 Task: Select Retail. Add to cart, from PetSmart_x000D_
 for 929 Preston Street, Leroy, Kansas 66857, Cell Number 620-964-6868, following items : Catit 2.0 Flower Cat Drinking Fountain 3 Liters (1 ct)_x000D_
 - 2, KONG Ultimate Safety Car Seat Tether One Size_x000D_
 - 2, Full Cheeks Natural Timothy Hay (96 oz)_x000D_
 - 2, All Living Things Willow Chew Ball (1 ct)_x000D_
 - 1, Viva La Kitty Appetizer Cat Treats Chicken & Shrimp Recipe in Broth (1.1 oz)_x000D_
 - 1
Action: Mouse moved to (370, 97)
Screenshot: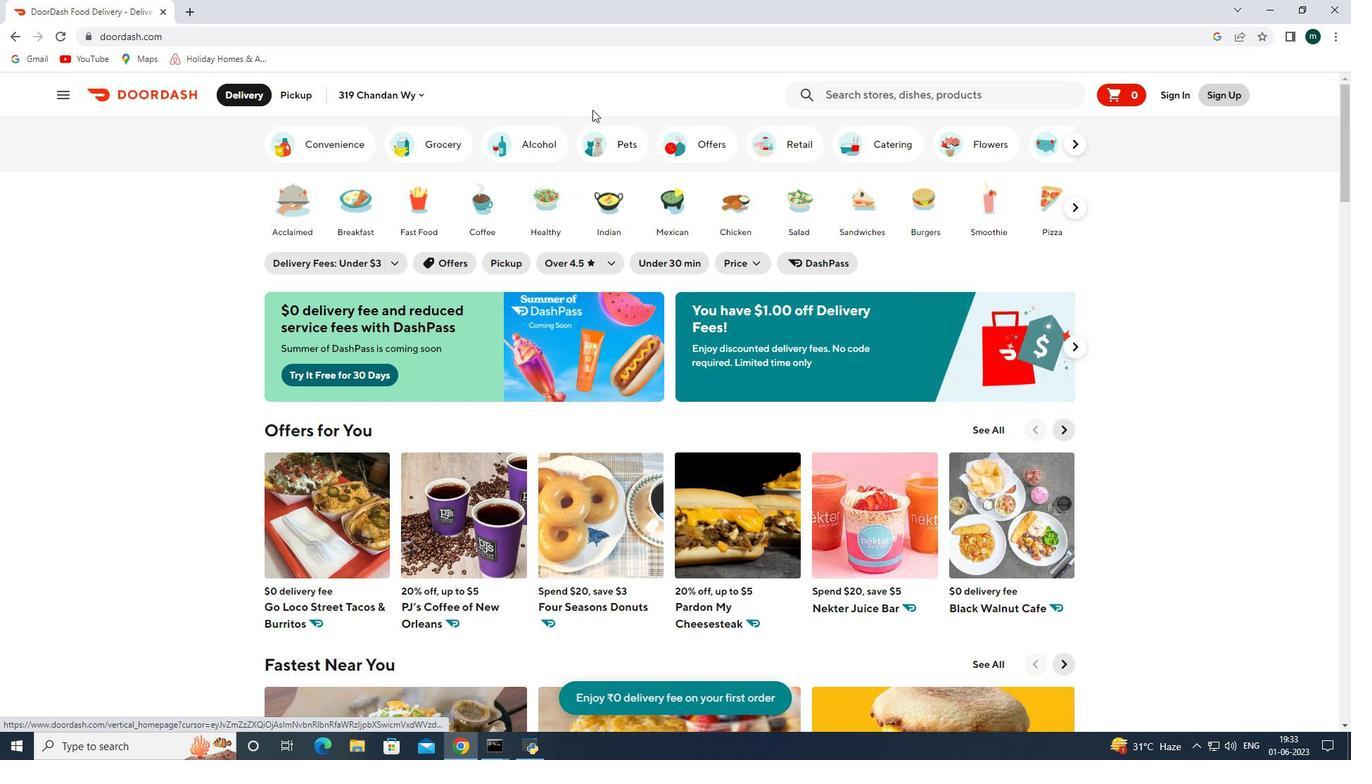 
Action: Mouse pressed left at (370, 97)
Screenshot: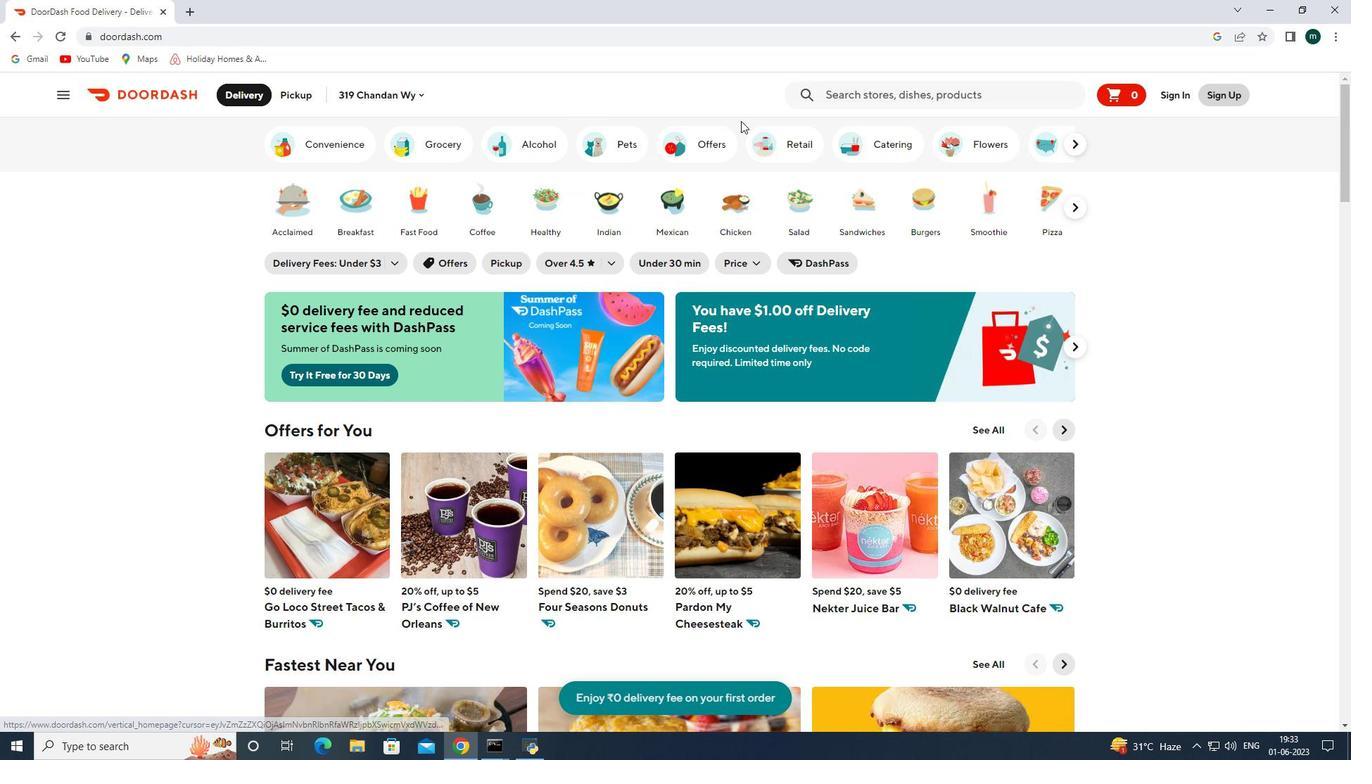 
Action: Mouse moved to (420, 289)
Screenshot: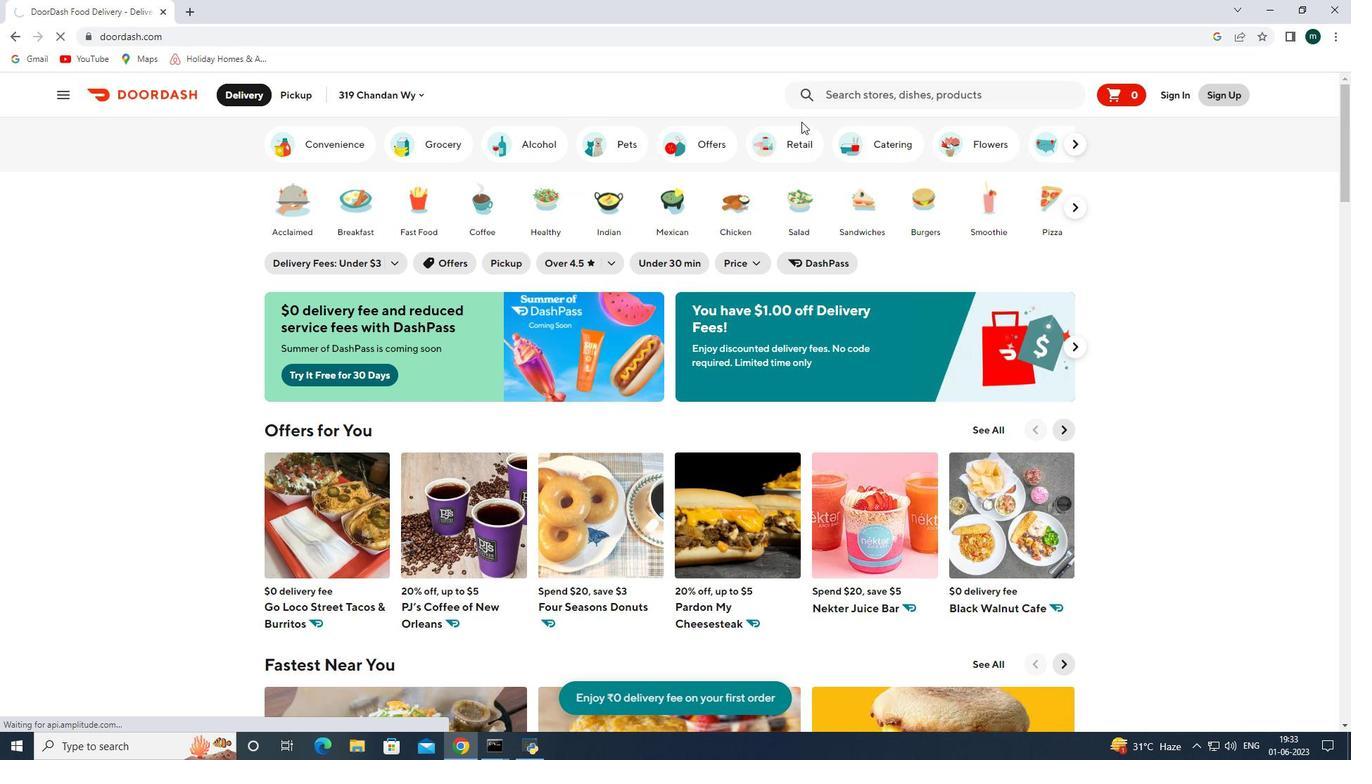 
Action: Mouse pressed left at (420, 289)
Screenshot: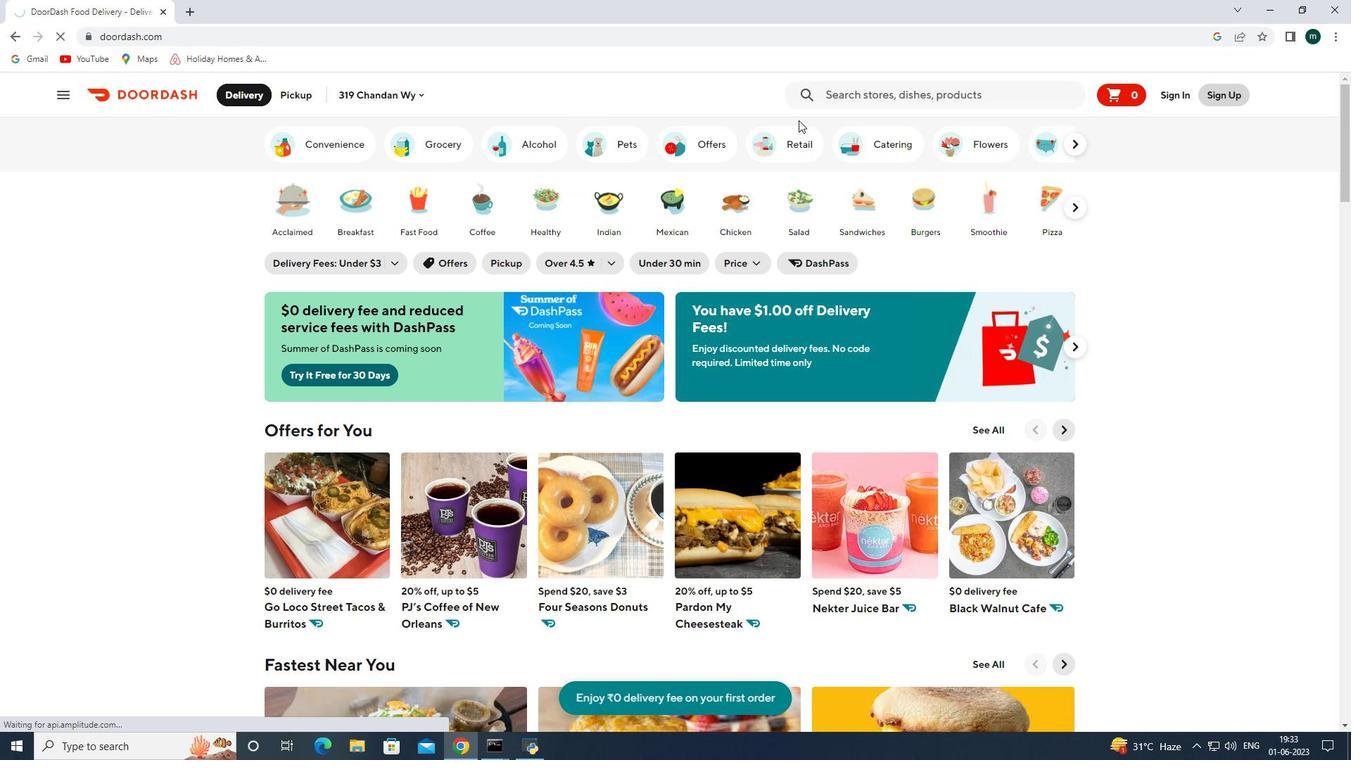 
Action: Mouse moved to (777, 142)
Screenshot: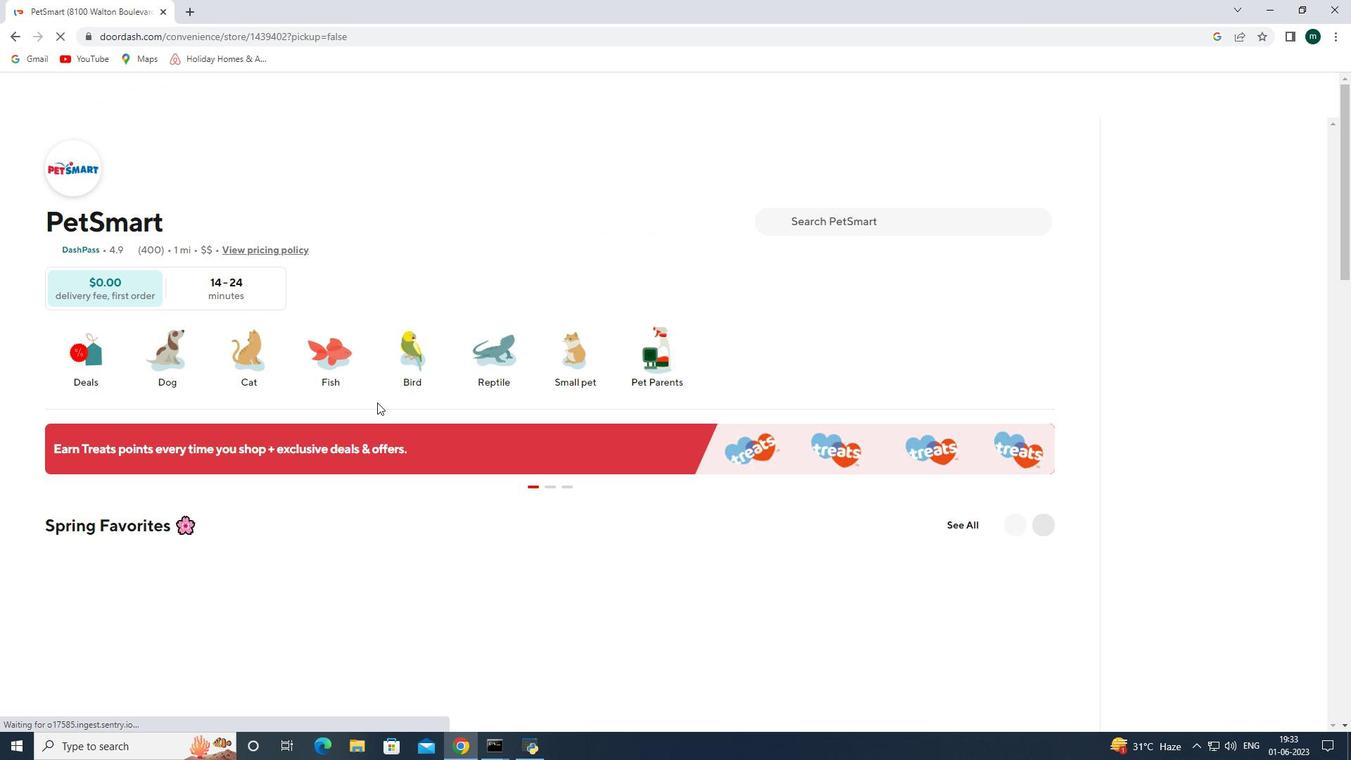 
Action: Mouse pressed left at (777, 142)
Screenshot: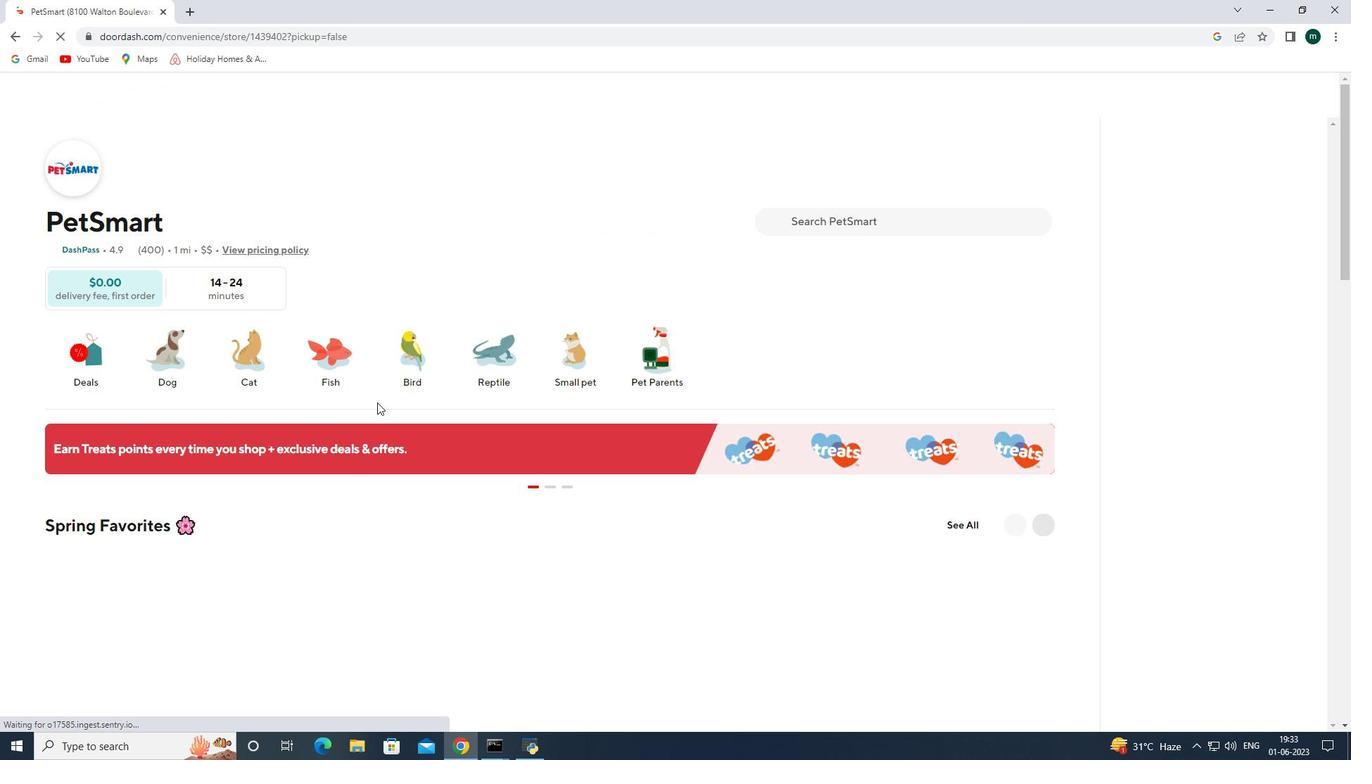 
Action: Mouse moved to (705, 582)
Screenshot: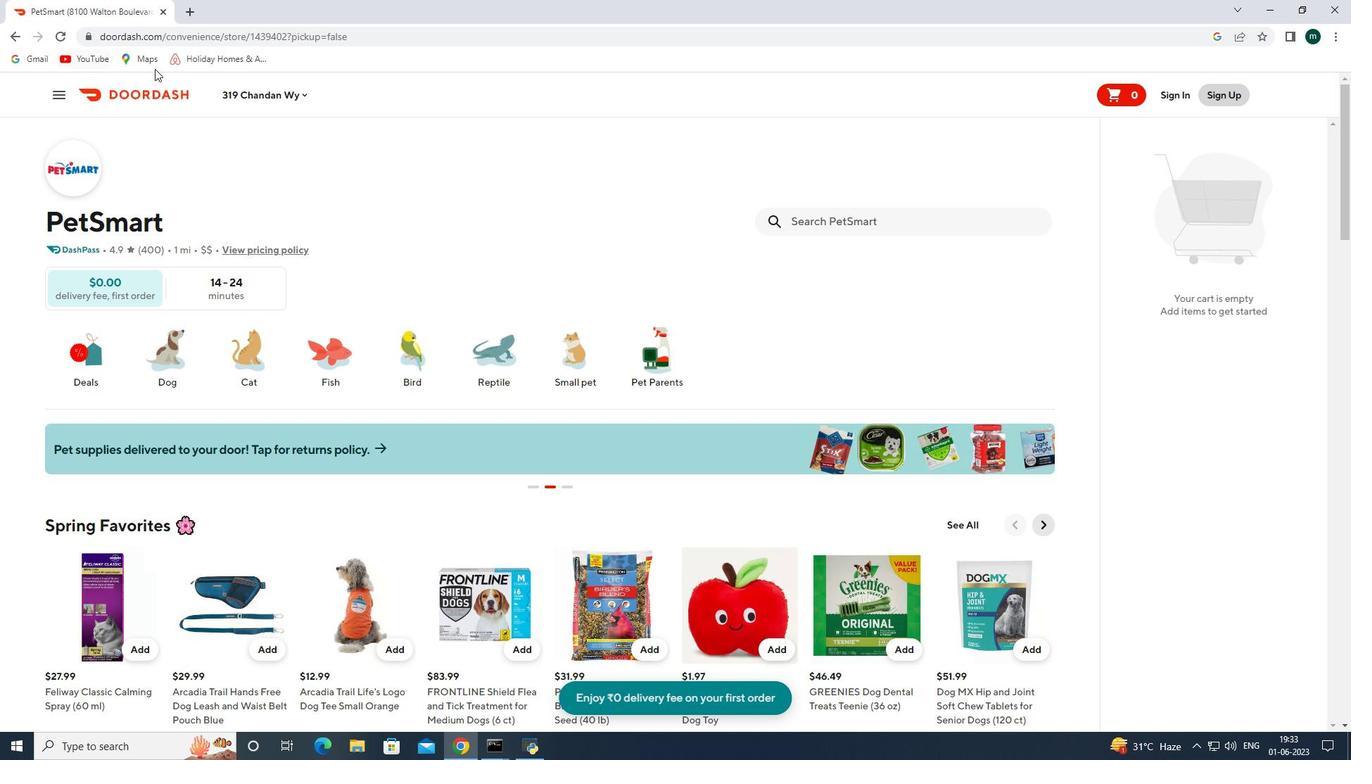 
Action: Mouse pressed left at (705, 582)
Screenshot: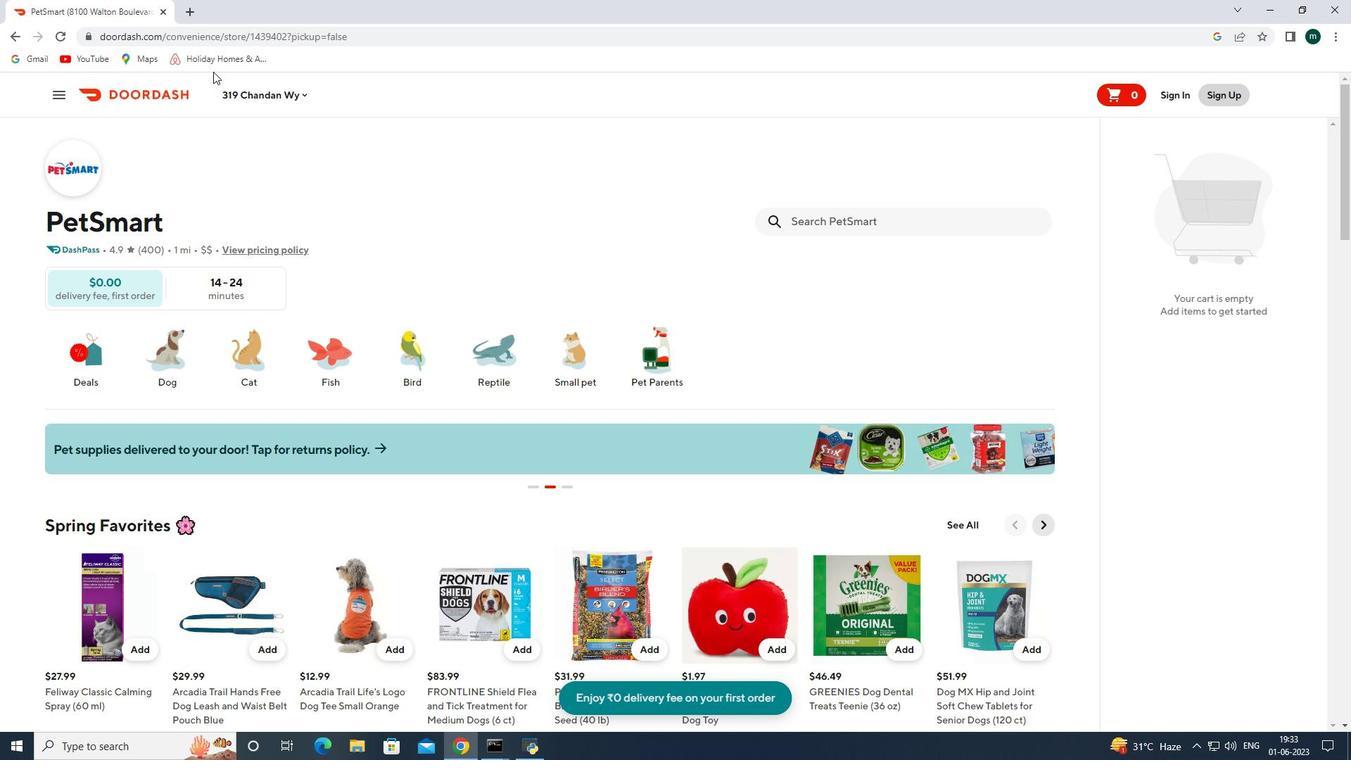 
Action: Mouse moved to (627, 594)
Screenshot: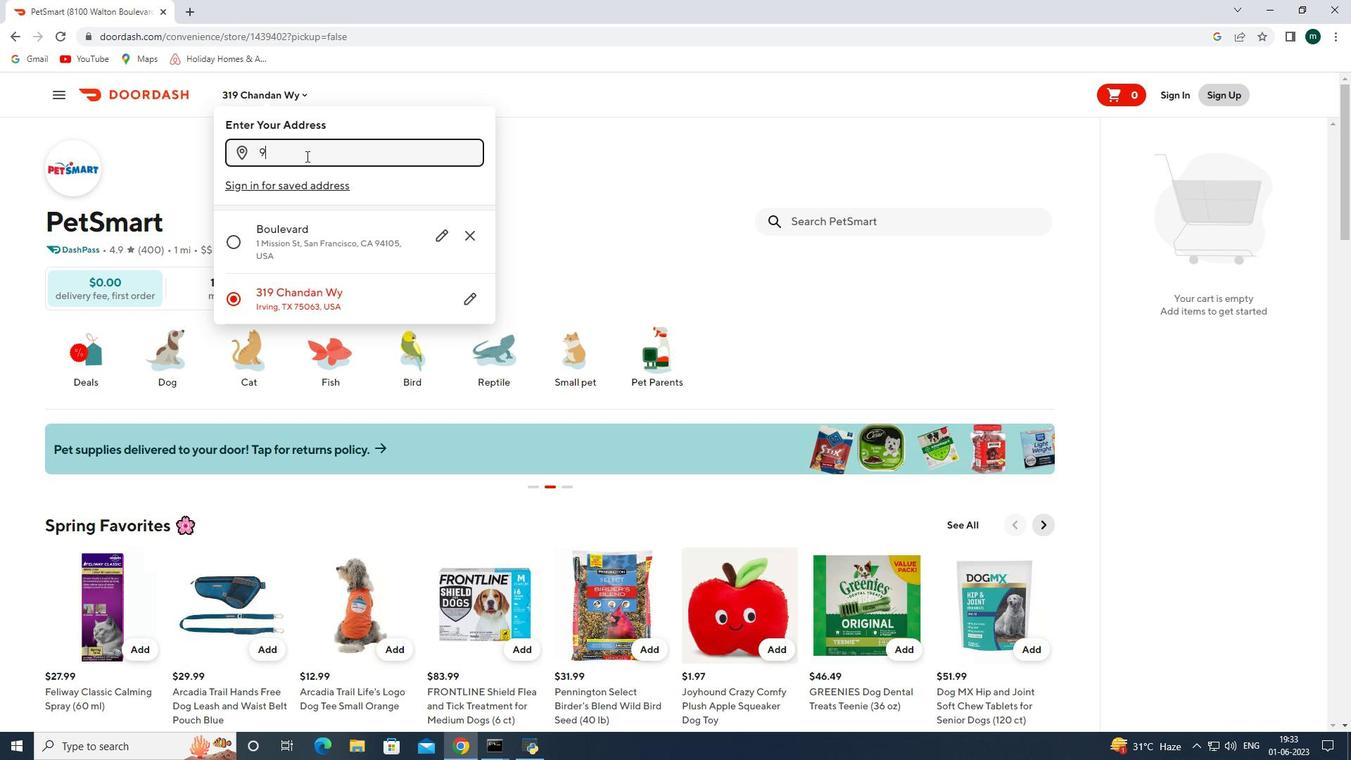 
Action: Mouse scrolled (627, 593) with delta (0, 0)
Screenshot: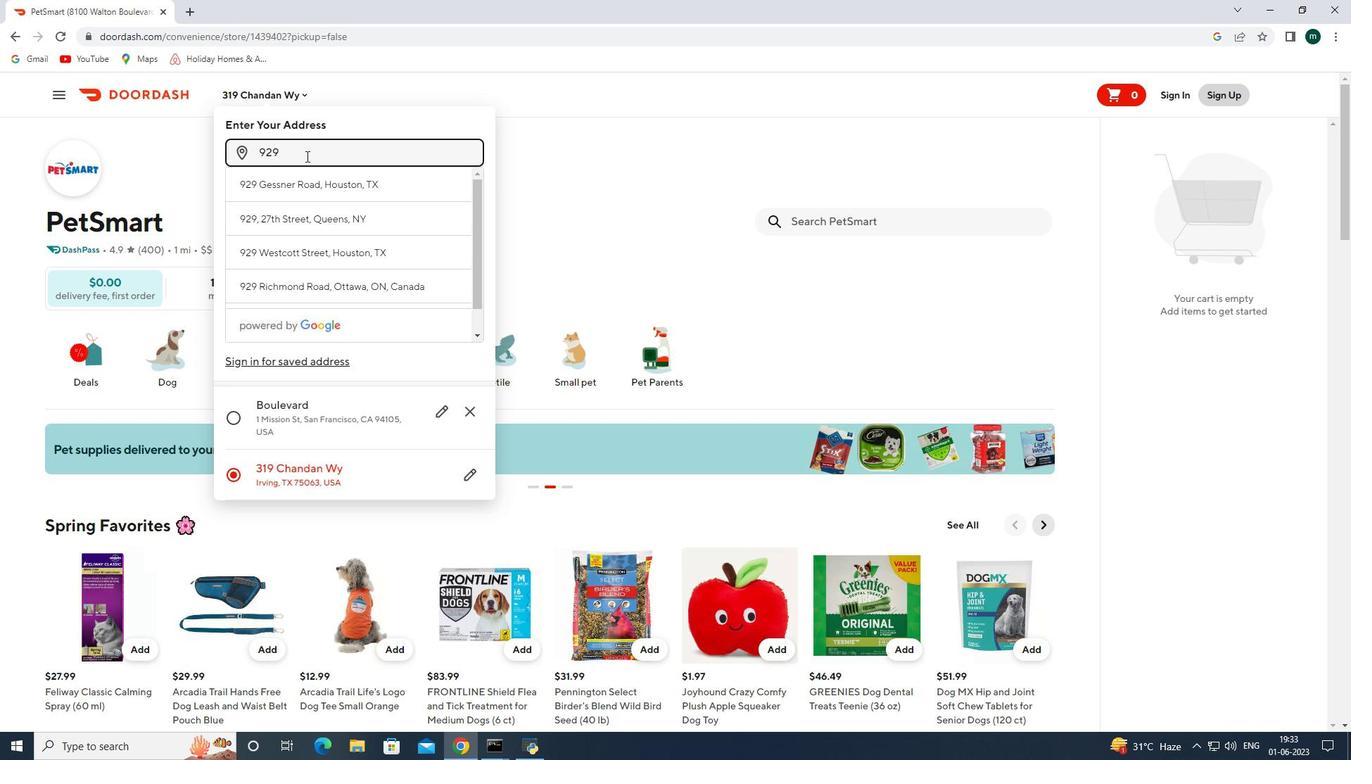 
Action: Mouse moved to (646, 584)
Screenshot: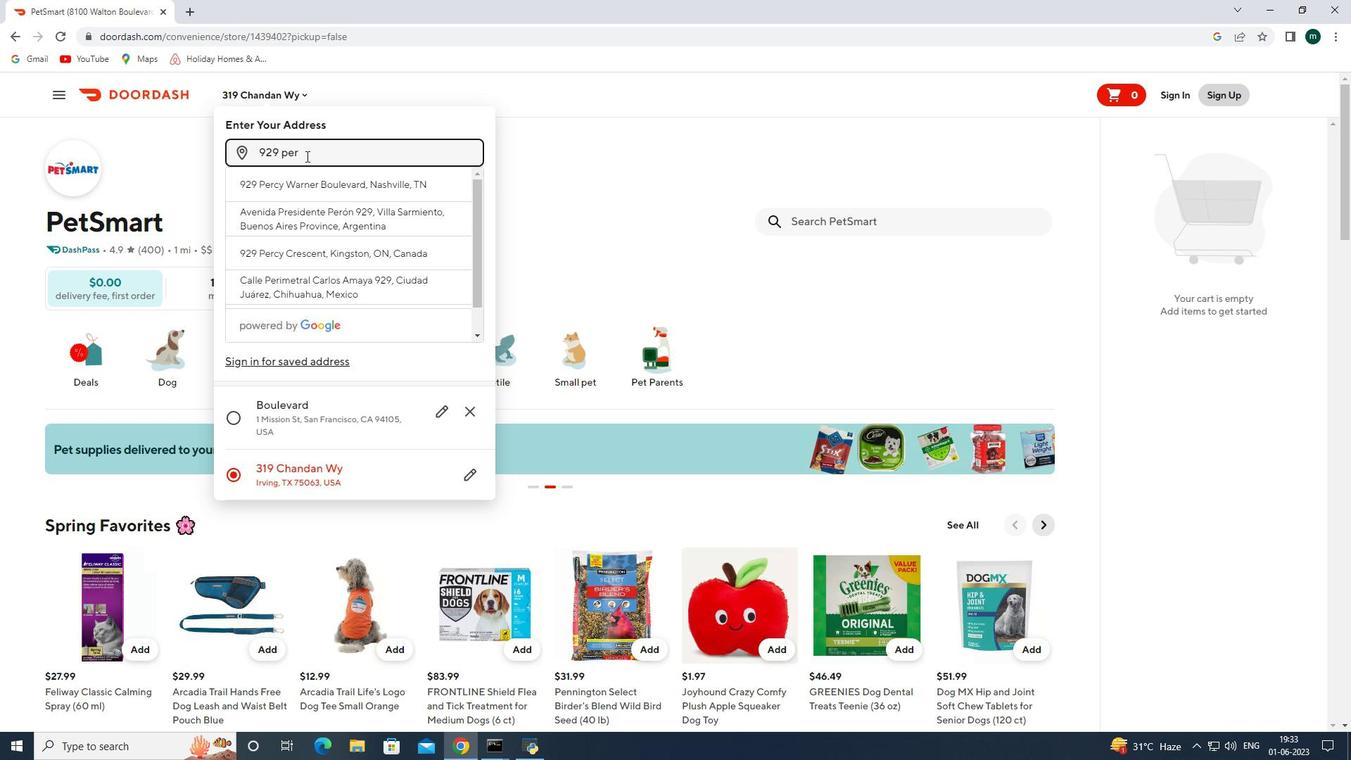 
Action: Mouse scrolled (646, 584) with delta (0, 0)
Screenshot: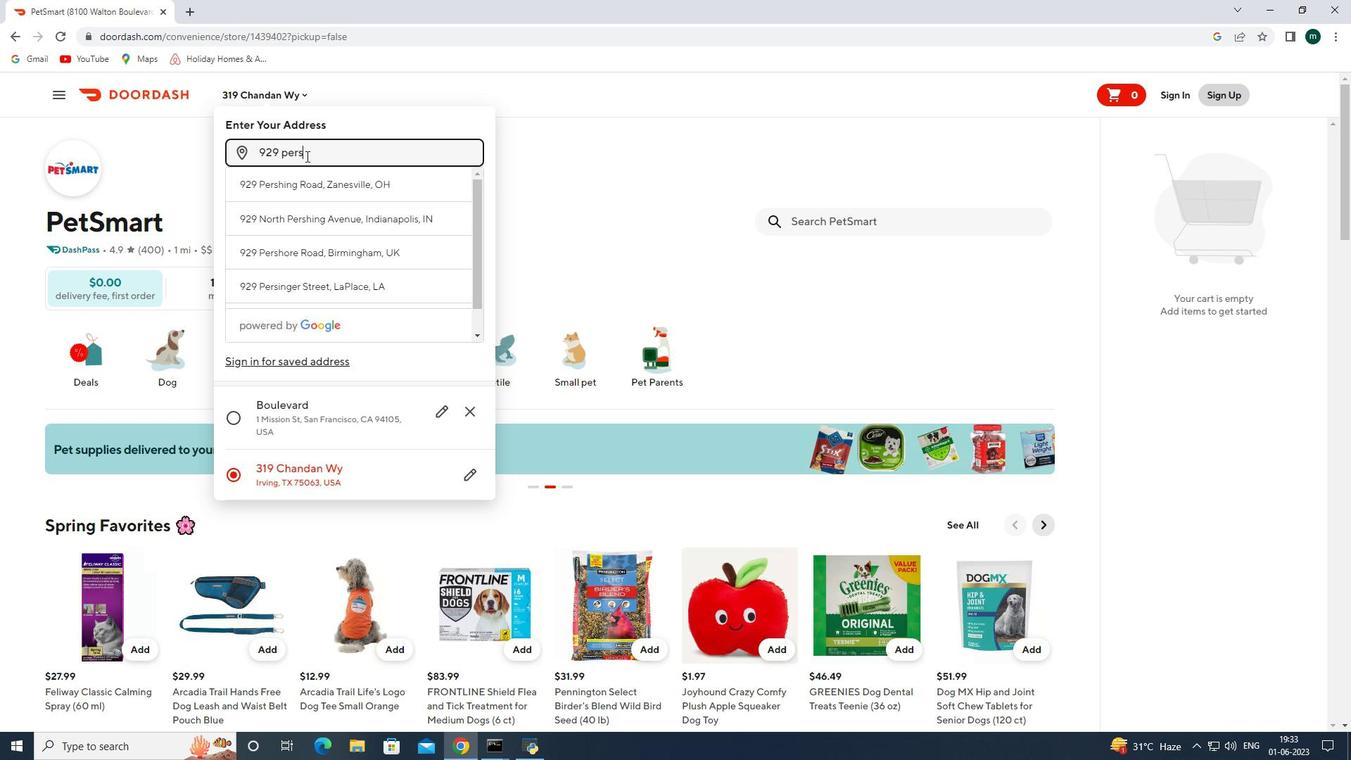 
Action: Mouse scrolled (646, 584) with delta (0, 0)
Screenshot: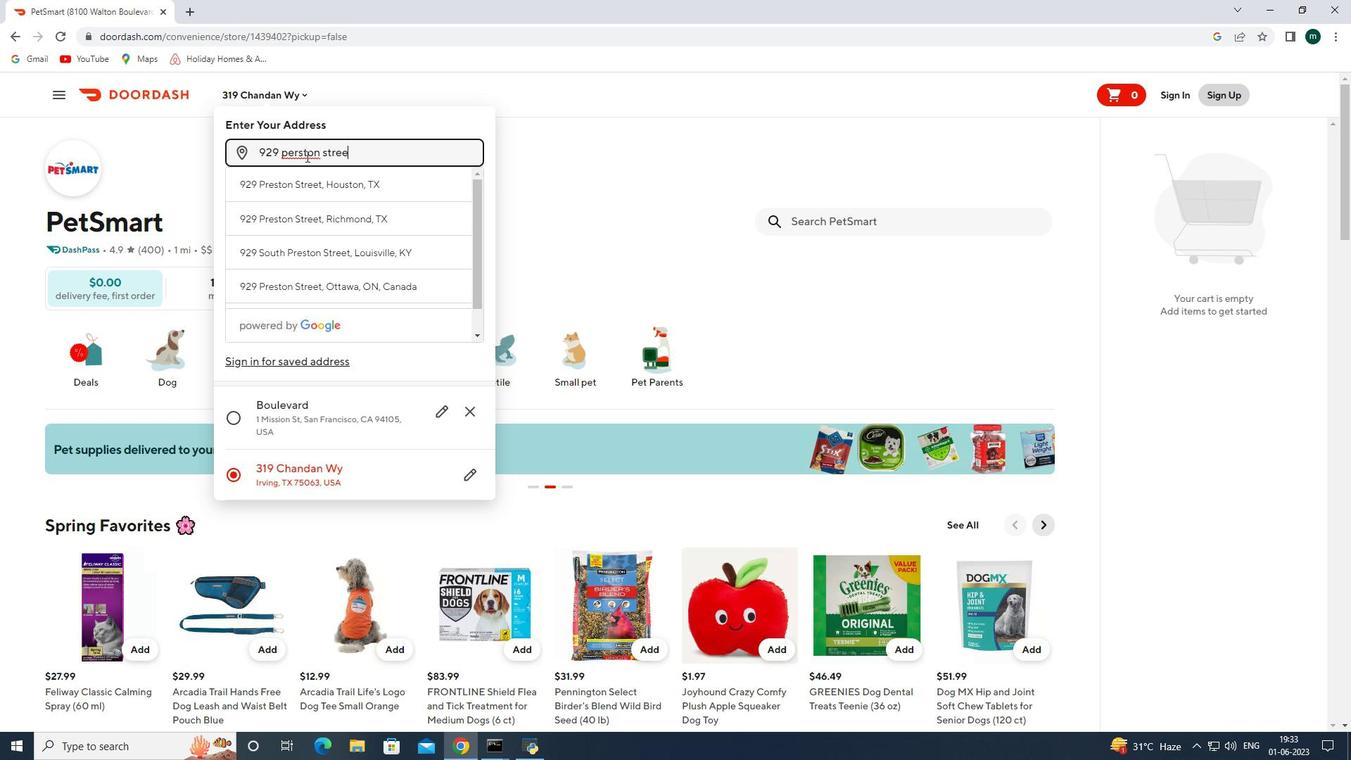 
Action: Mouse moved to (384, 624)
Screenshot: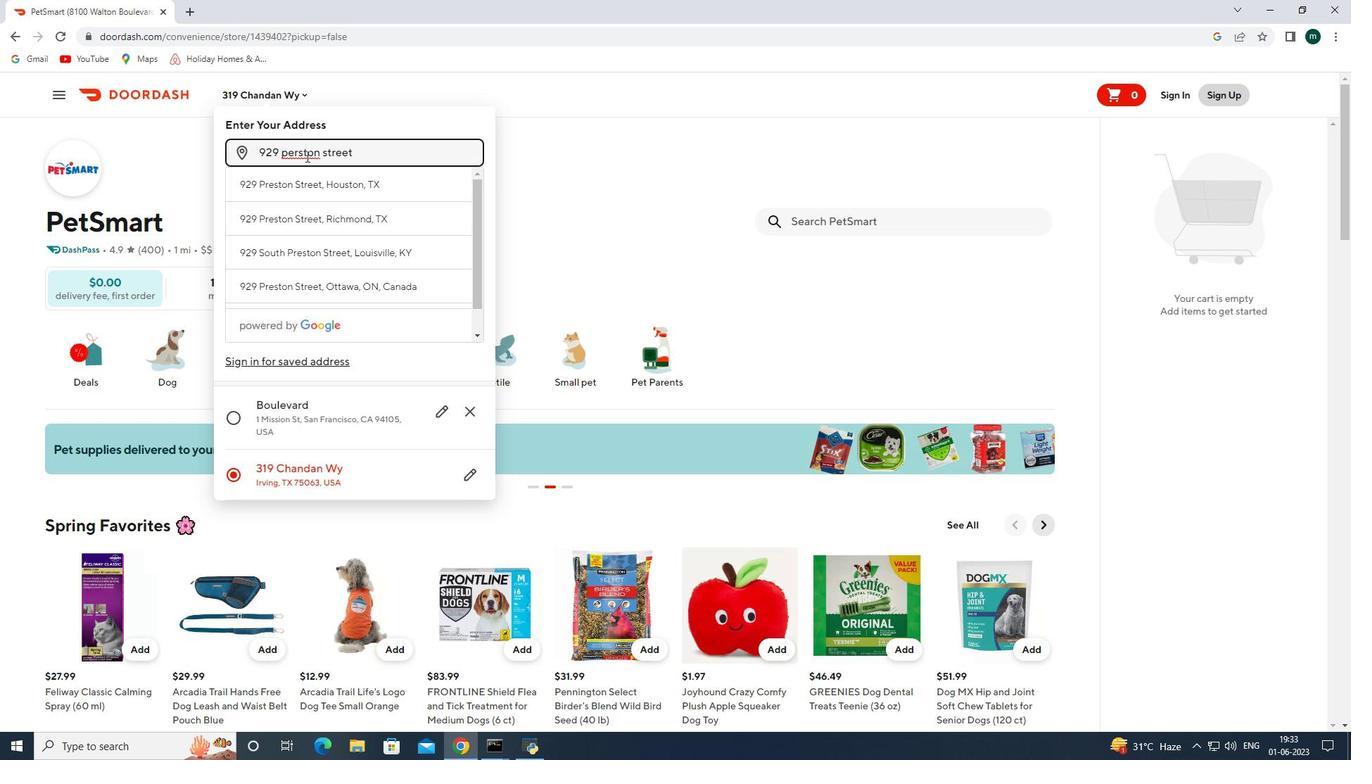 
Action: Mouse pressed left at (384, 624)
Screenshot: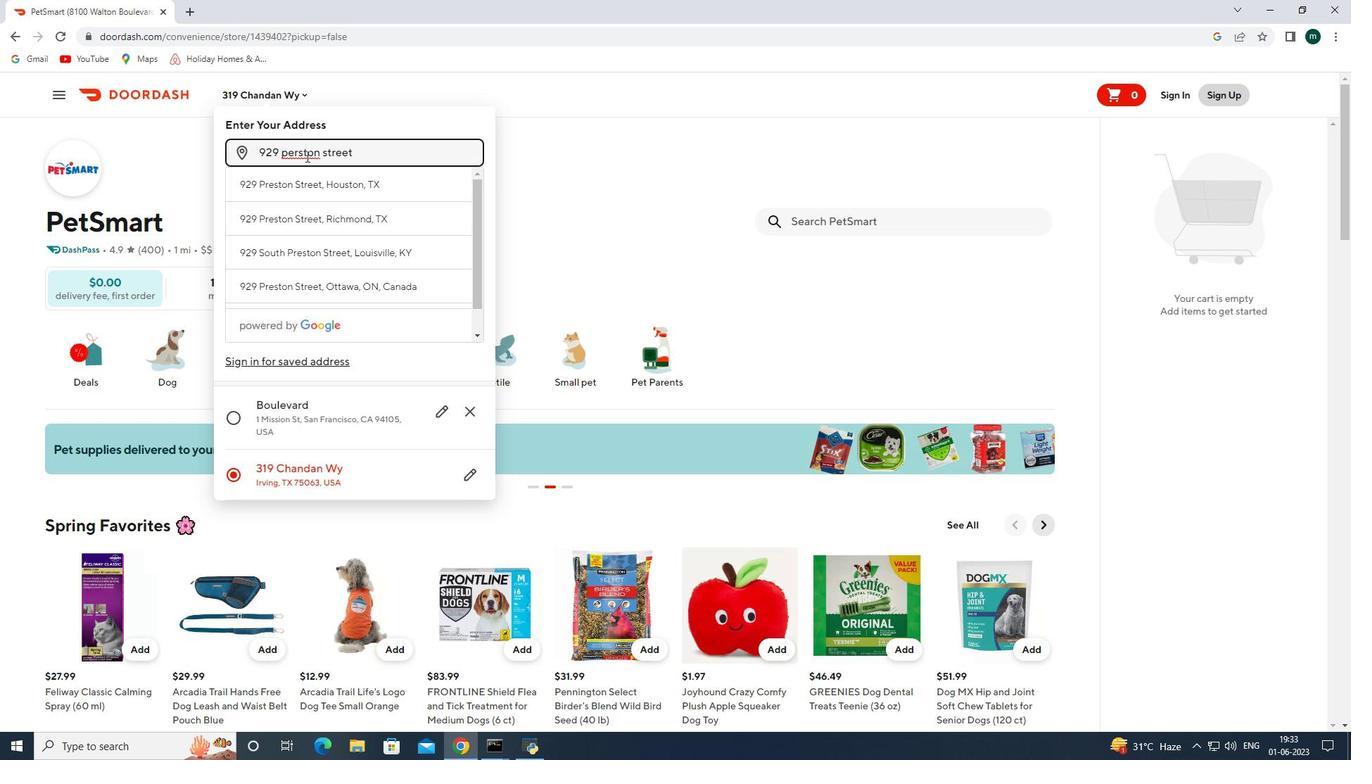 
Action: Mouse moved to (268, 97)
Screenshot: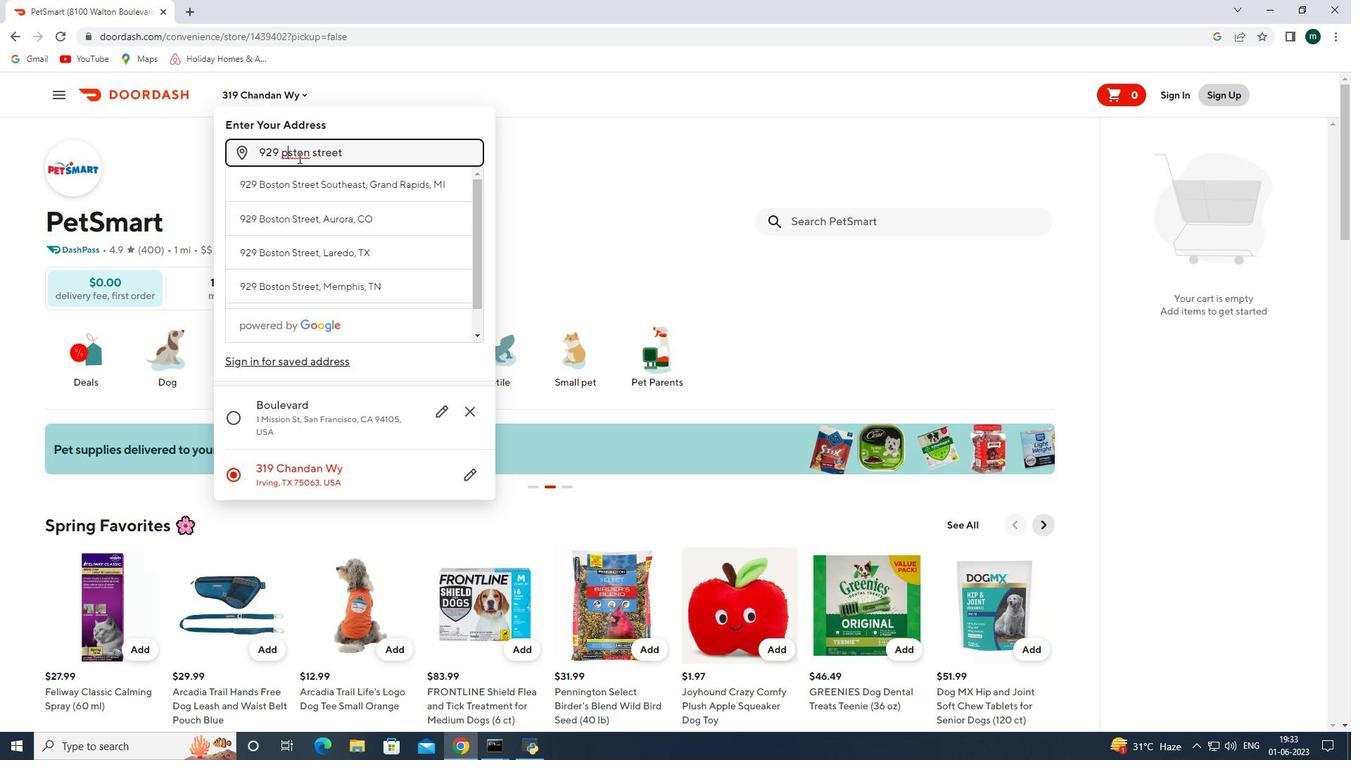 
Action: Mouse pressed left at (268, 97)
Screenshot: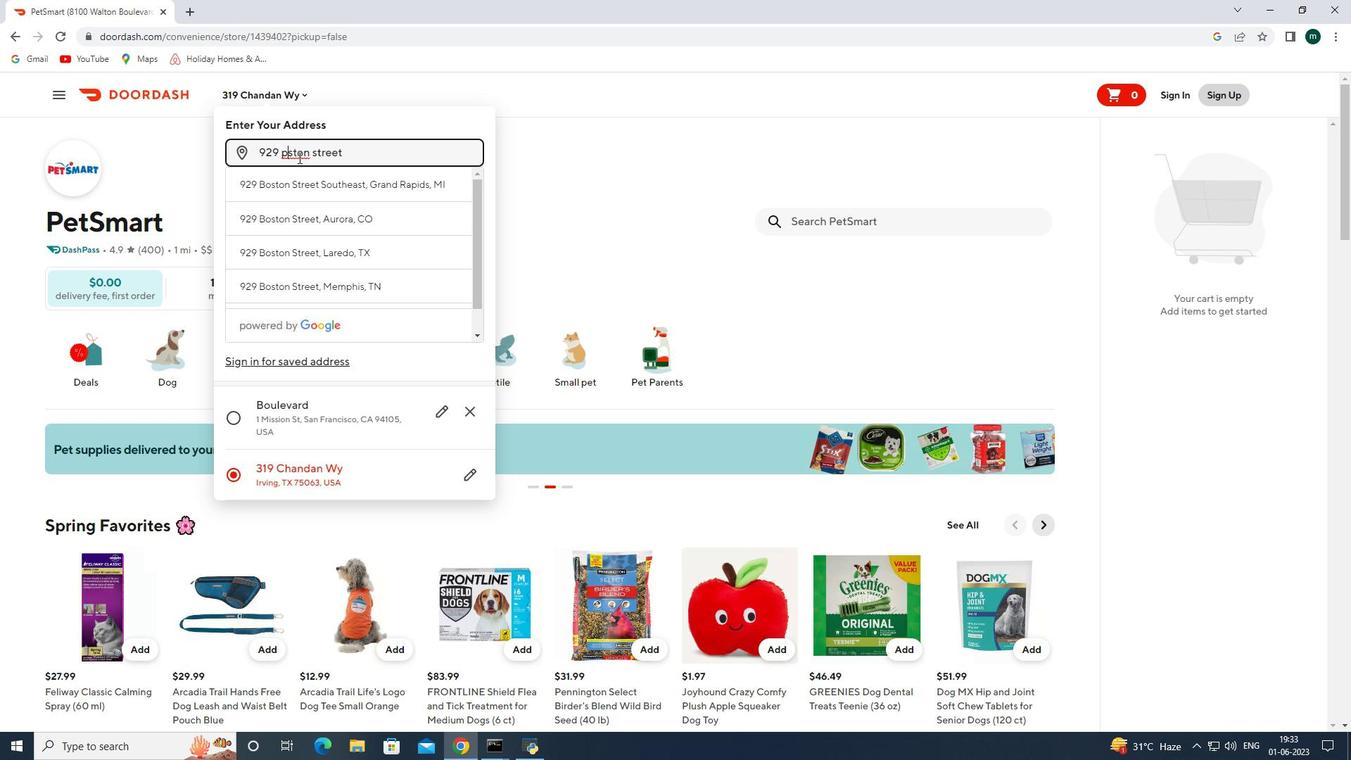 
Action: Mouse moved to (315, 156)
Screenshot: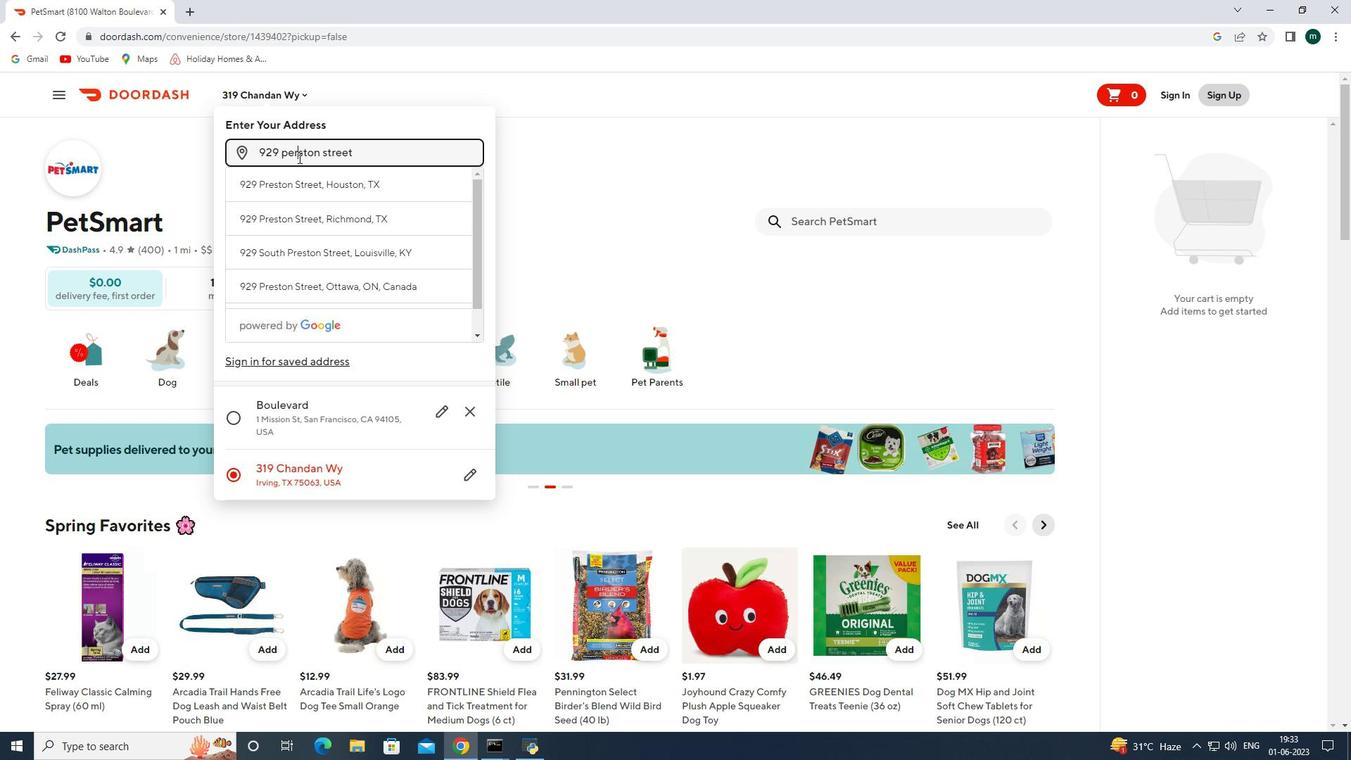 
Action: Mouse pressed left at (315, 156)
Screenshot: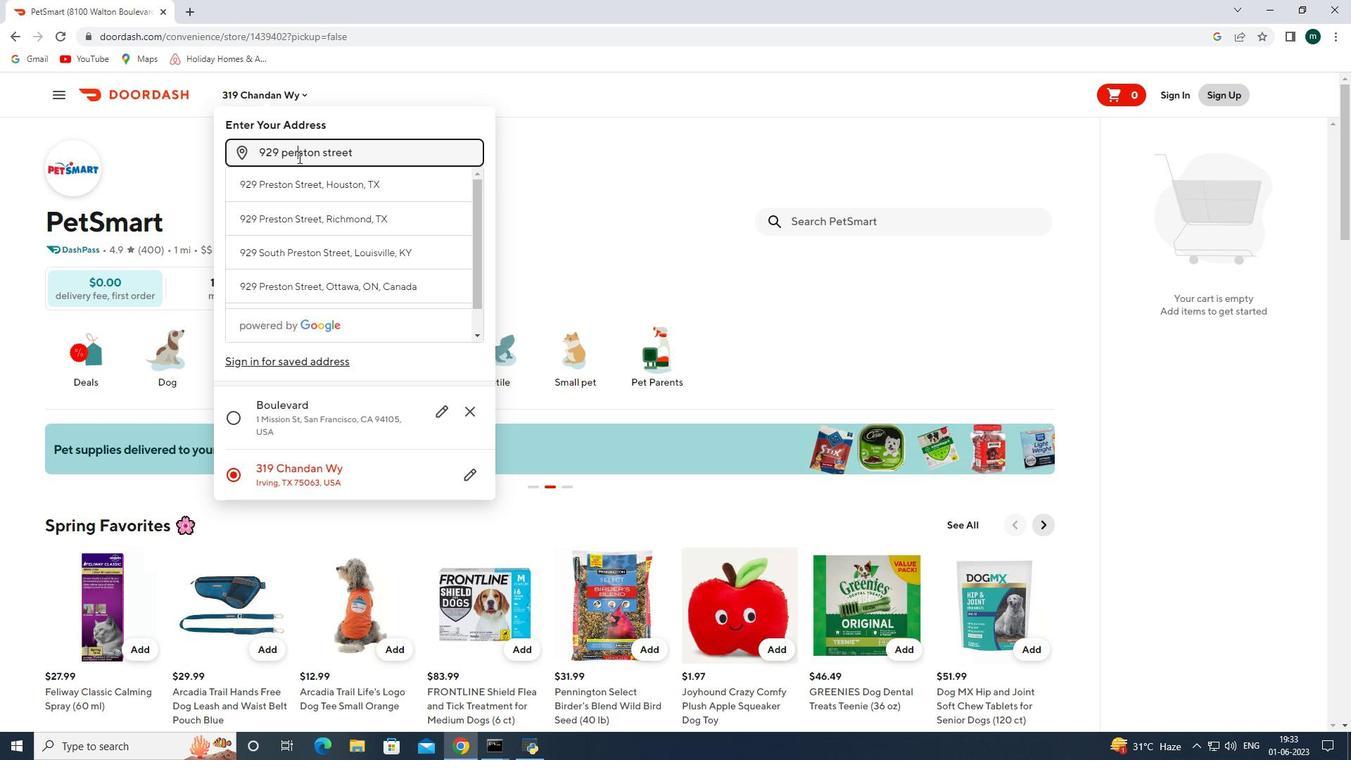 
Action: Key pressed 929<Key.space>pre<Key.space>stone<Key.space>street<Key.space>leroy<Key.space>kansas<Key.space>66857<Key.enter>
Screenshot: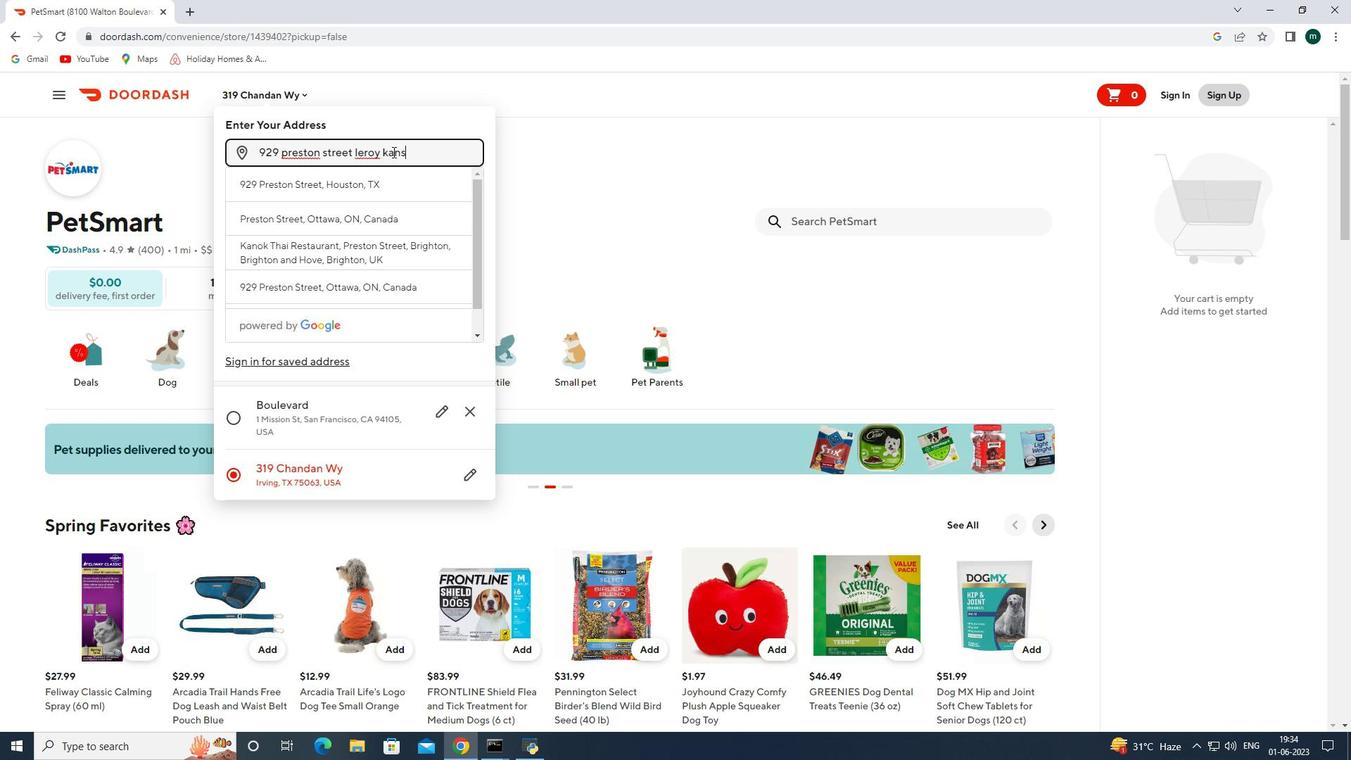 
Action: Mouse moved to (446, 529)
Screenshot: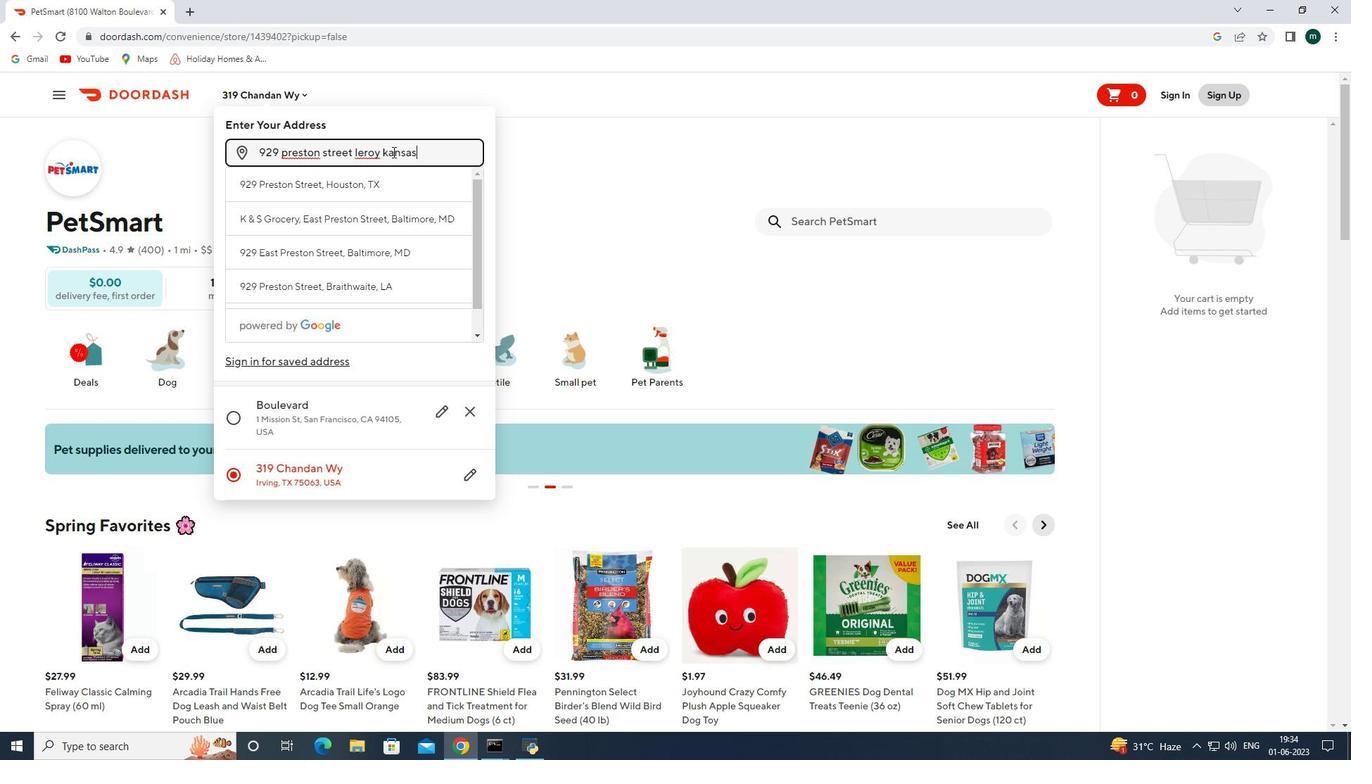 
Action: Mouse scrolled (446, 529) with delta (0, 0)
Screenshot: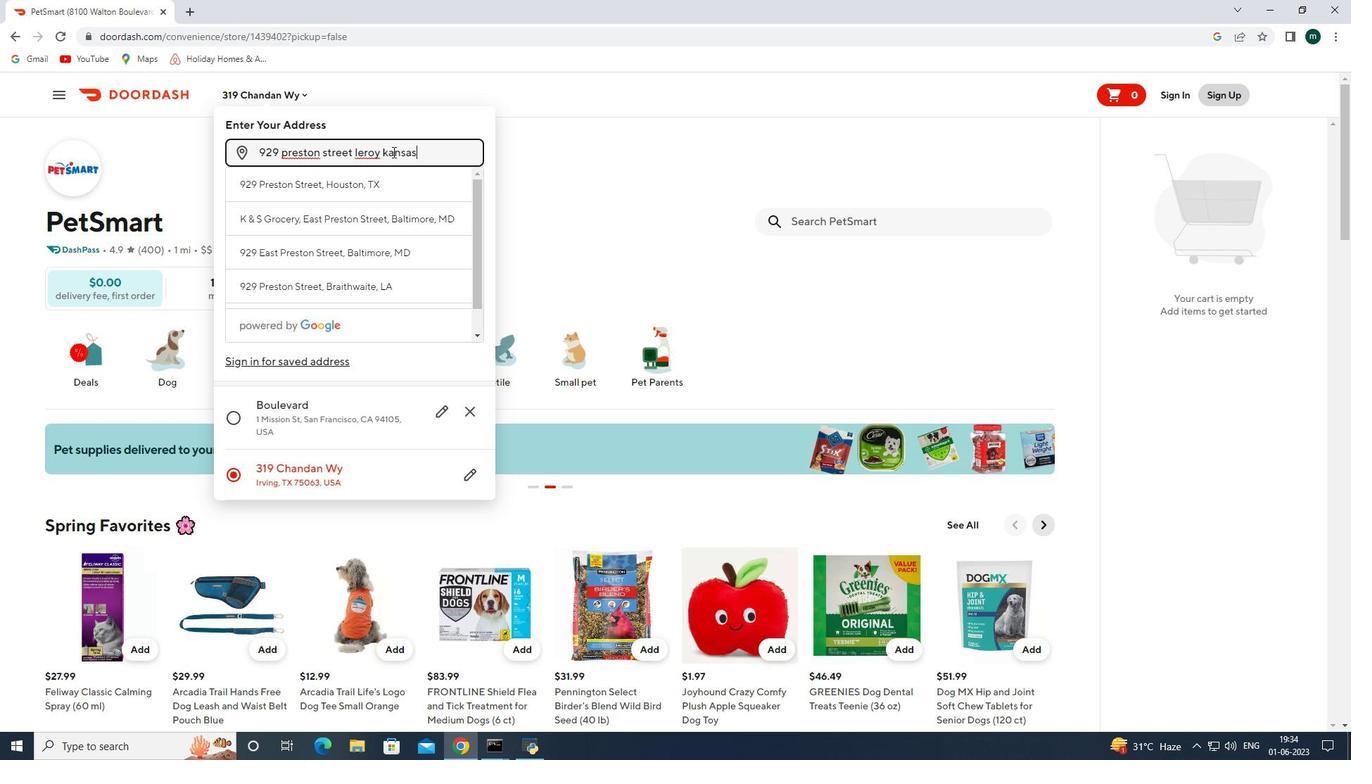 
Action: Mouse scrolled (446, 529) with delta (0, 0)
Screenshot: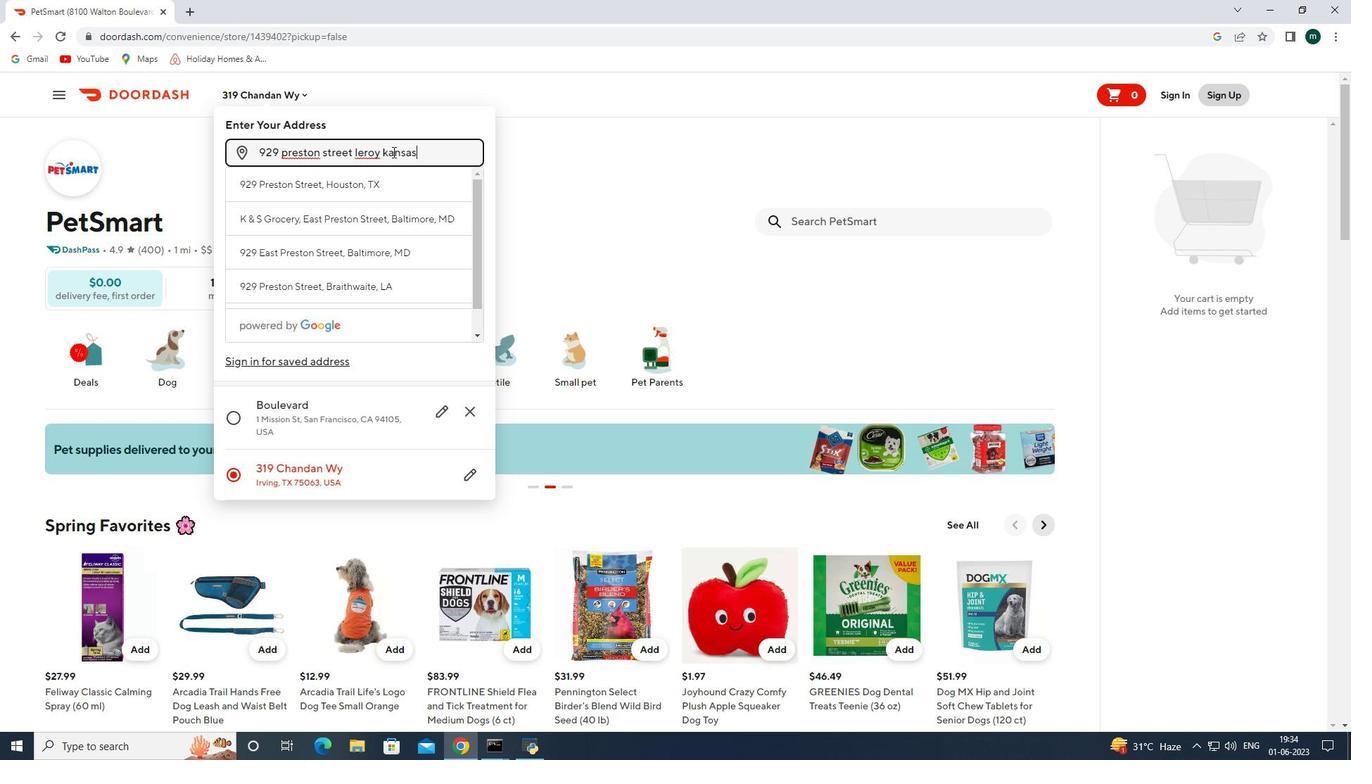 
Action: Mouse scrolled (446, 529) with delta (0, 0)
Screenshot: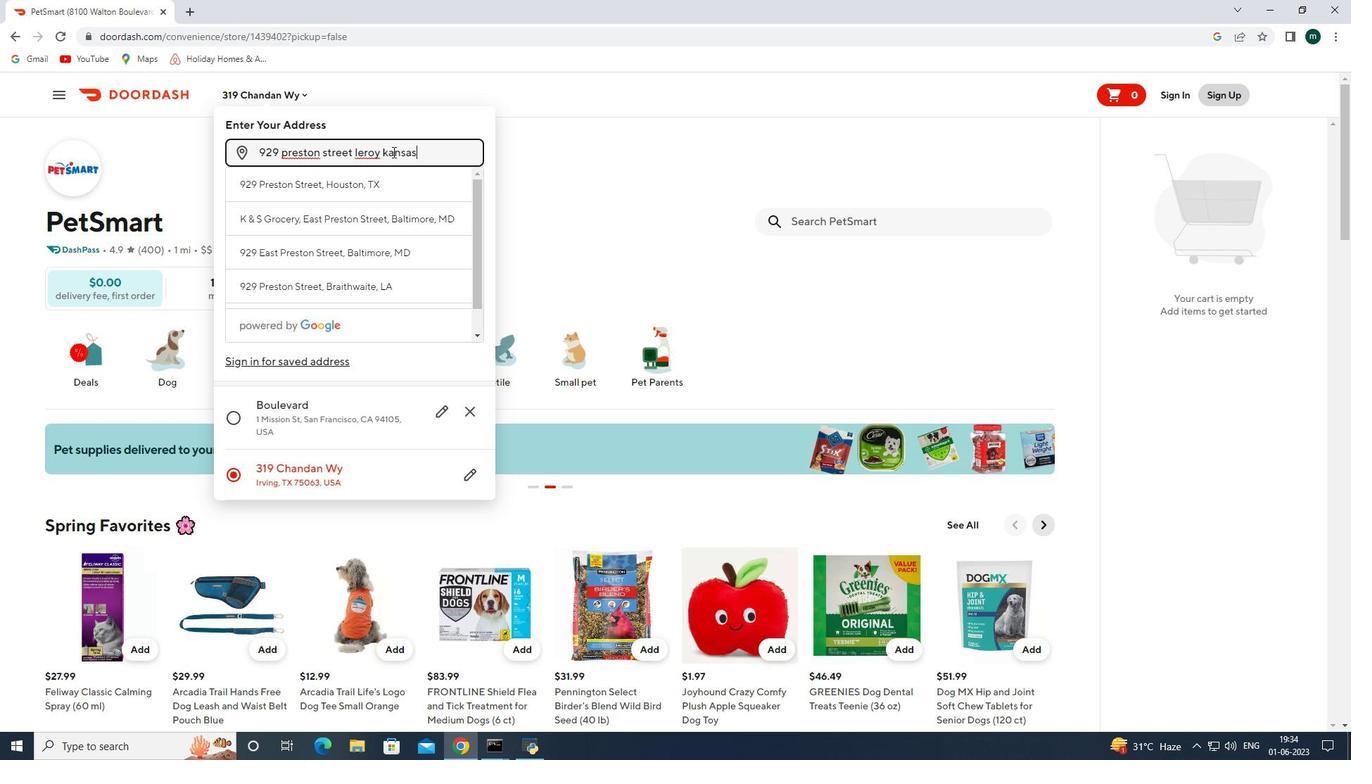 
Action: Mouse moved to (434, 609)
Screenshot: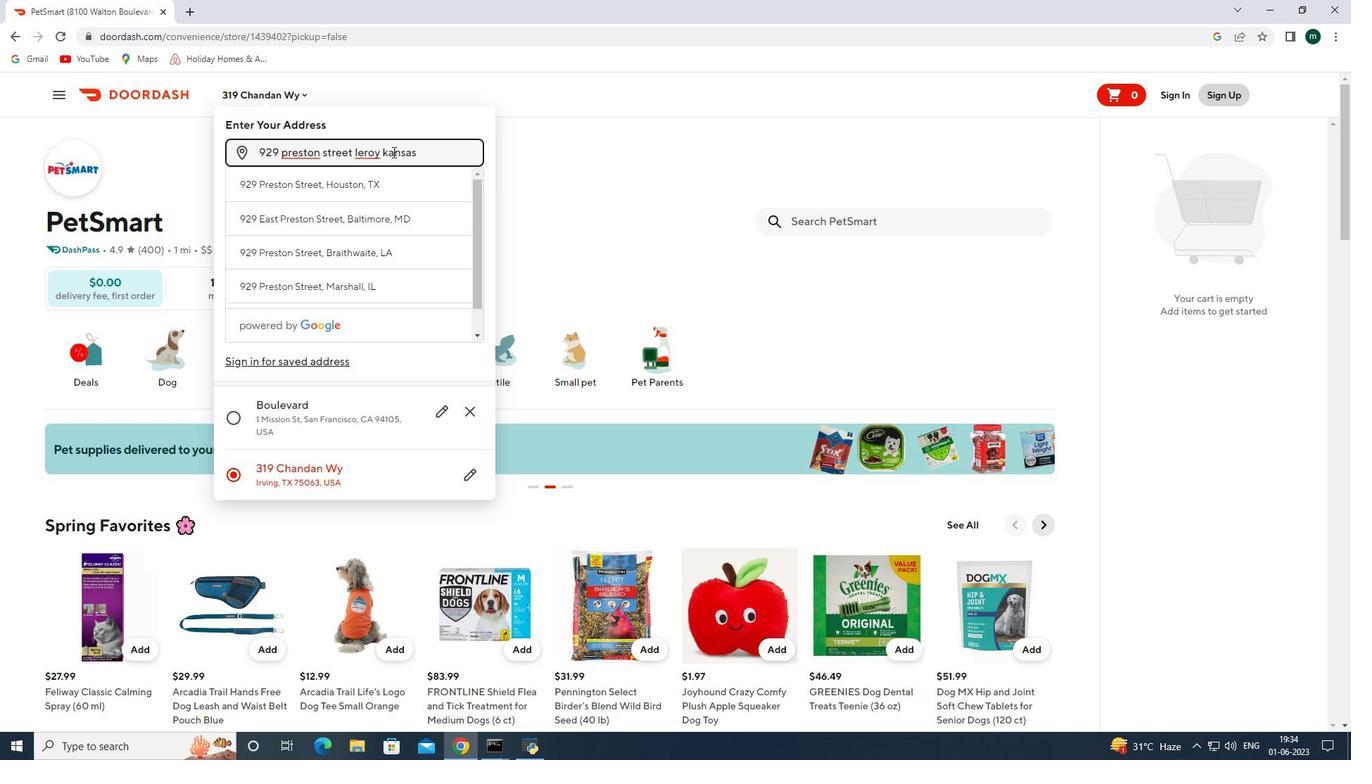 
Action: Mouse pressed left at (434, 609)
Screenshot: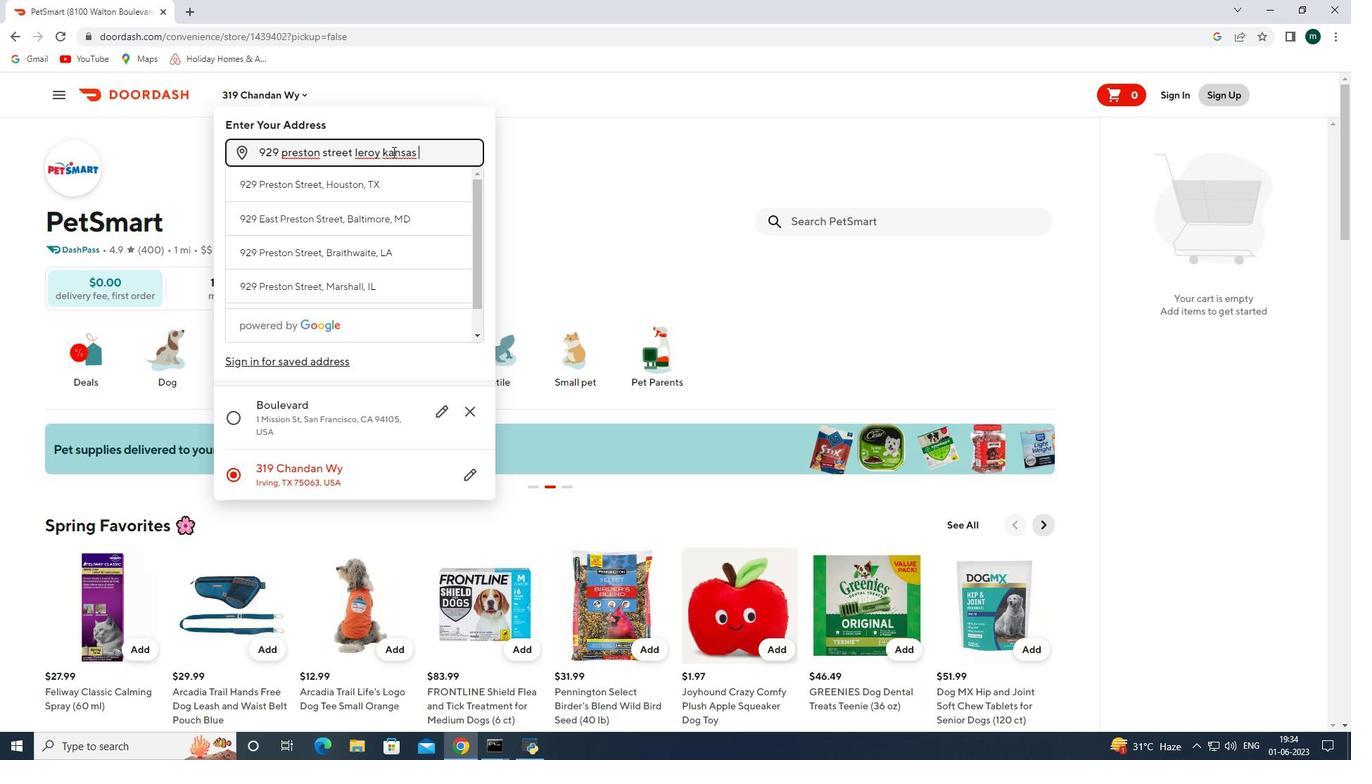 
Action: Mouse moved to (813, 224)
Screenshot: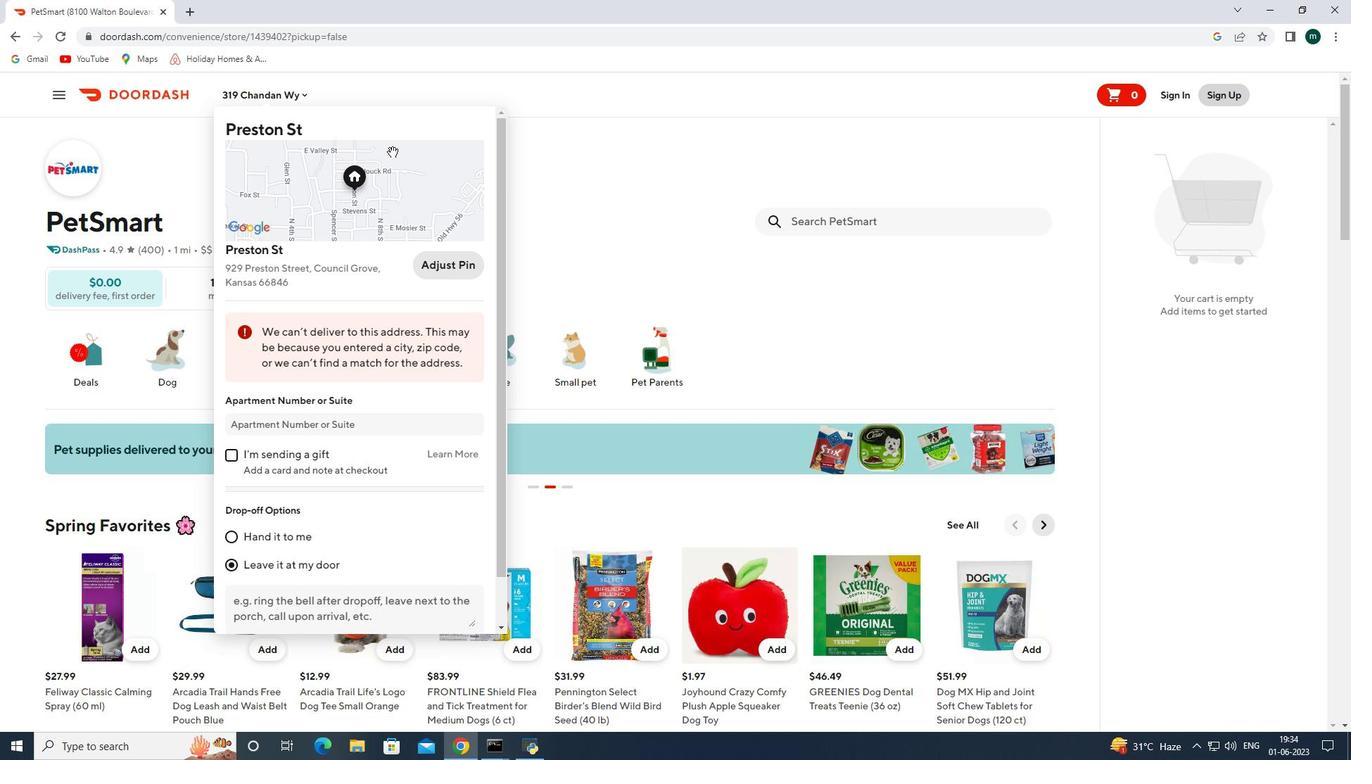 
Action: Mouse pressed left at (813, 224)
Screenshot: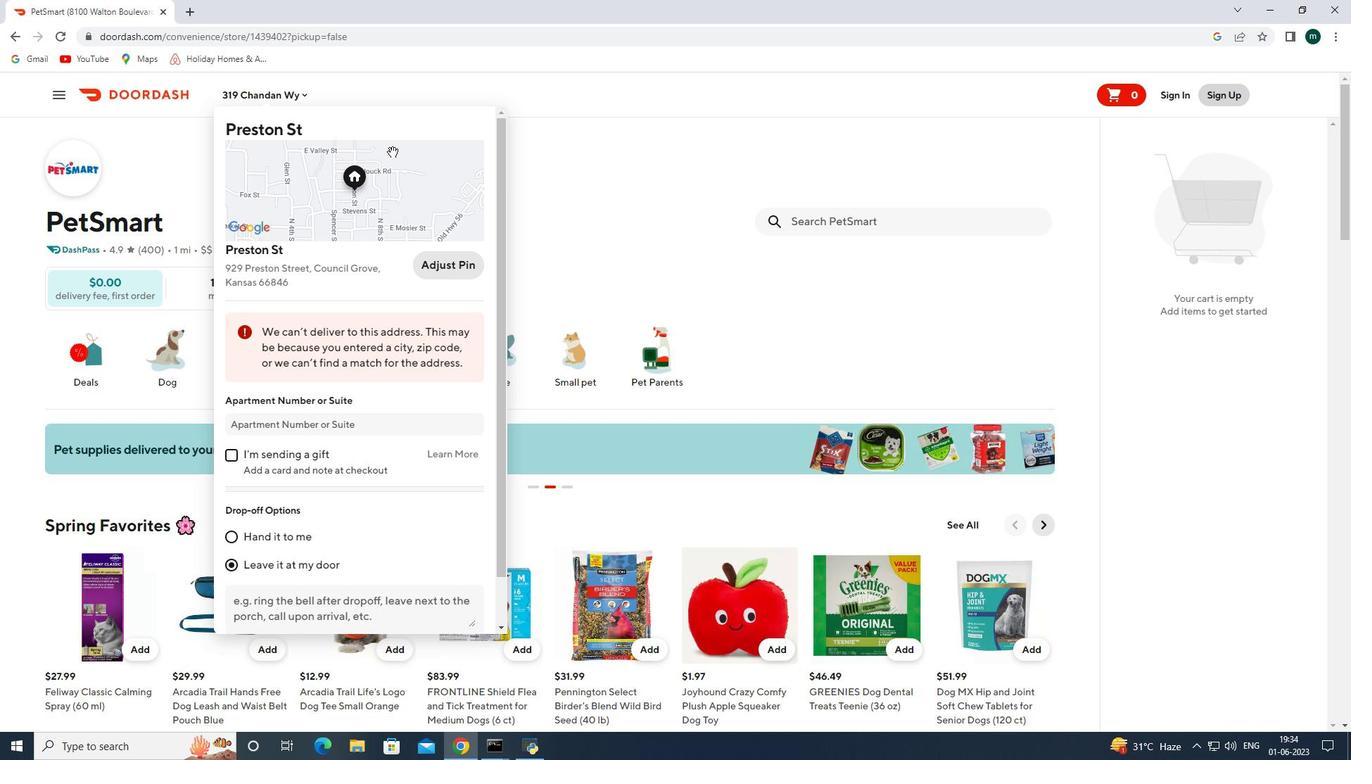
Action: Mouse moved to (1318, 0)
Screenshot: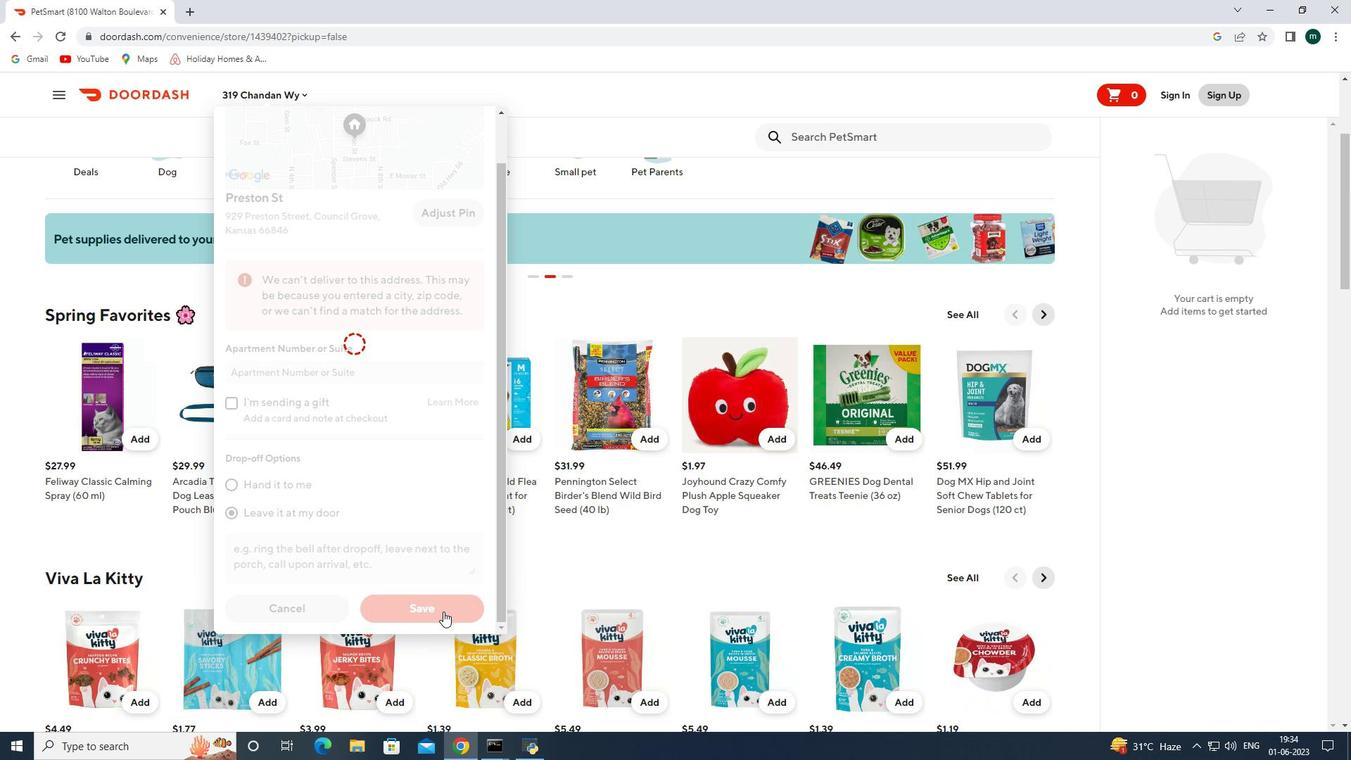 
Action: Key pressed catit<Key.space>
Screenshot: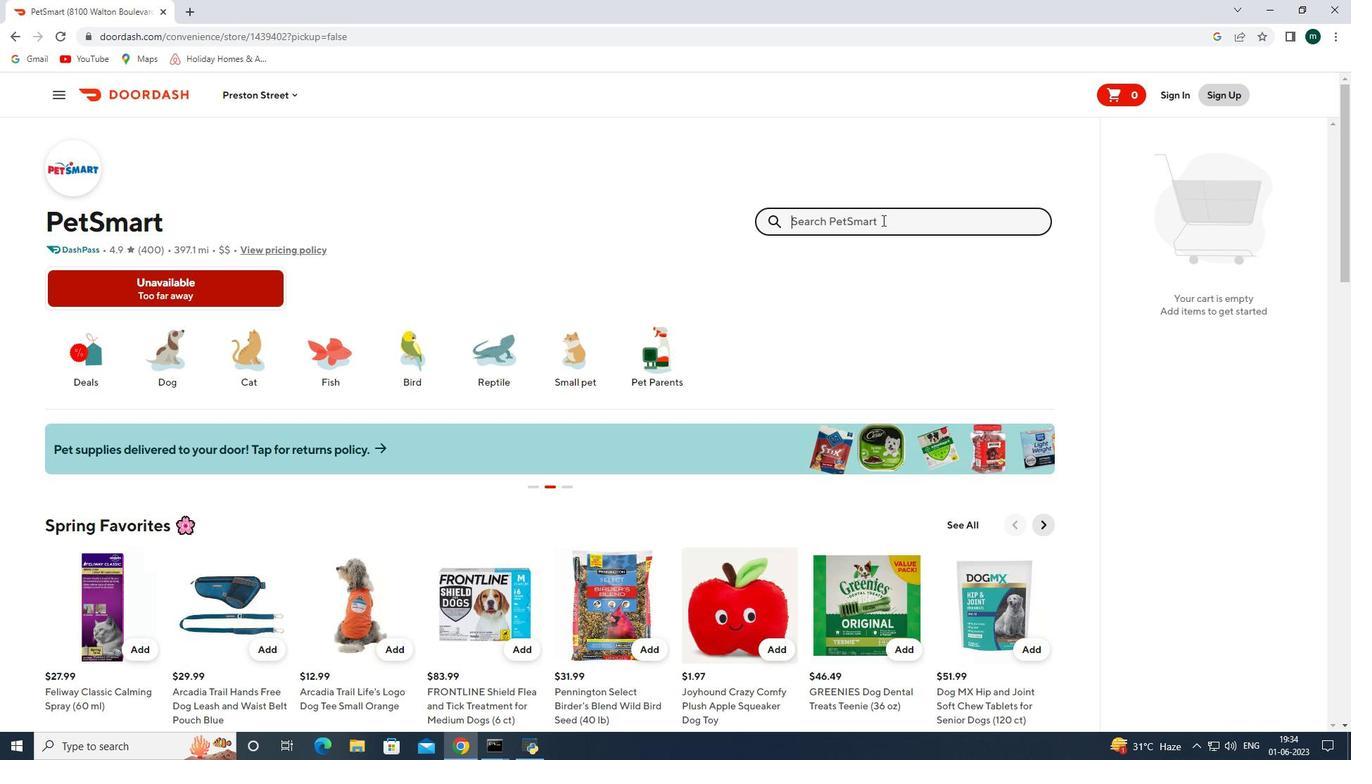
Action: Mouse moved to (1351, 56)
Screenshot: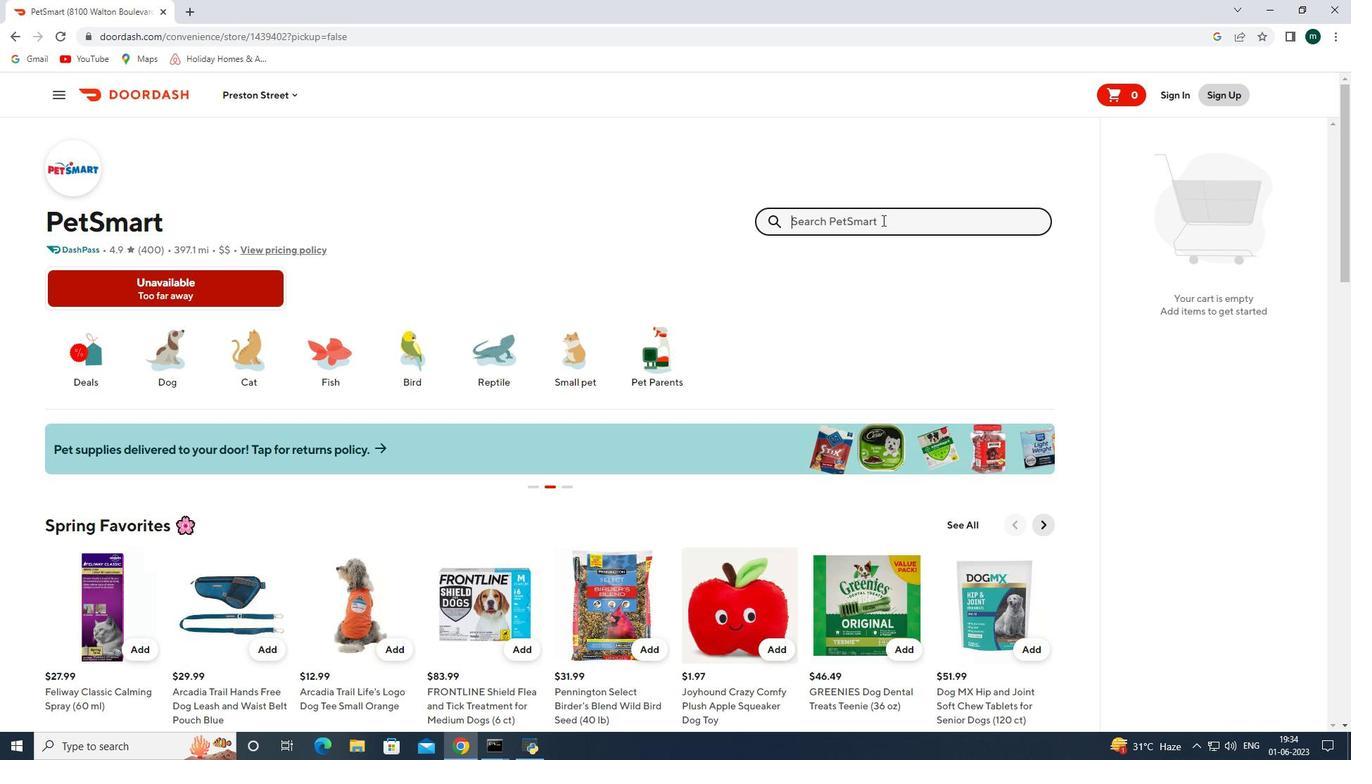 
Action: Key pressed 2.0<Key.space>flowr<Key.space><Key.backspace><Key.backspace><Key.backspace>
Screenshot: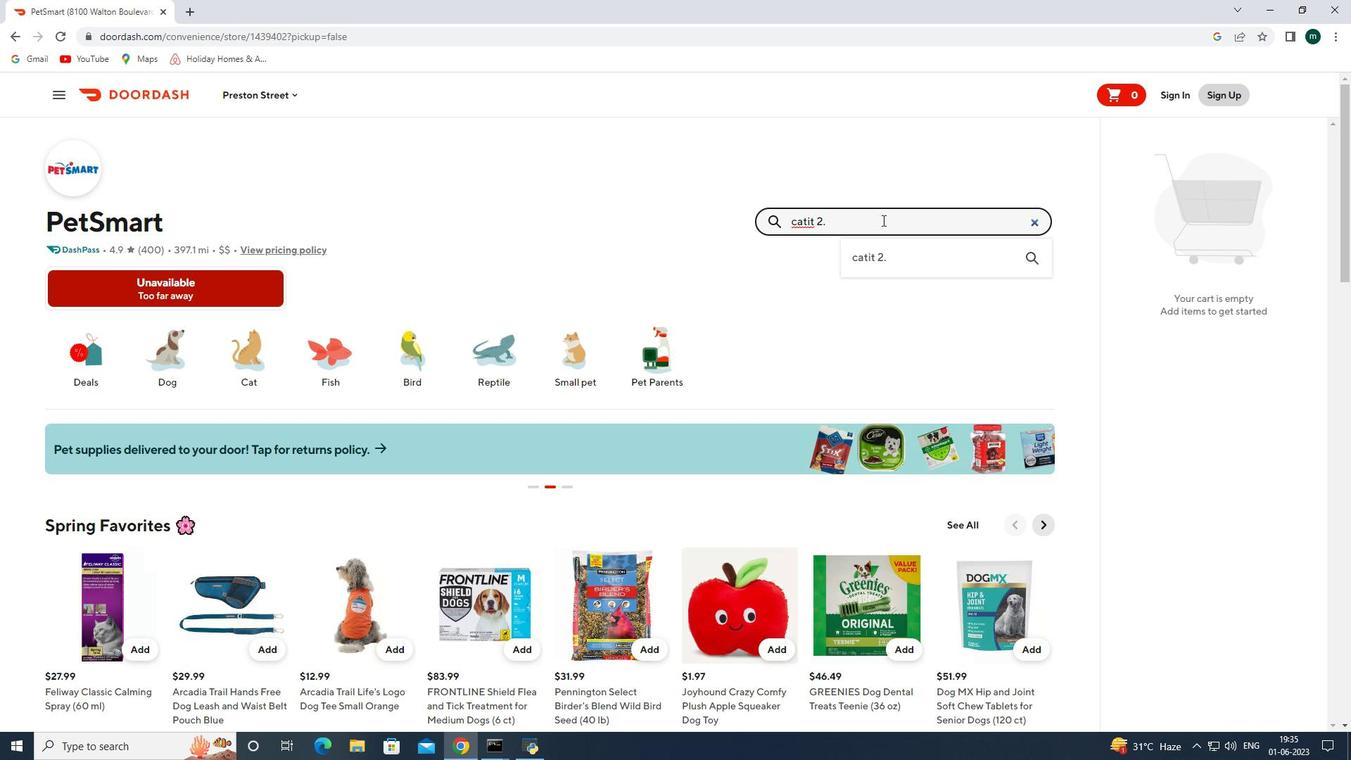 
Action: Mouse moved to (1350, 3)
Screenshot: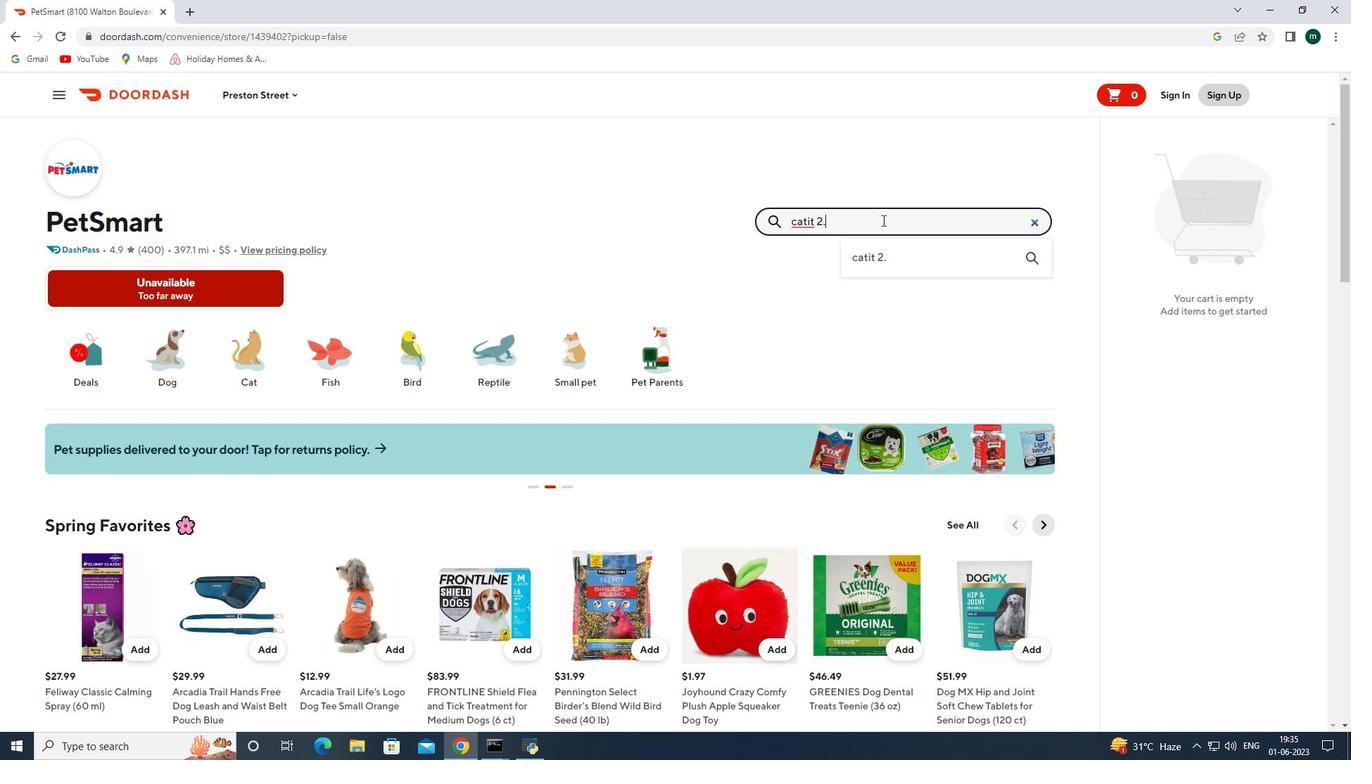 
Action: Key pressed wer<Key.space>cat<Key.space>drinking<Key.space>fountain<Key.space>3<Key.space>lo<Key.backspace>iters<Key.space><Key.enter>
Screenshot: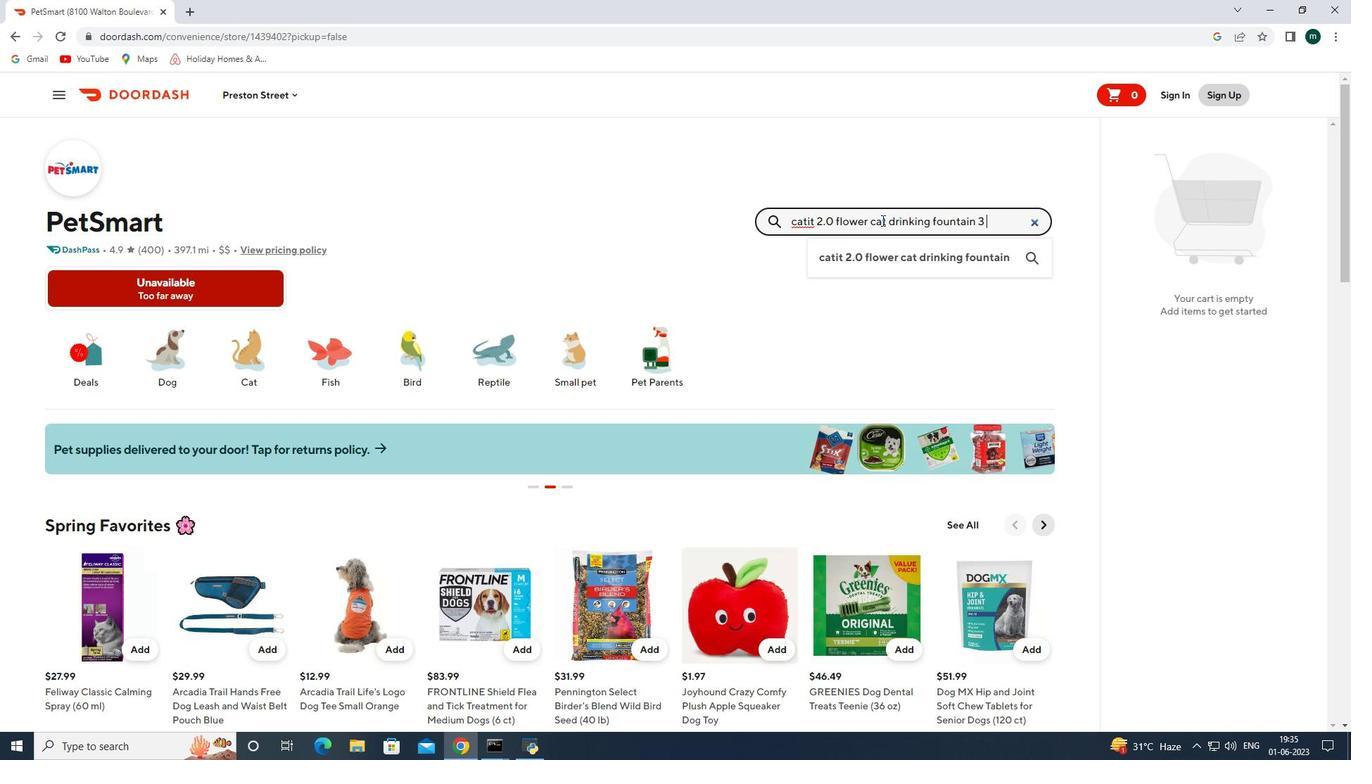 
Action: Mouse moved to (563, 365)
Screenshot: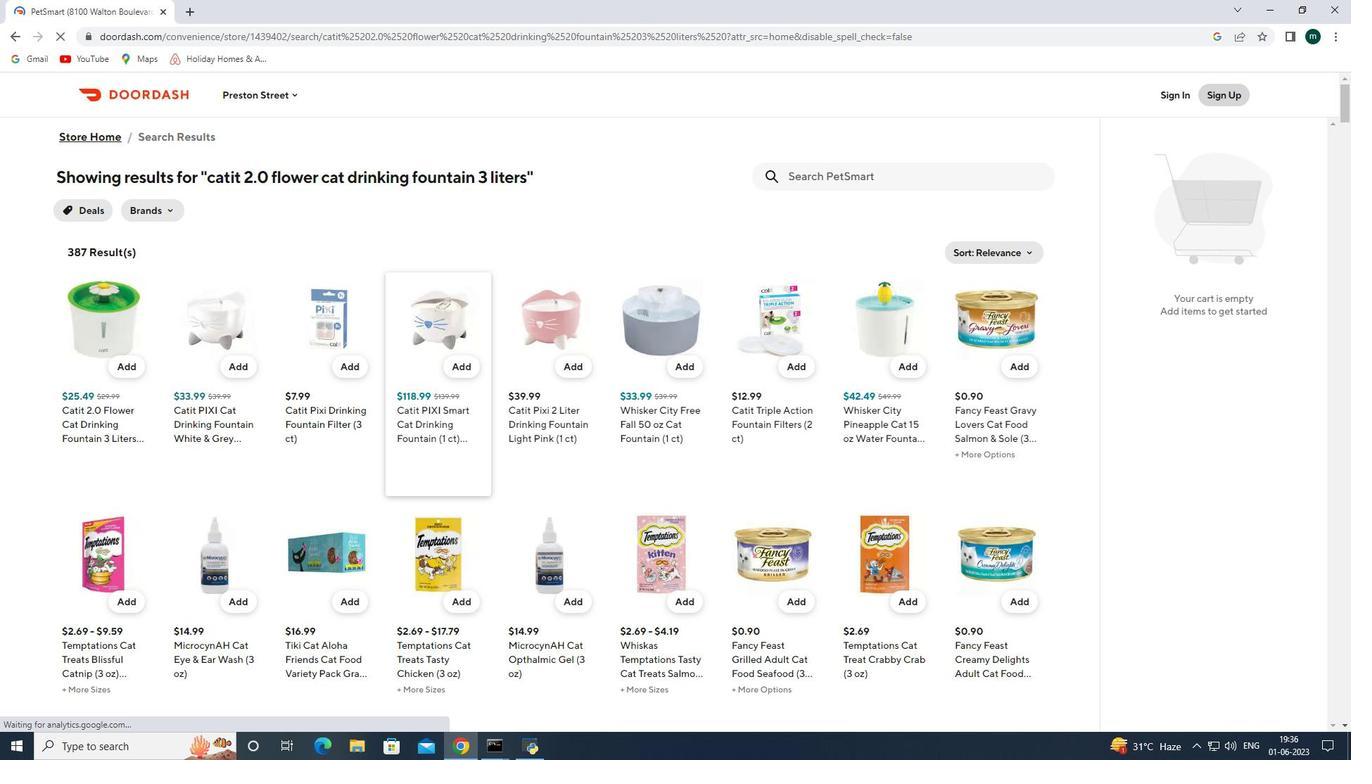 
Action: Mouse pressed left at (563, 365)
Screenshot: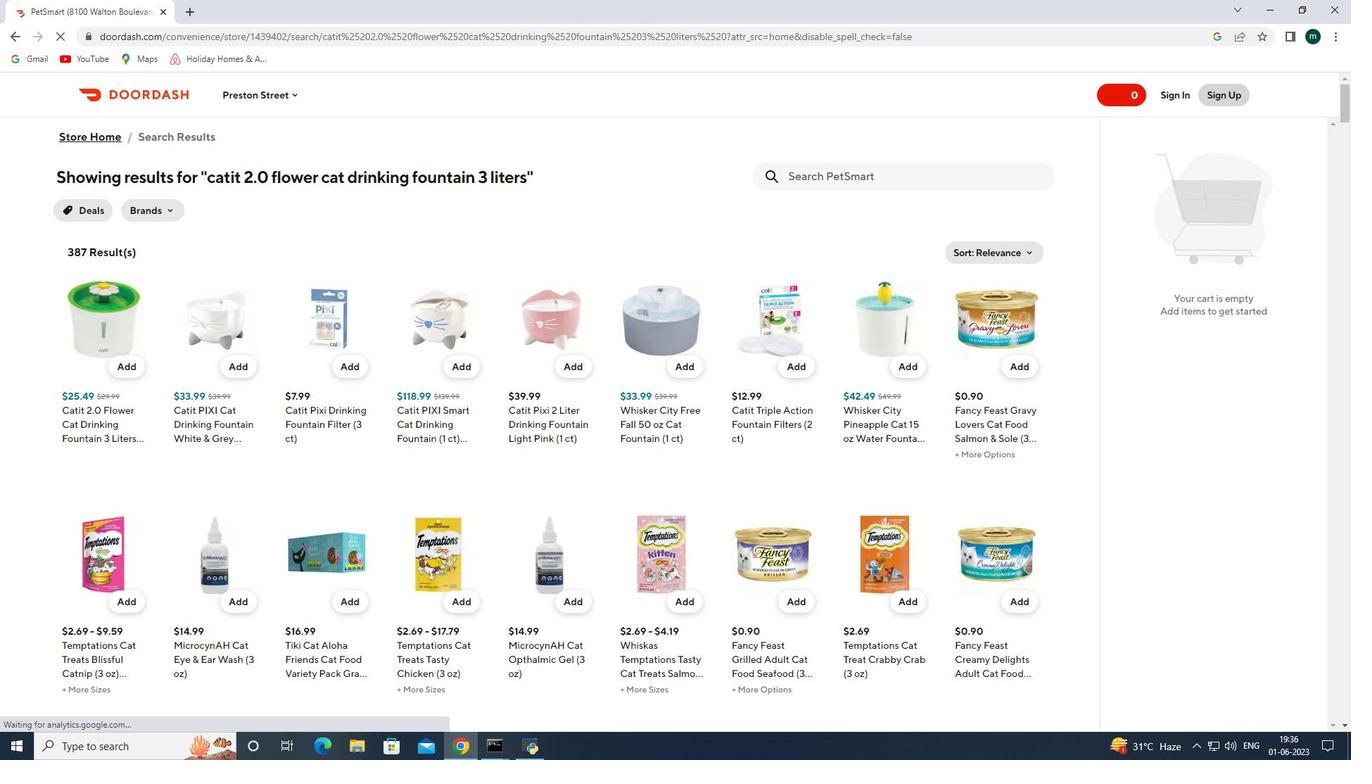 
Action: Mouse moved to (1305, 238)
Screenshot: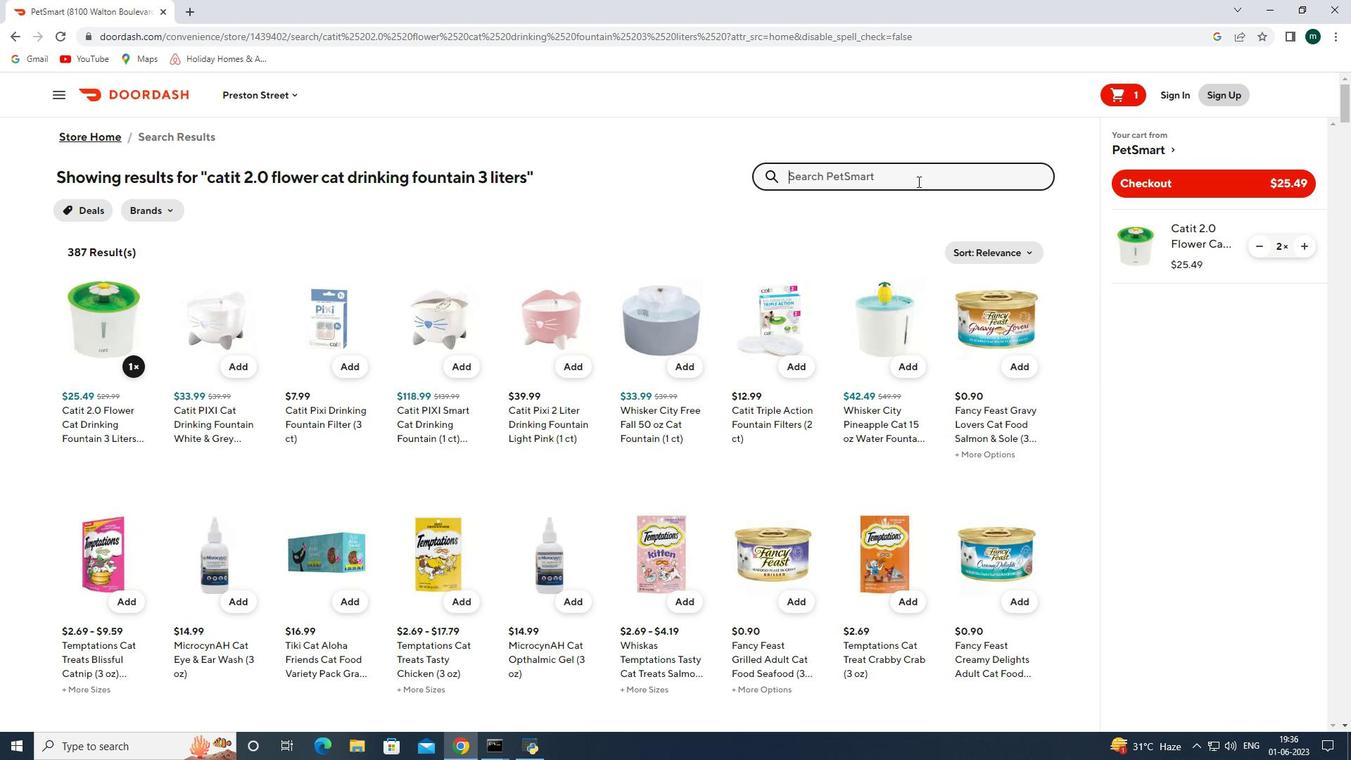 
Action: Mouse pressed left at (1305, 238)
Screenshot: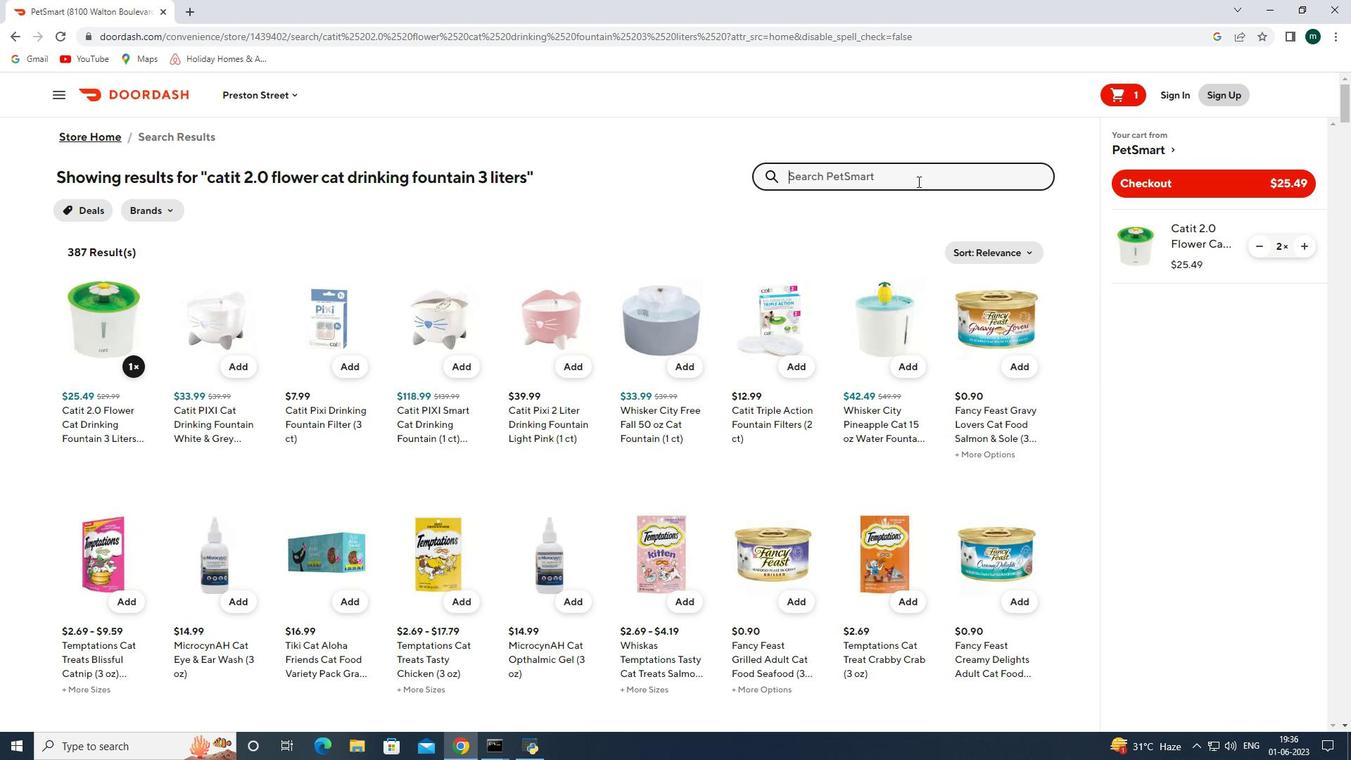 
Action: Mouse moved to (809, 180)
Screenshot: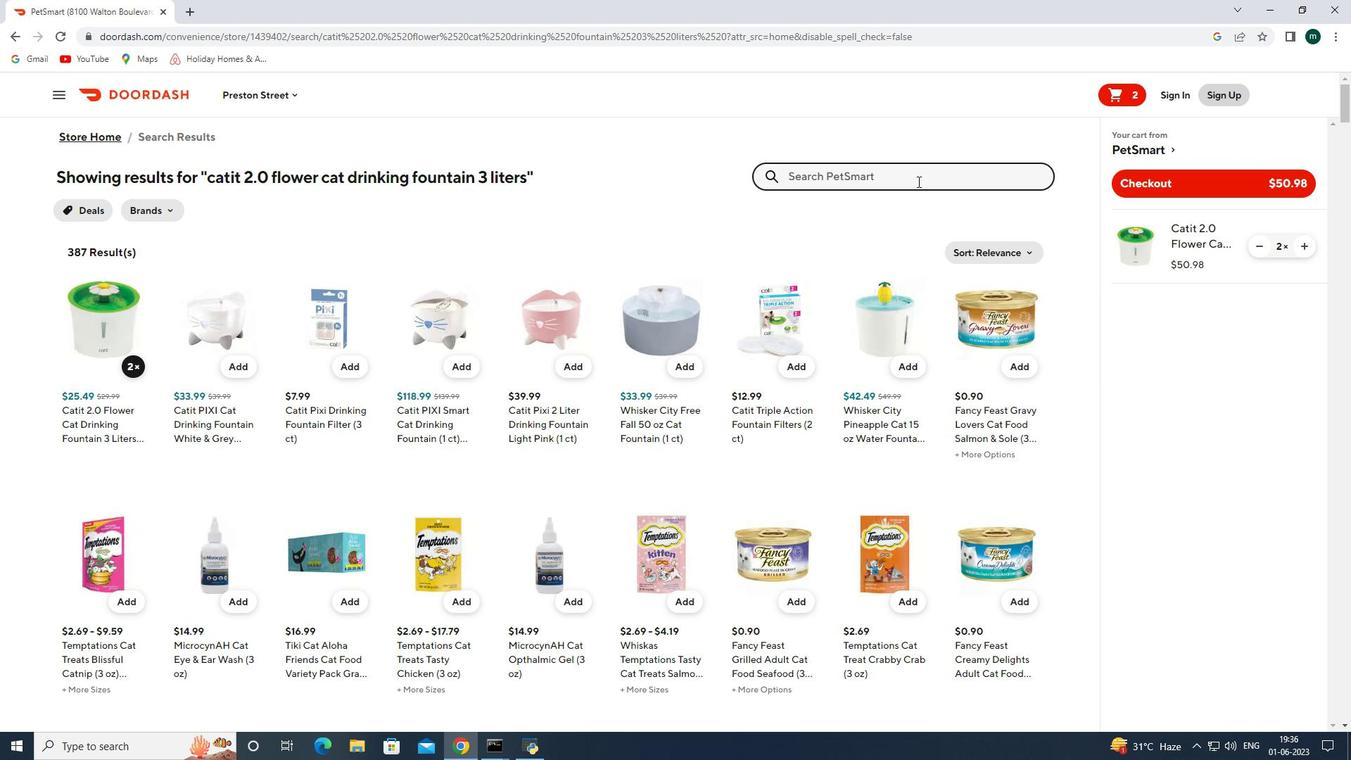 
Action: Mouse pressed left at (809, 180)
Screenshot: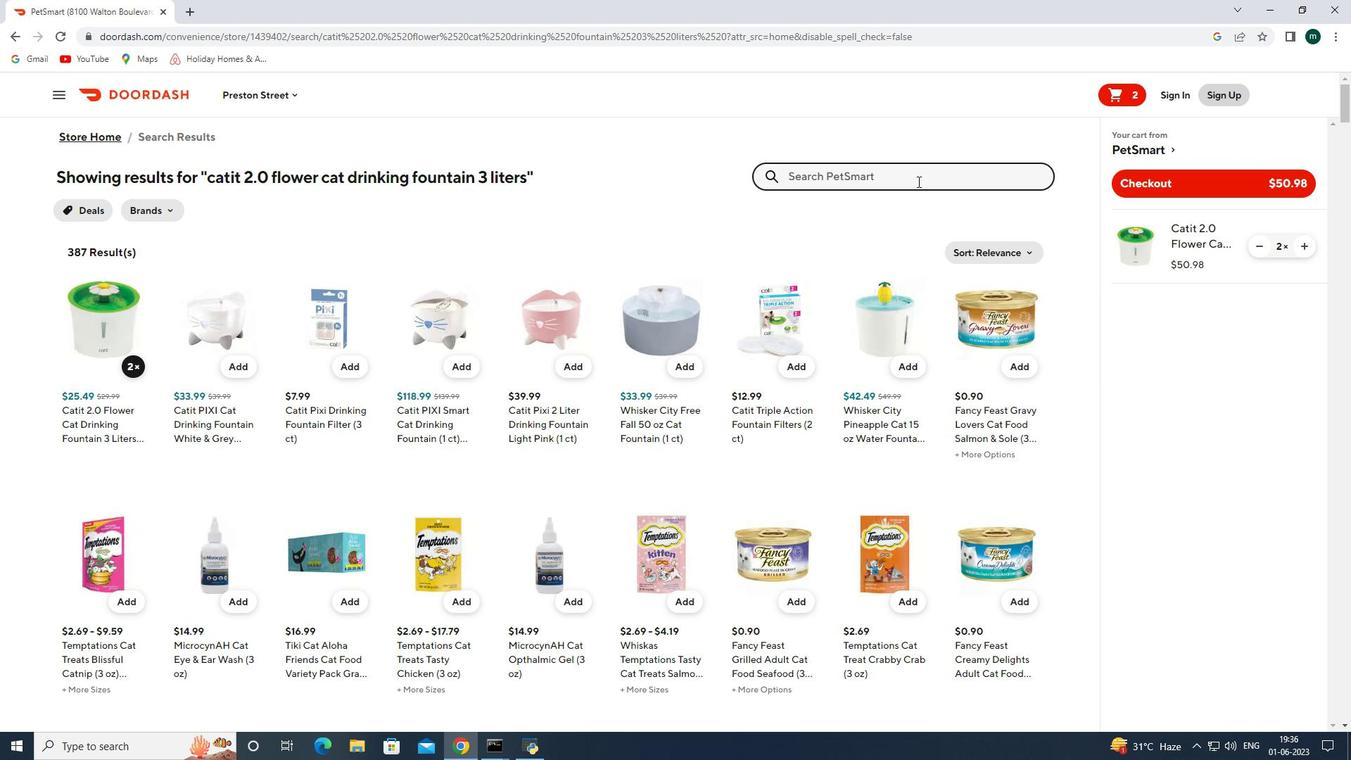 
Action: Key pressed kom<Key.backspace>ng<Key.space>ultimate<Key.space>safety<Key.space>car<Key.space>seat<Key.space>tre<Key.backspace><Key.backspace>ether<Key.space>one<Key.space>size<Key.space><Key.enter>
Screenshot: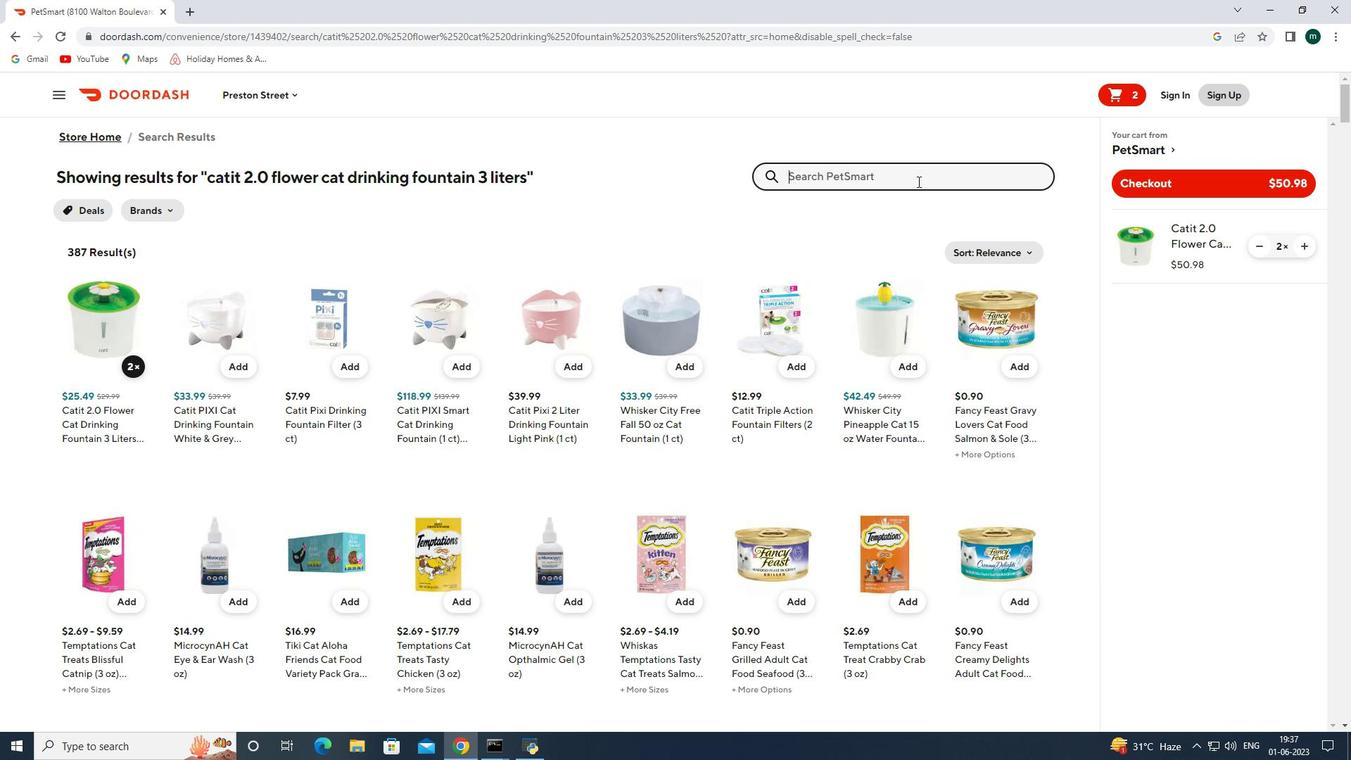 
Action: Mouse moved to (130, 372)
Screenshot: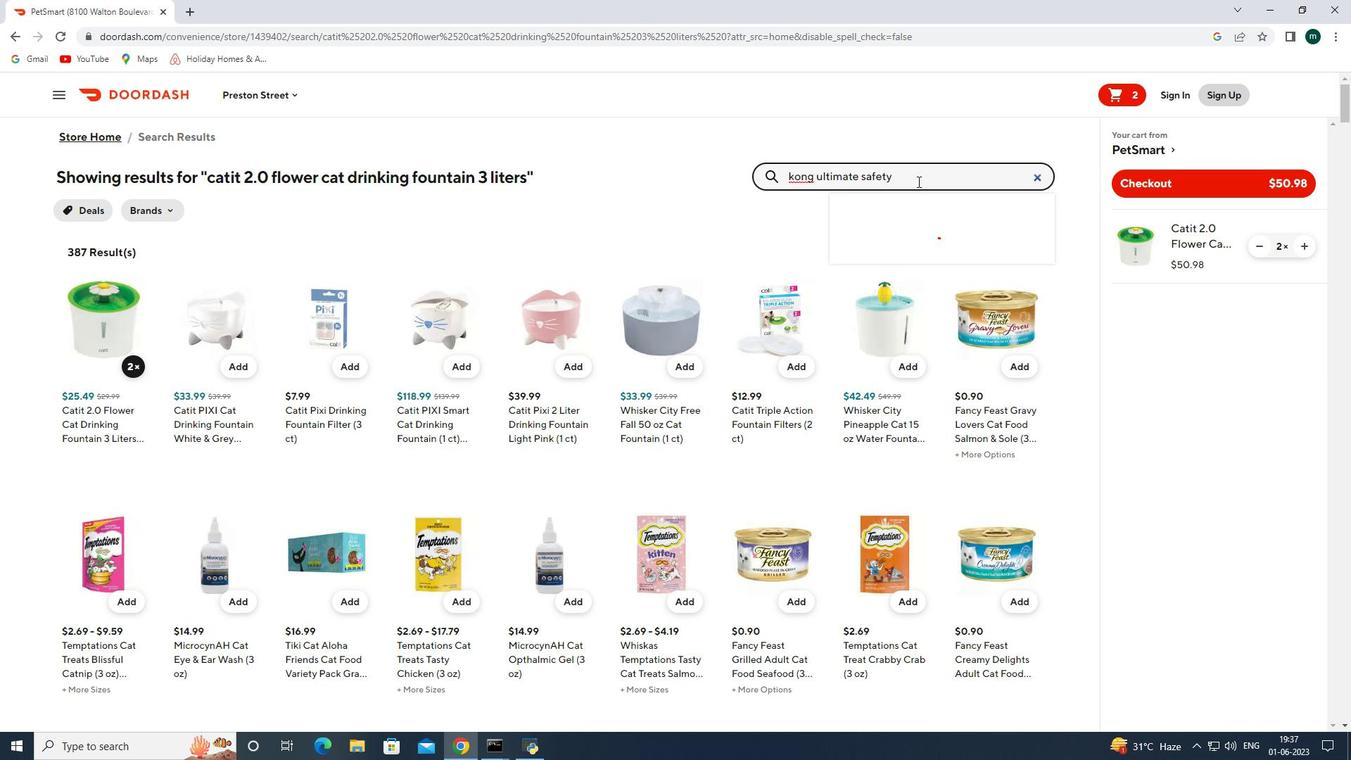 
Action: Mouse pressed left at (130, 372)
Screenshot: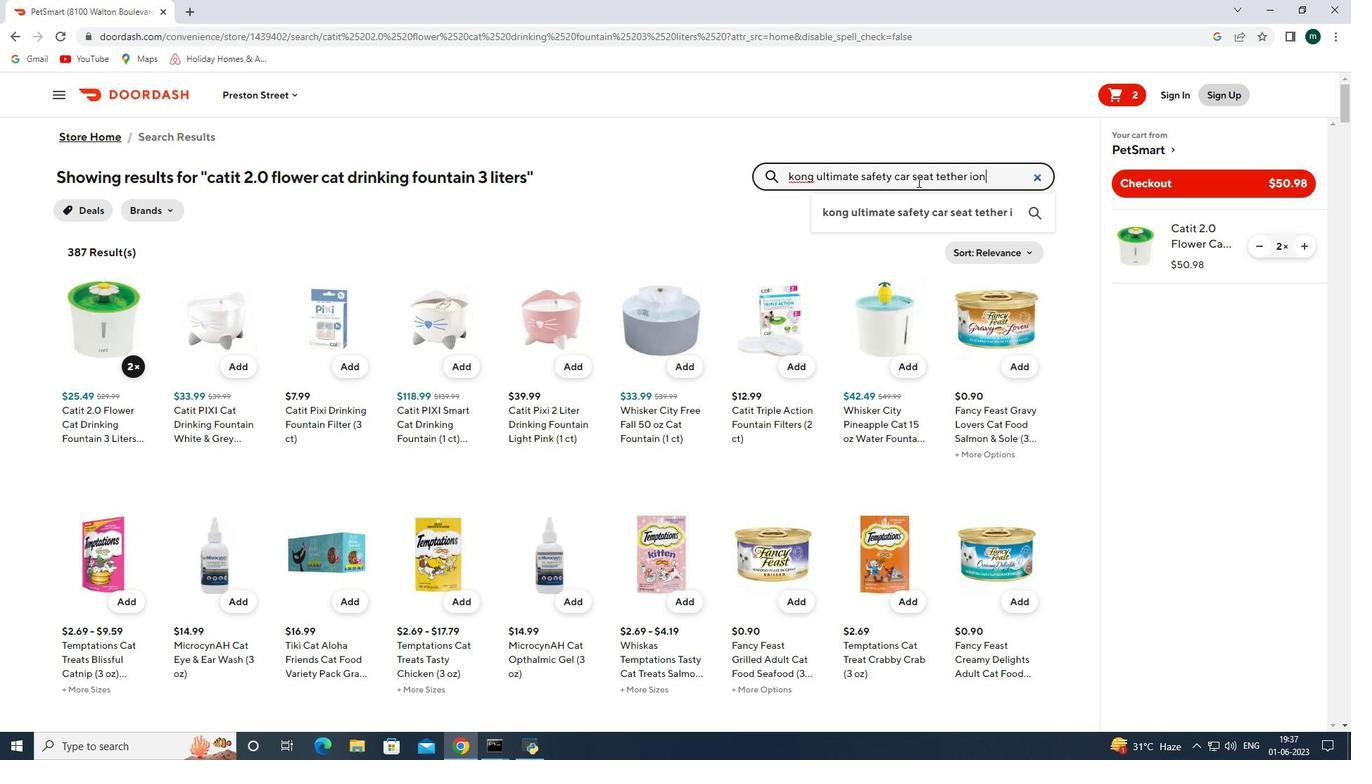 
Action: Mouse moved to (1306, 322)
Screenshot: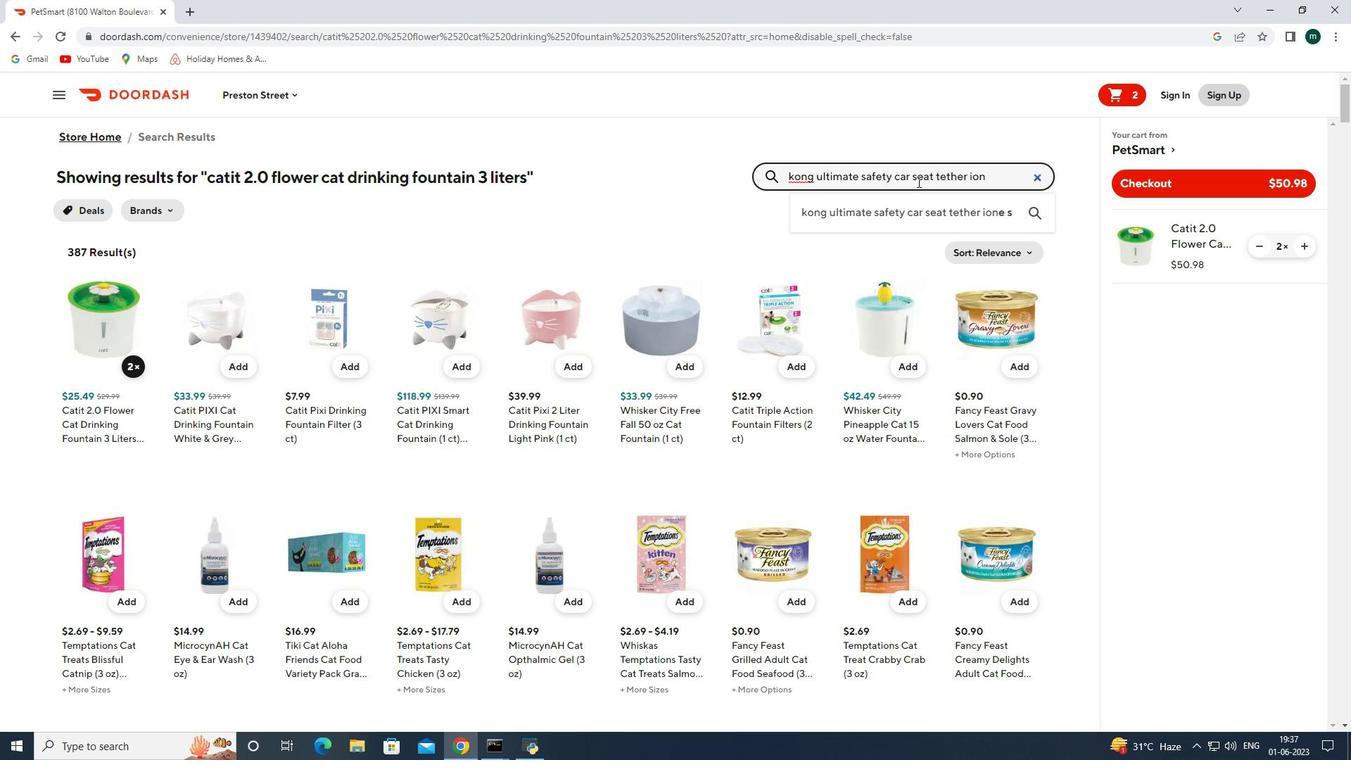 
Action: Mouse pressed left at (1306, 322)
Screenshot: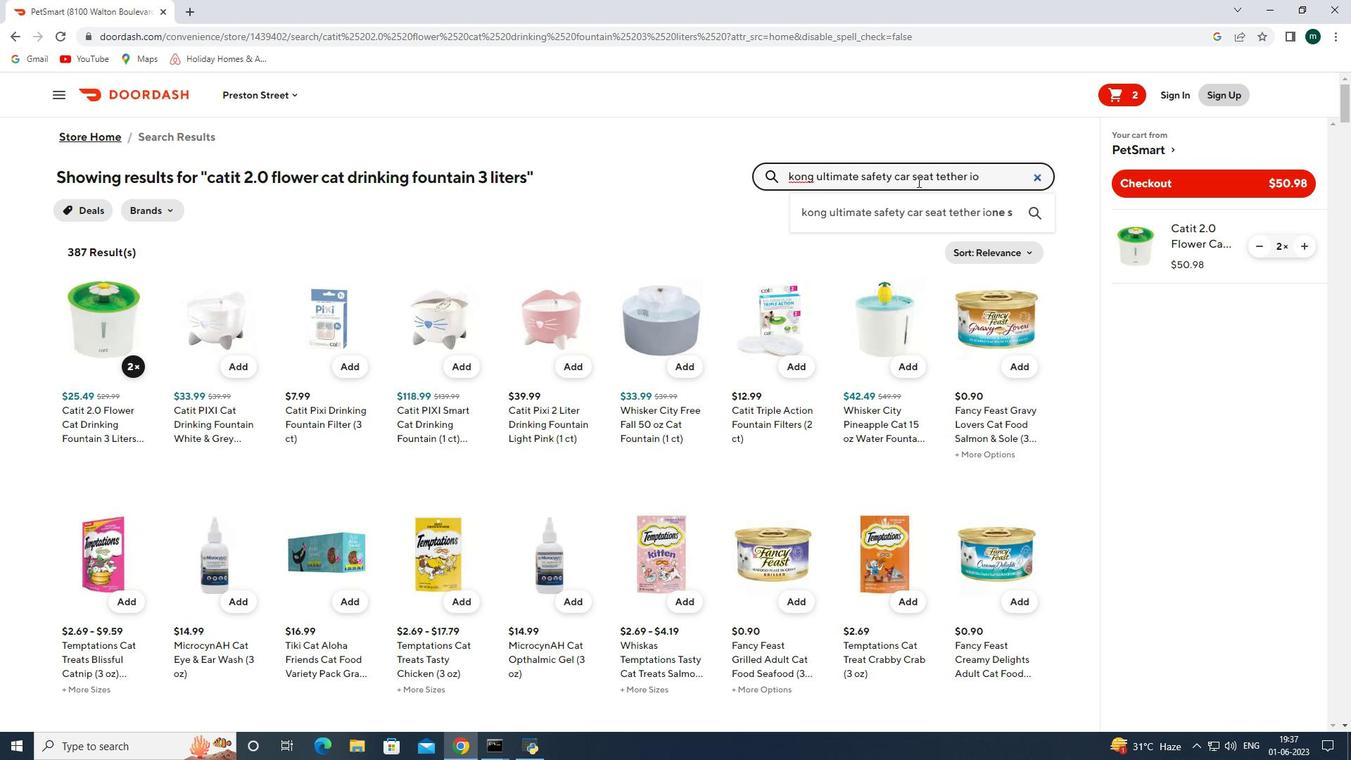 
Action: Mouse moved to (801, 178)
Screenshot: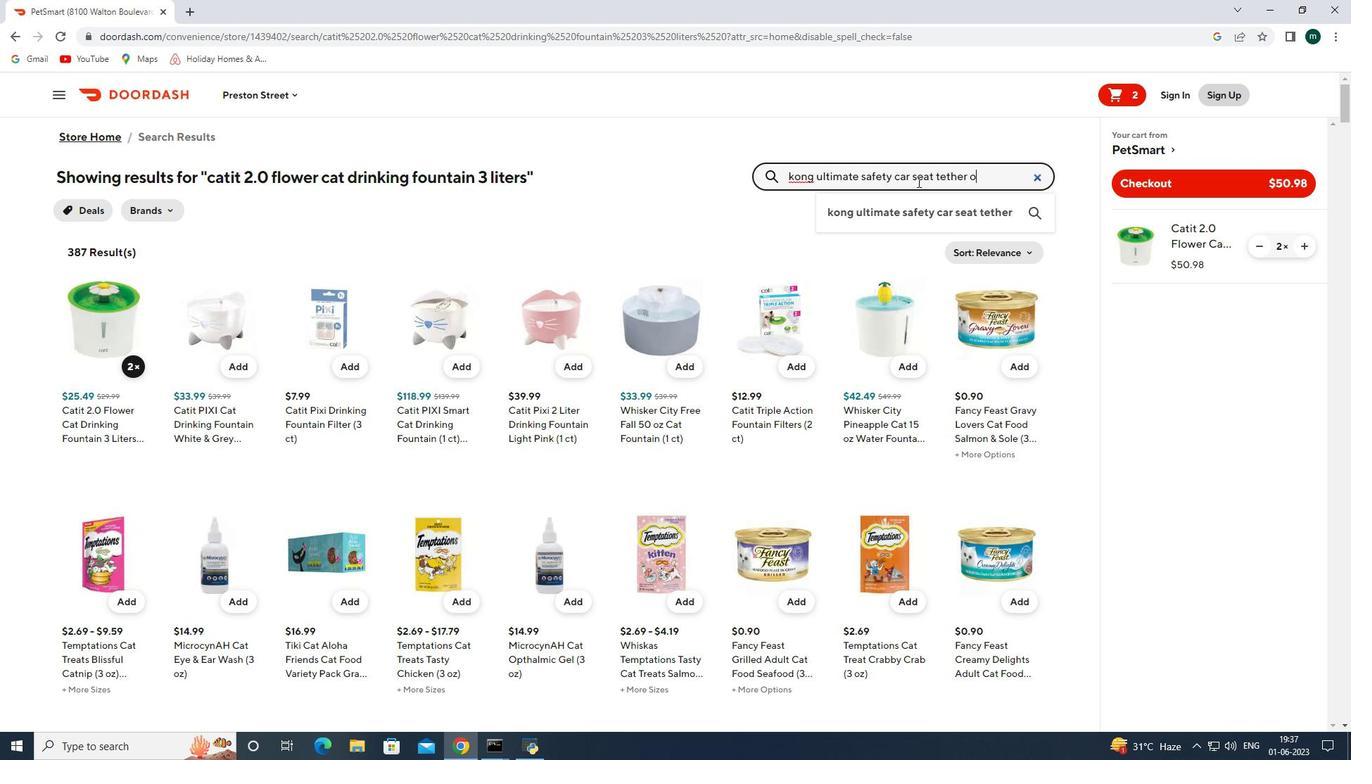 
Action: Mouse pressed left at (801, 178)
Screenshot: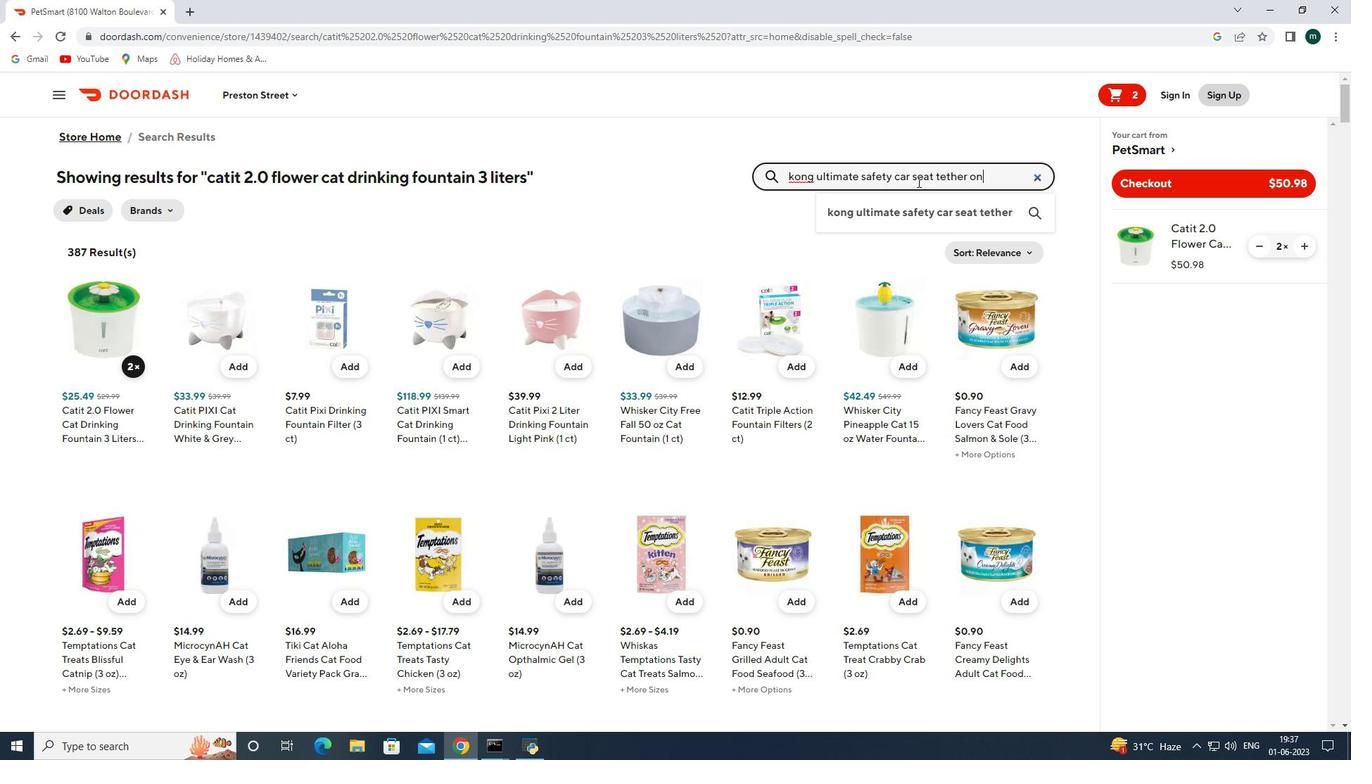 
Action: Mouse moved to (812, 180)
Screenshot: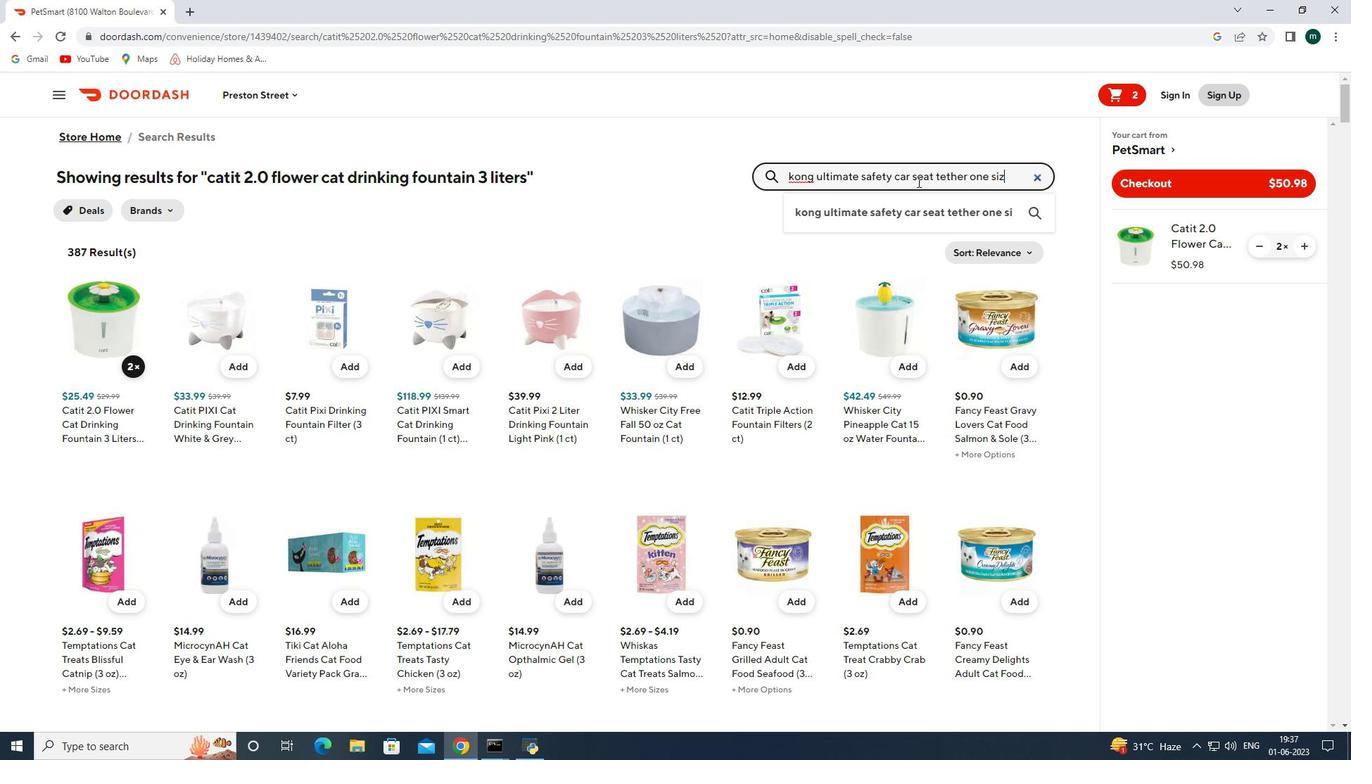 
Action: Mouse pressed left at (812, 180)
Screenshot: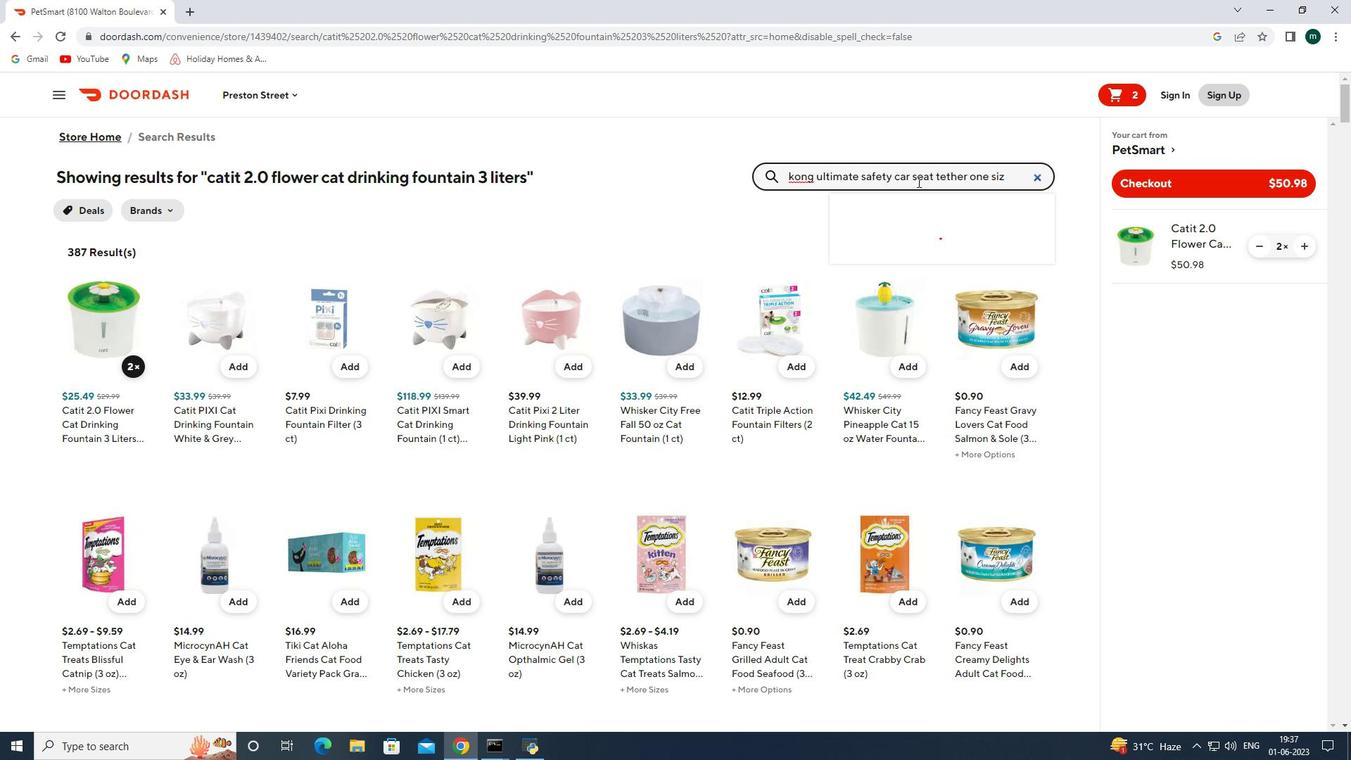 
Action: Key pressed full<Key.space>cheeks<Key.space>naturl<Key.space>timothy<Key.space>hay<Key.space><Key.enter>
Screenshot: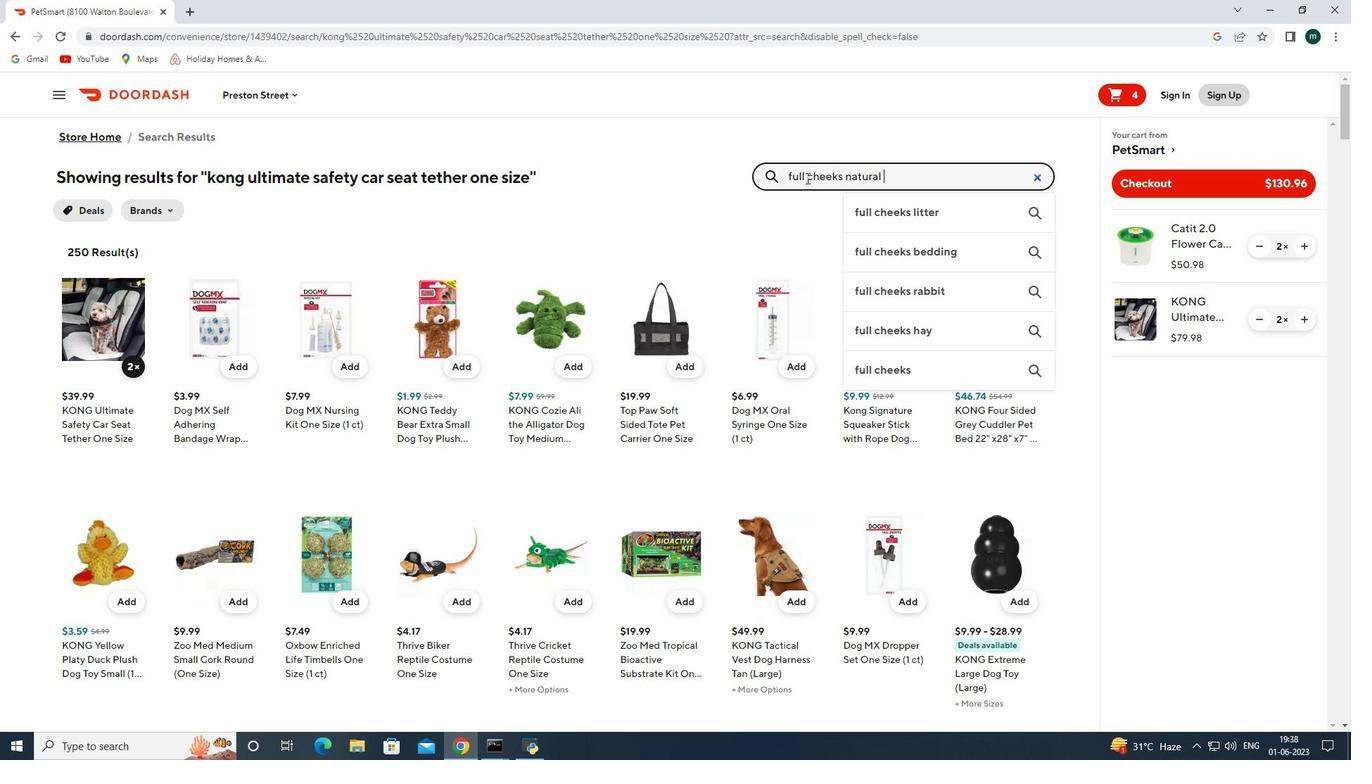 
Action: Mouse moved to (128, 365)
Screenshot: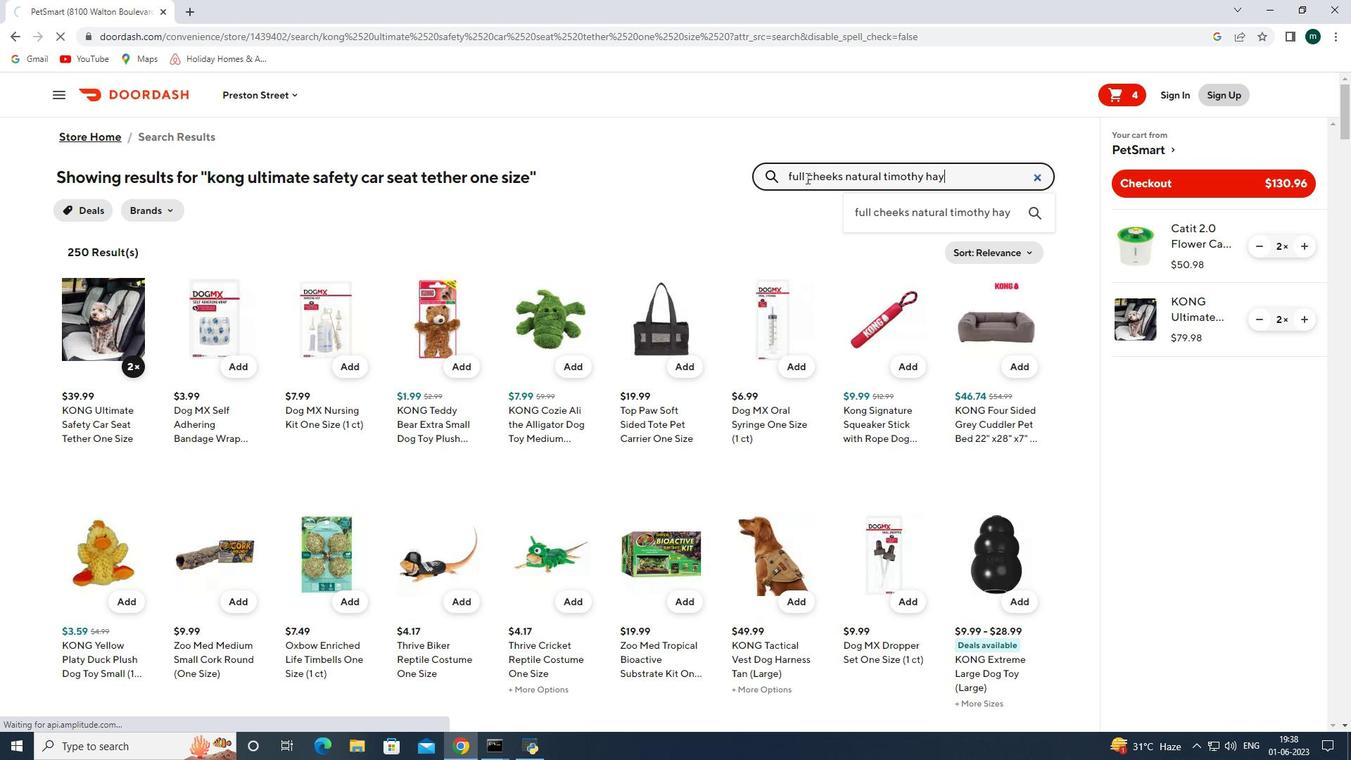 
Action: Mouse pressed left at (128, 365)
Screenshot: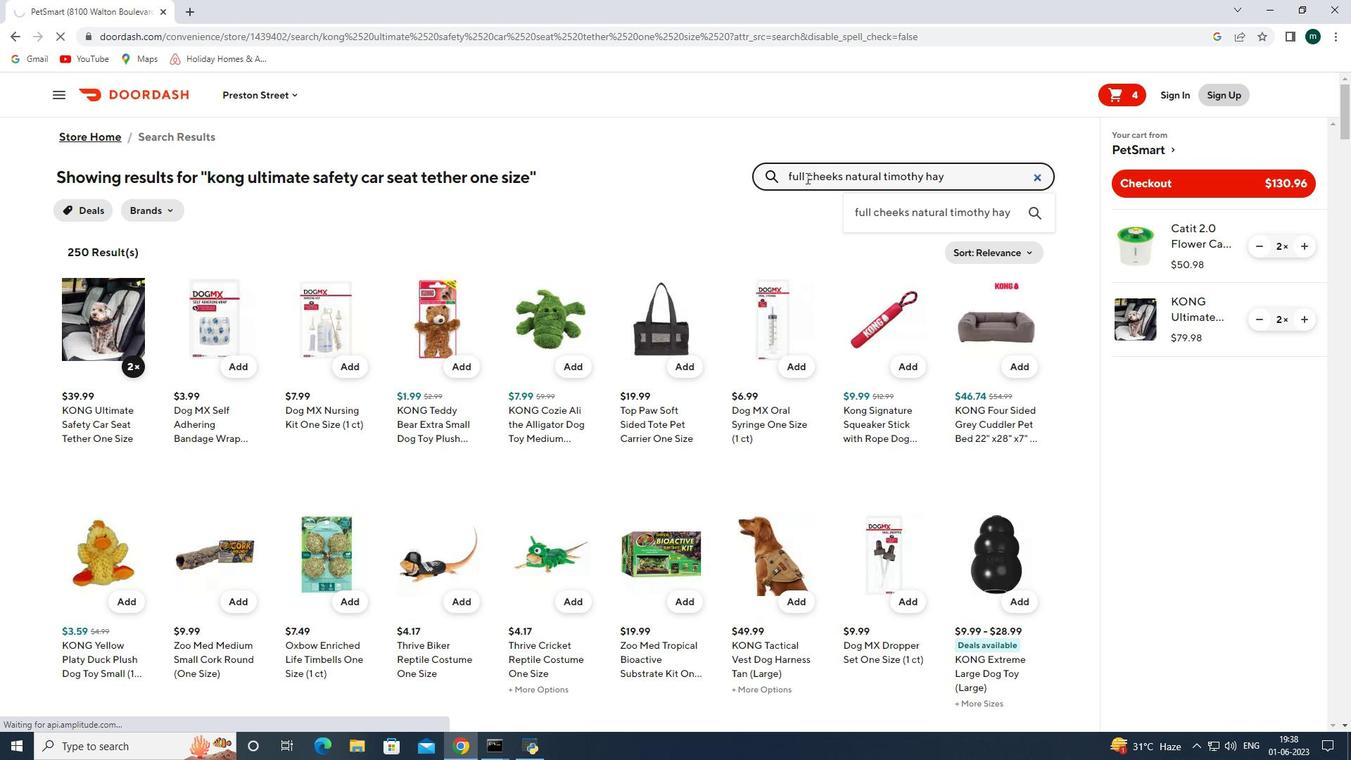 
Action: Mouse moved to (1302, 387)
Screenshot: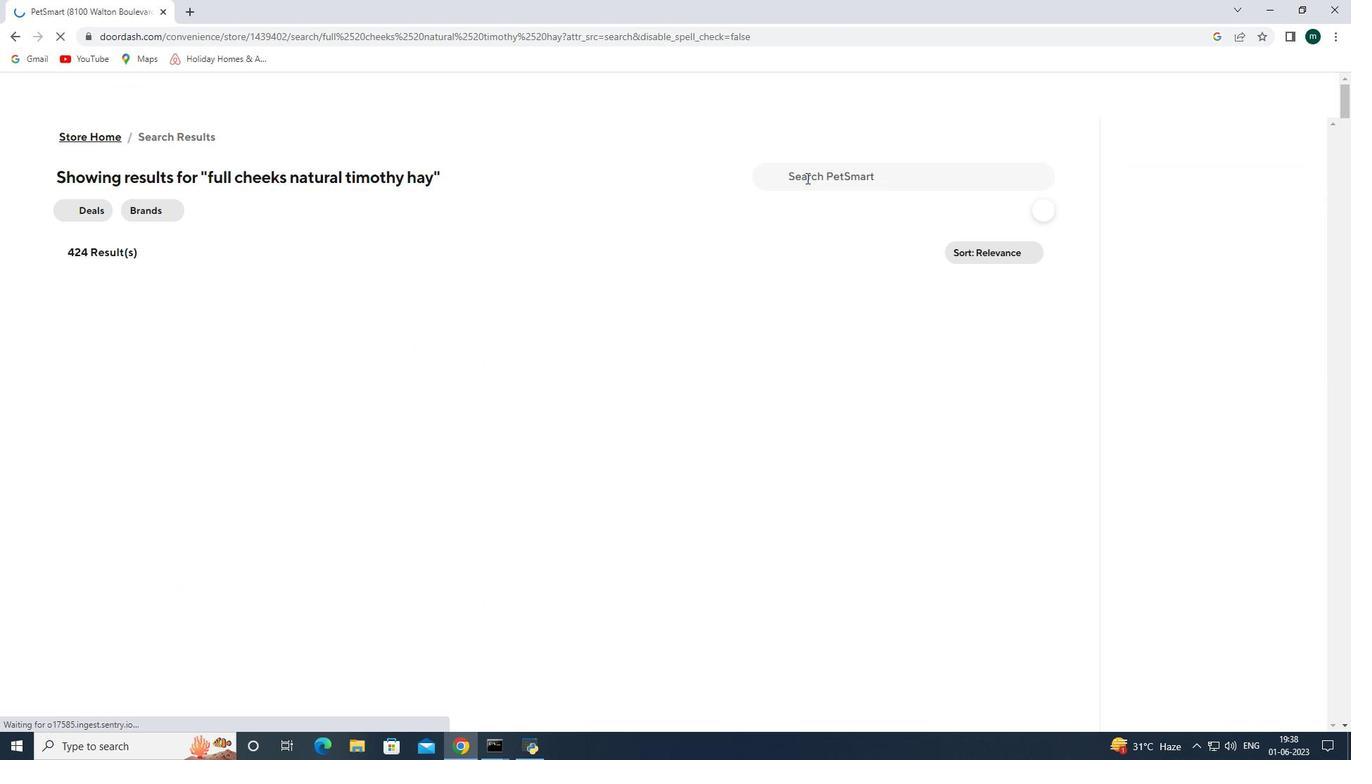 
Action: Mouse pressed left at (1302, 387)
Screenshot: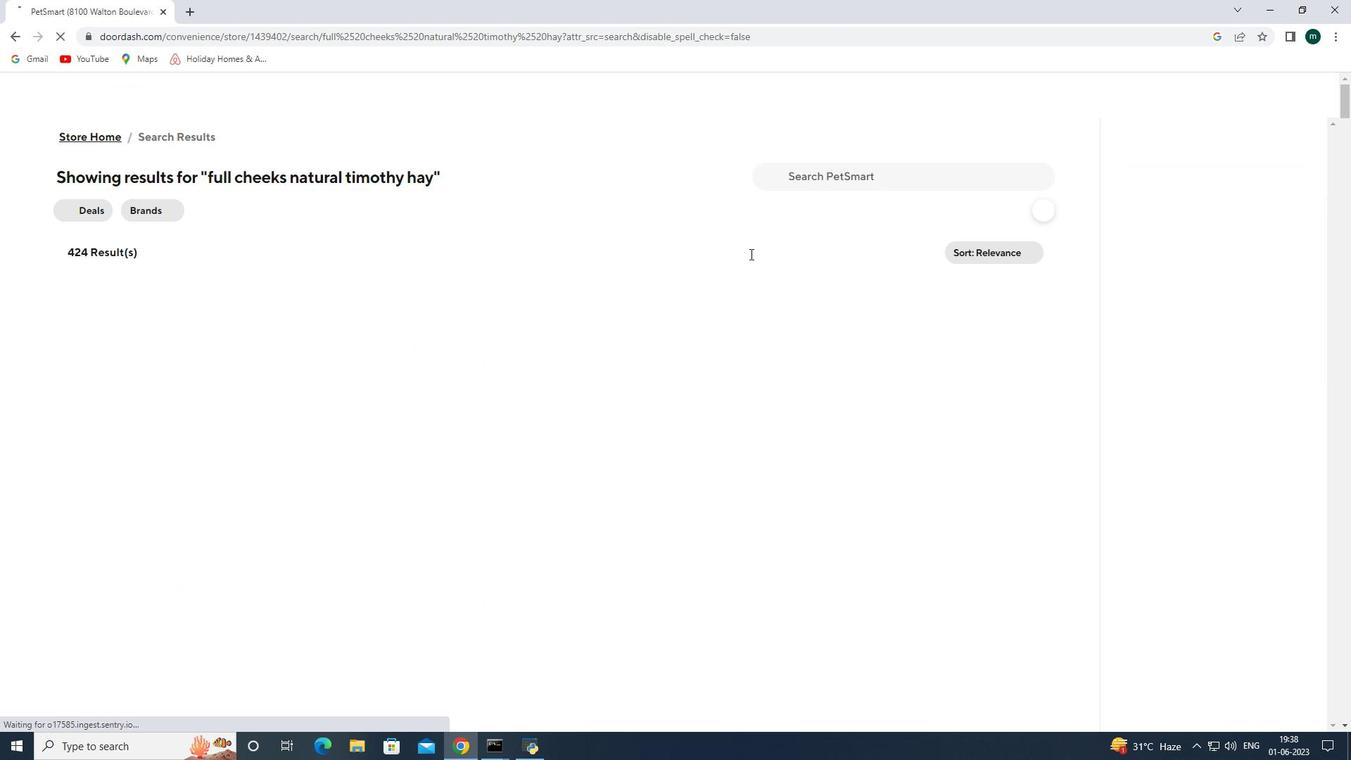 
Action: Mouse moved to (790, 177)
Screenshot: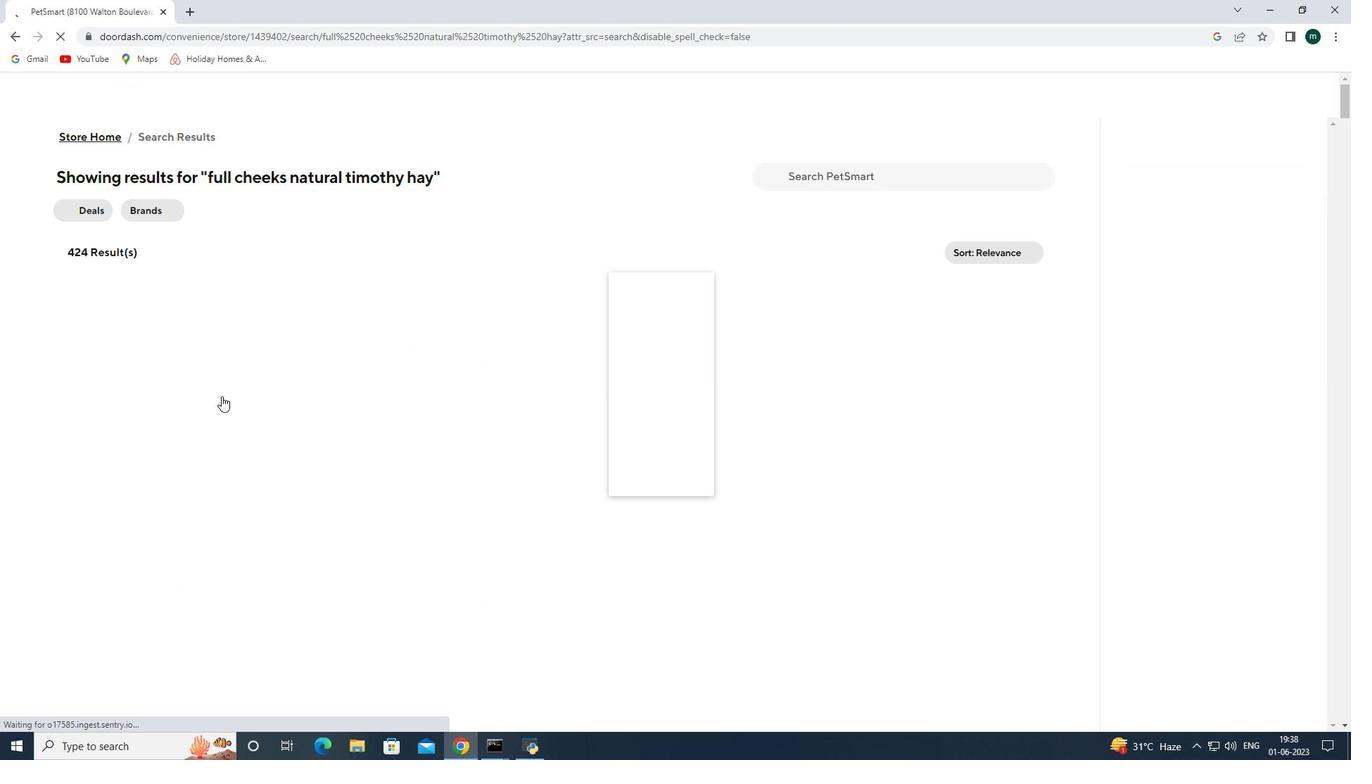
Action: Mouse pressed left at (790, 177)
Screenshot: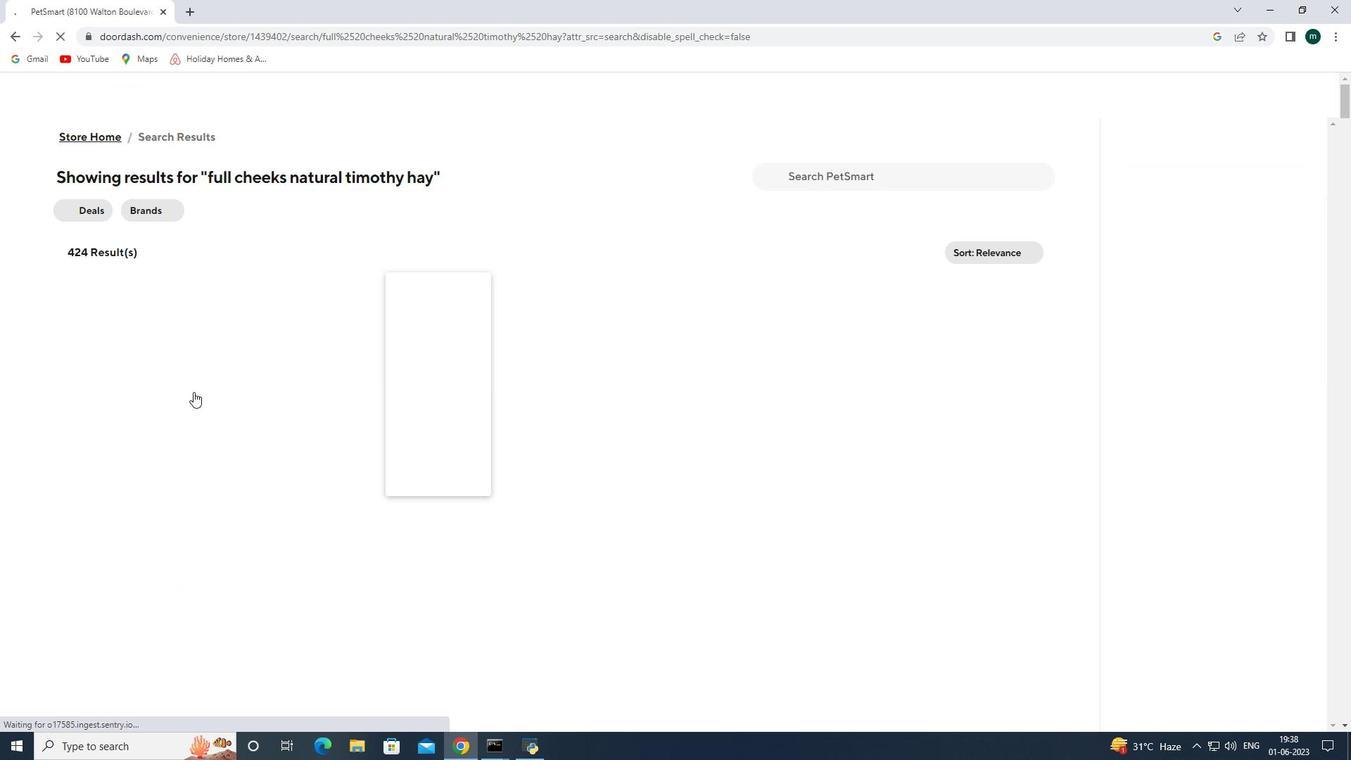 
Action: Key pressed full<Key.space>cheeks<Key.space>natural<Key.space>timothy<Key.space>hy<Key.space><Key.enter>
Screenshot: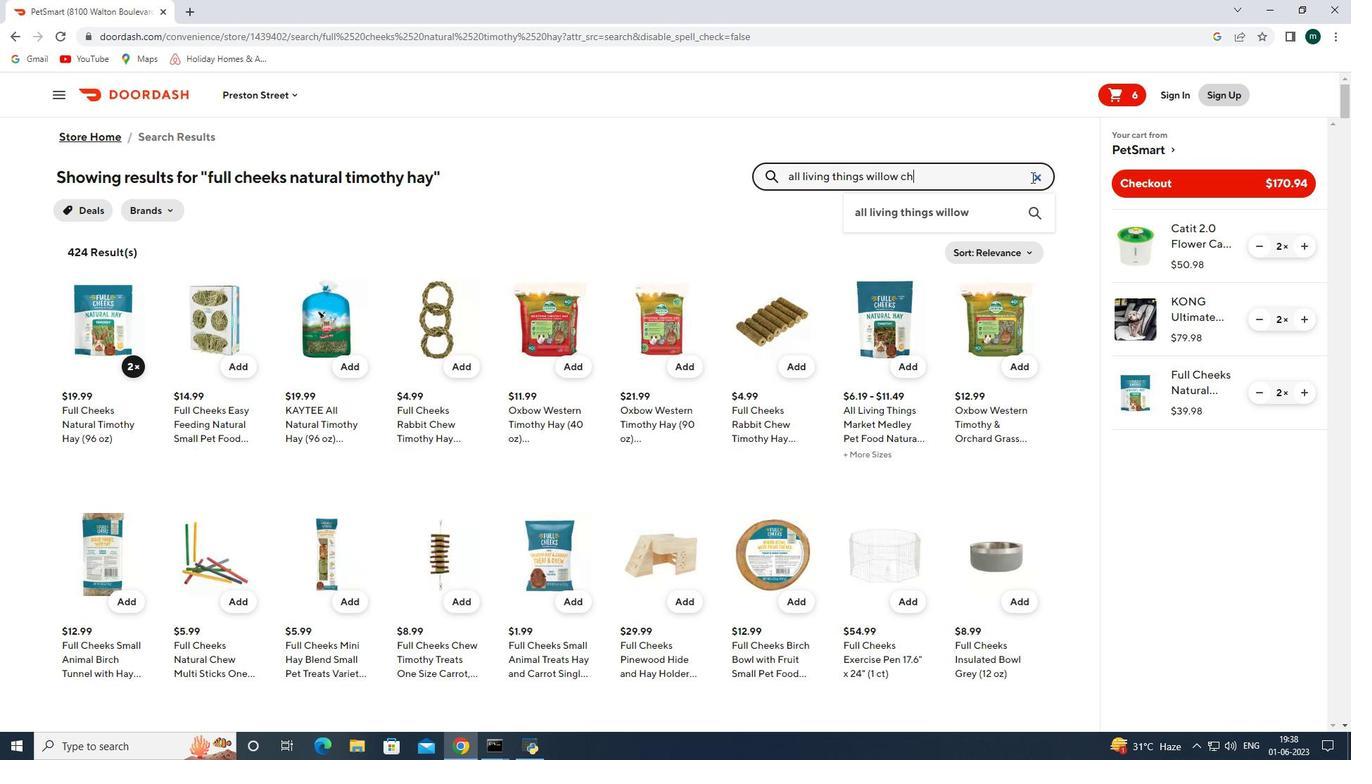 
Action: Mouse moved to (792, 143)
Screenshot: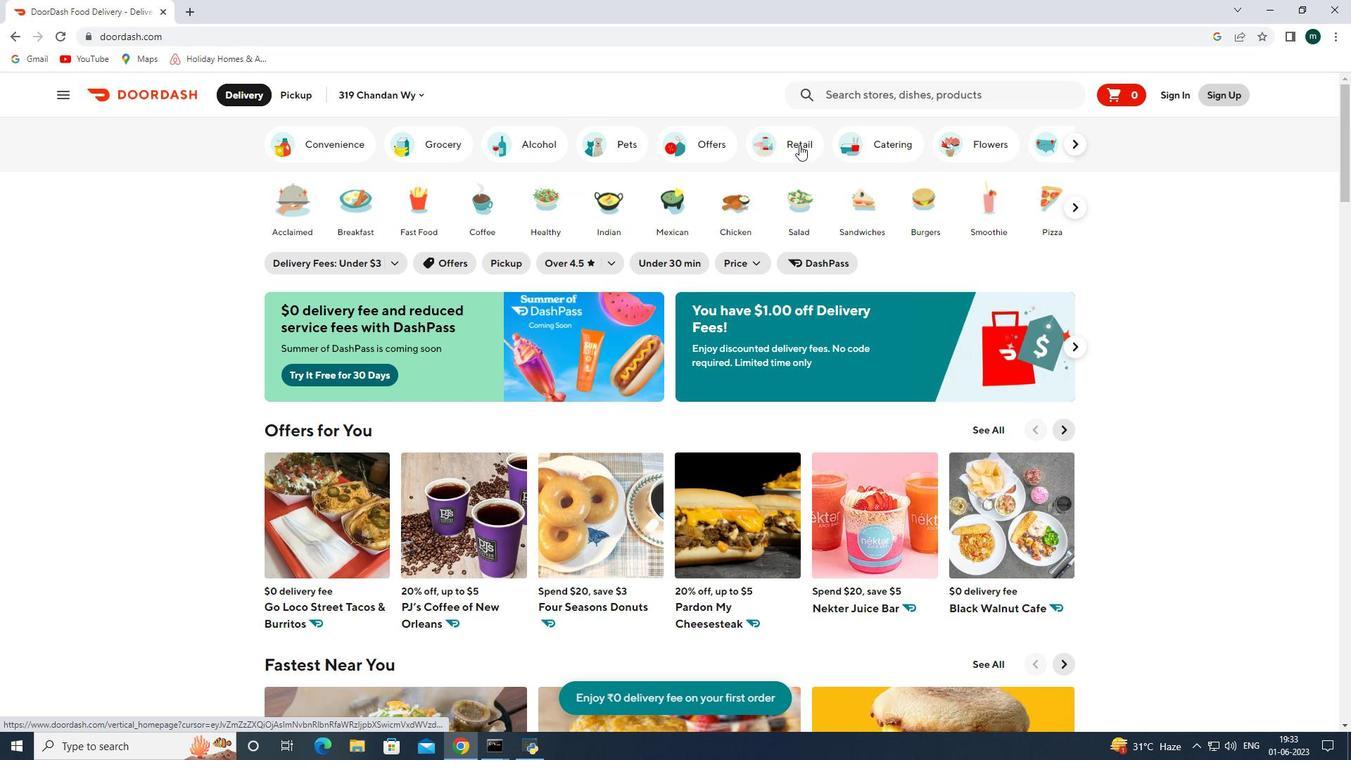 
Action: Mouse pressed left at (792, 143)
Screenshot: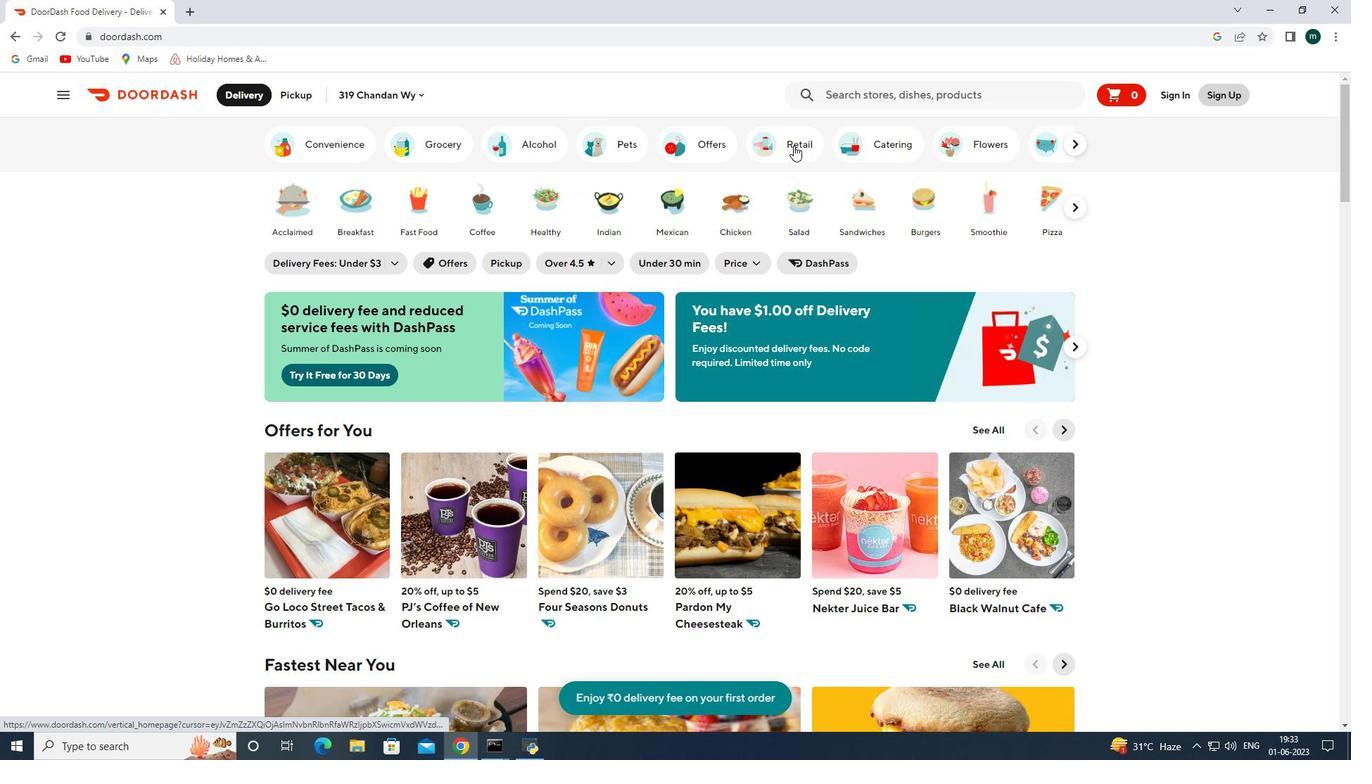 
Action: Mouse moved to (553, 638)
Screenshot: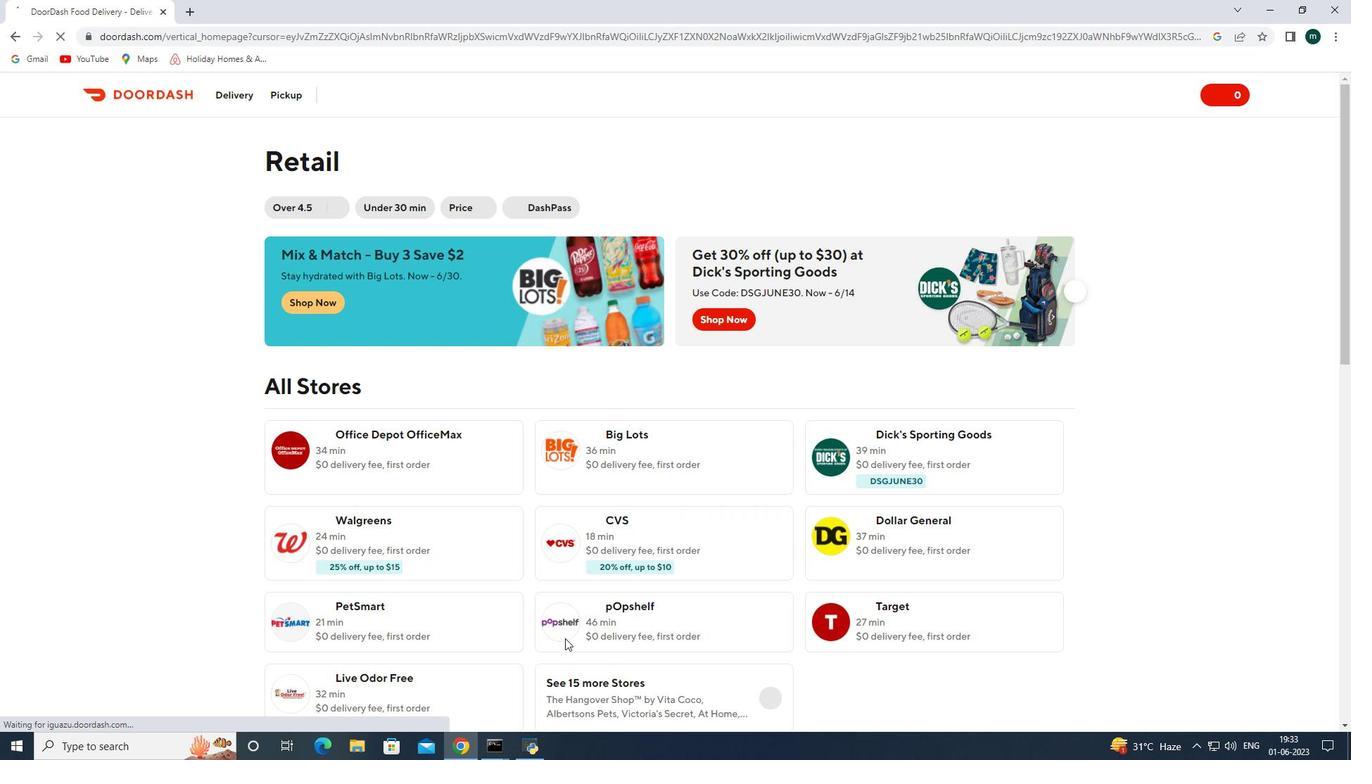 
Action: Mouse scrolled (553, 637) with delta (0, 0)
Screenshot: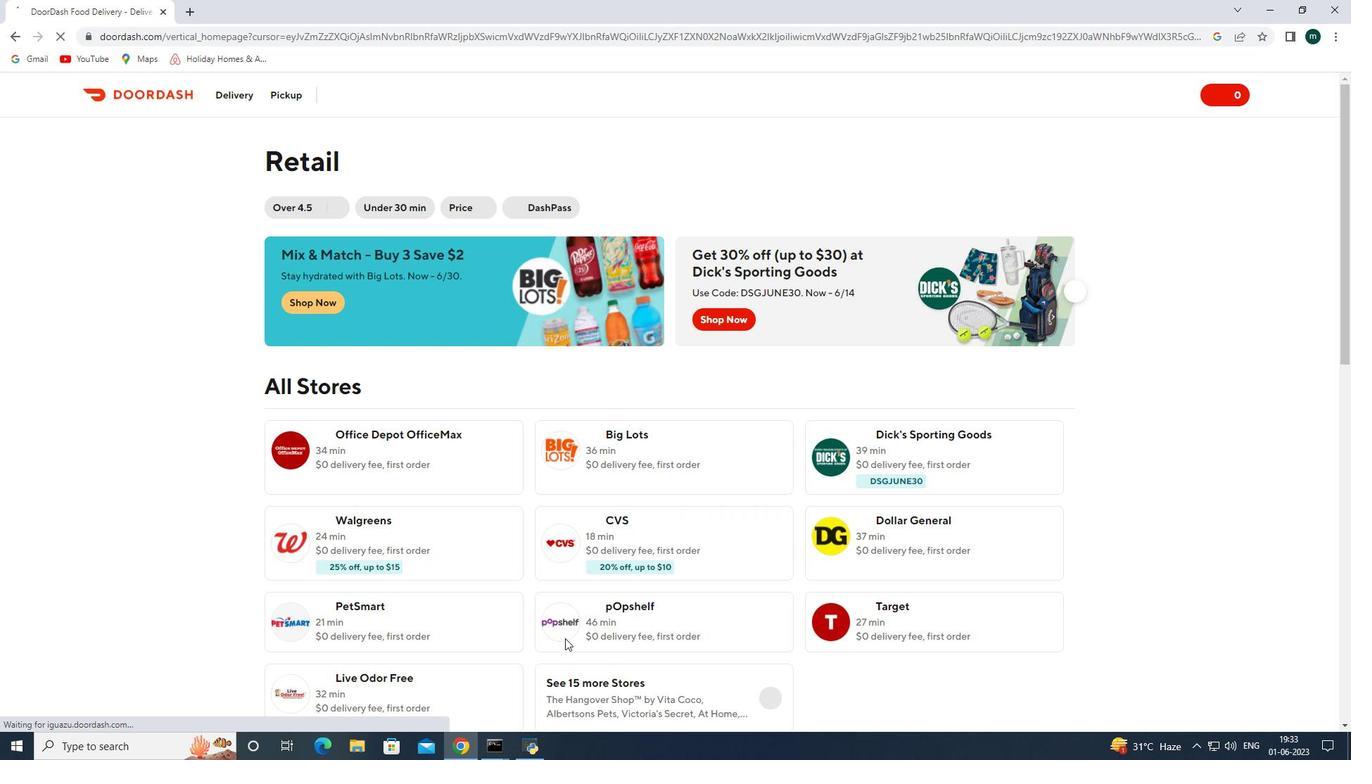 
Action: Mouse moved to (494, 631)
Screenshot: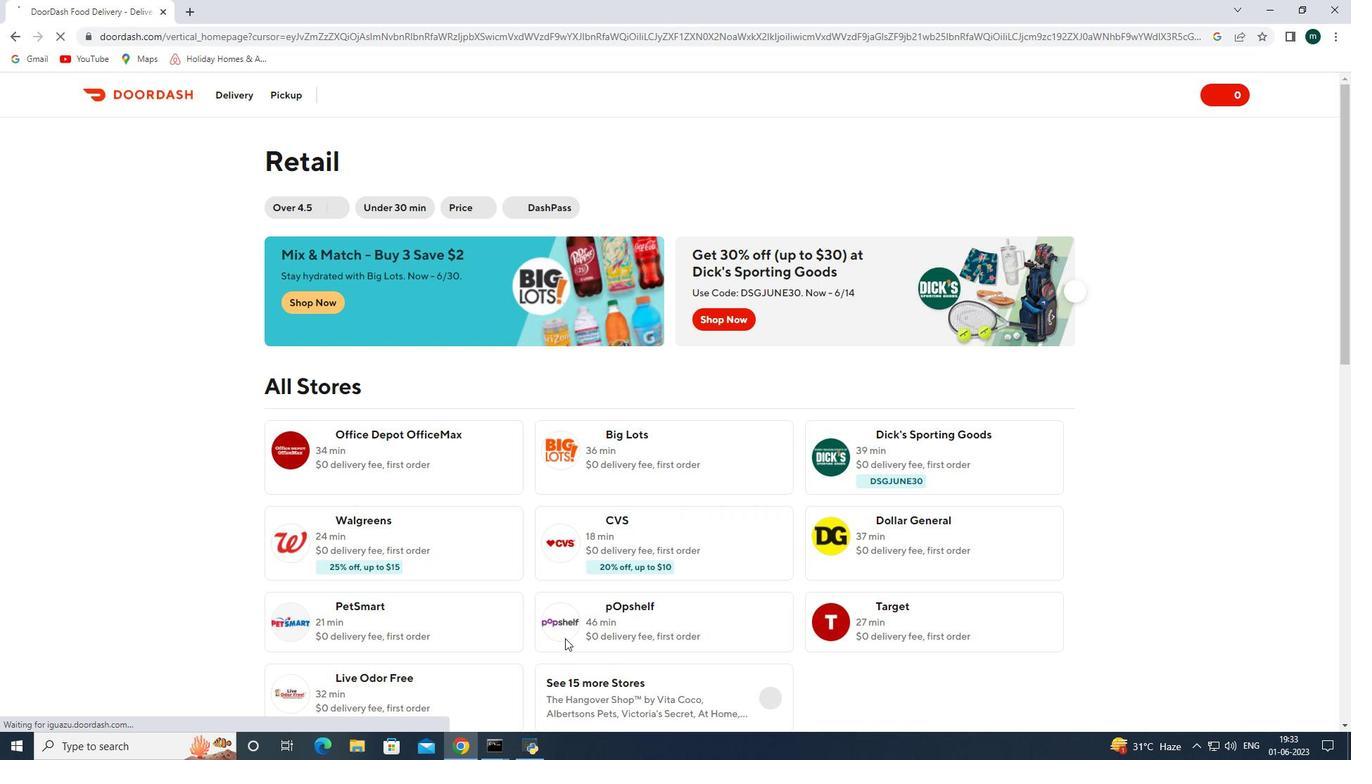 
Action: Mouse scrolled (494, 632) with delta (0, 0)
Screenshot: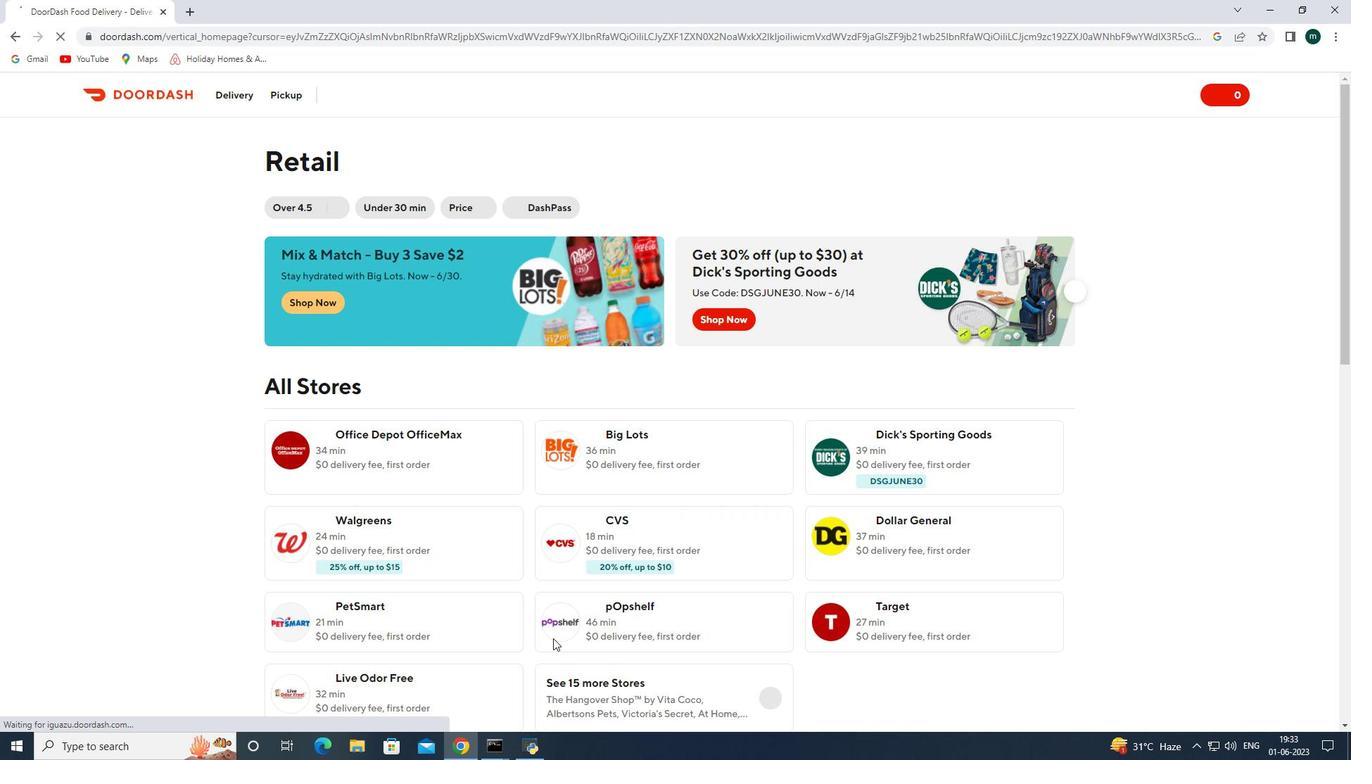 
Action: Mouse moved to (403, 626)
Screenshot: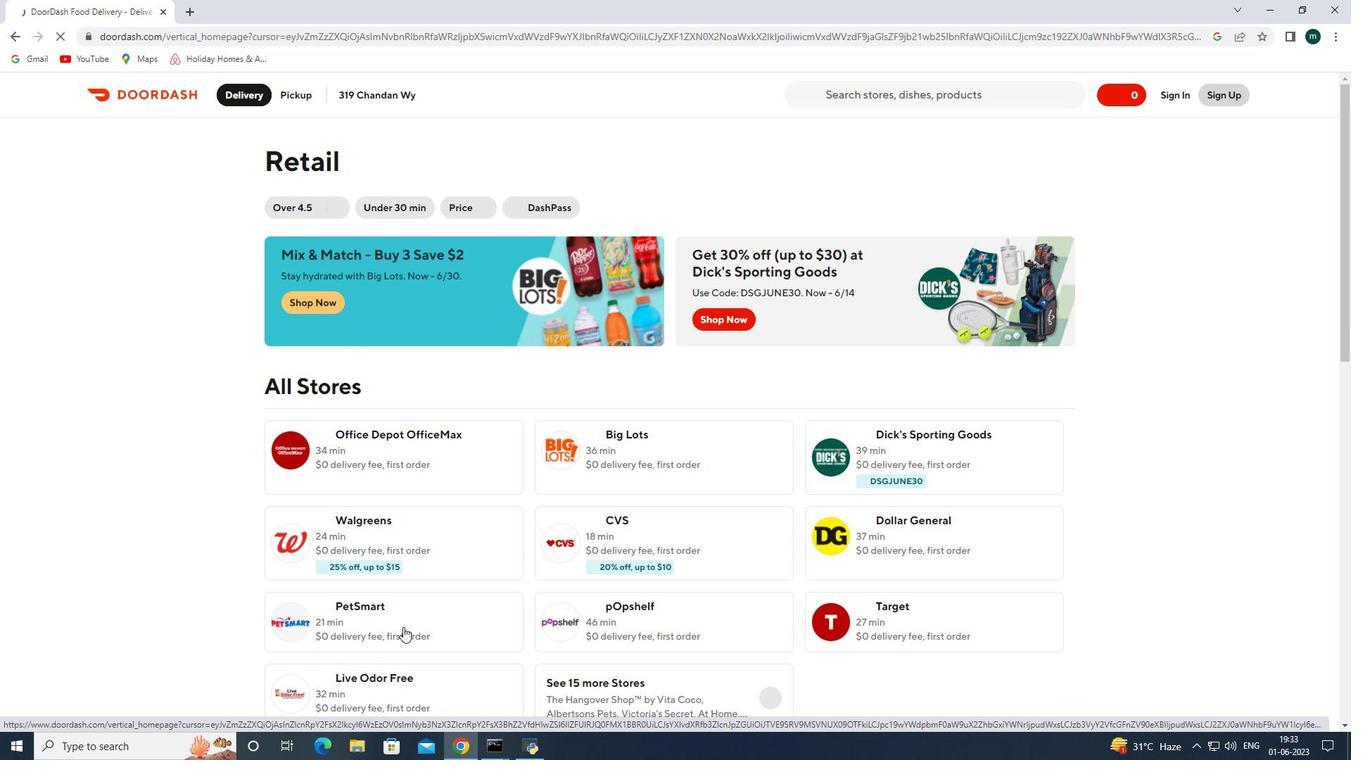 
Action: Mouse pressed left at (403, 626)
Screenshot: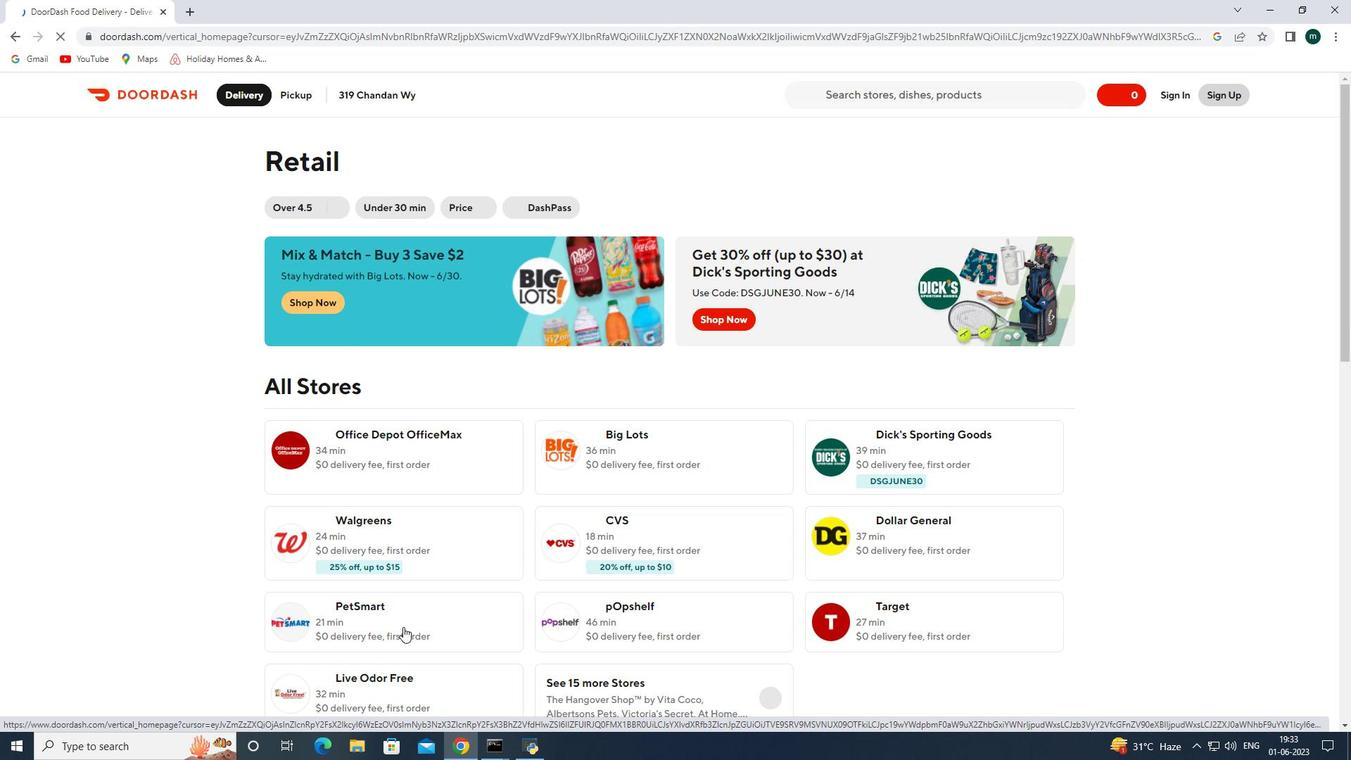 
Action: Mouse moved to (238, 88)
Screenshot: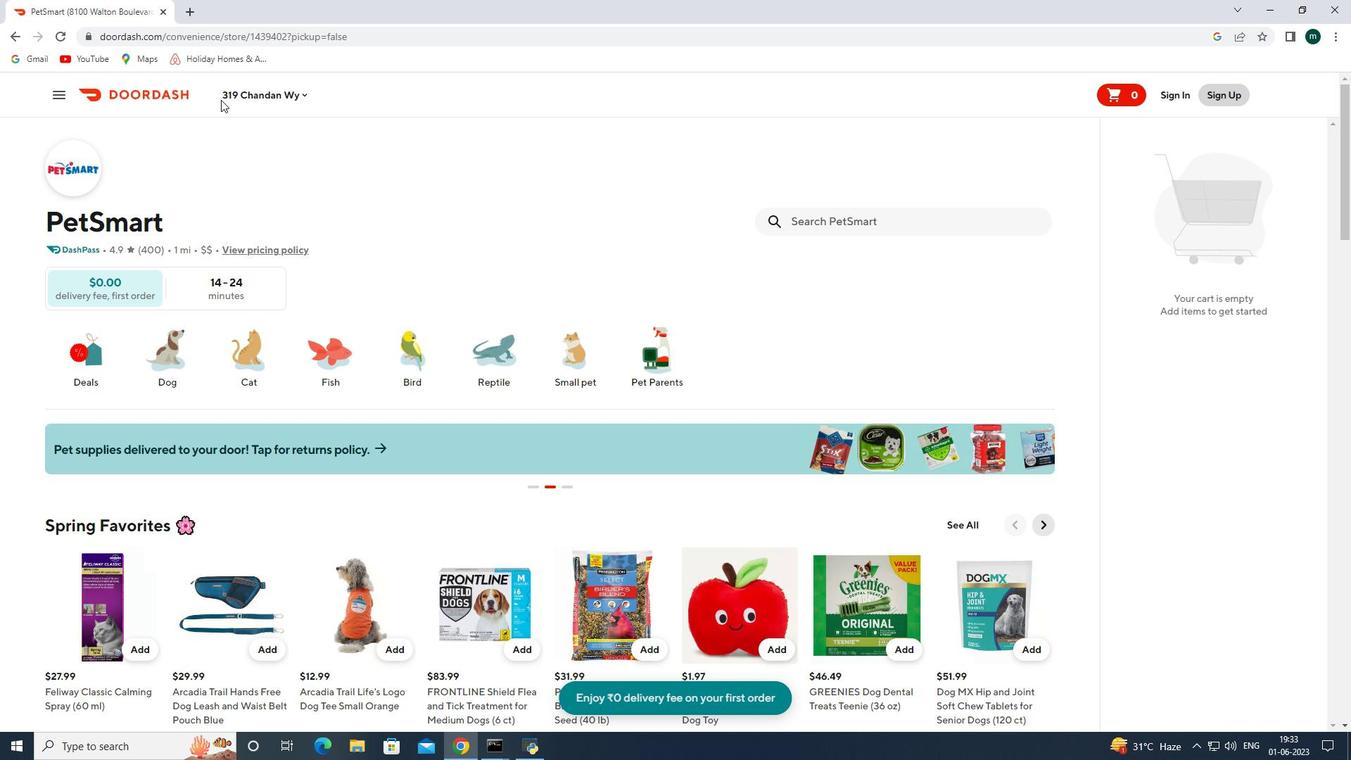 
Action: Mouse pressed left at (238, 88)
Screenshot: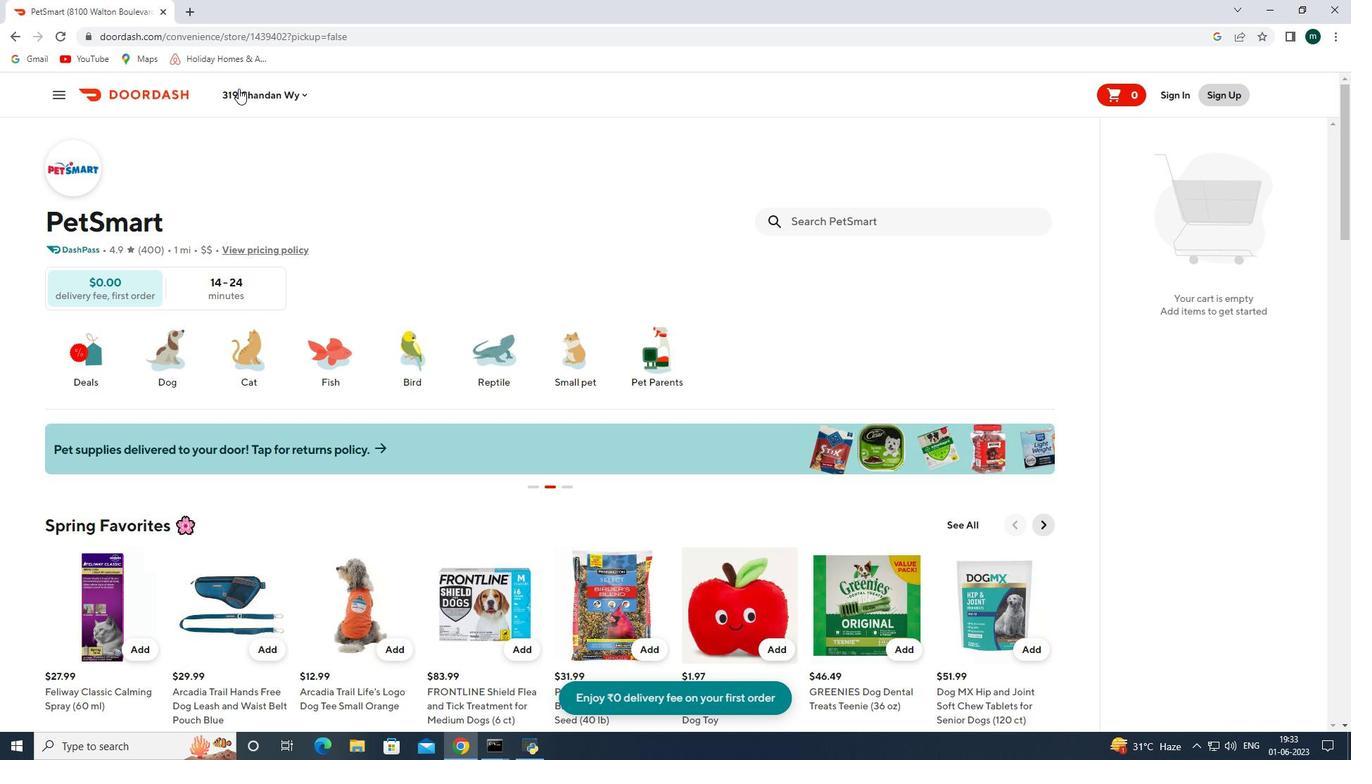 
Action: Mouse moved to (306, 156)
Screenshot: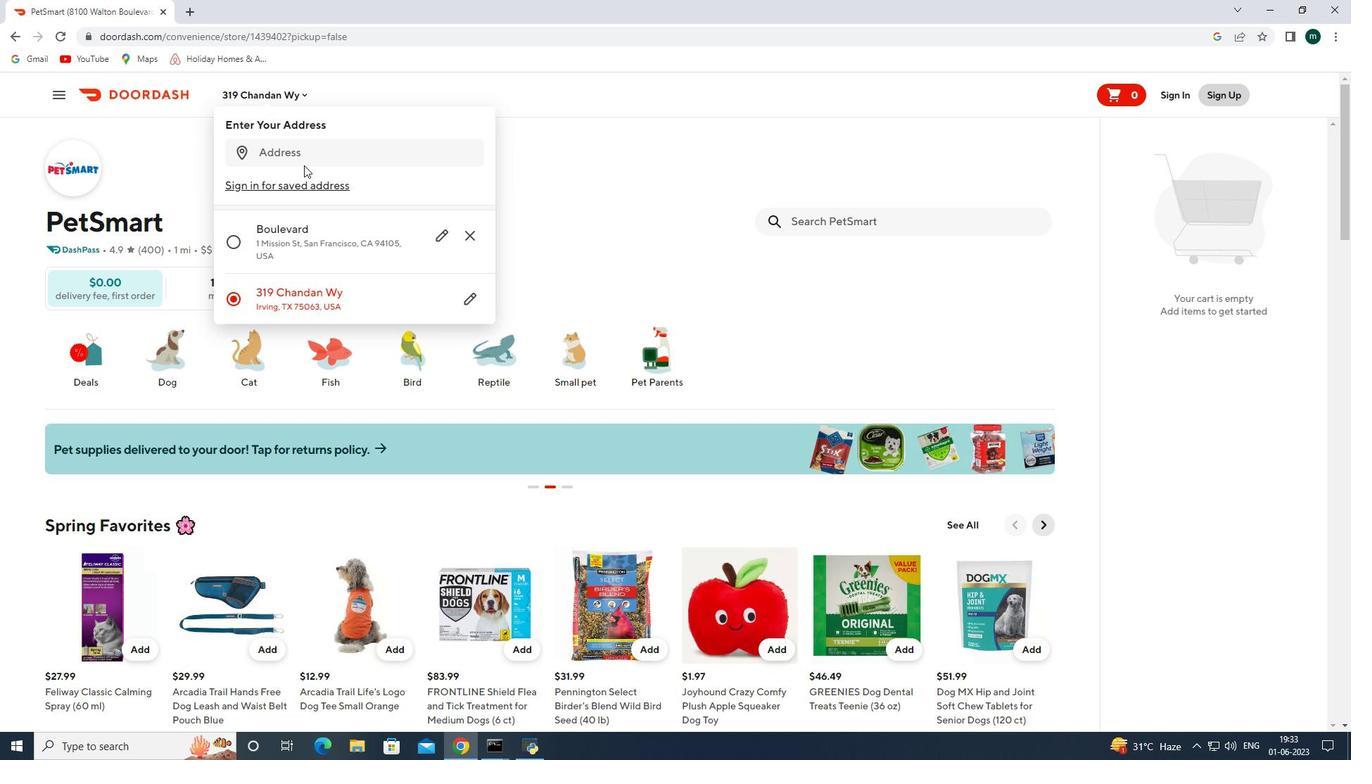 
Action: Mouse pressed left at (306, 156)
Screenshot: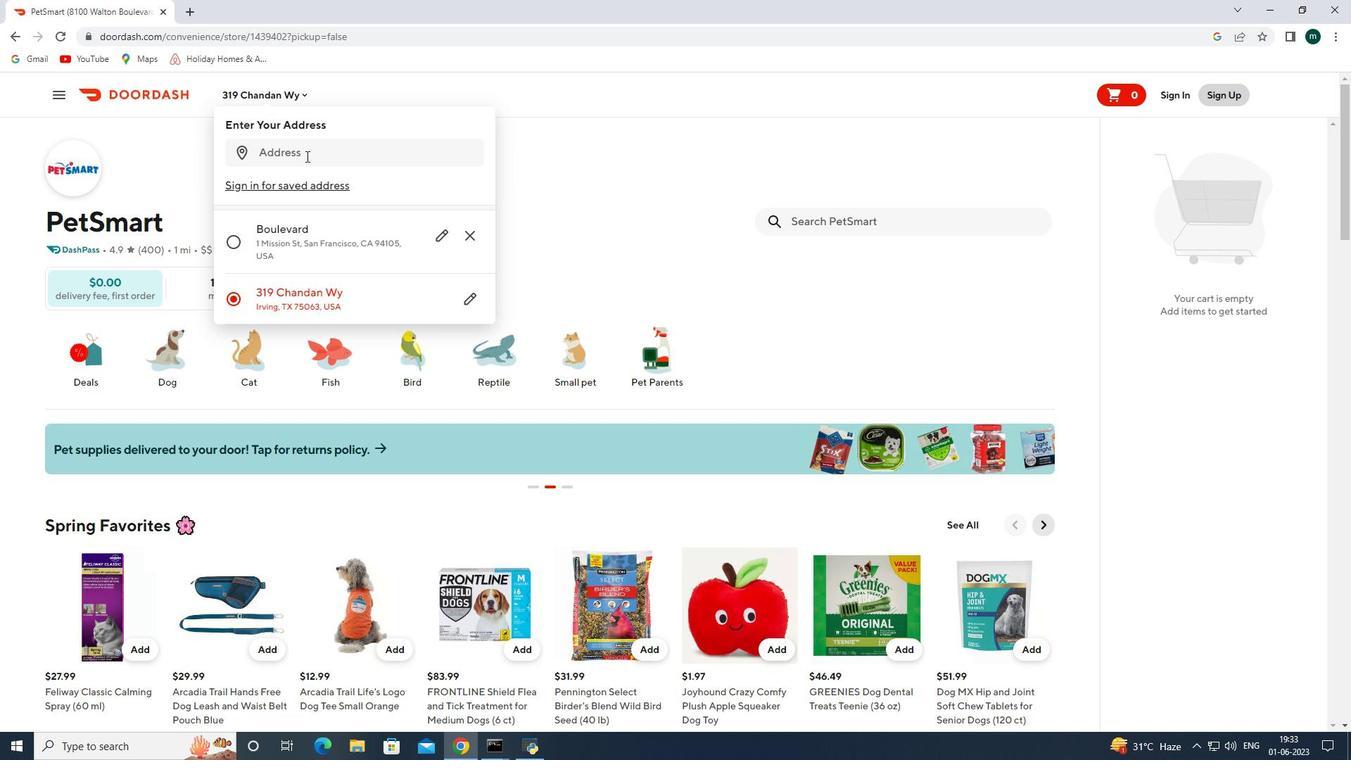 
Action: Key pressed 929<Key.space>perston<Key.space>street
Screenshot: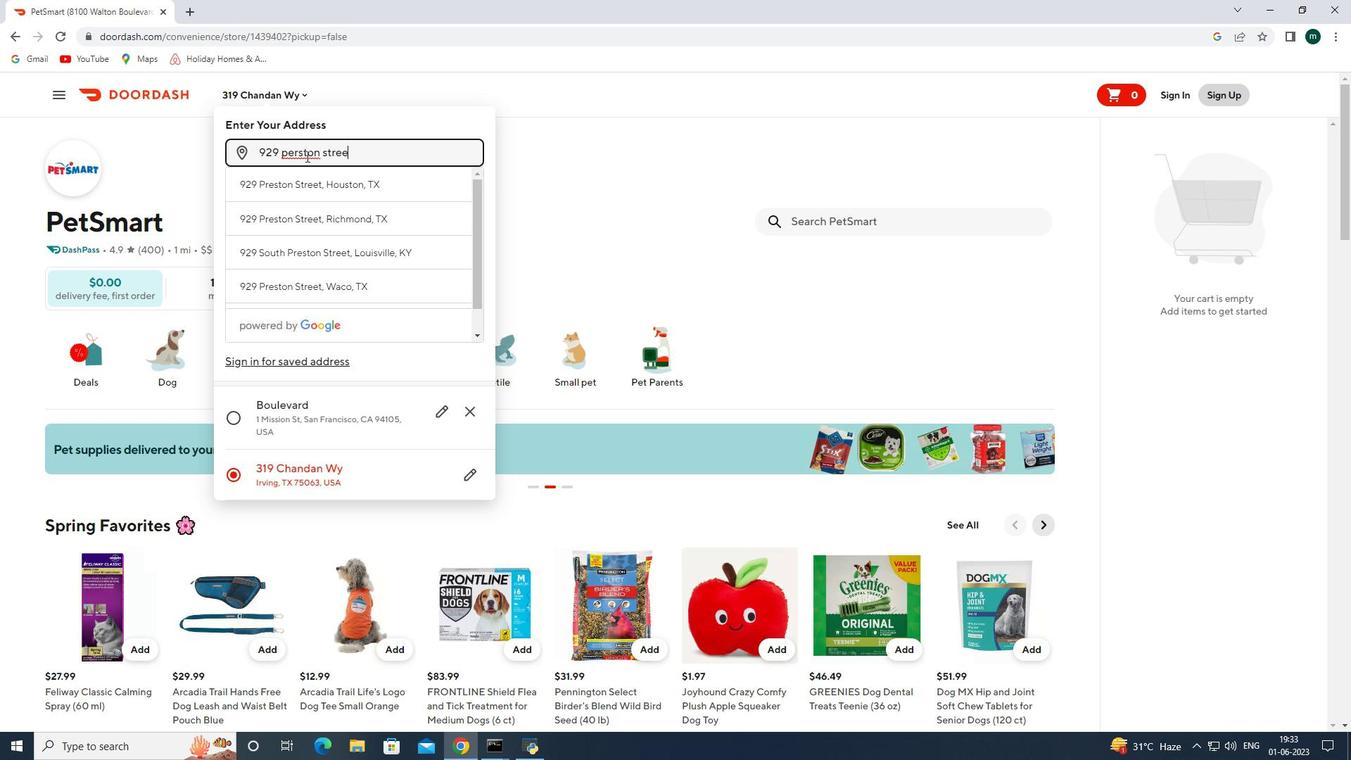 
Action: Mouse moved to (296, 156)
Screenshot: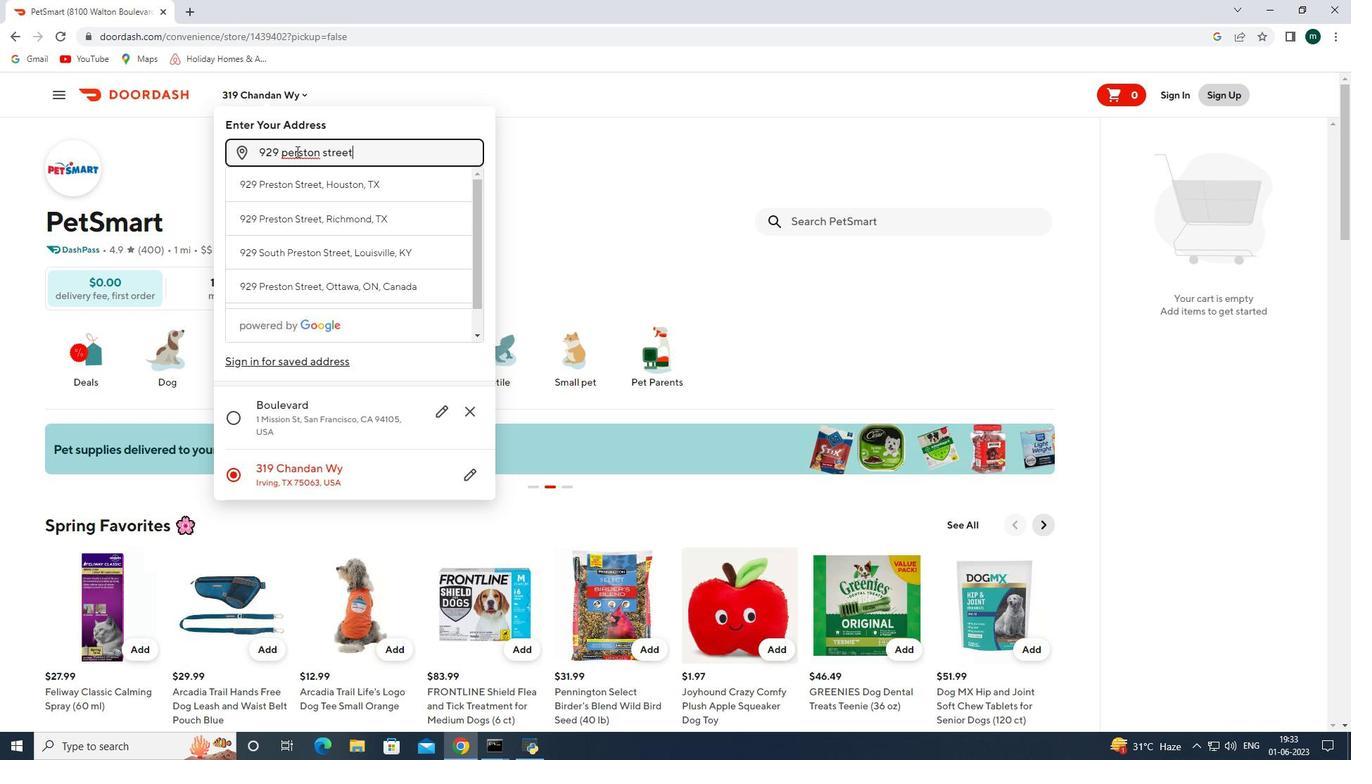 
Action: Mouse pressed left at (296, 156)
Screenshot: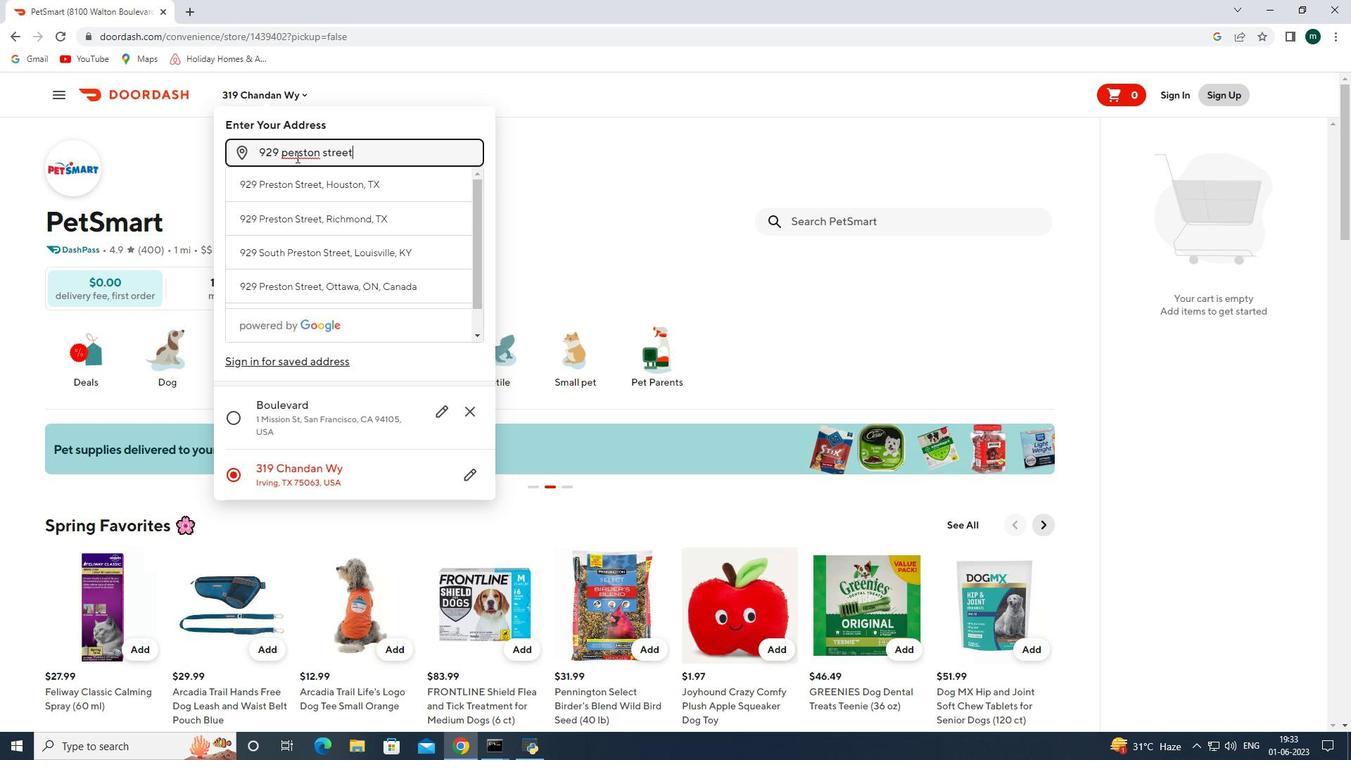 
Action: Mouse moved to (298, 157)
Screenshot: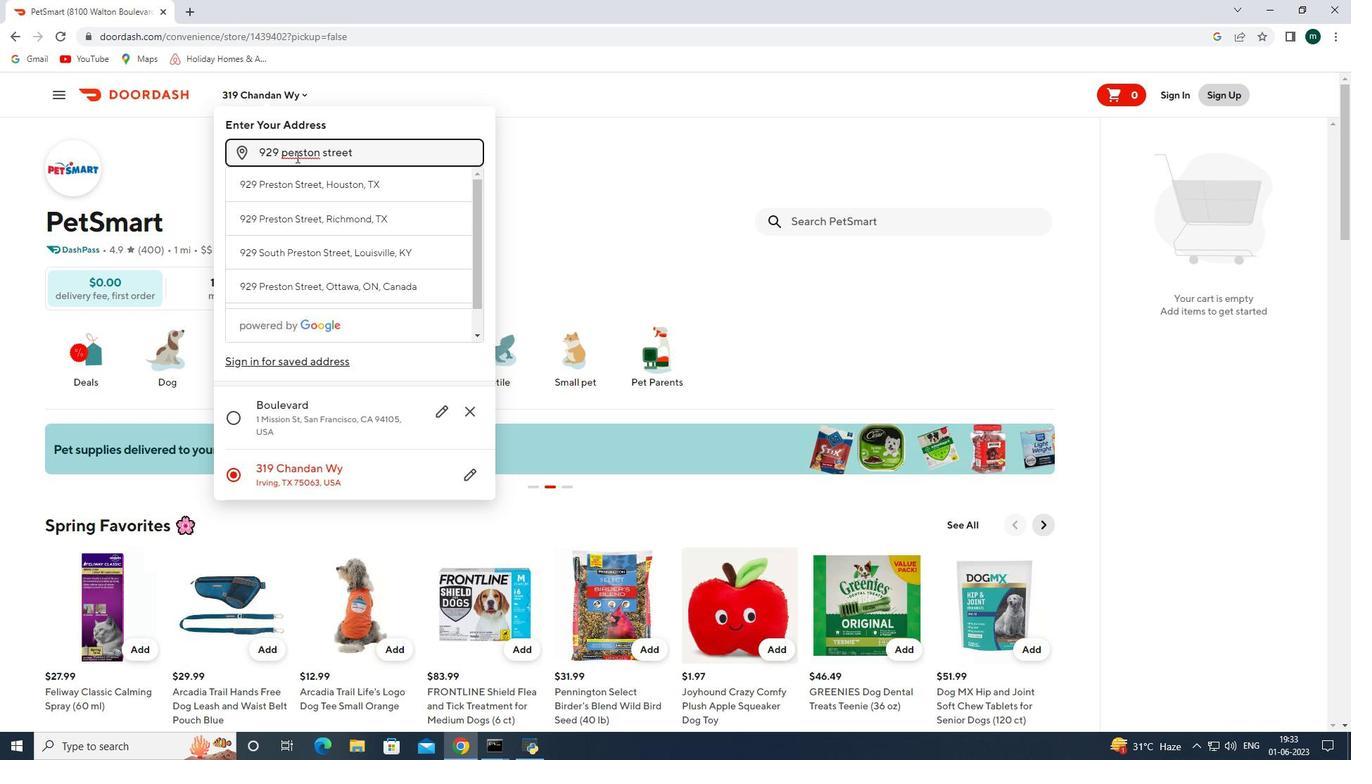 
Action: Mouse pressed left at (298, 157)
Screenshot: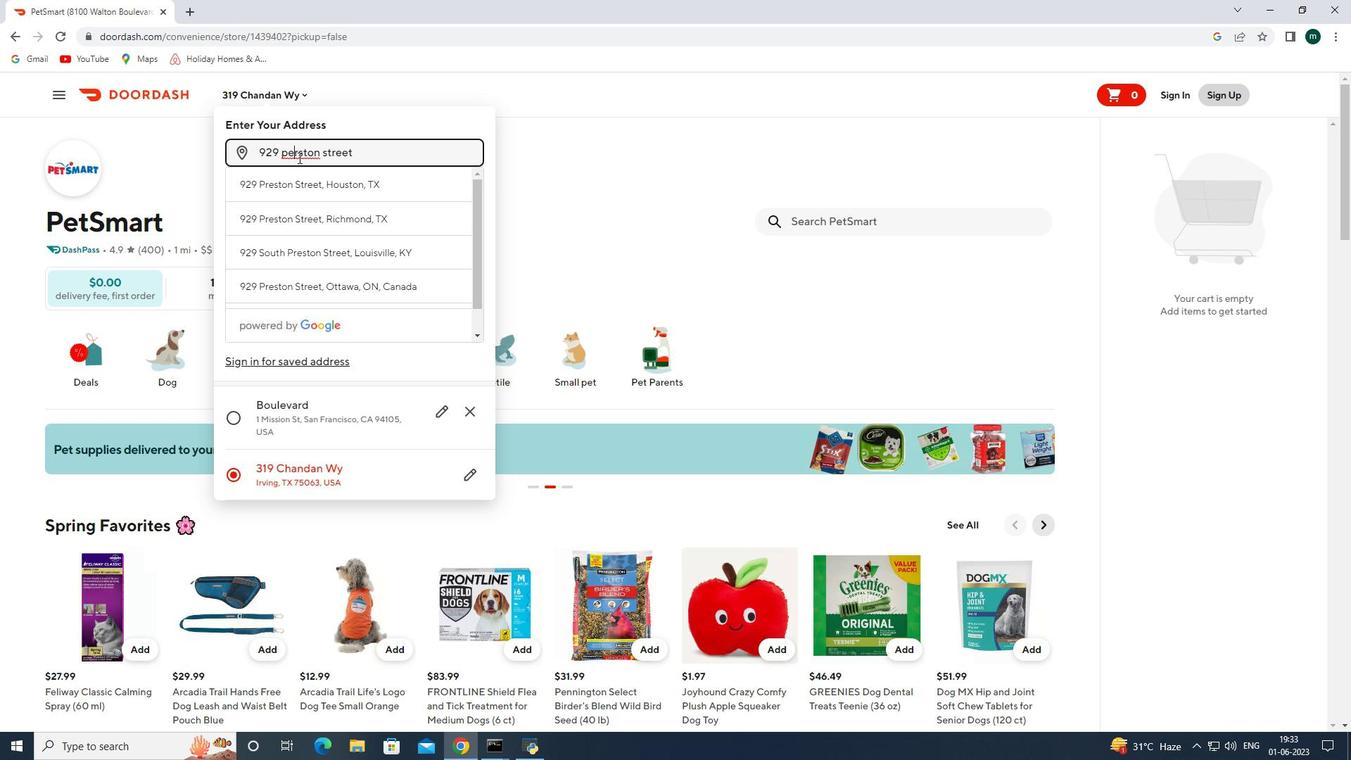 
Action: Key pressed <Key.backspace><Key.backspace>er<Key.backspace><Key.backspace>re
Screenshot: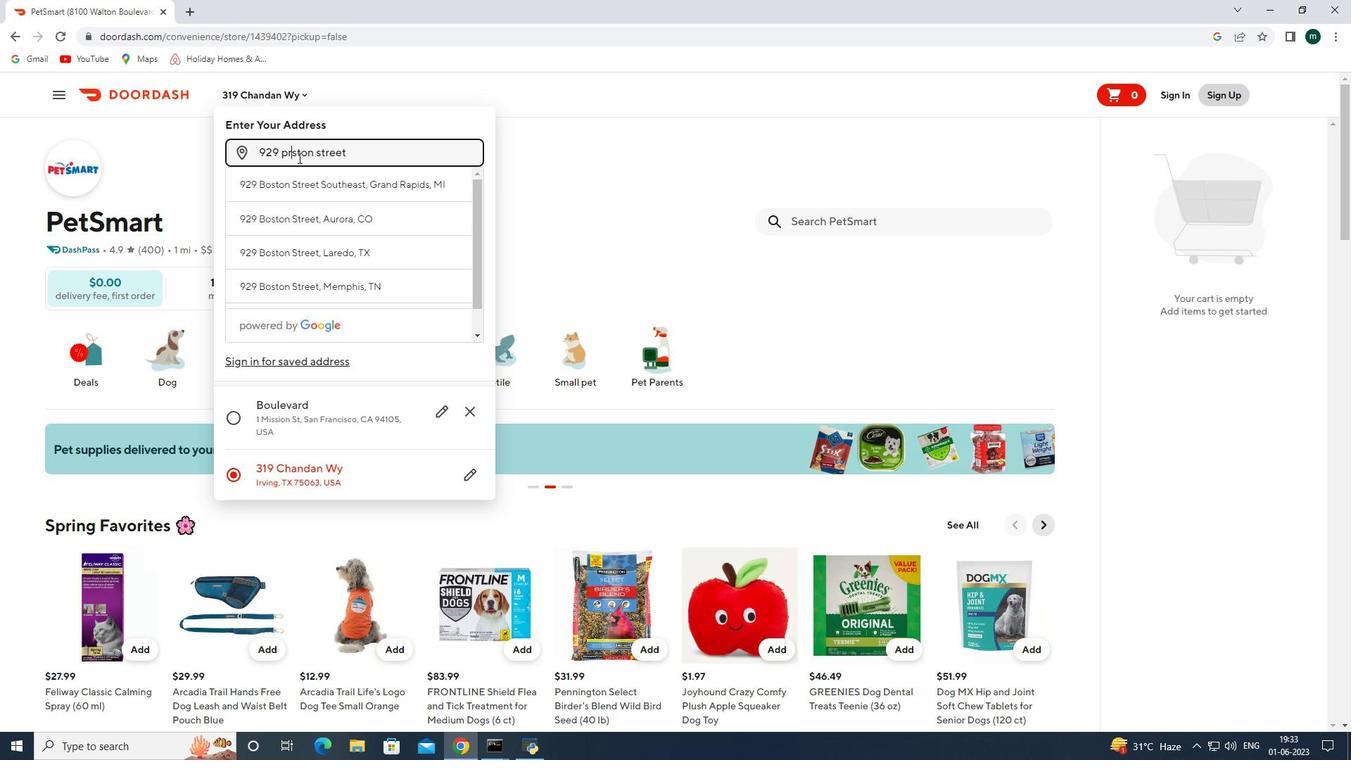 
Action: Mouse moved to (392, 152)
Screenshot: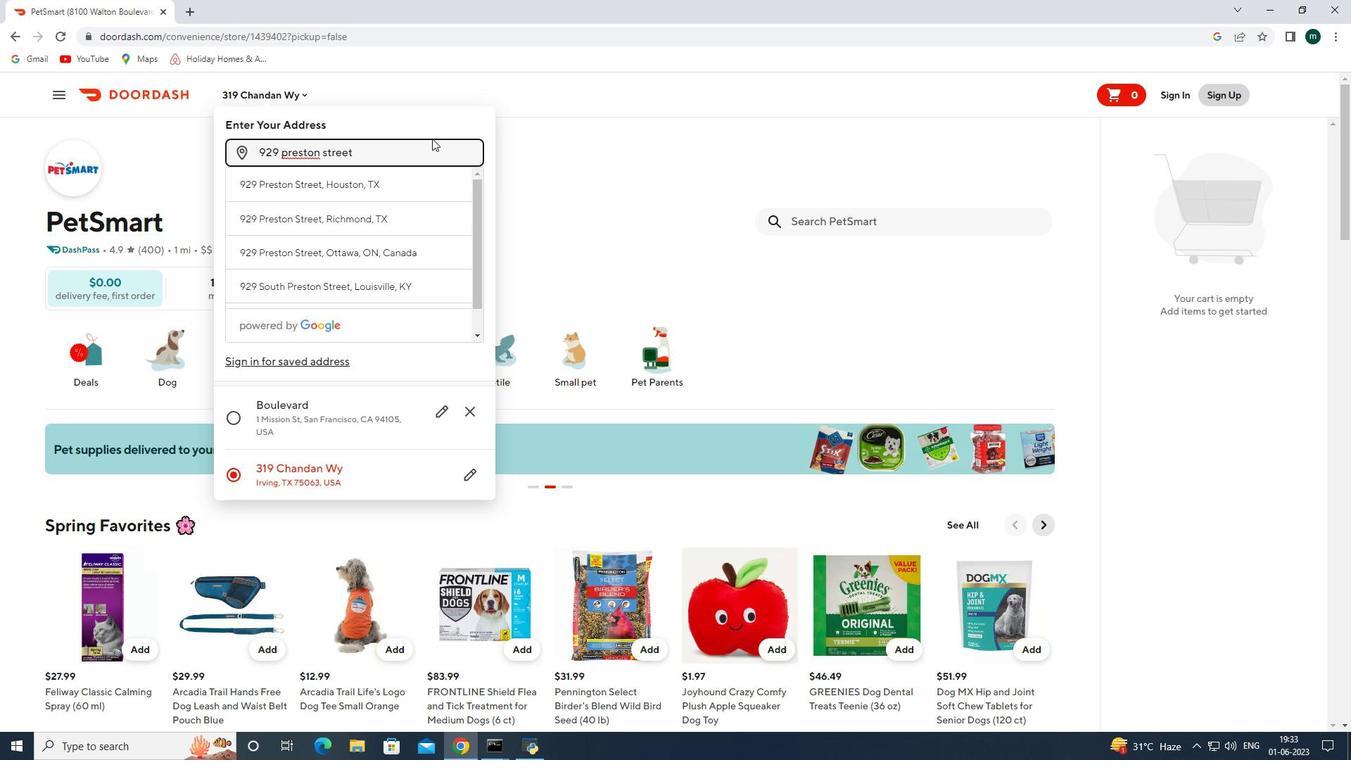 
Action: Mouse pressed left at (392, 152)
Screenshot: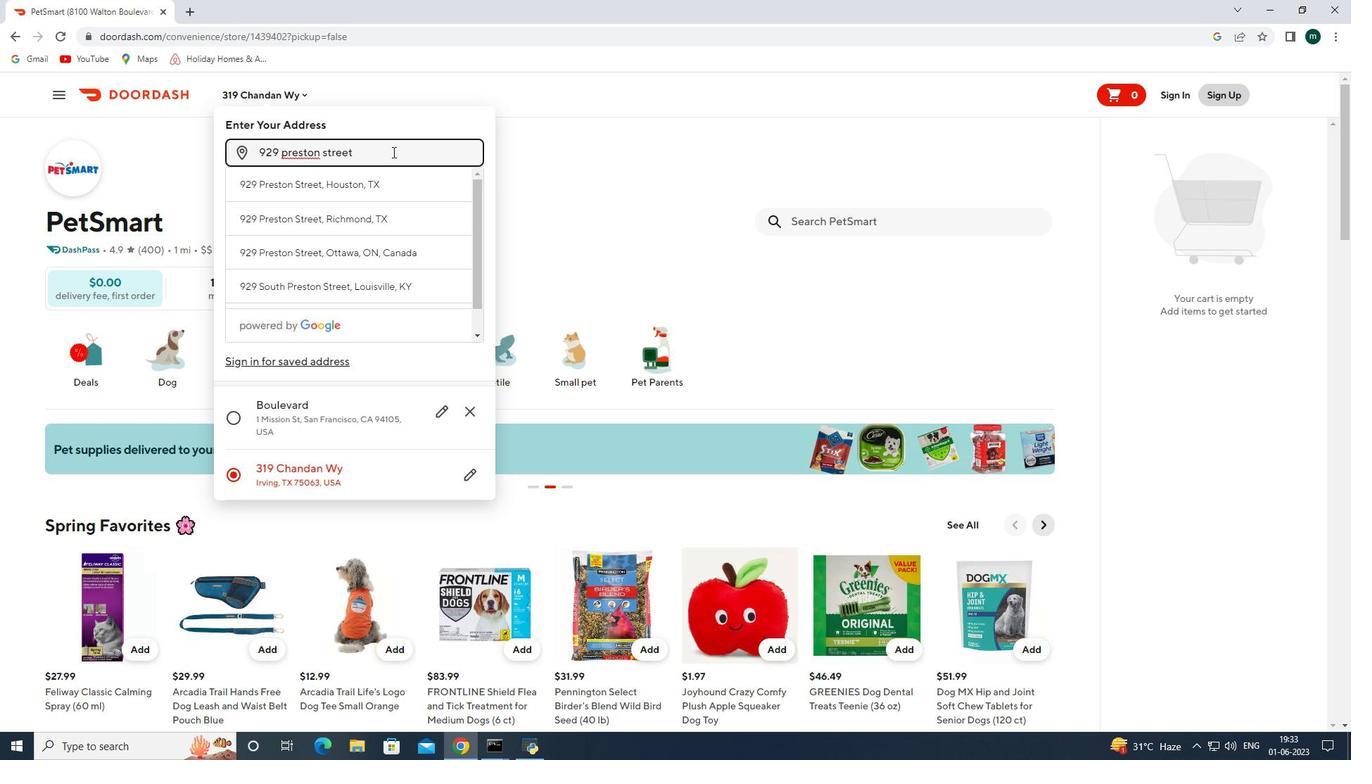
Action: Key pressed <Key.space>leory<Key.space>strr<Key.backspace><Key.backspace><Key.backspace><Key.backspace><Key.backspace><Key.backspace><Key.backspace><Key.backspace>roy<Key.space>kansaa<Key.backspace>s<Key.space>66857<Key.enter>
Screenshot: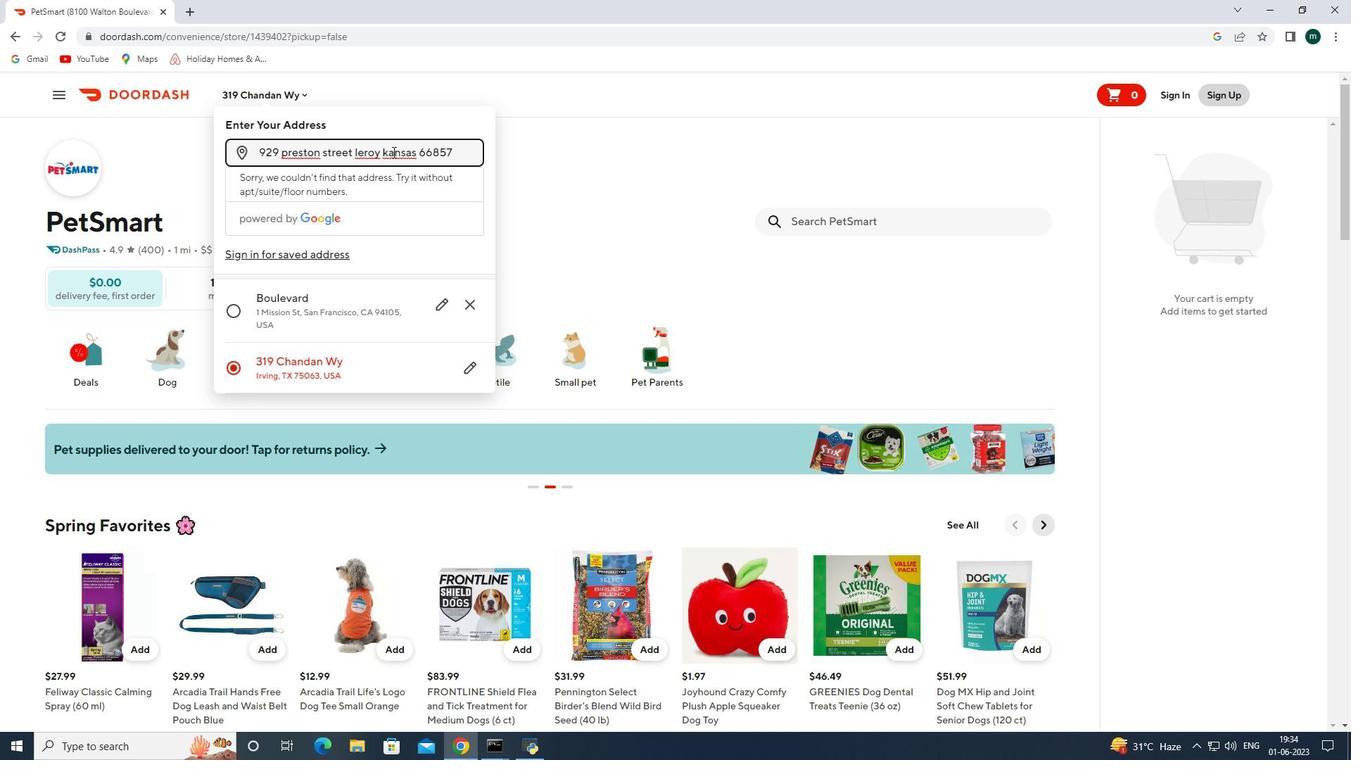 
Action: Mouse moved to (373, 422)
Screenshot: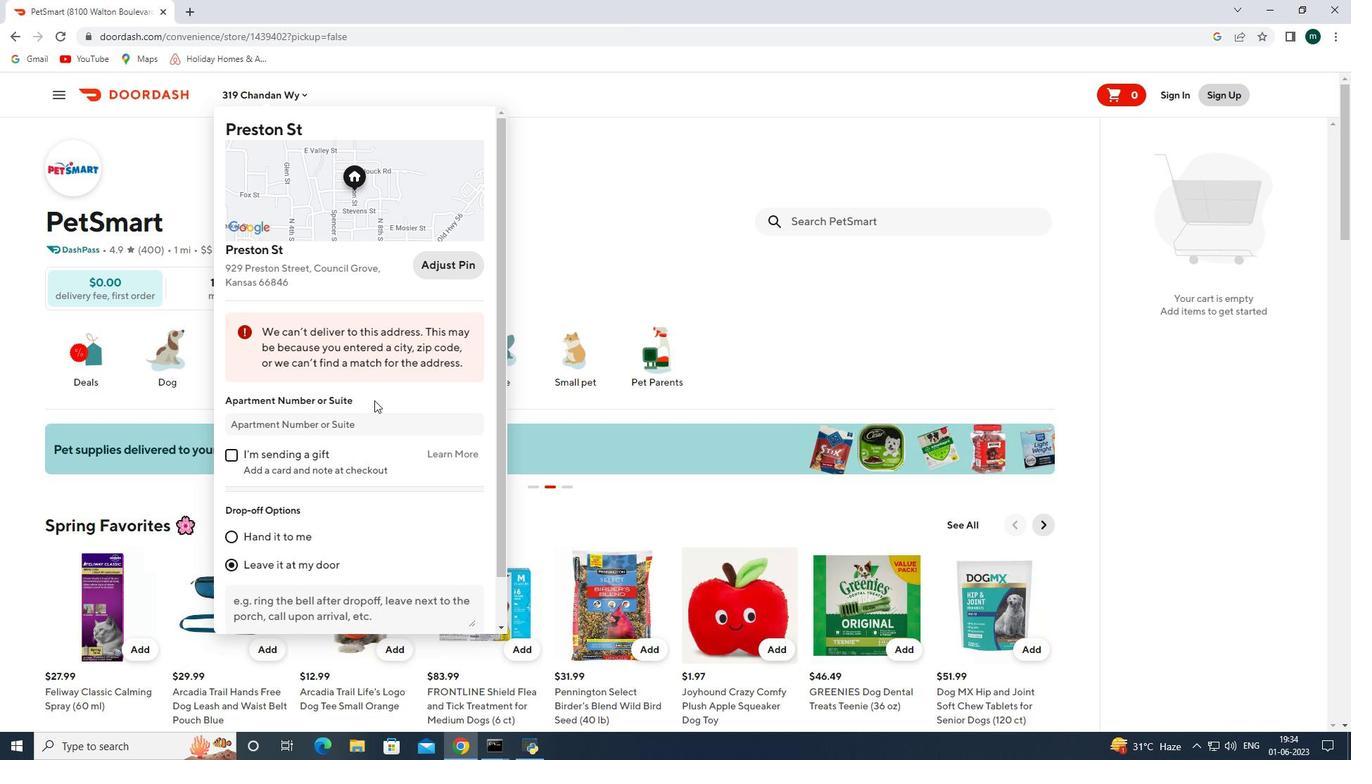 
Action: Mouse scrolled (373, 422) with delta (0, 0)
Screenshot: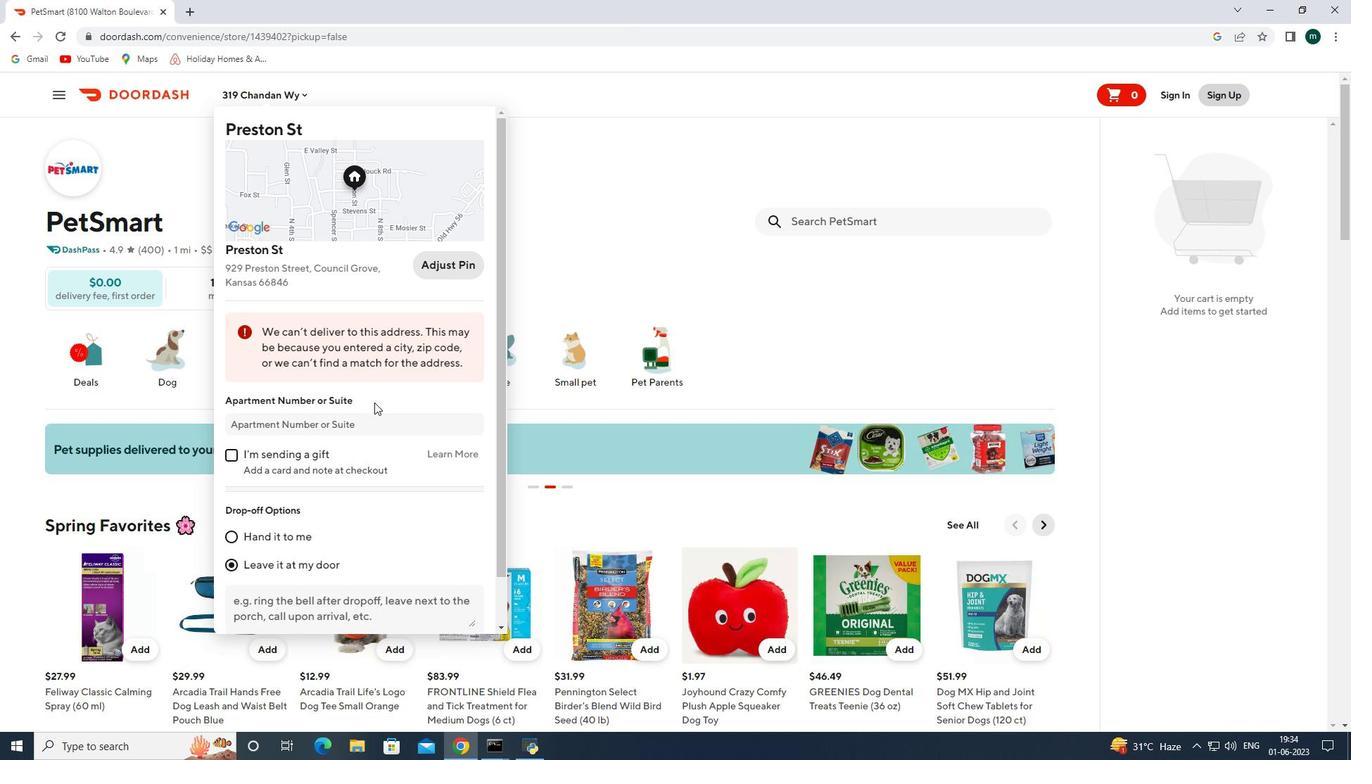 
Action: Mouse moved to (374, 432)
Screenshot: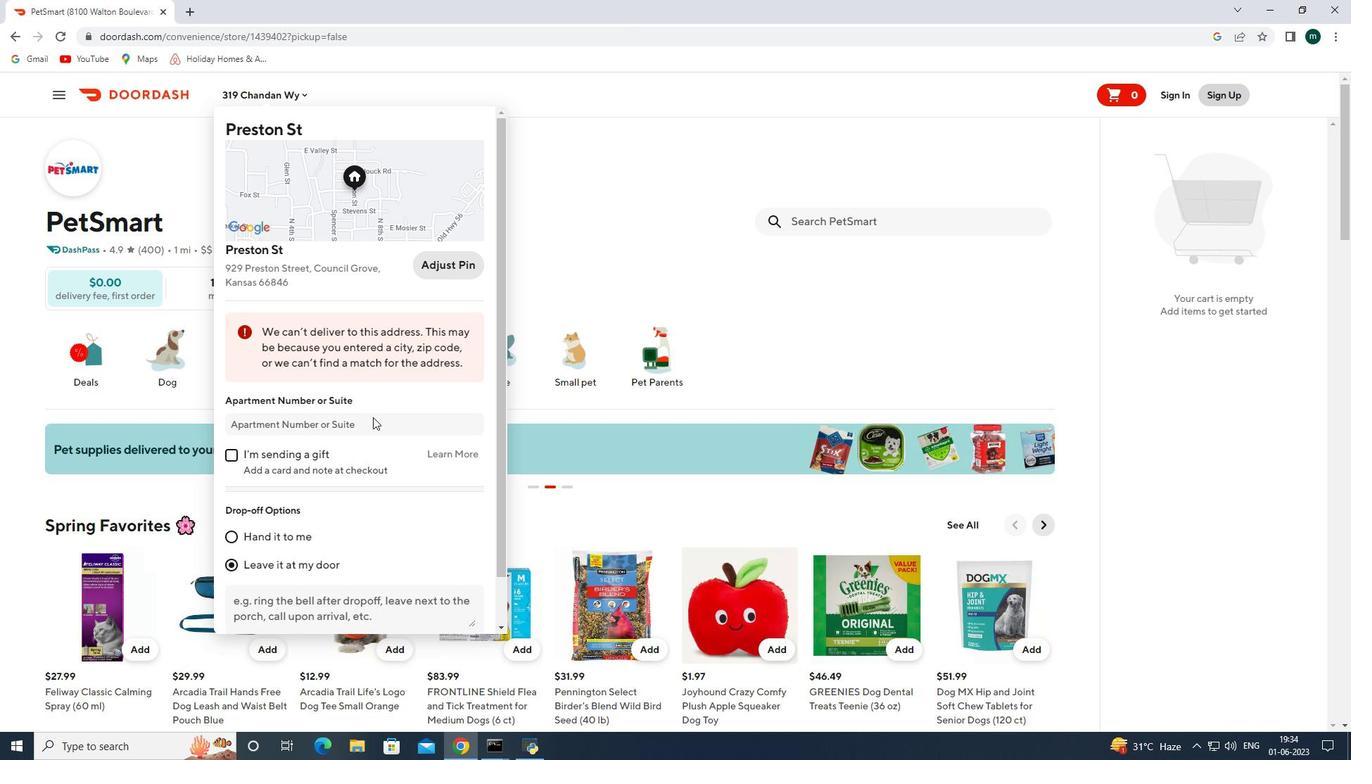 
Action: Mouse scrolled (374, 432) with delta (0, 0)
Screenshot: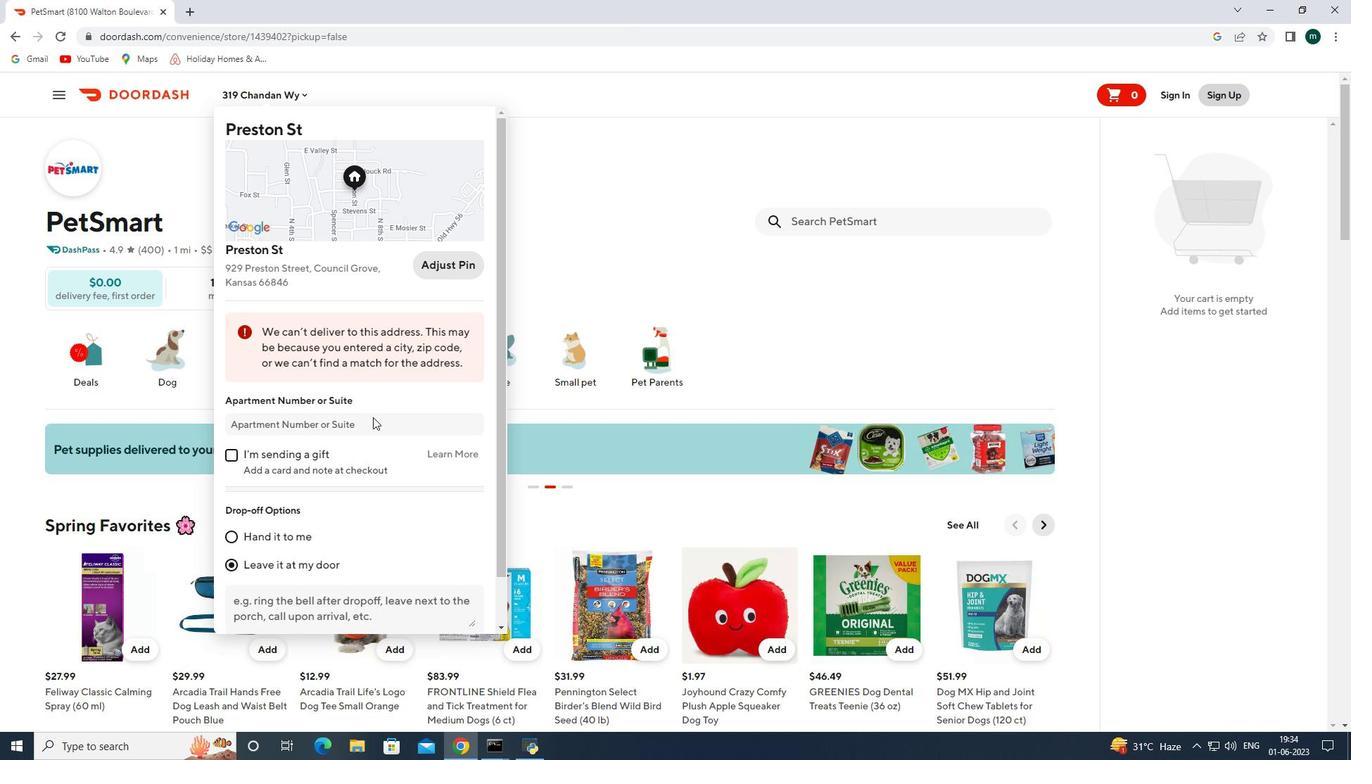 
Action: Mouse moved to (374, 432)
Screenshot: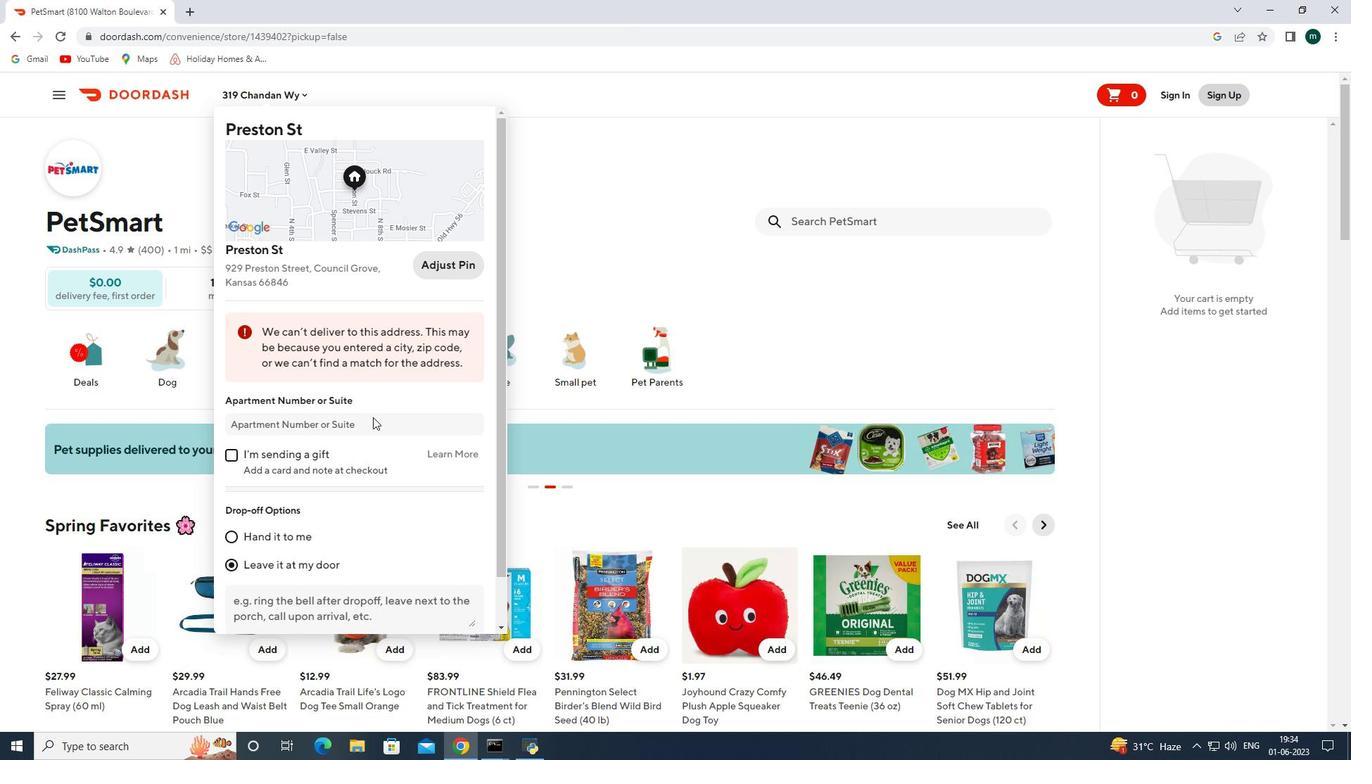 
Action: Mouse scrolled (374, 432) with delta (0, 0)
Screenshot: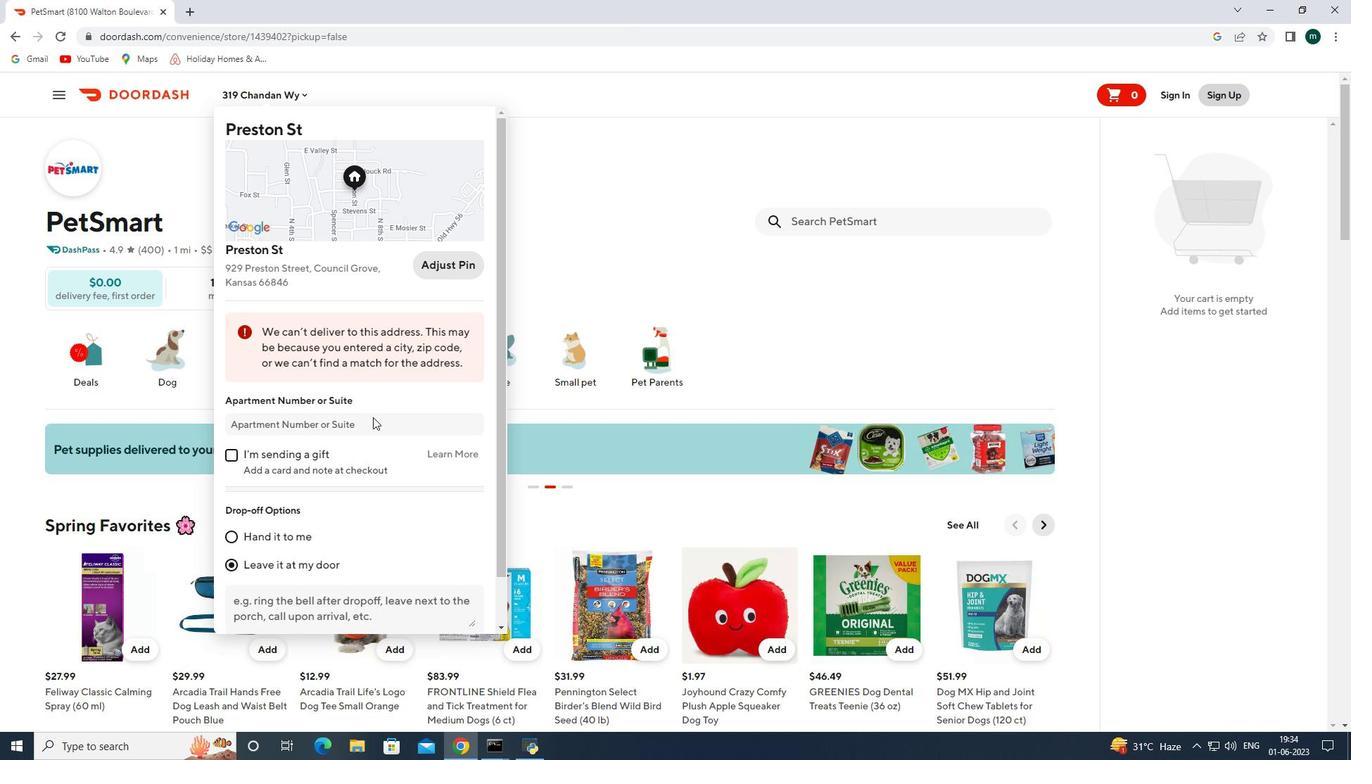 
Action: Mouse moved to (378, 427)
Screenshot: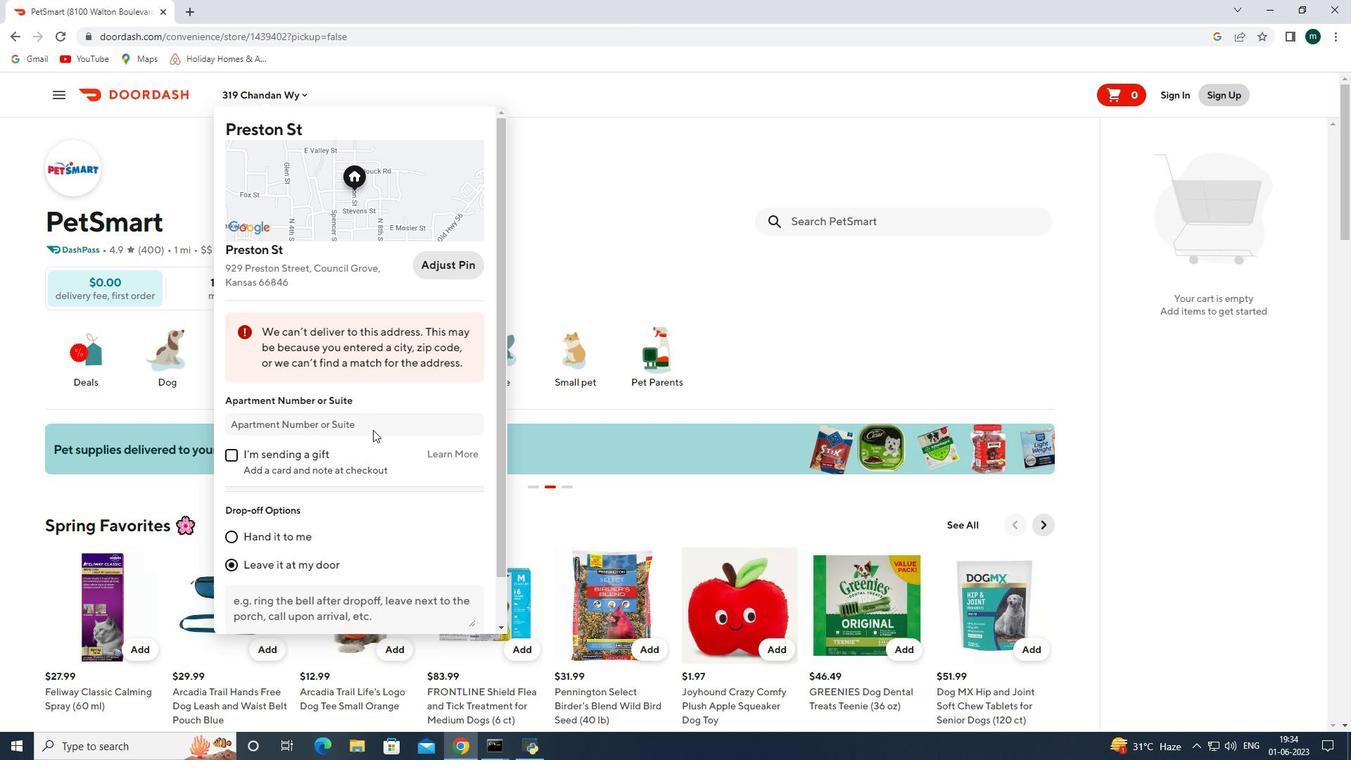 
Action: Mouse scrolled (375, 430) with delta (0, 0)
Screenshot: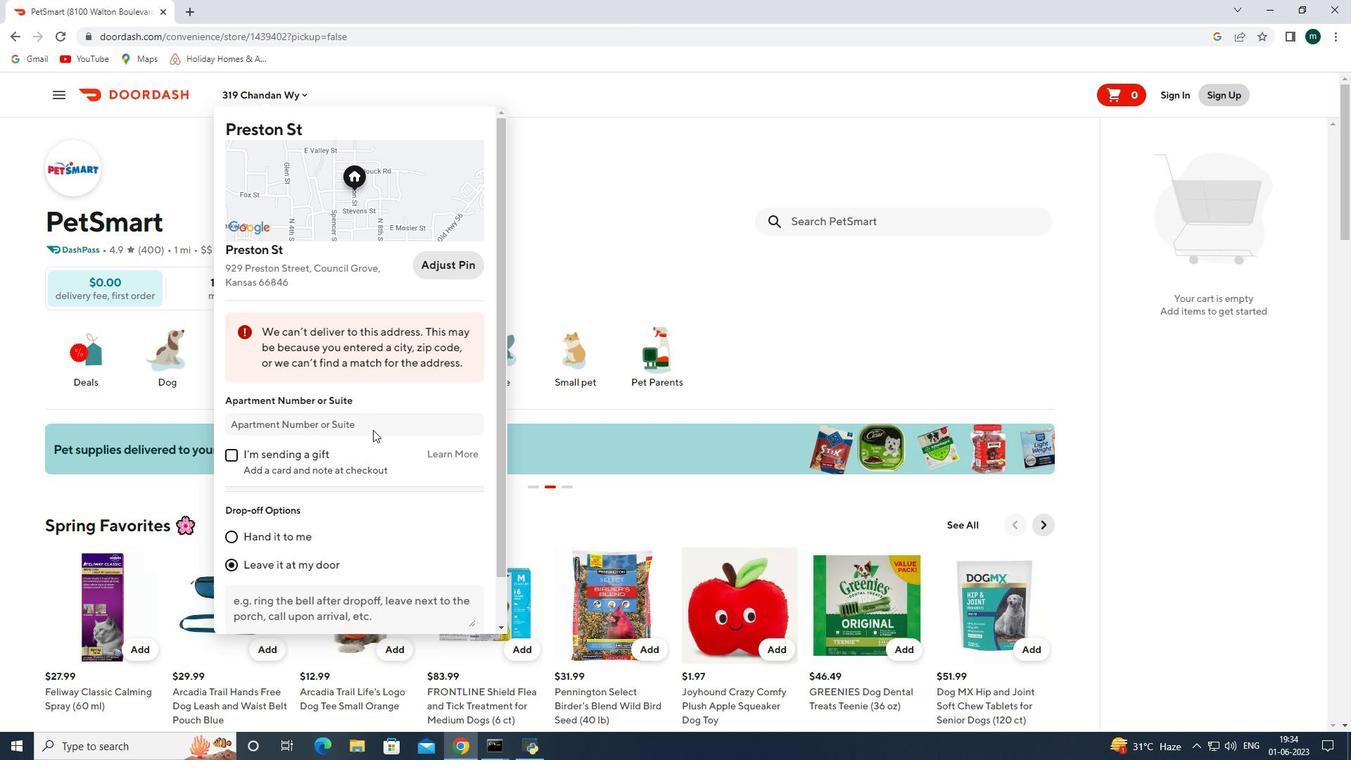 
Action: Mouse moved to (406, 375)
Screenshot: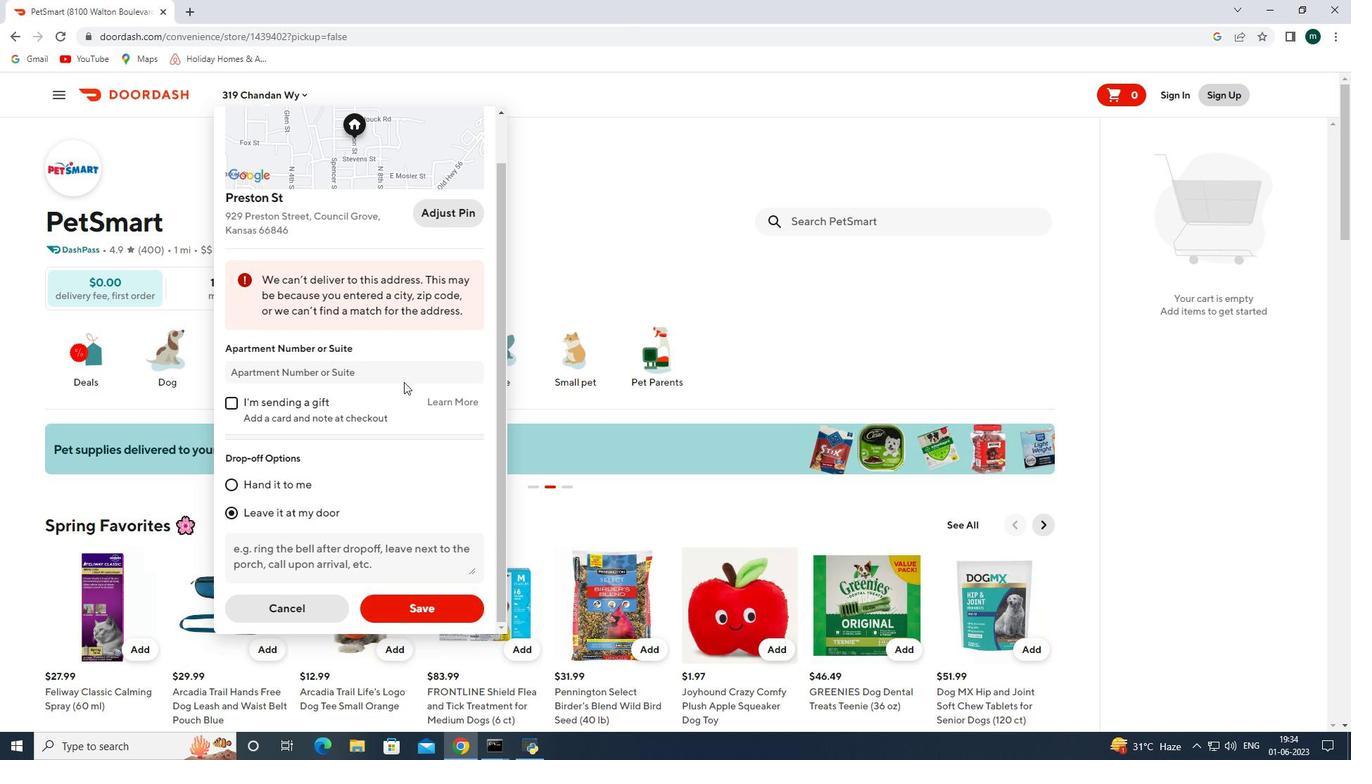 
Action: Mouse scrolled (406, 375) with delta (0, 0)
Screenshot: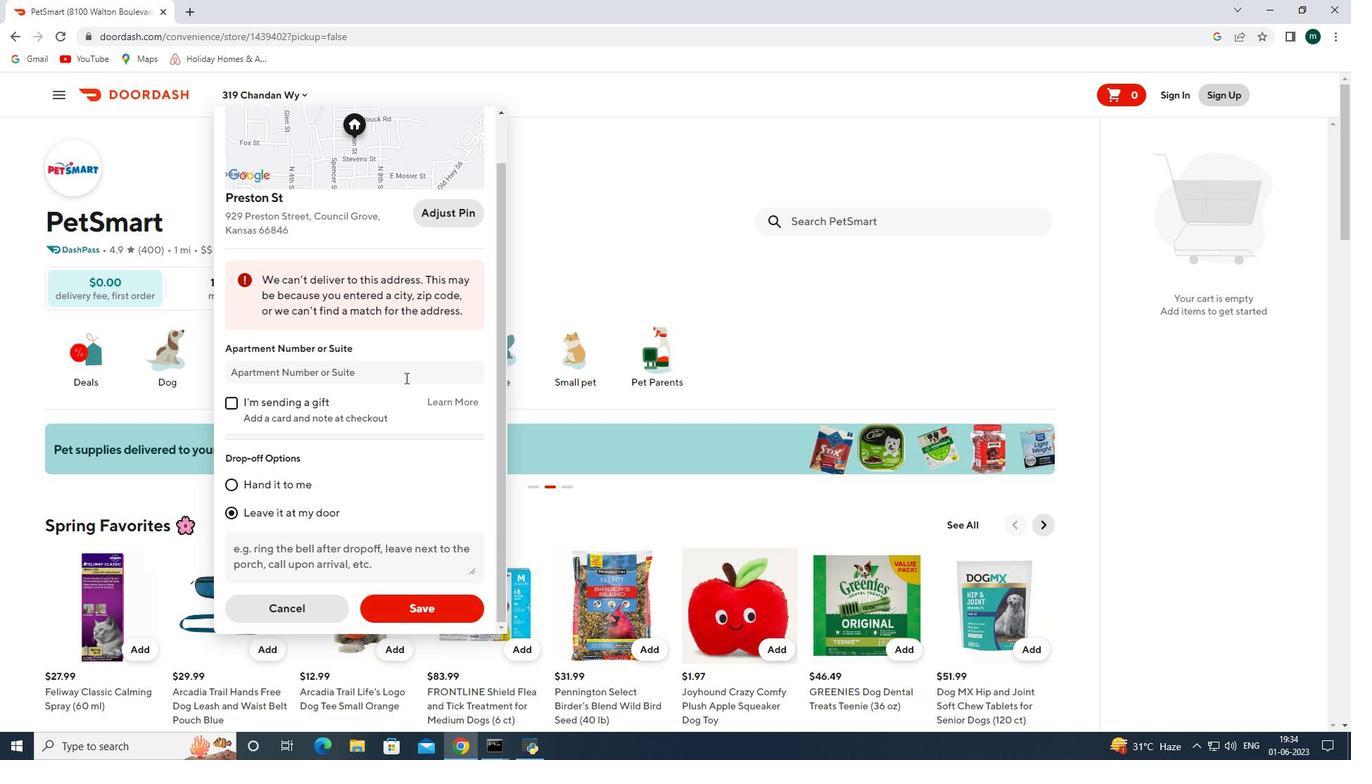 
Action: Mouse scrolled (406, 375) with delta (0, 0)
Screenshot: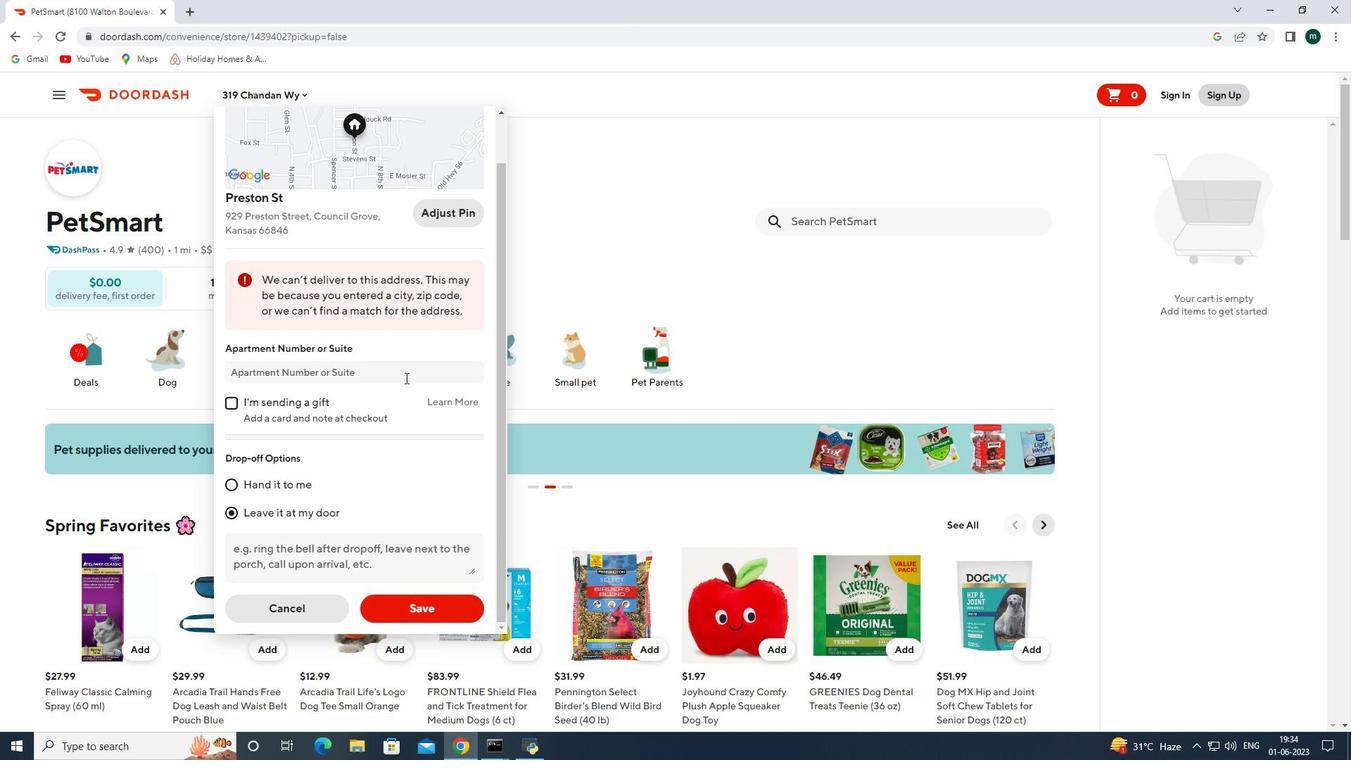 
Action: Mouse scrolled (406, 375) with delta (0, 0)
Screenshot: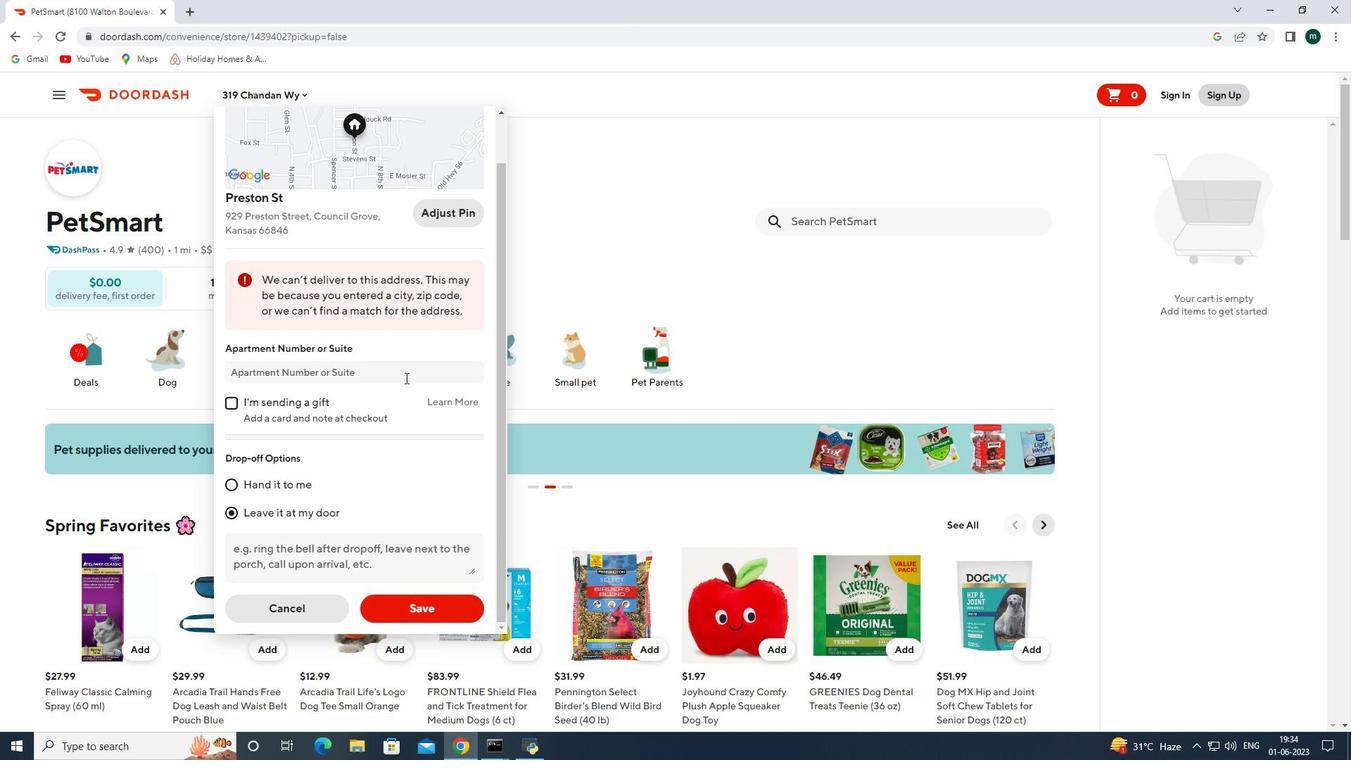 
Action: Mouse moved to (443, 611)
Screenshot: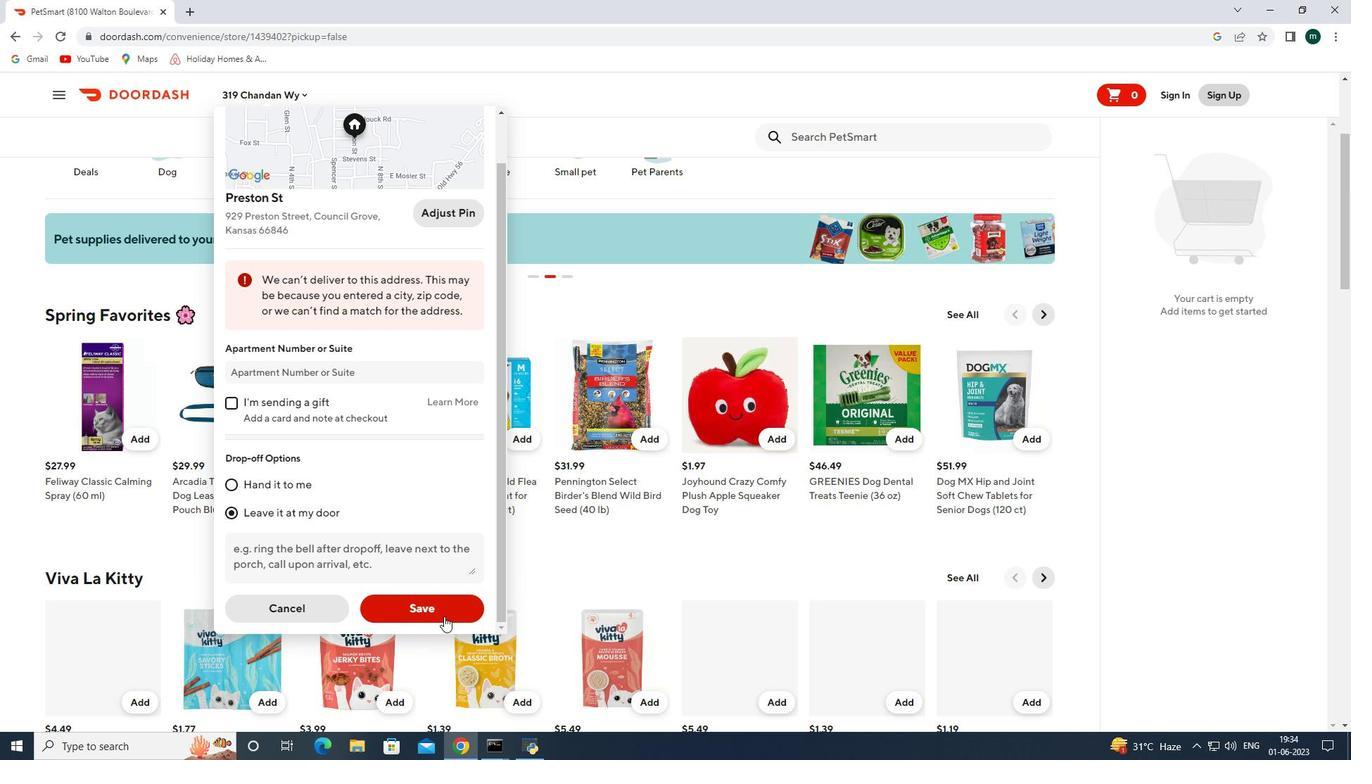 
Action: Mouse pressed left at (443, 611)
Screenshot: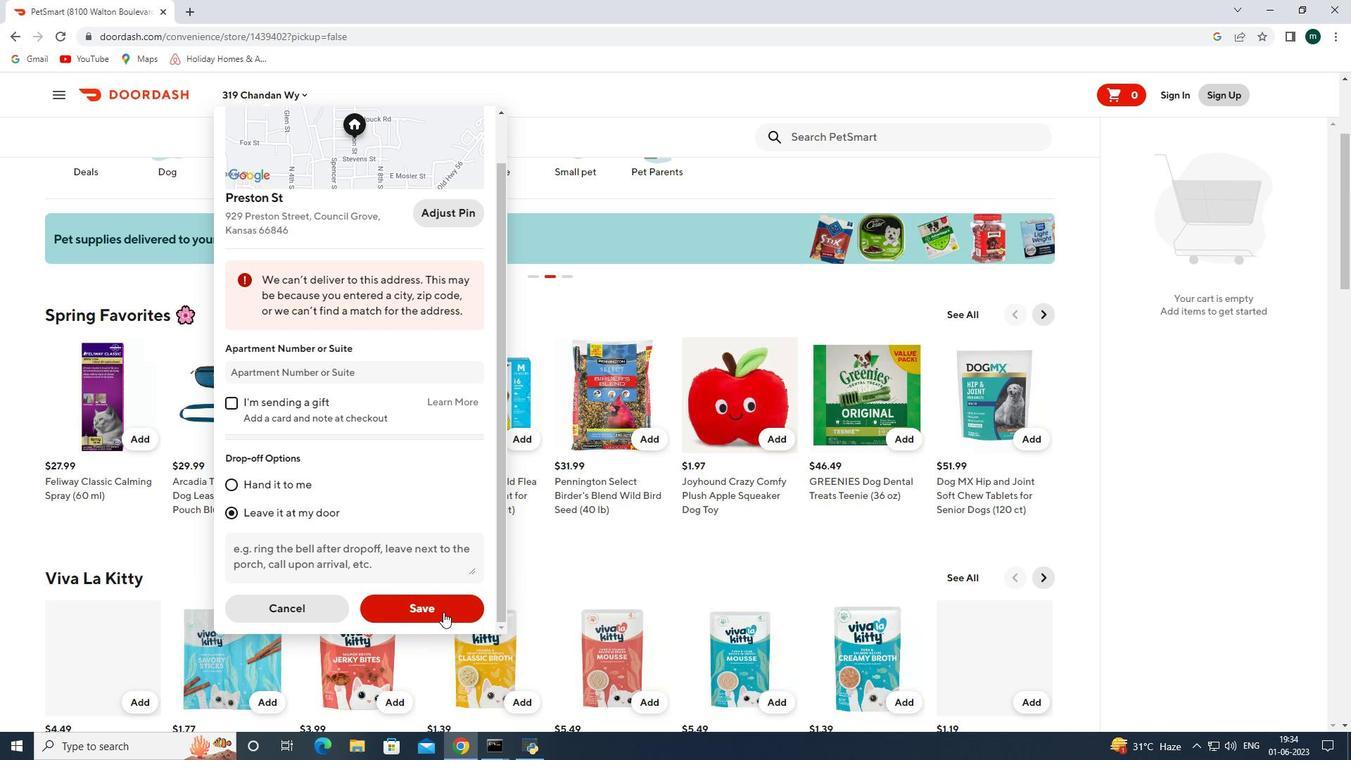 
Action: Mouse moved to (438, 484)
Screenshot: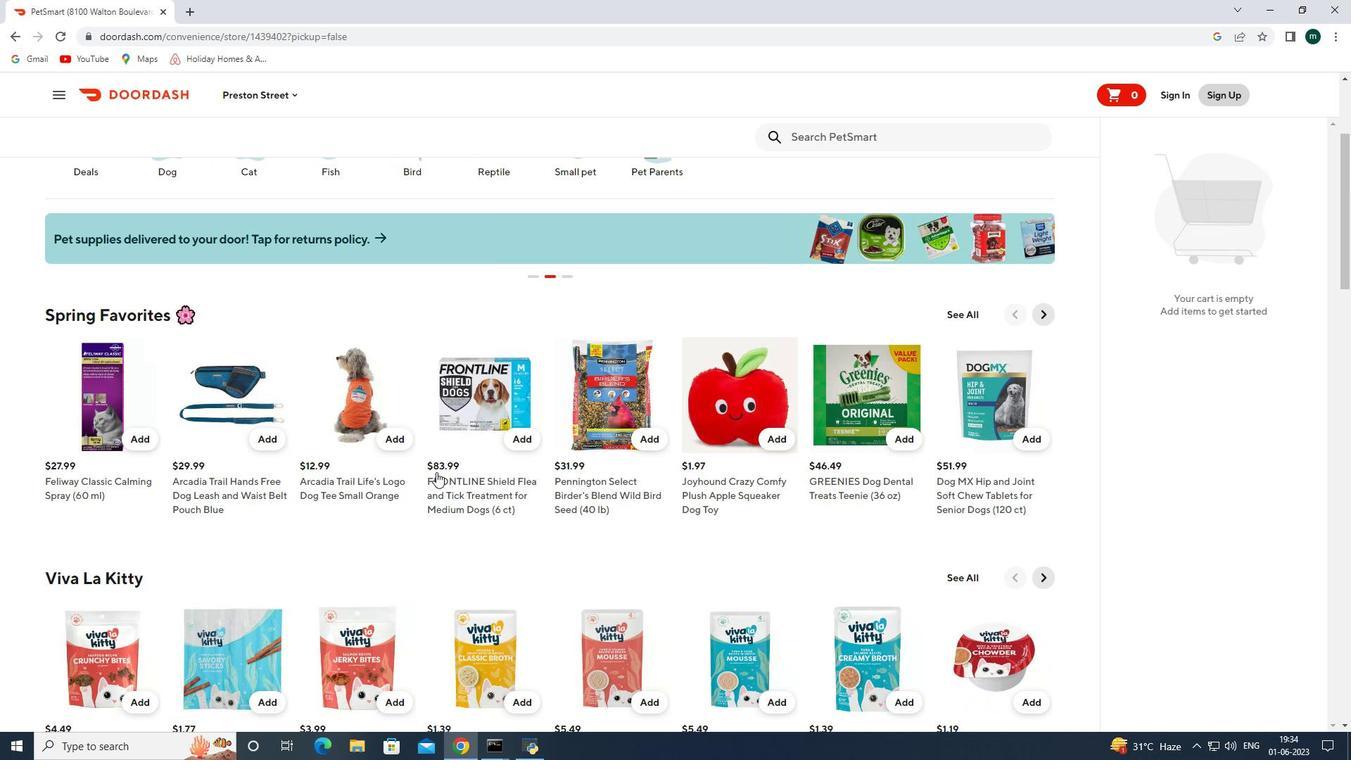 
Action: Mouse scrolled (438, 484) with delta (0, 0)
Screenshot: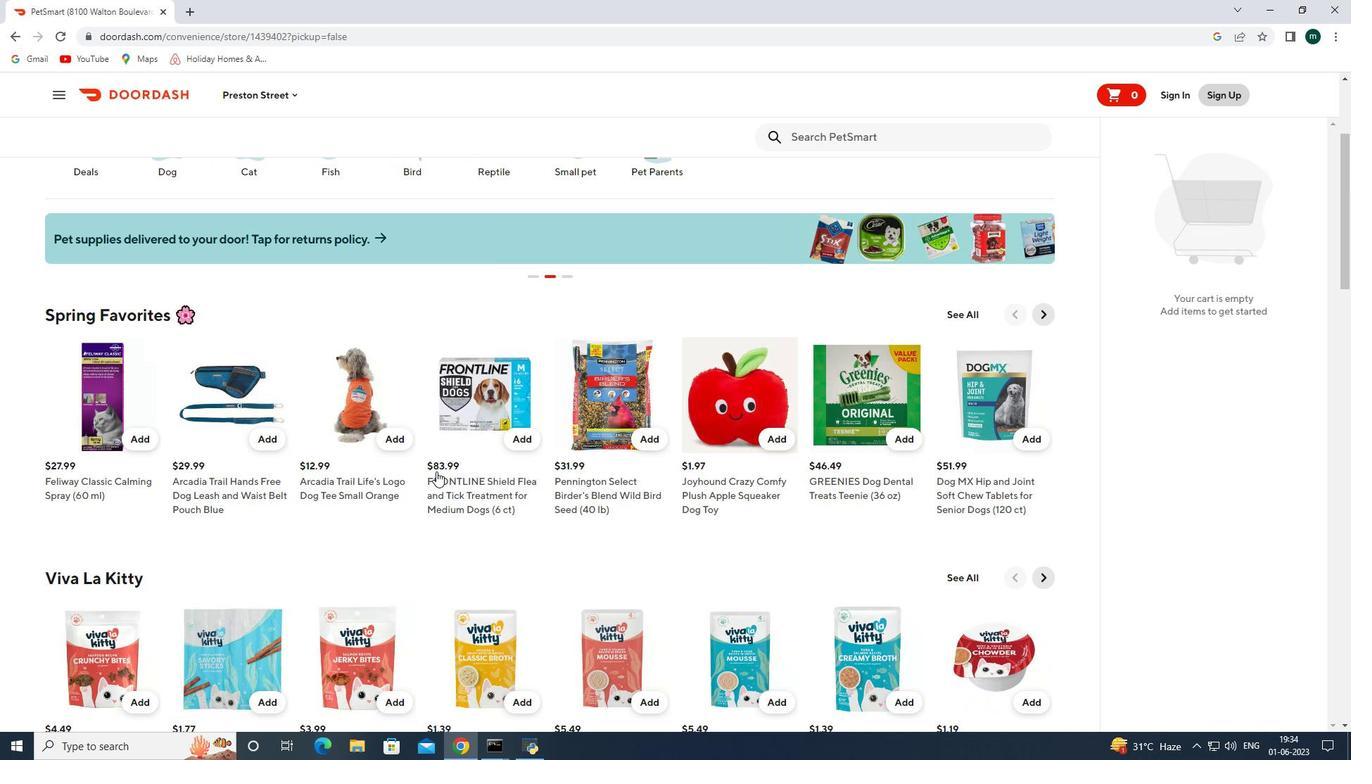 
Action: Mouse scrolled (438, 484) with delta (0, 0)
Screenshot: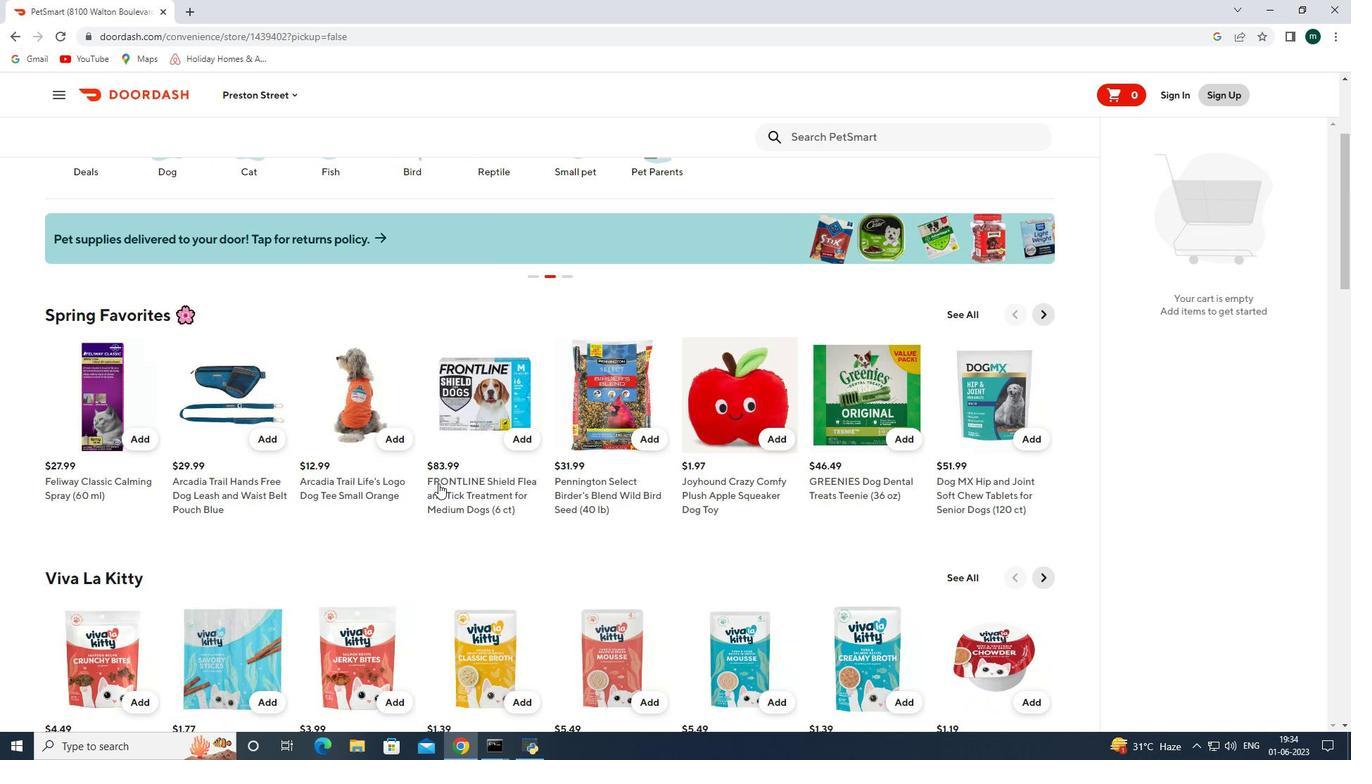 
Action: Mouse scrolled (438, 484) with delta (0, 0)
Screenshot: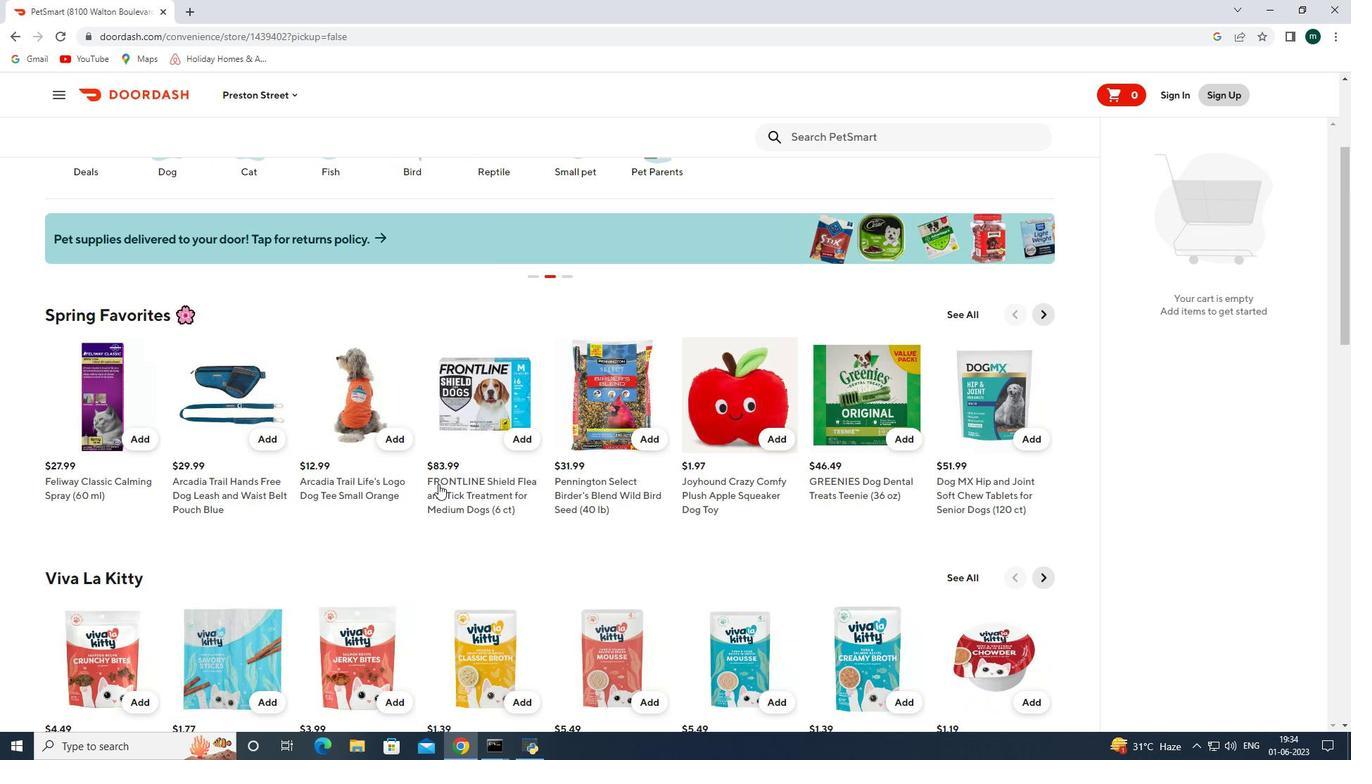 
Action: Mouse scrolled (438, 484) with delta (0, 0)
Screenshot: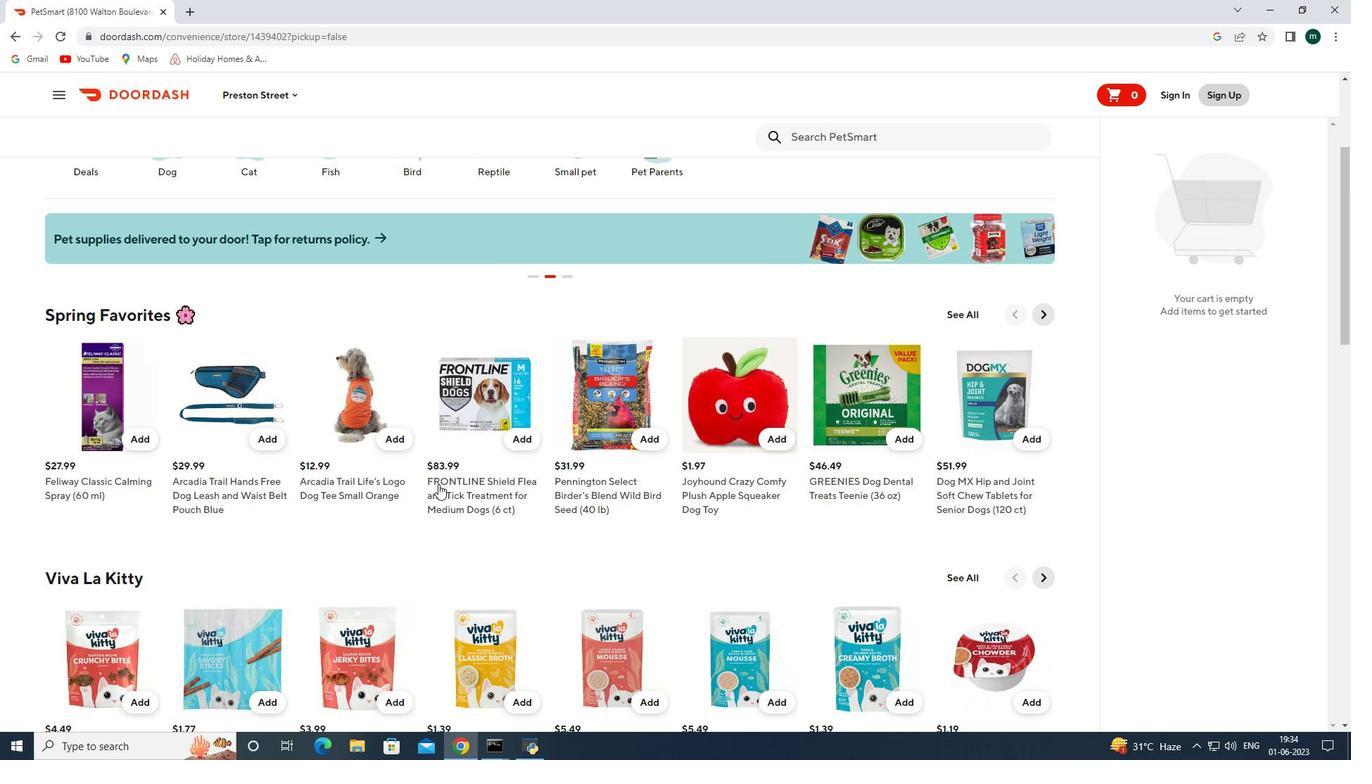 
Action: Mouse moved to (882, 220)
Screenshot: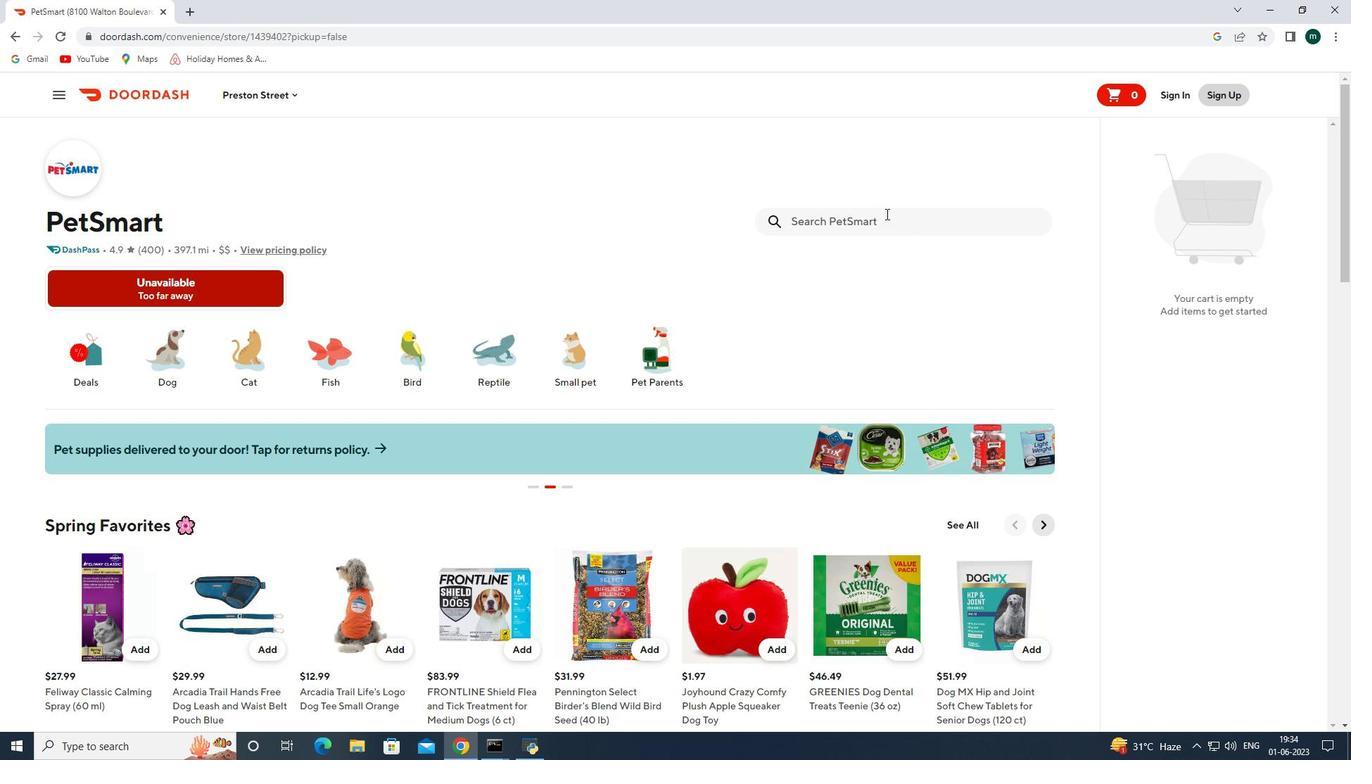 
Action: Mouse pressed left at (882, 220)
Screenshot: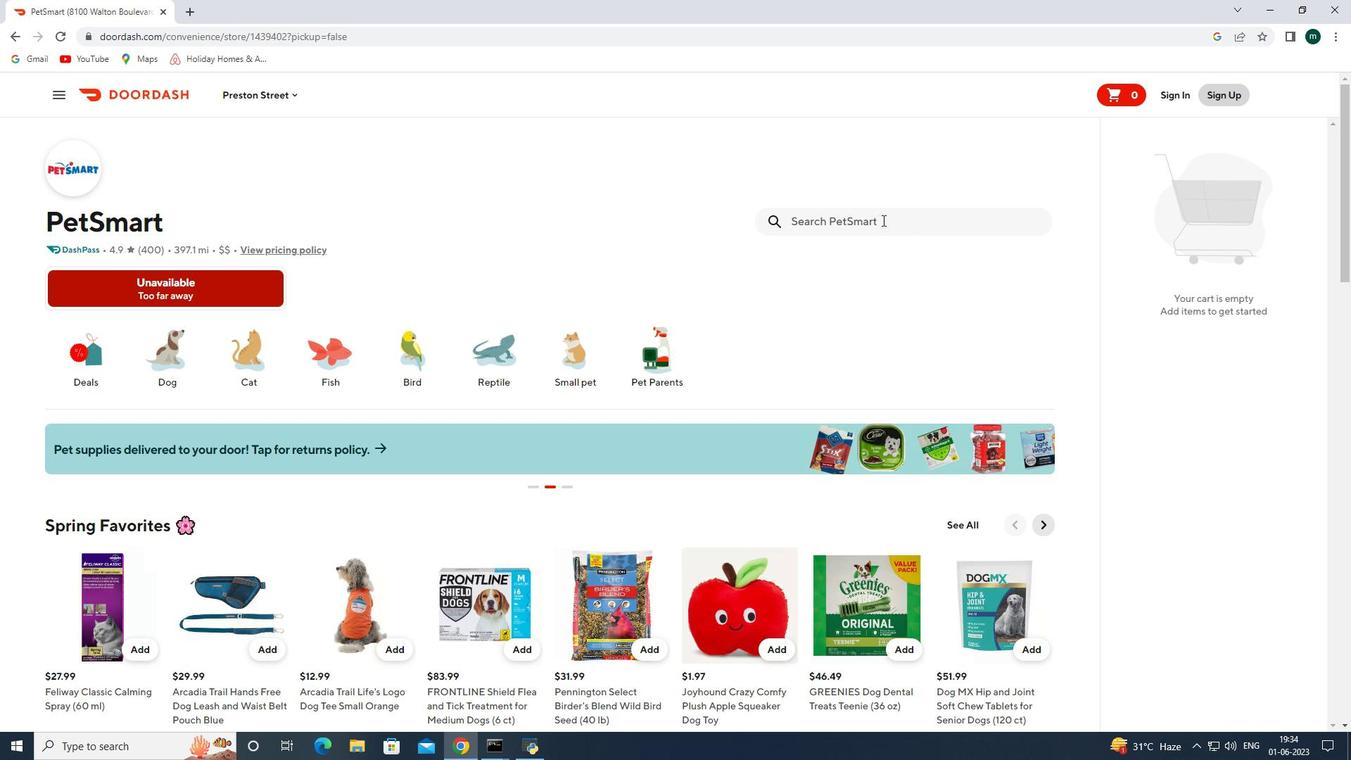 
Action: Key pressed catit<Key.space>2<<190>>0<Key.backspace><<190>><Key.alt_l>..0
Screenshot: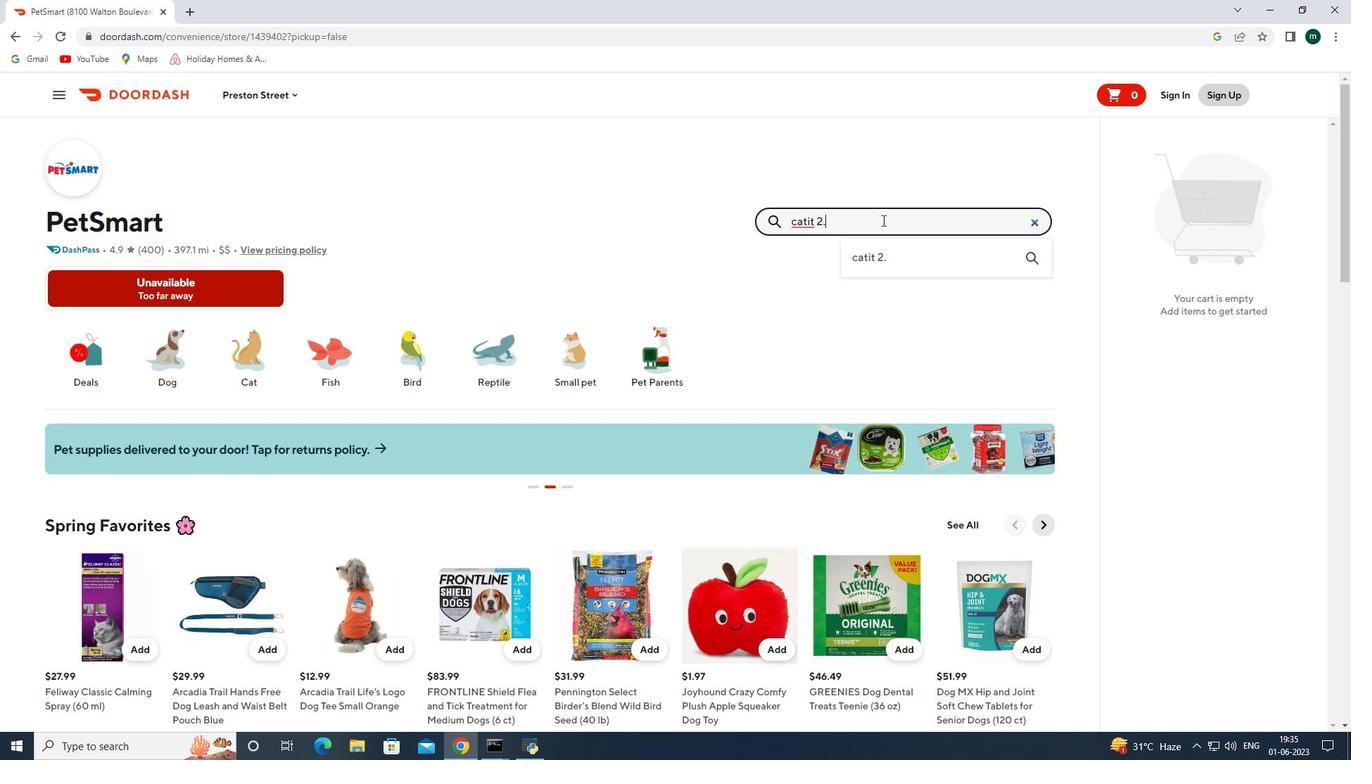 
Action: Mouse moved to (881, 220)
Screenshot: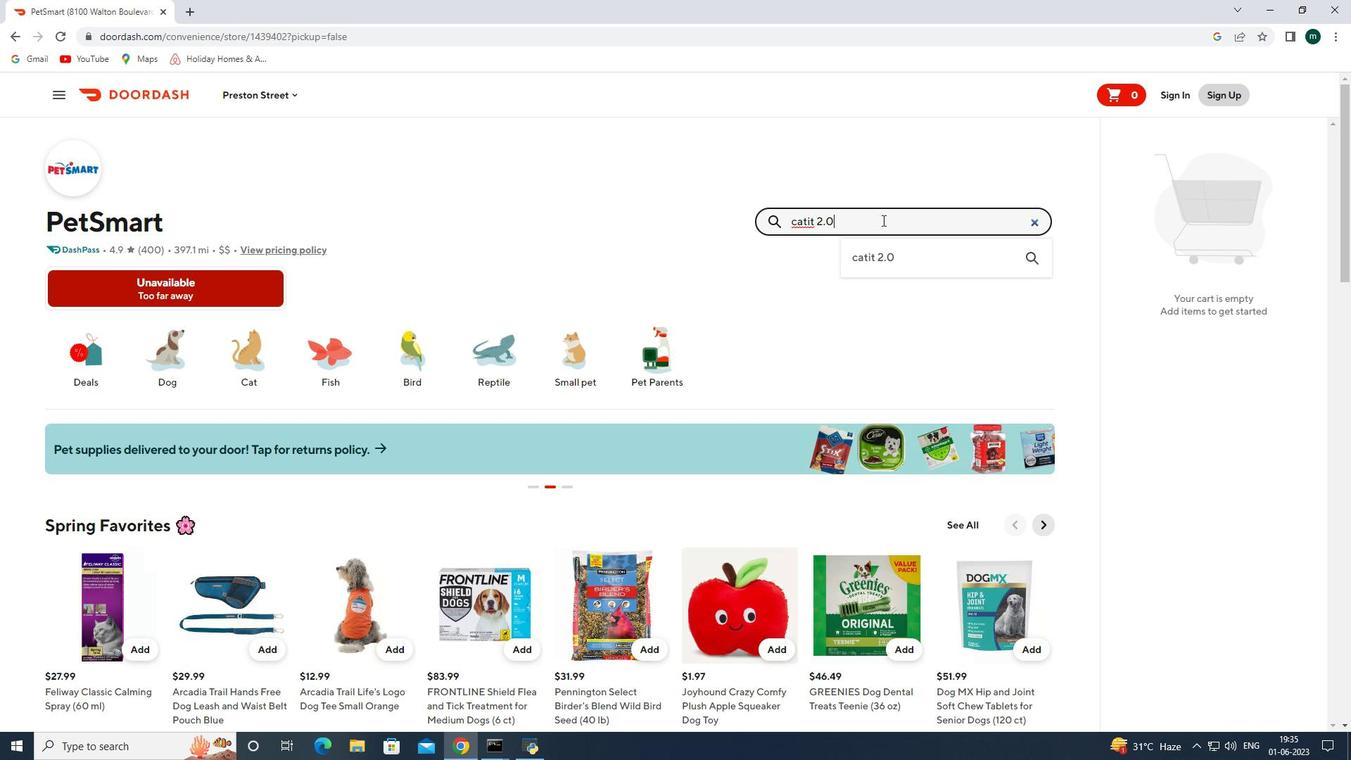 
Action: Key pressed <Key.space>flower<Key.space>cat<Key.space>drinking<Key.space>fountain<Key.space>3<Key.space>liters<Key.space><Key.enter>
Screenshot: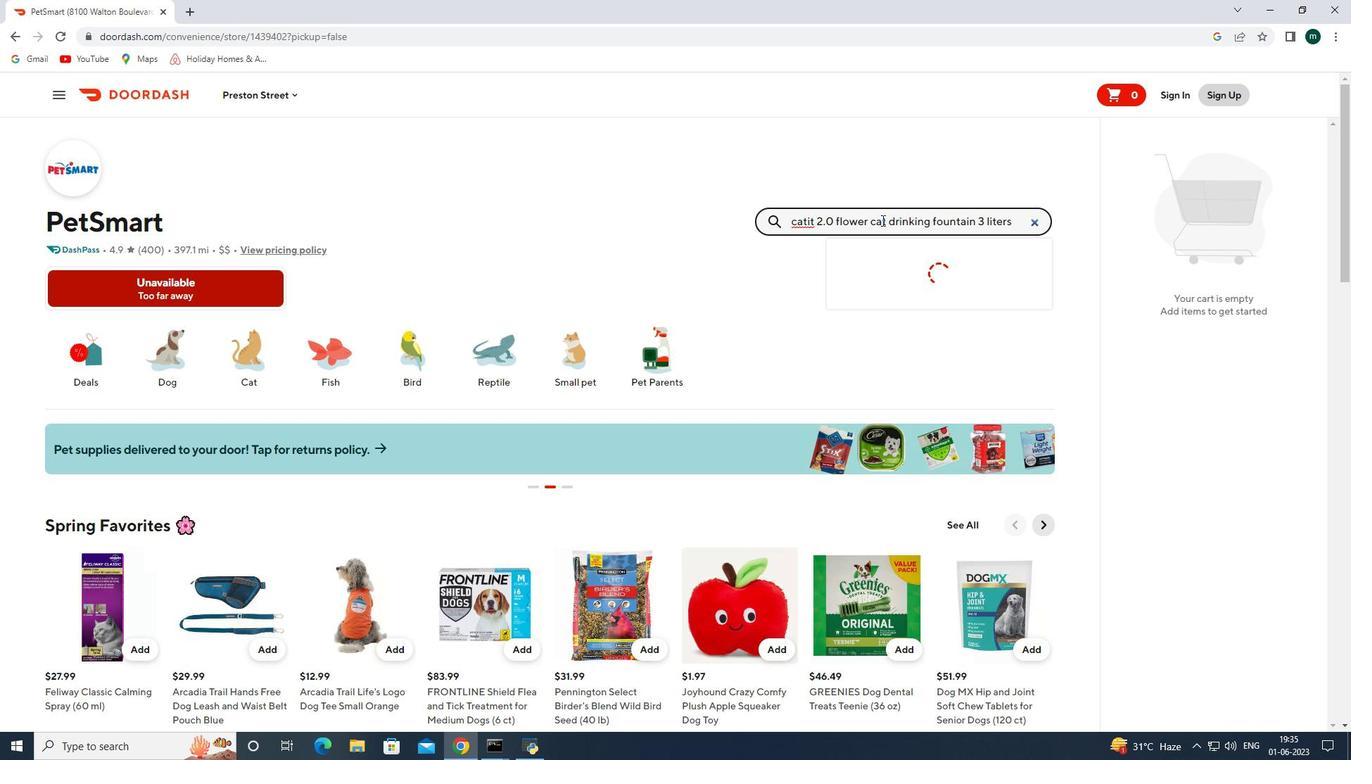 
Action: Mouse moved to (132, 361)
Screenshot: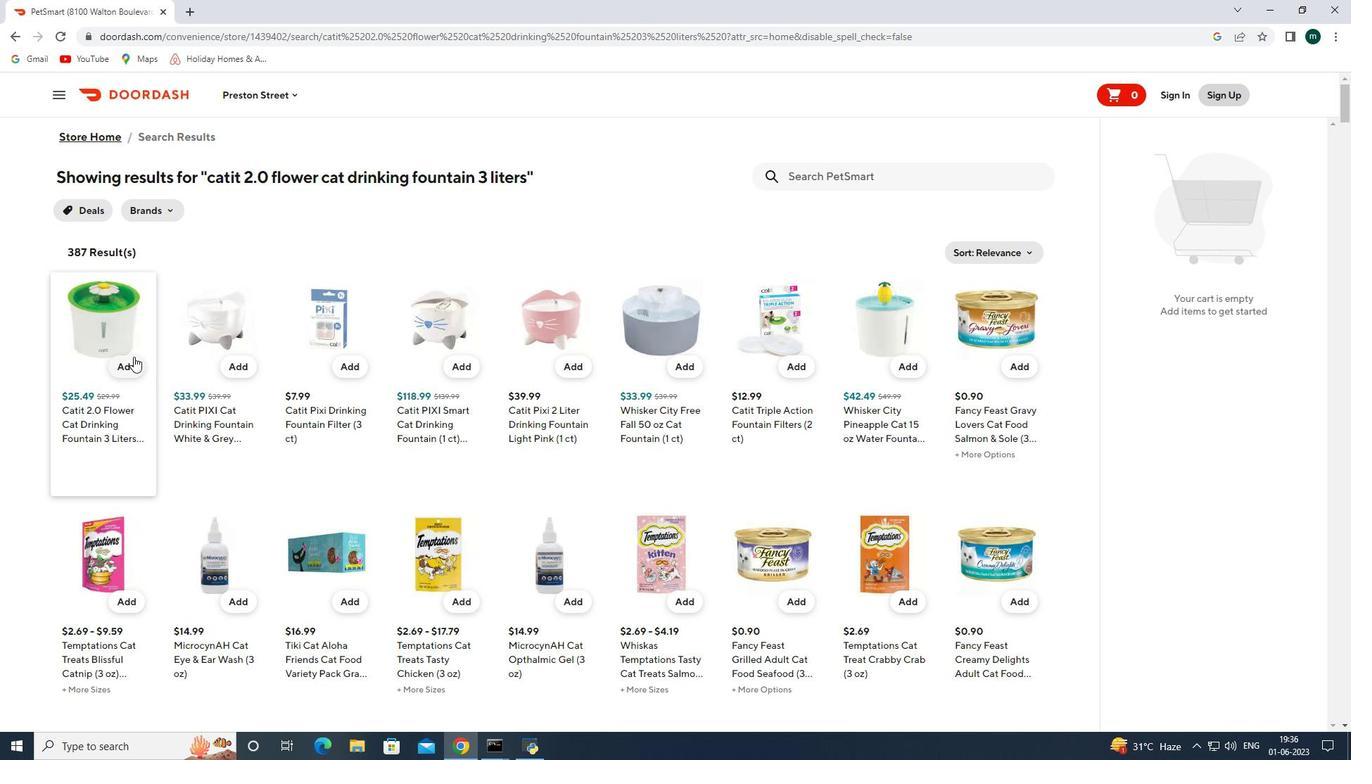 
Action: Mouse pressed left at (132, 361)
Screenshot: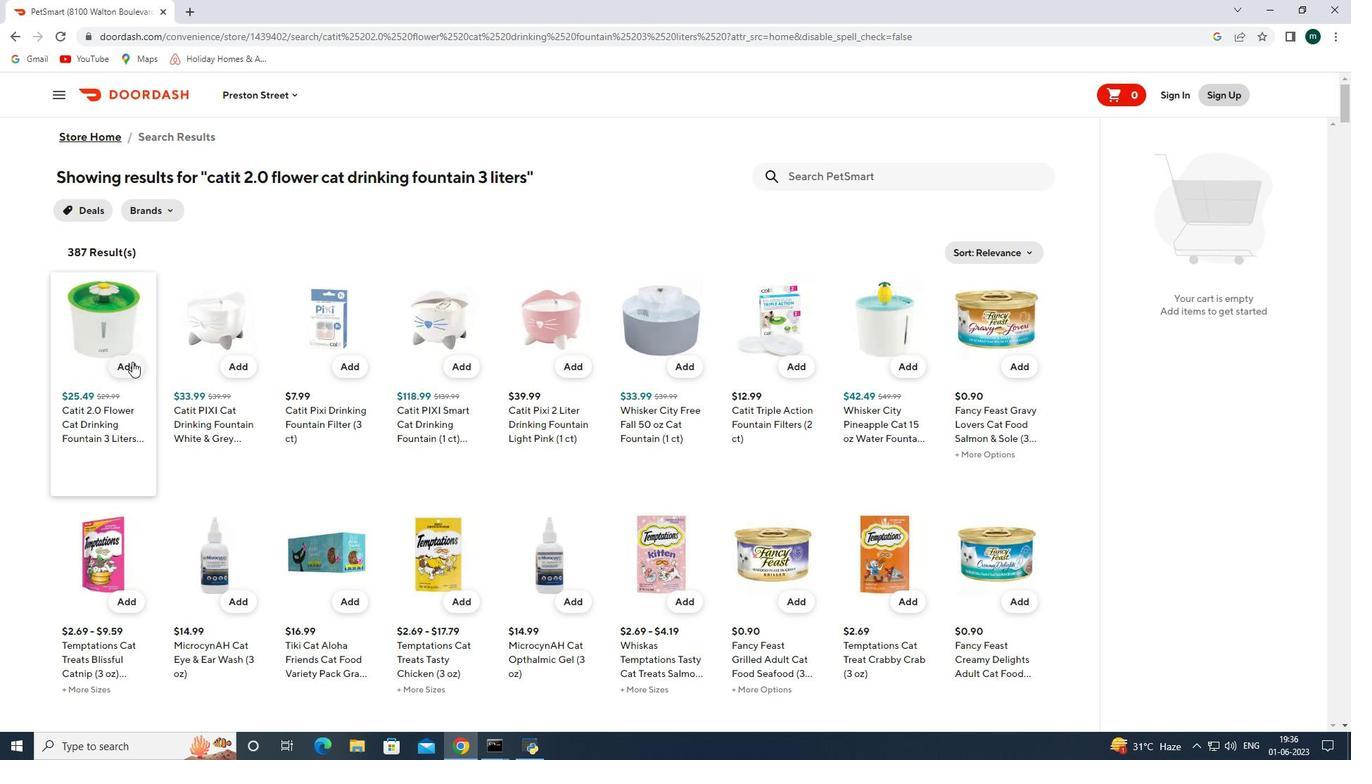 
Action: Mouse moved to (1302, 242)
Screenshot: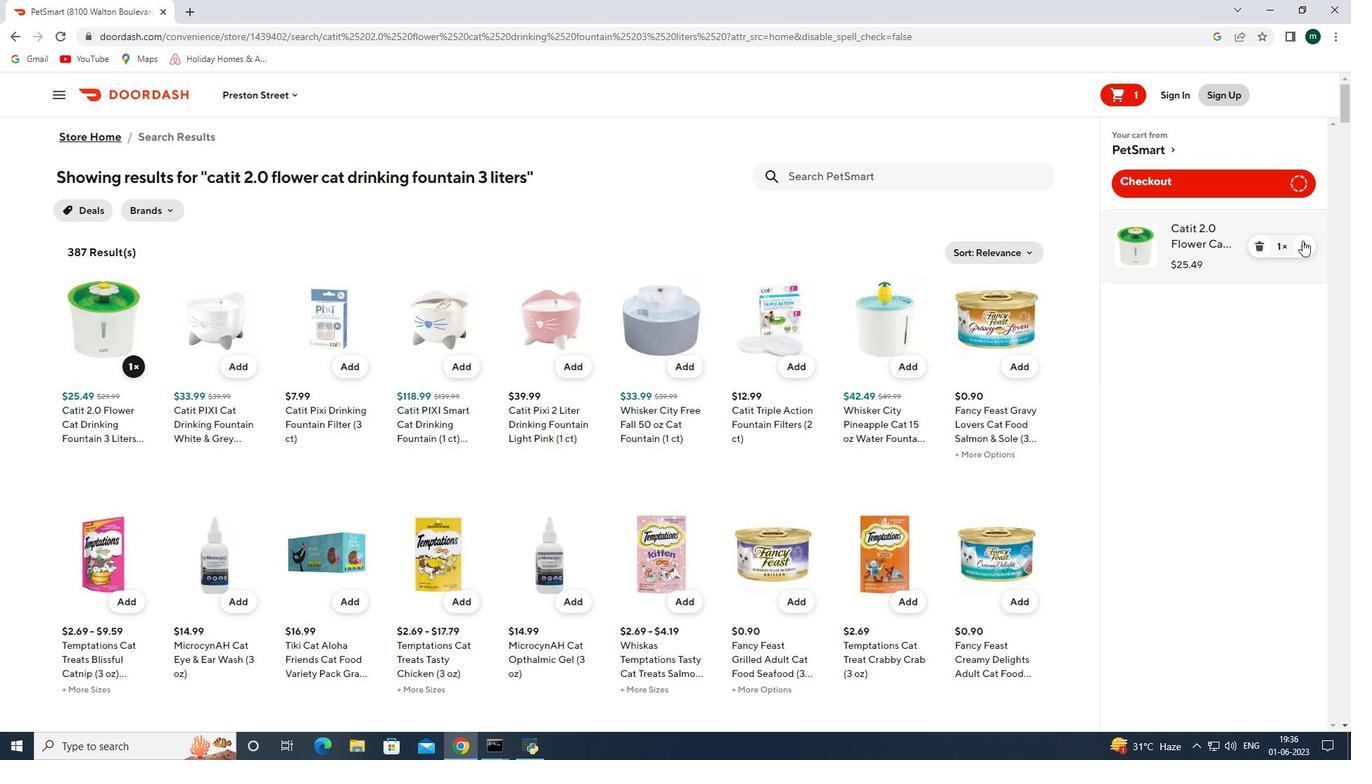
Action: Mouse pressed left at (1302, 242)
Screenshot: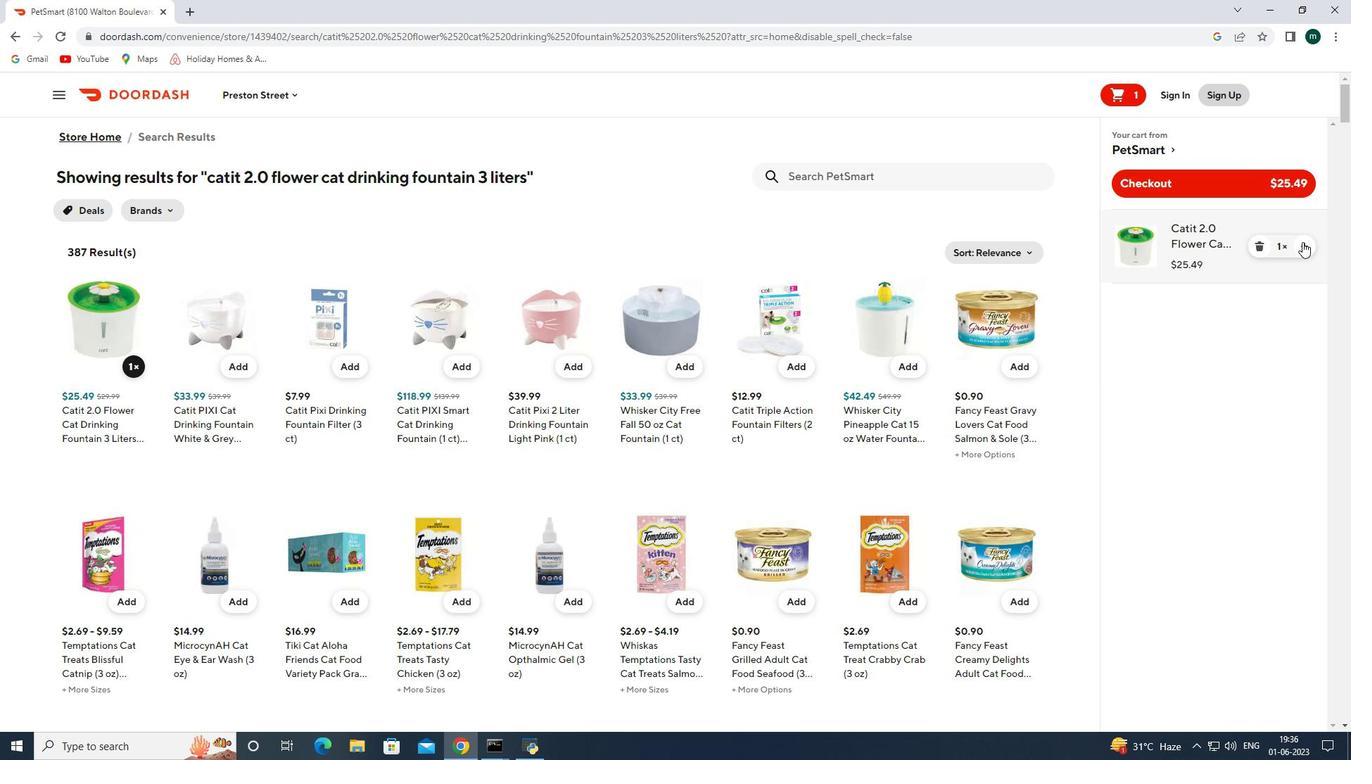 
Action: Mouse moved to (917, 181)
Screenshot: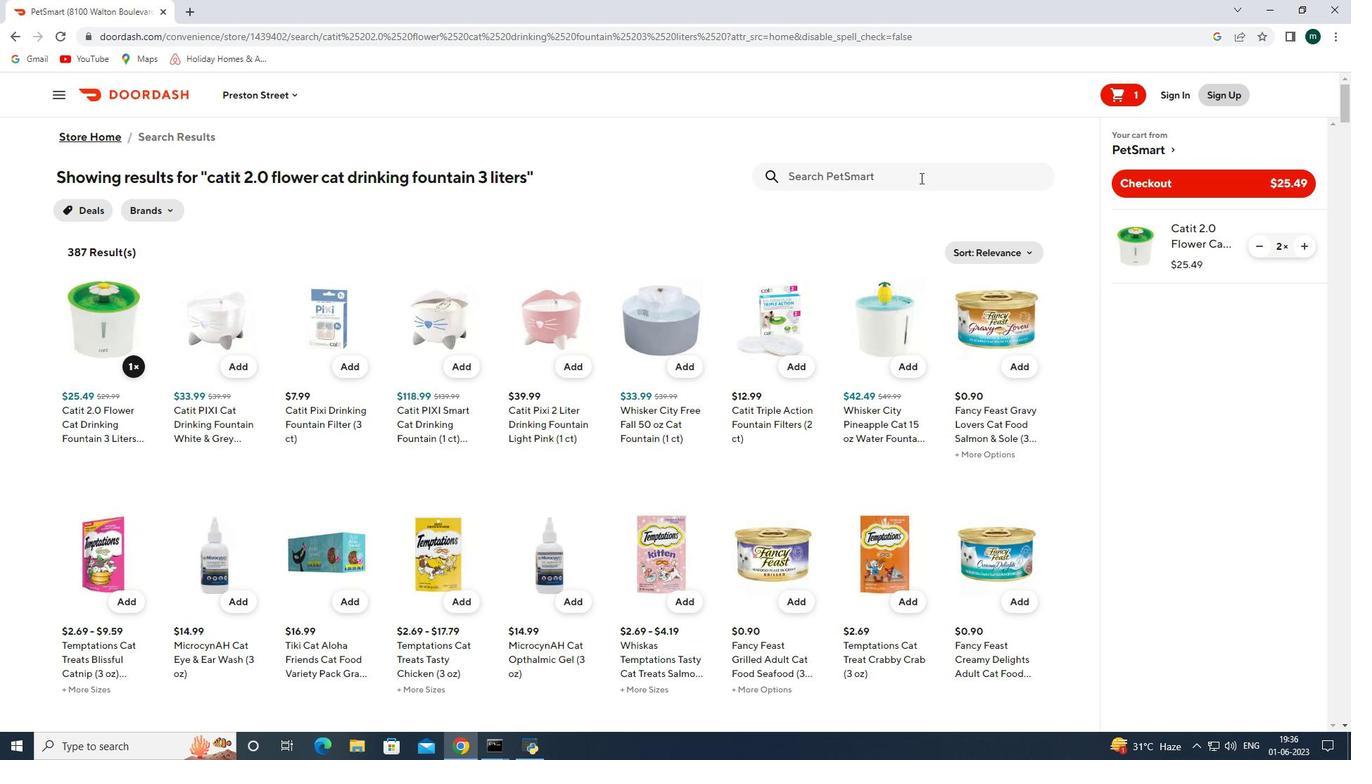 
Action: Mouse pressed left at (917, 181)
Screenshot: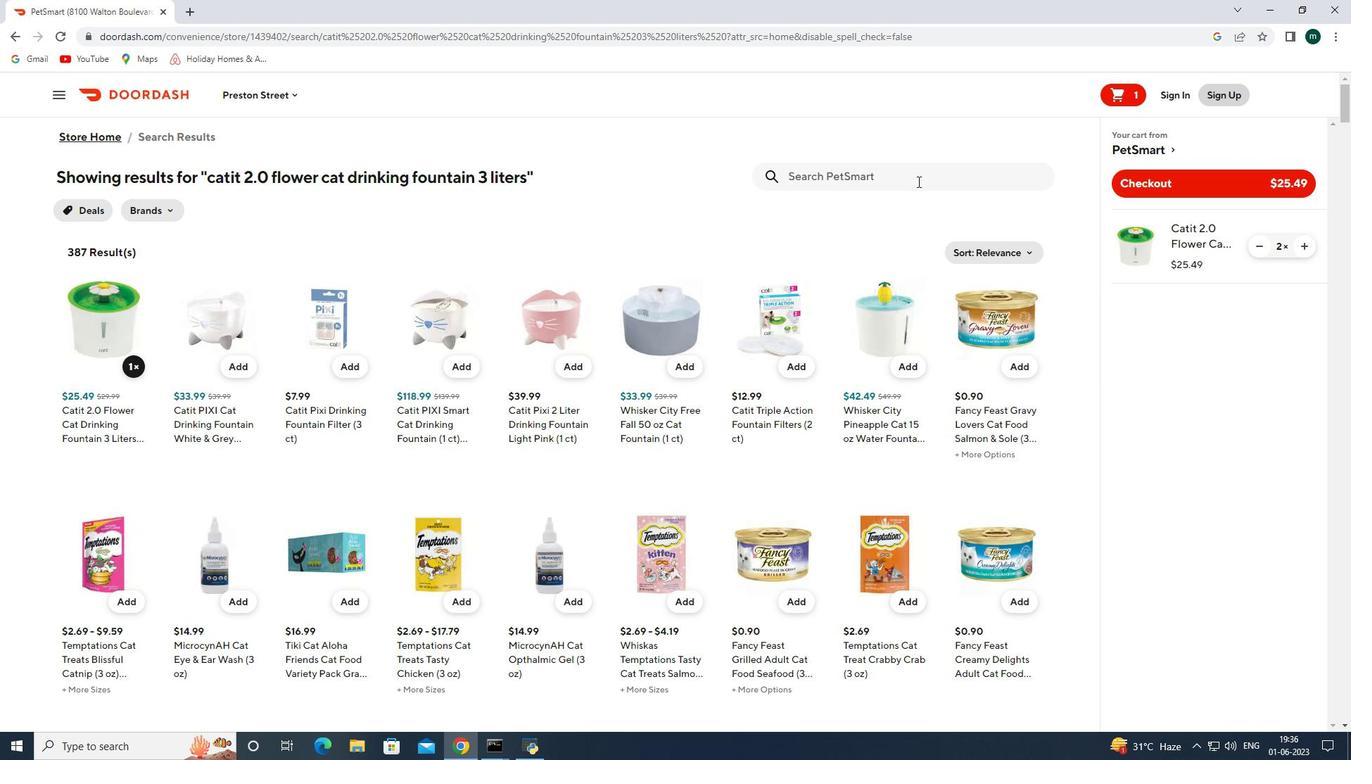 
Action: Key pressed 2<Key.space>kong<Key.space>ul<Key.backspace><Key.backspace><Key.backspace><Key.backspace><Key.backspace><Key.backspace><Key.backspace><Key.backspace><Key.backspace><Key.backspace><Key.backspace><Key.backspace><Key.backspace>ultimate<Key.space><Key.backspace><Key.backspace><Key.backspace><Key.backspace><Key.backspace><Key.backspace><Key.backspace><Key.backspace><Key.backspace><Key.backspace><Key.backspace><Key.backspace><Key.backspace><Key.backspace><Key.backspace><Key.backspace><Key.backspace><Key.backspace><Key.backspace><Key.backspace><Key.backspace><Key.backspace><Key.backspace><Key.backspace><Key.backspace><Key.backspace><Key.backspace>kong<Key.space>ultimate<Key.space>safety<Key.space>car<Key.space>seat<Key.space>tether<Key.space>i<Key.space><Key.backspace>one<Key.space>s<Key.backspace><Key.backspace><Key.backspace><Key.backspace><Key.backspace><Key.backspace>one<Key.space>size<Key.space><Key.enter>
Screenshot: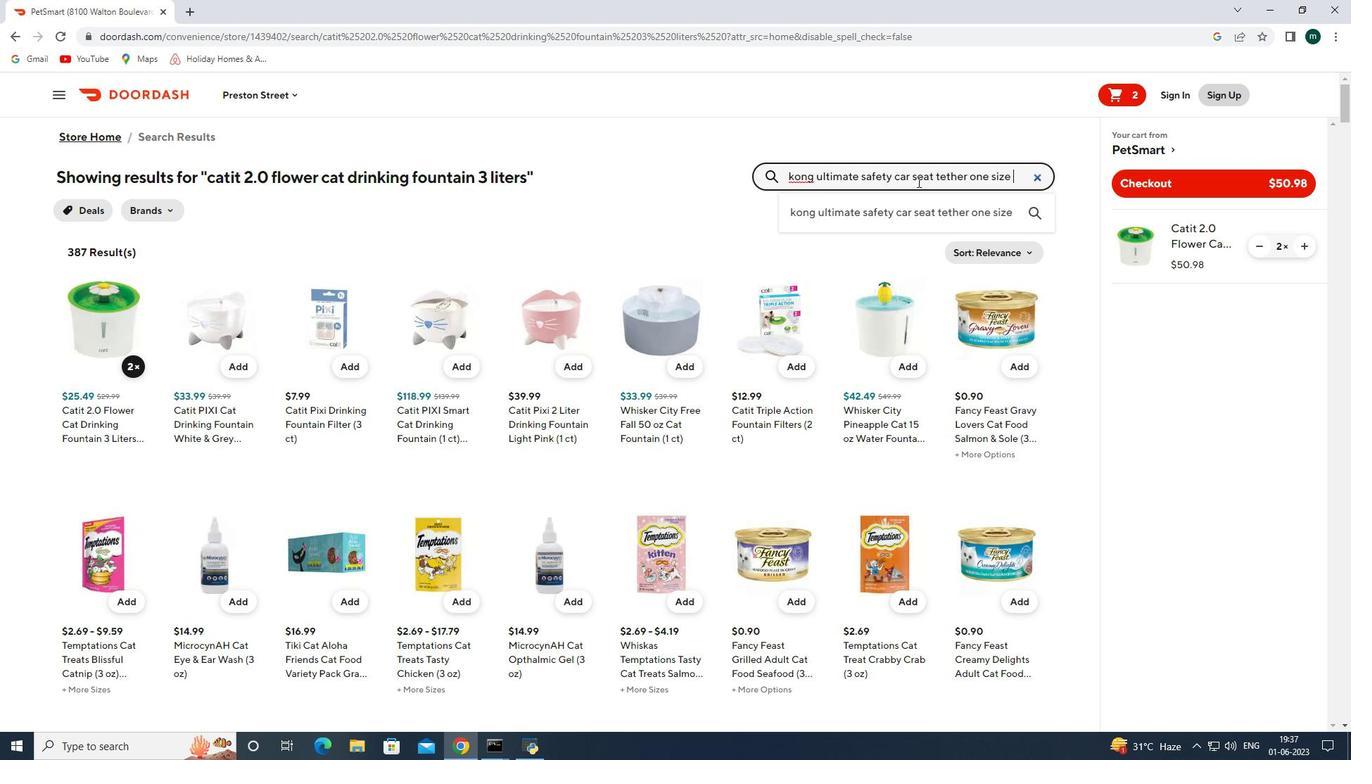 
Action: Mouse moved to (125, 366)
Screenshot: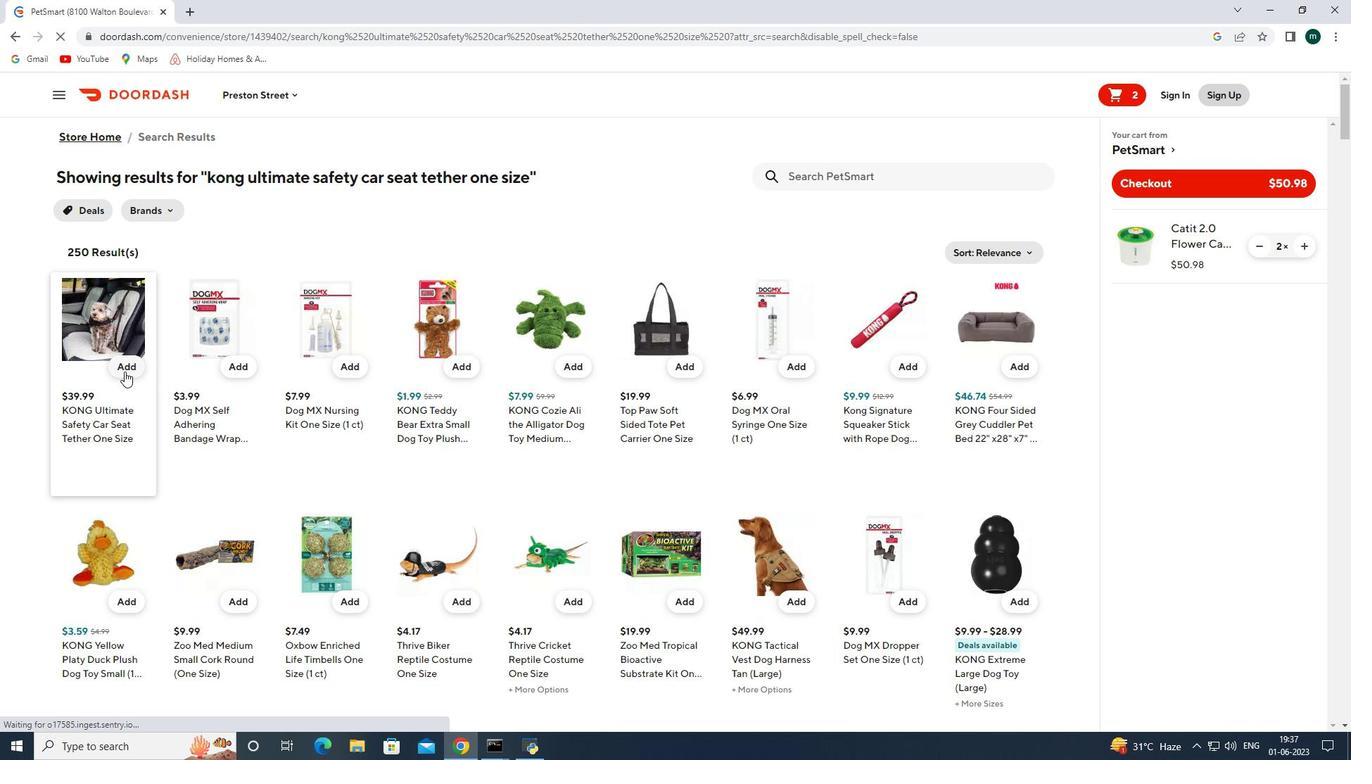 
Action: Mouse pressed left at (125, 366)
Screenshot: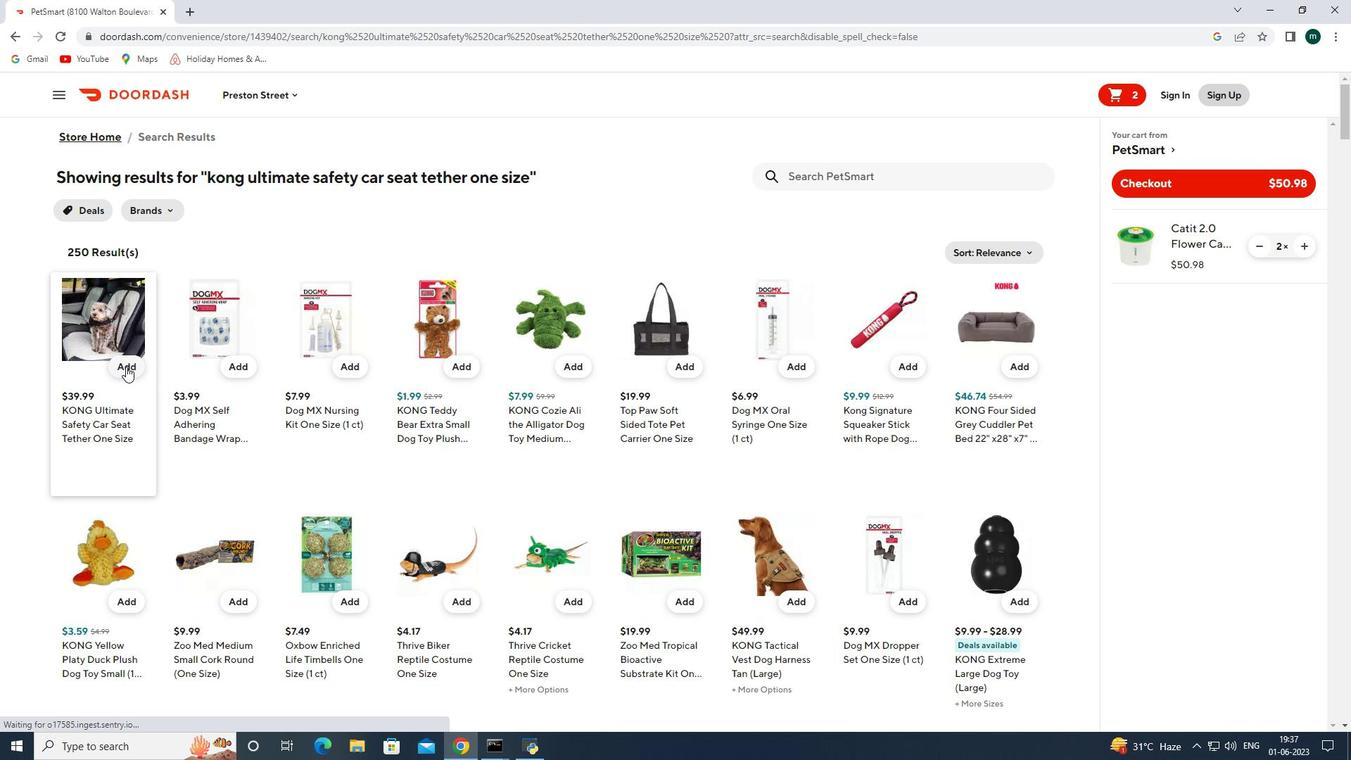 
Action: Mouse moved to (1303, 322)
Screenshot: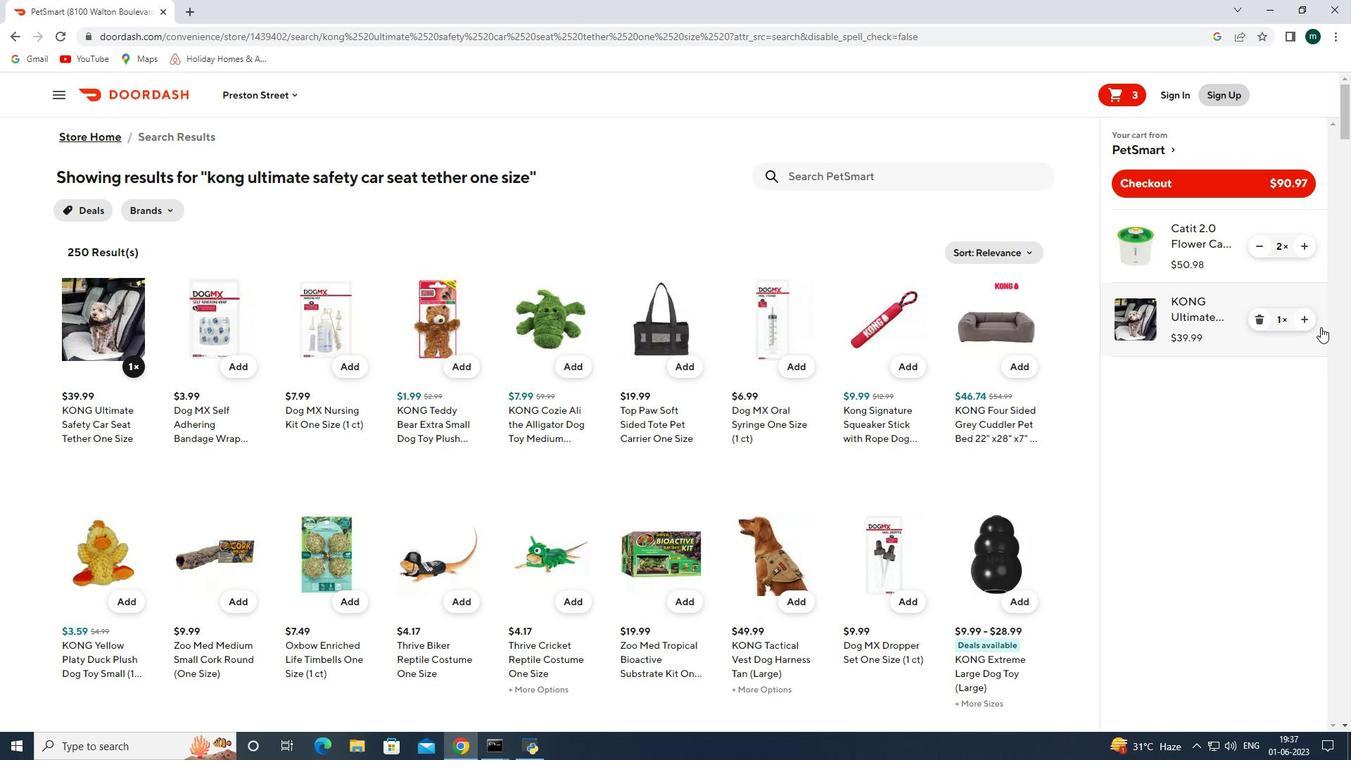 
Action: Mouse pressed left at (1303, 322)
Screenshot: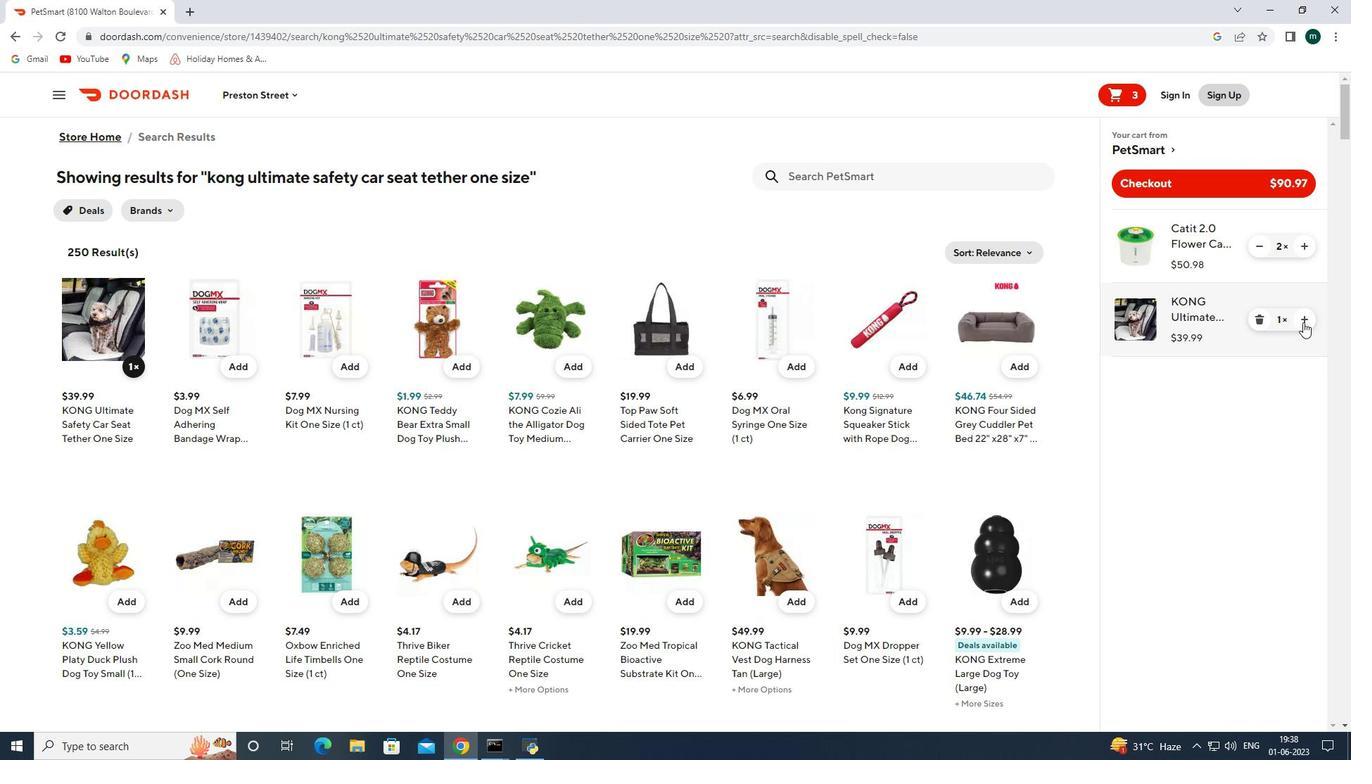 
Action: Mouse moved to (806, 178)
Screenshot: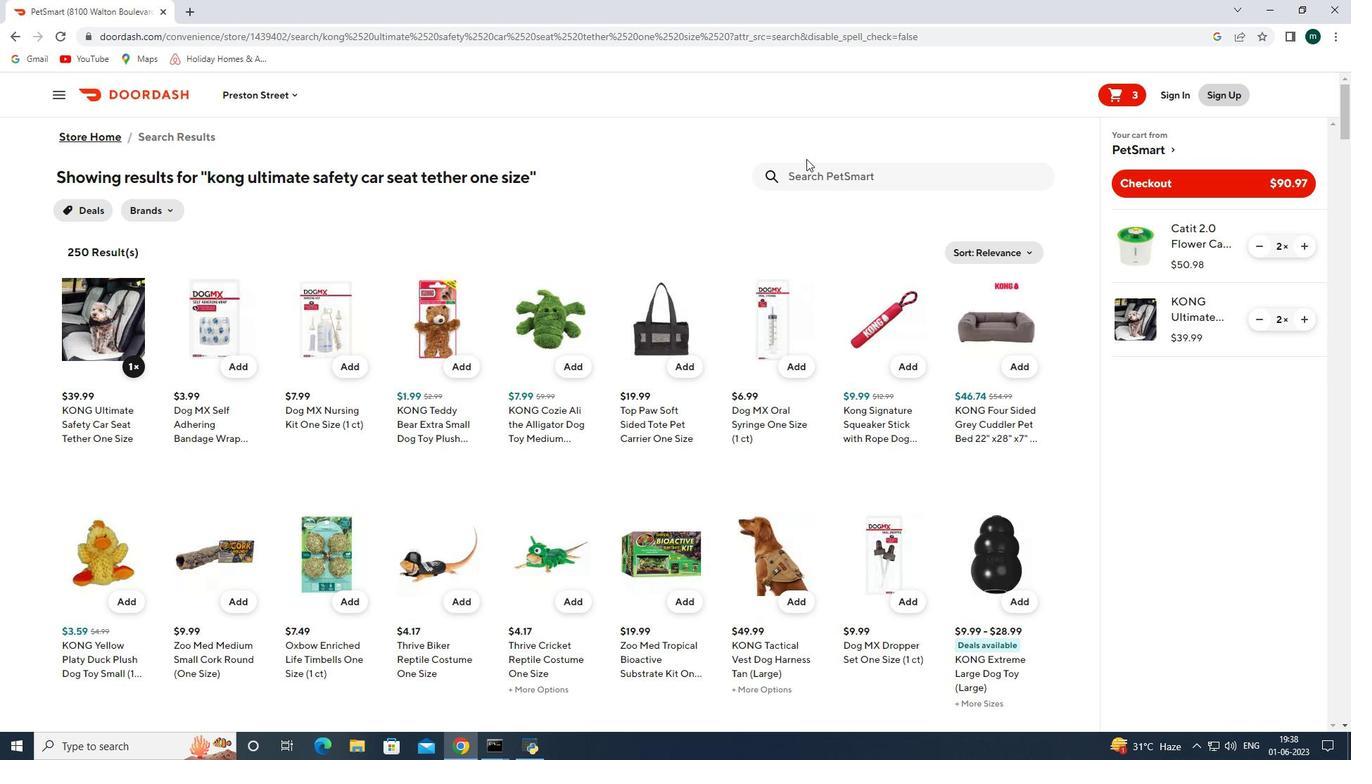 
Action: Mouse pressed left at (806, 178)
Screenshot: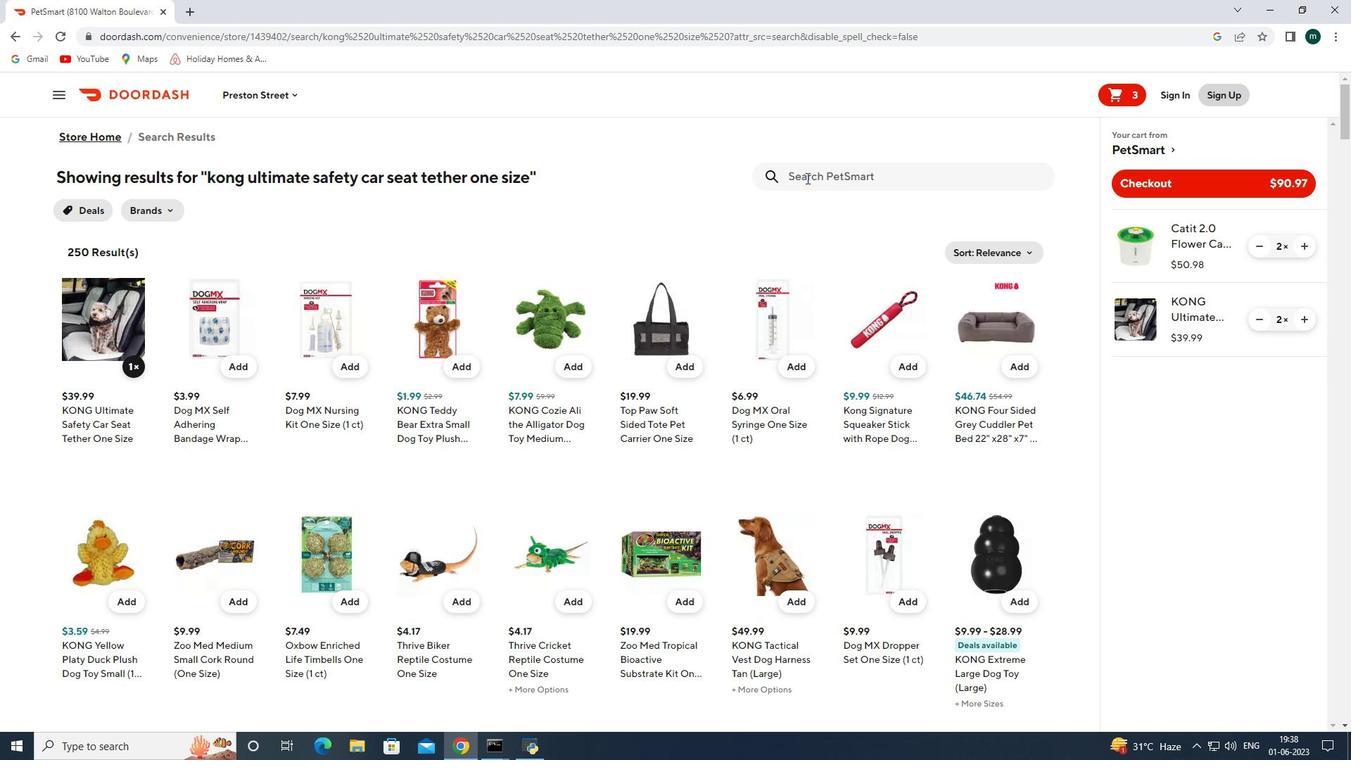 
Action: Key pressed full<Key.space>cheeks<Key.space>natural<Key.space>timothy<Key.space>hay<Key.enter>
Screenshot: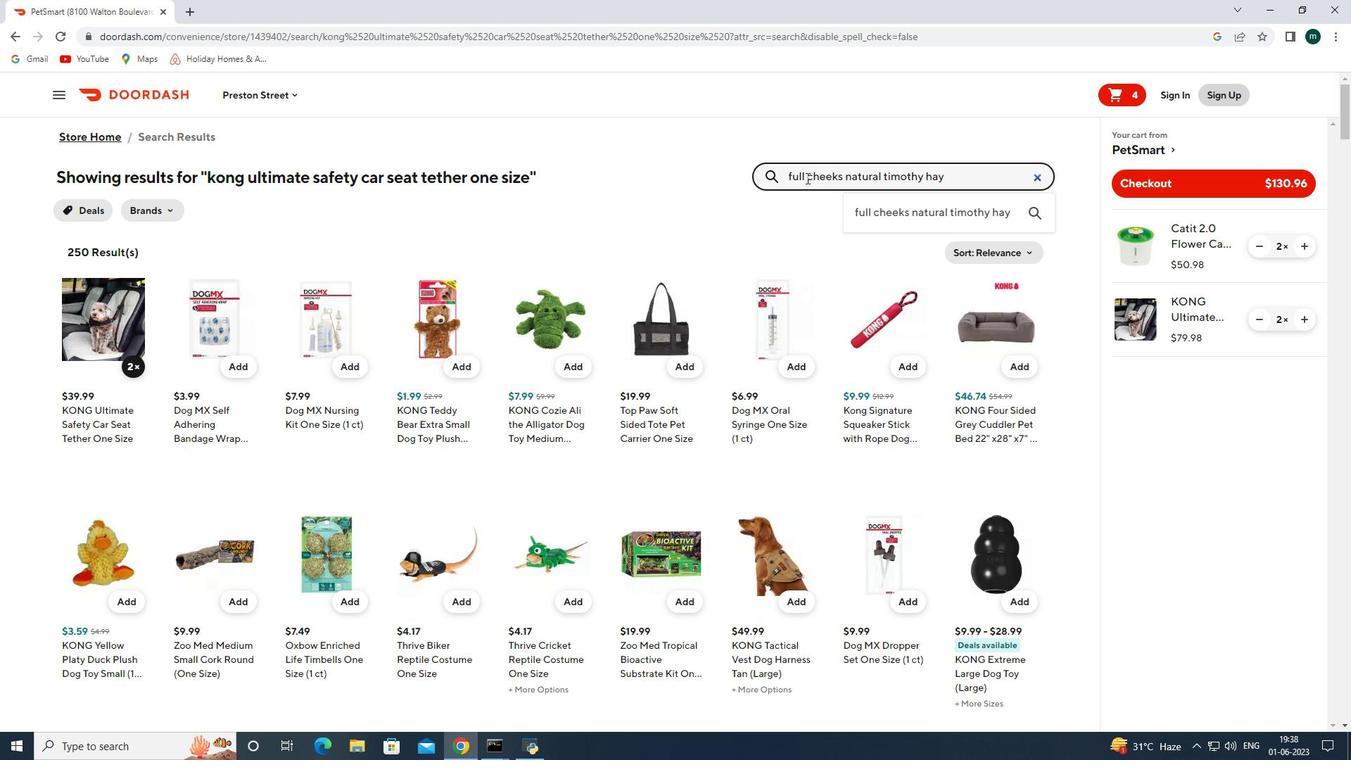
Action: Mouse moved to (122, 367)
Screenshot: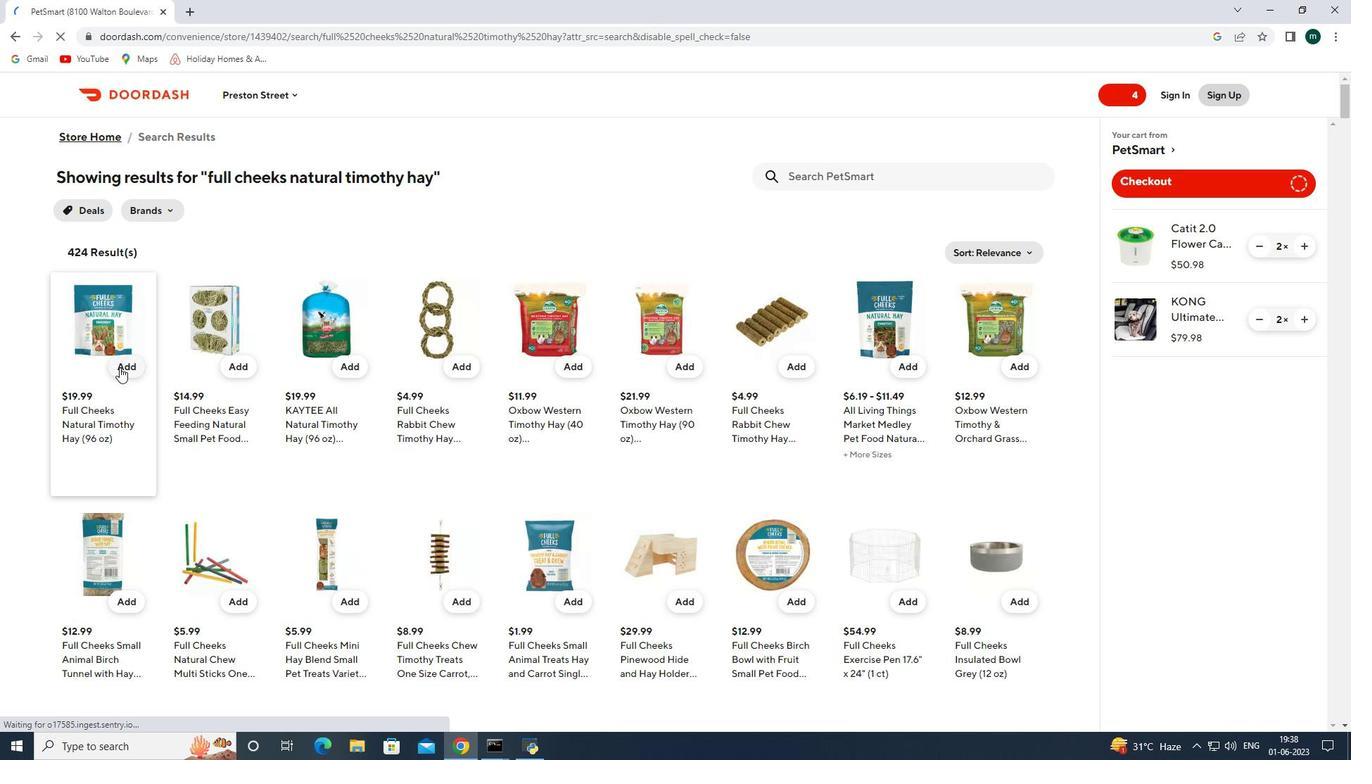 
Action: Mouse pressed left at (122, 367)
Screenshot: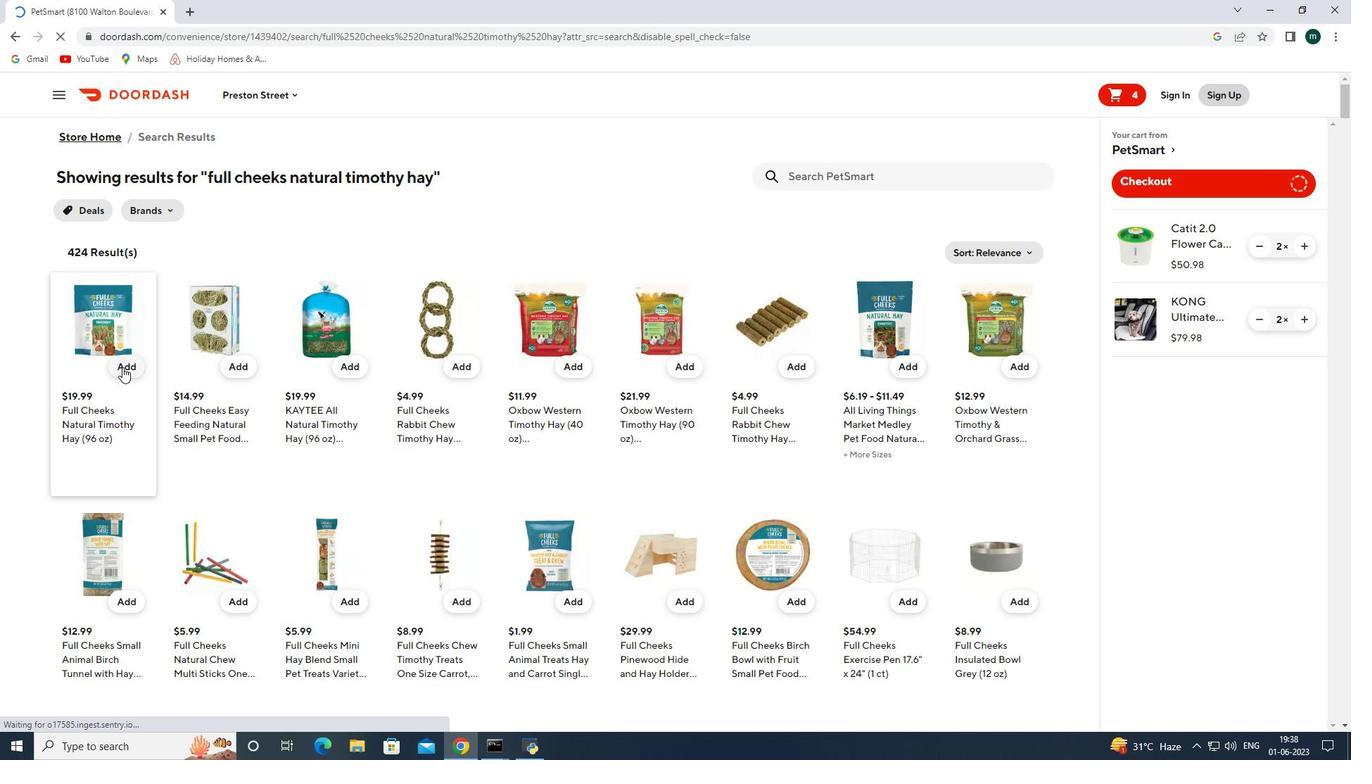 
Action: Mouse moved to (1300, 389)
Screenshot: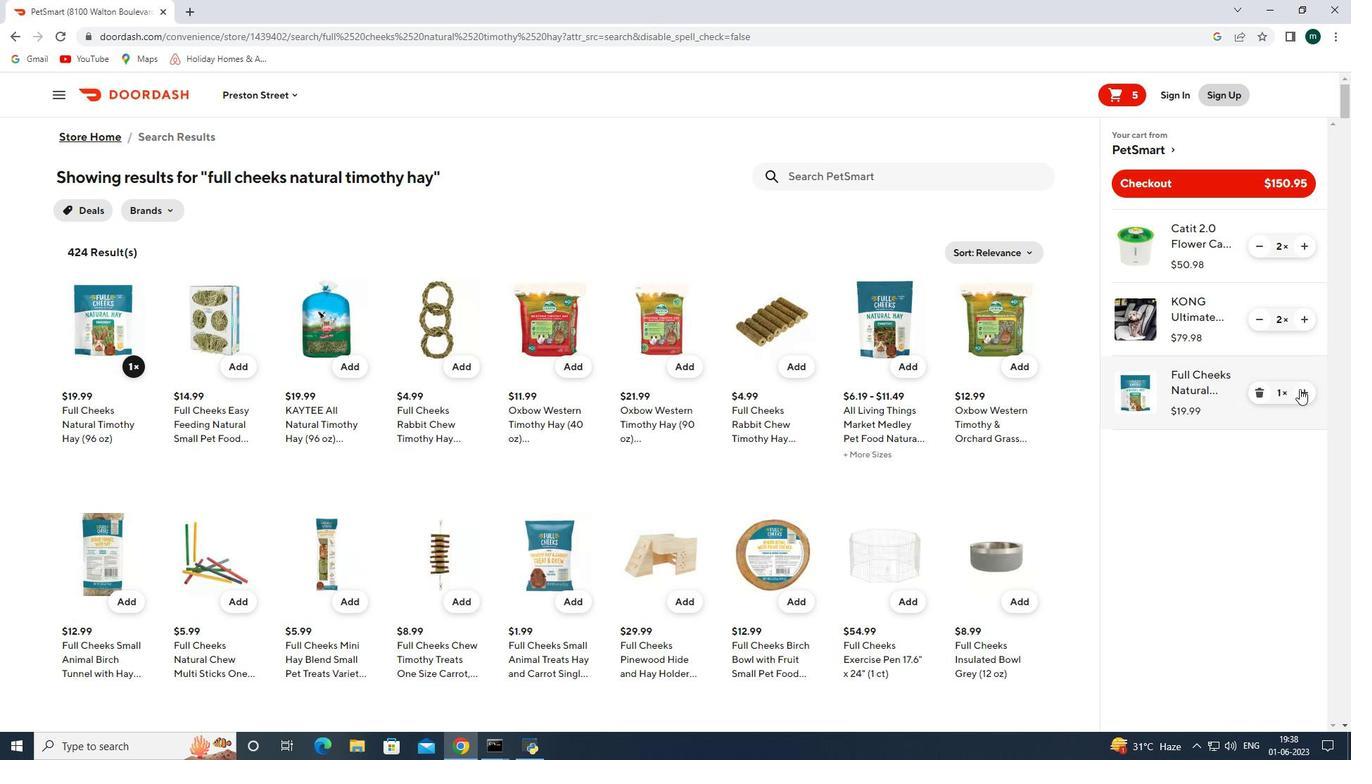 
Action: Mouse pressed left at (1300, 389)
Screenshot: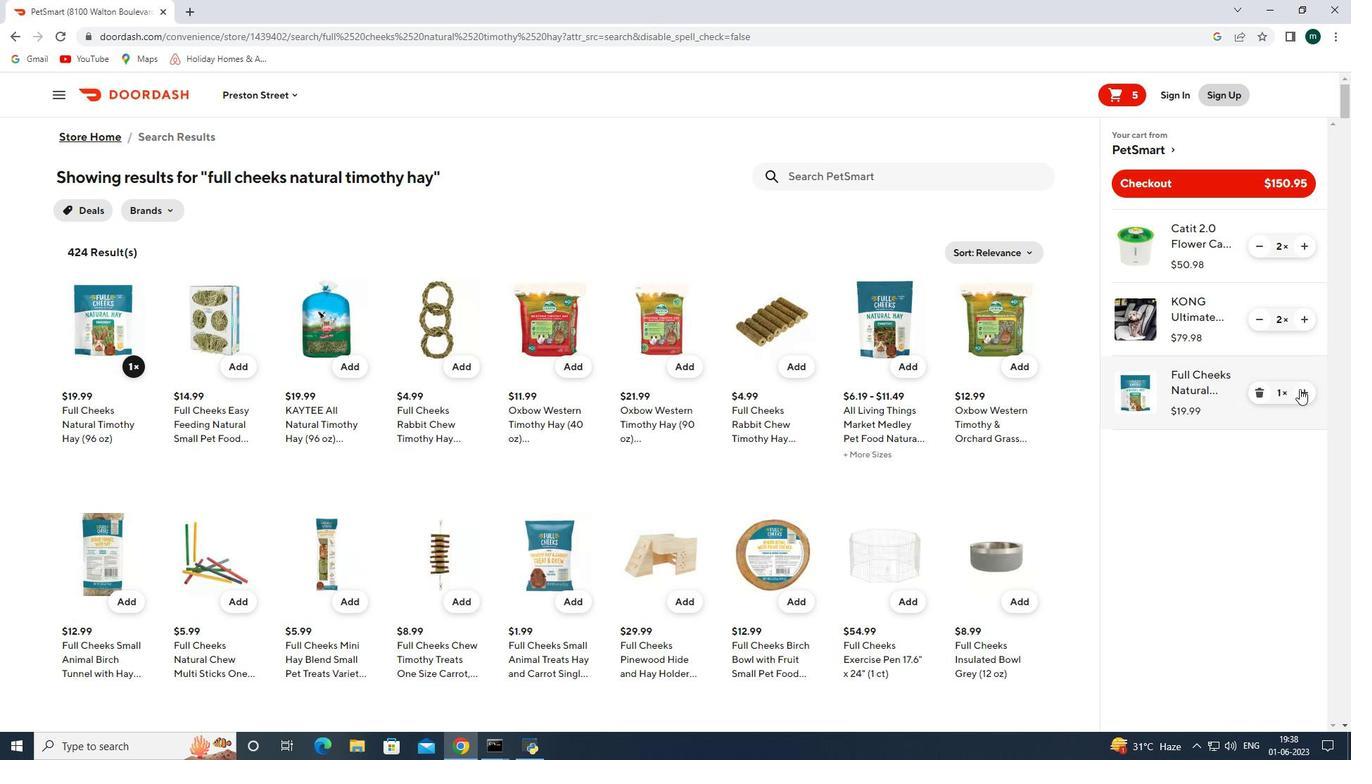 
Action: Mouse moved to (1031, 177)
Screenshot: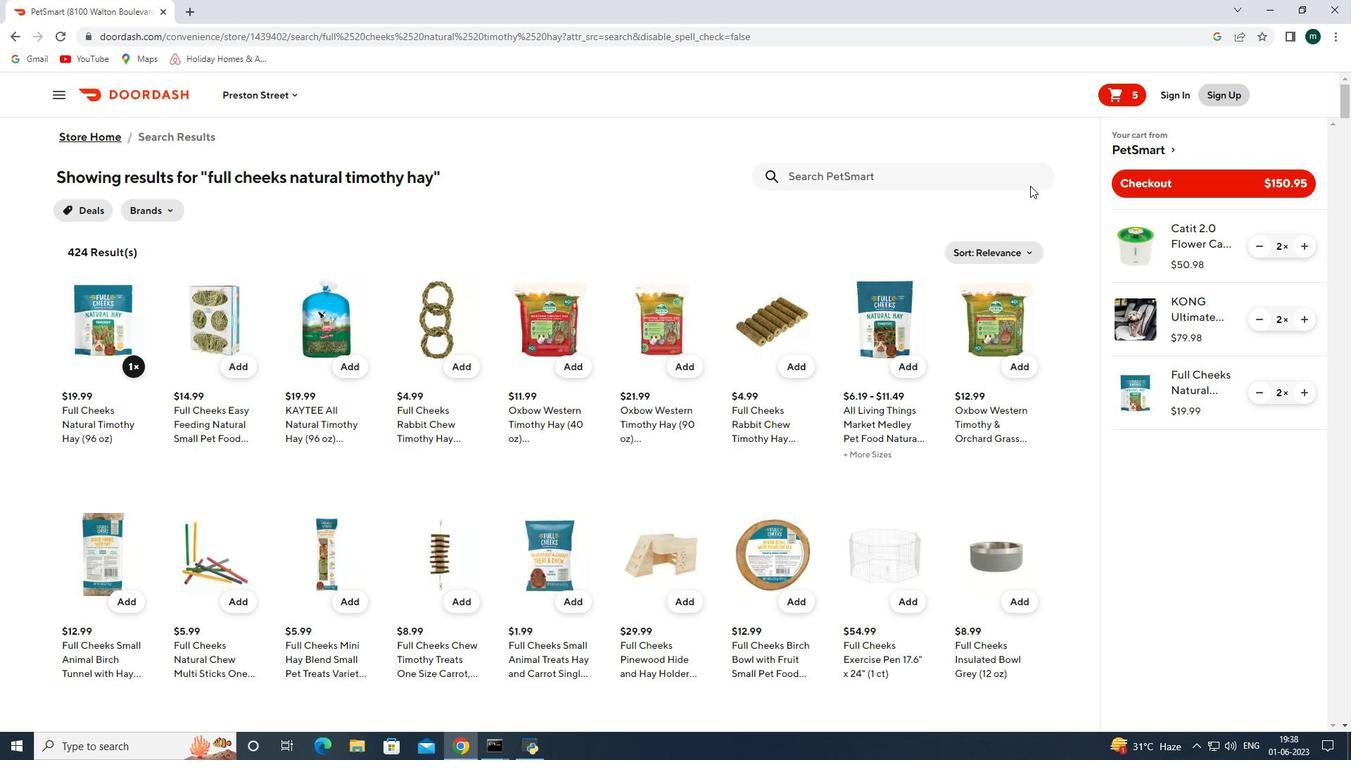 
Action: Mouse pressed left at (1031, 177)
Screenshot: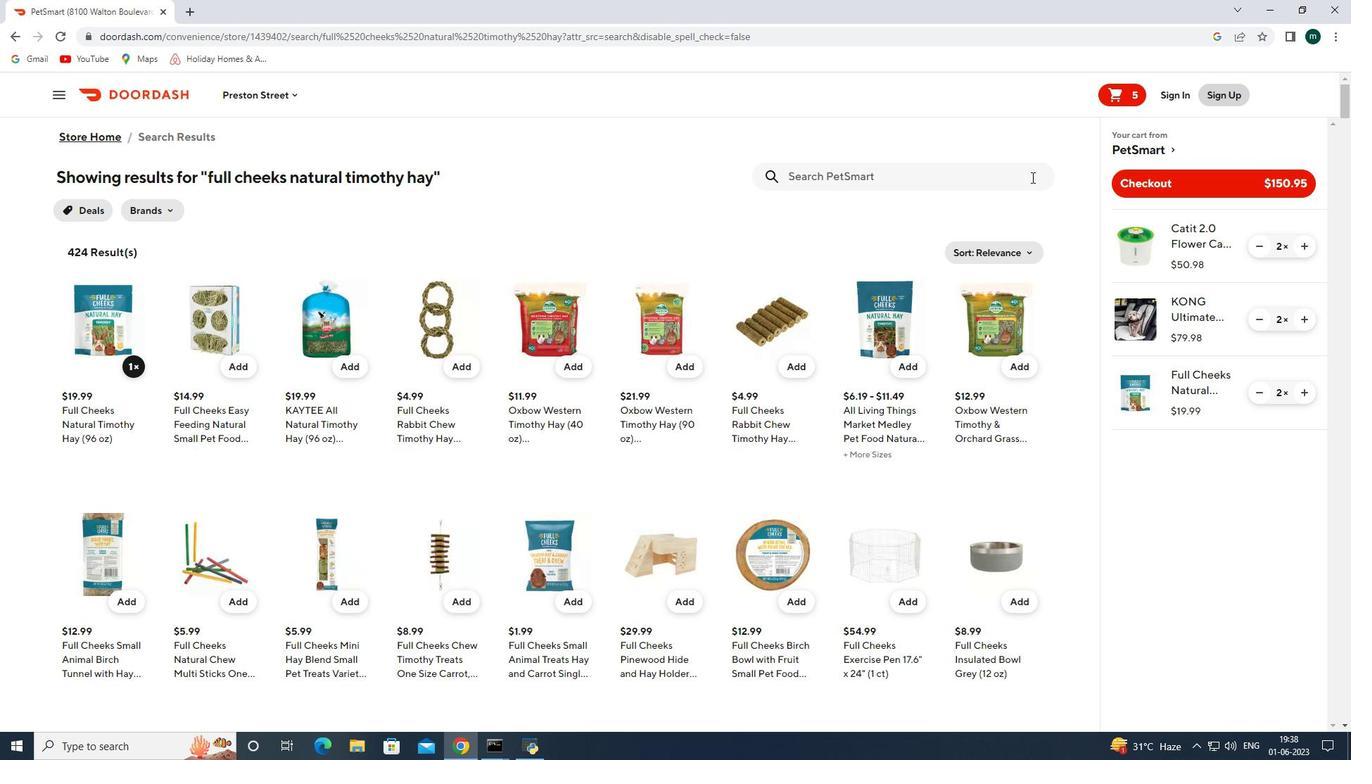 
Action: Key pressed all<Key.space>living<Key.space>things<Key.space>willow<Key.space>chew<Key.space>ball<Key.space><Key.enter>
Screenshot: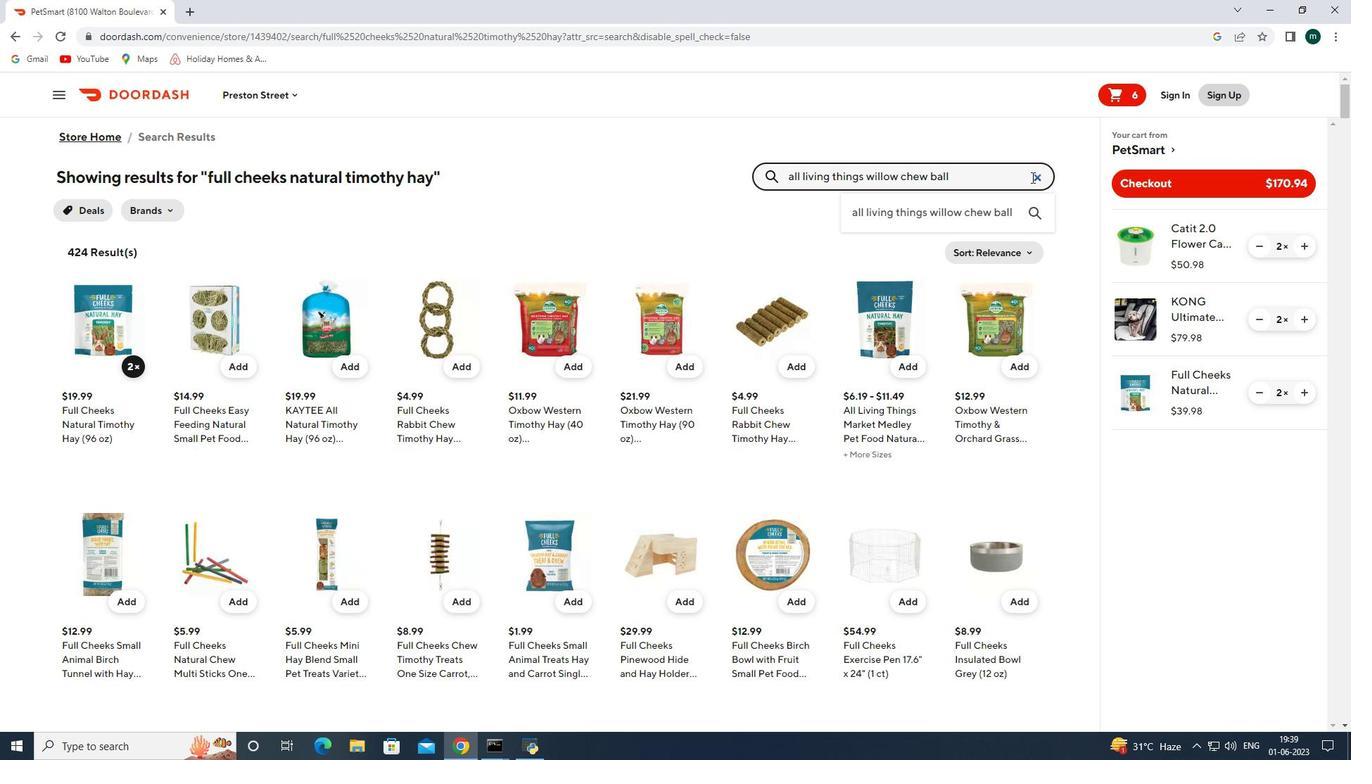
Action: Mouse moved to (130, 363)
Screenshot: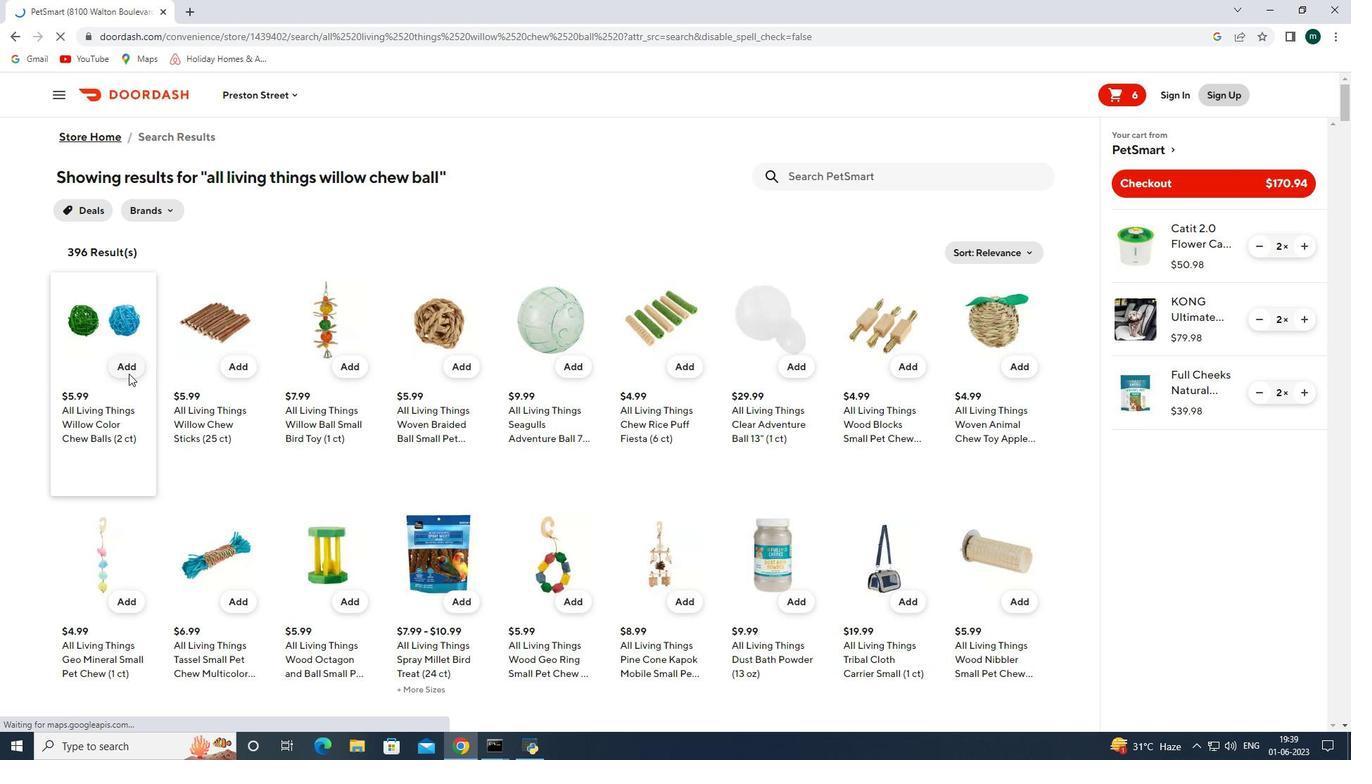 
Action: Mouse pressed left at (130, 363)
Screenshot: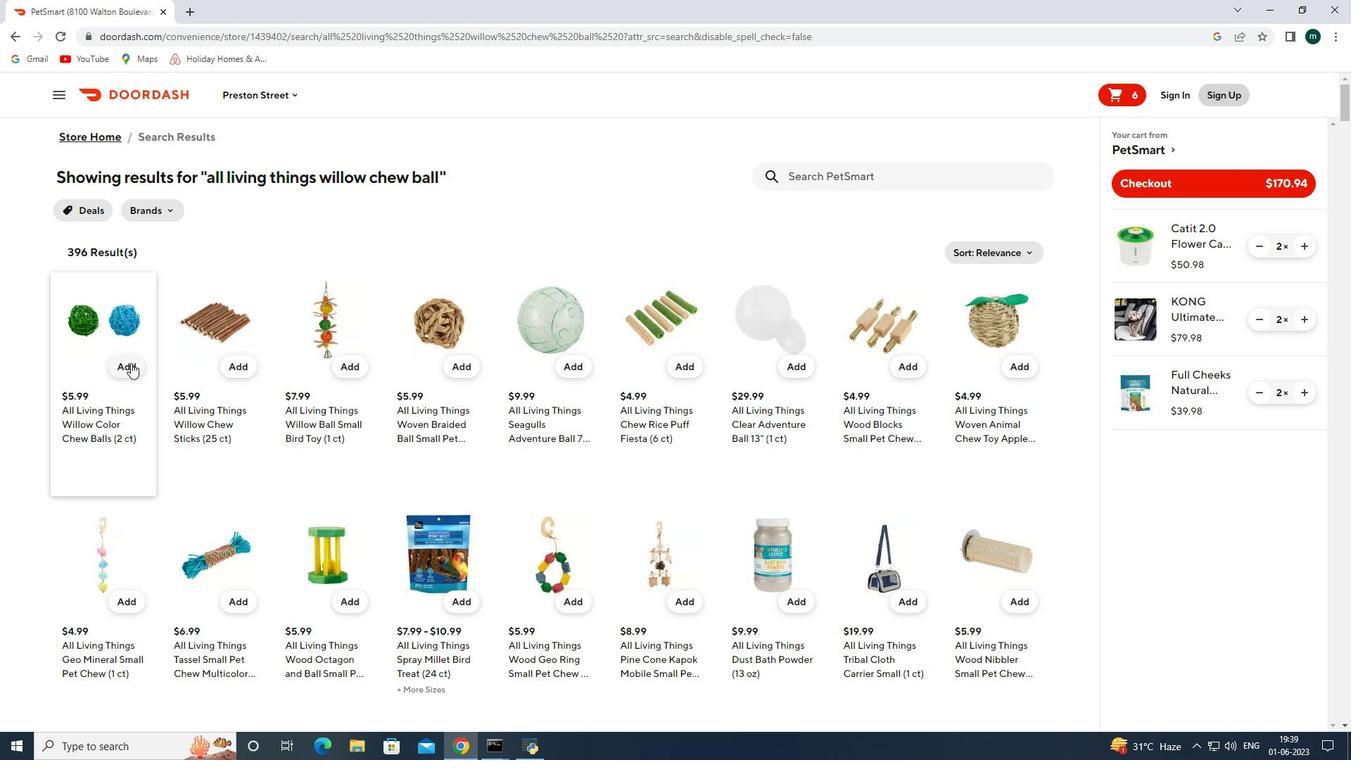 
Action: Mouse moved to (1304, 467)
Screenshot: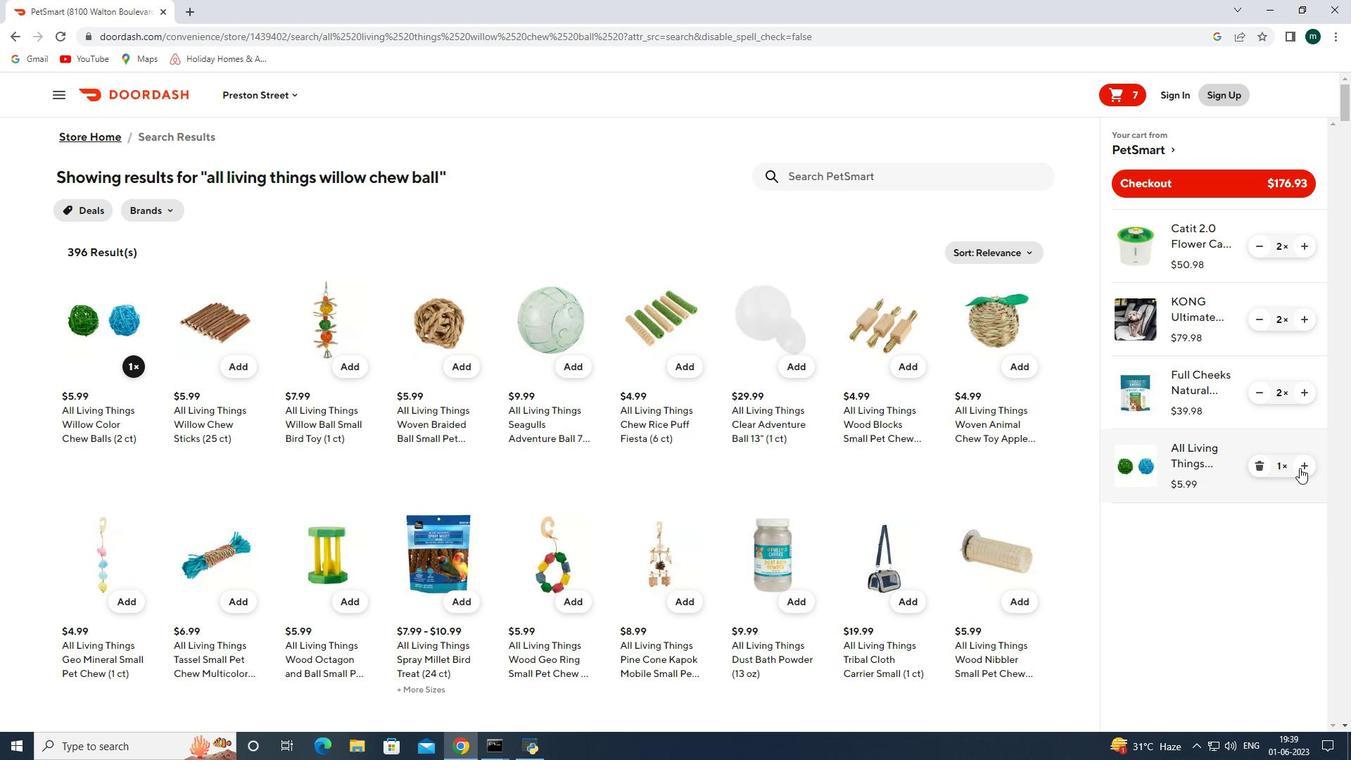 
Action: Mouse pressed left at (1304, 467)
Screenshot: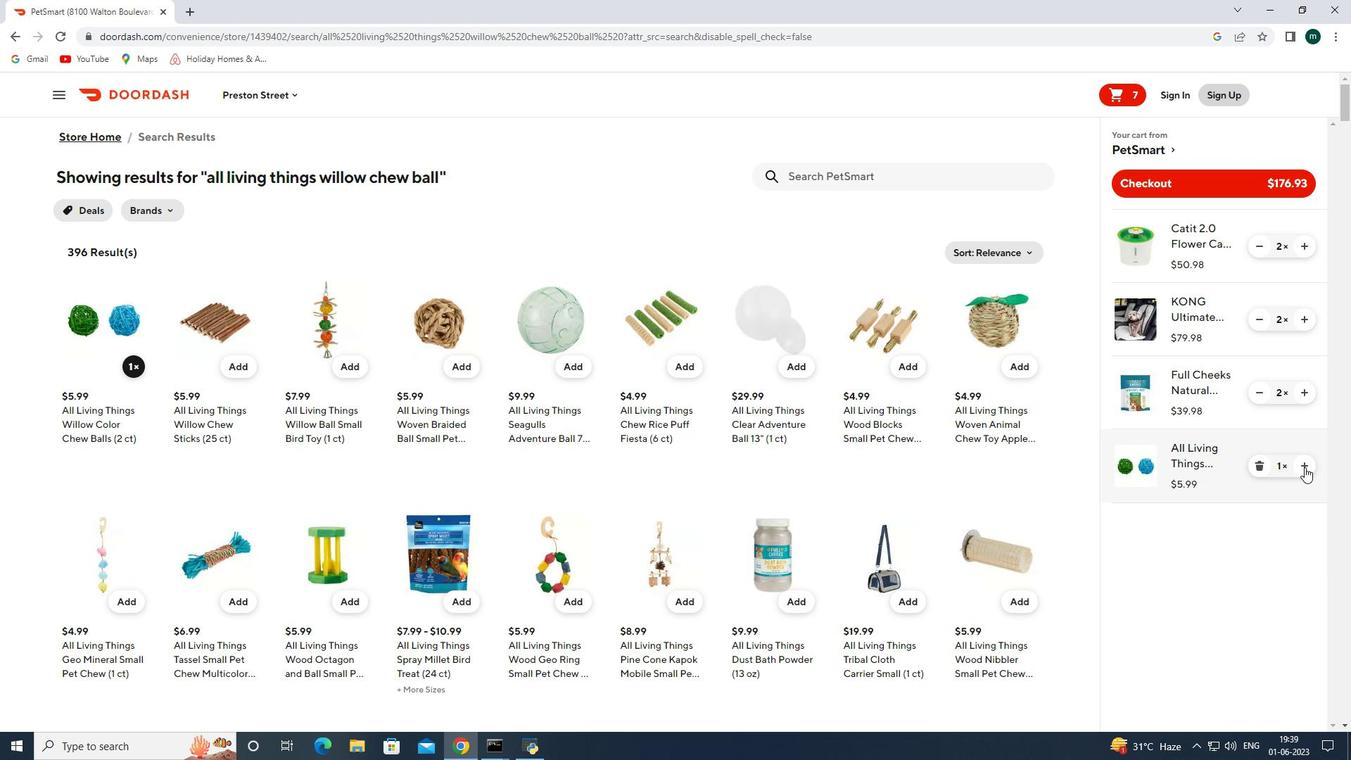 
Action: Mouse moved to (1257, 466)
Screenshot: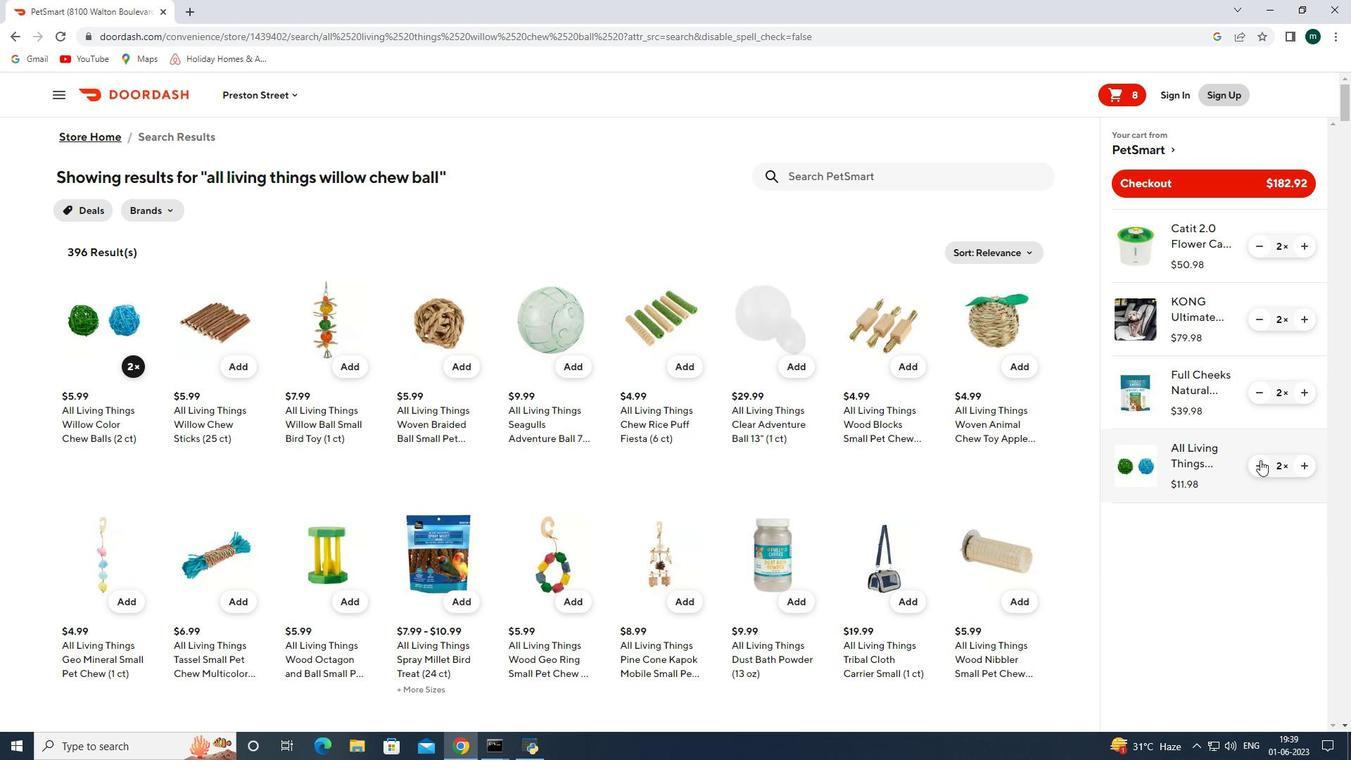 
Action: Mouse pressed left at (1257, 466)
Screenshot: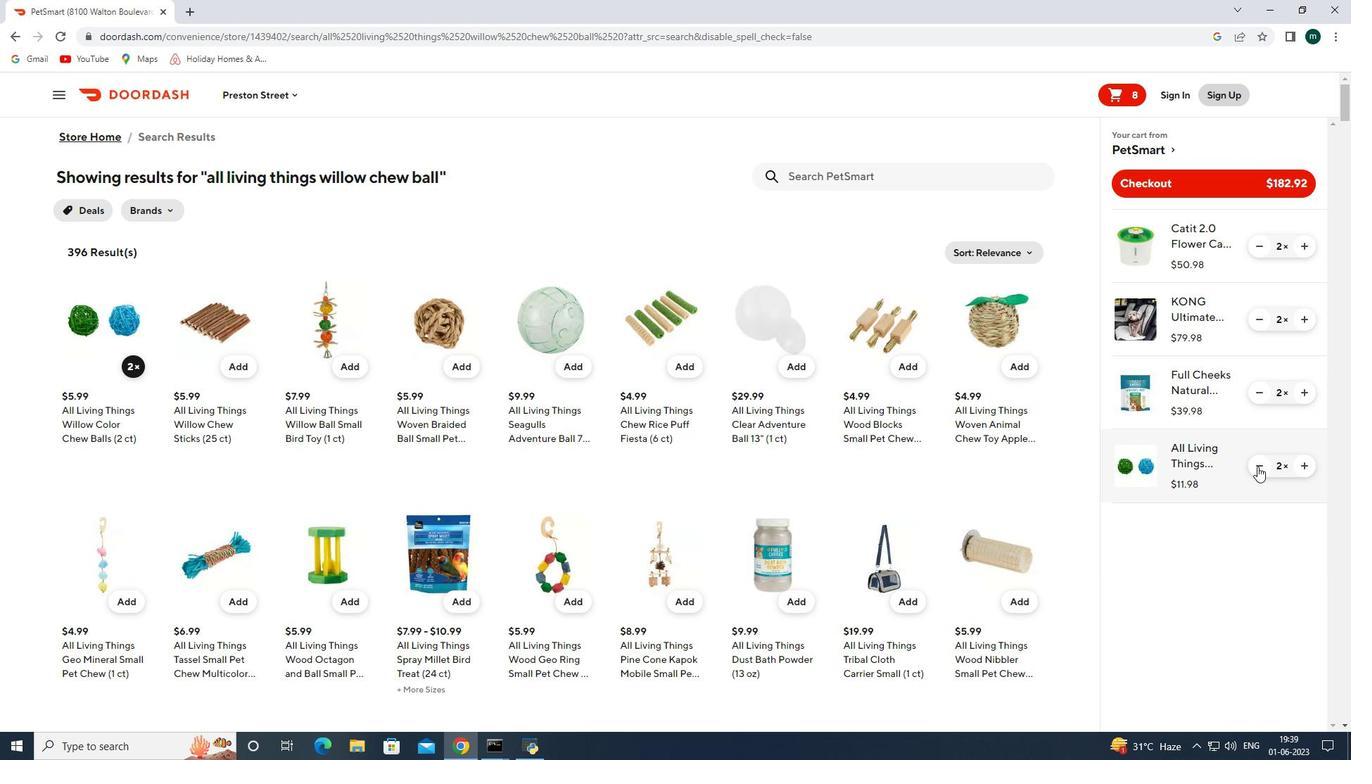
Action: Mouse moved to (977, 180)
Screenshot: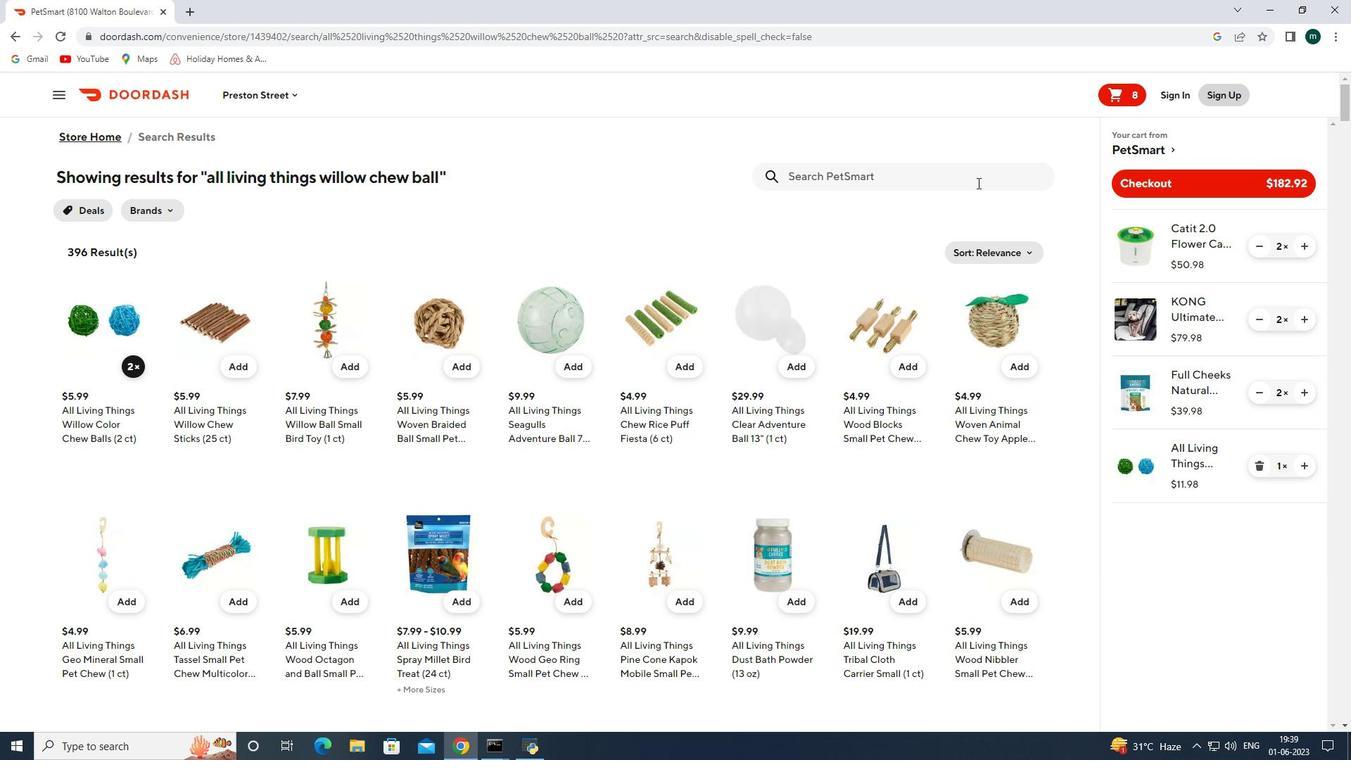 
Action: Mouse pressed left at (977, 180)
Screenshot: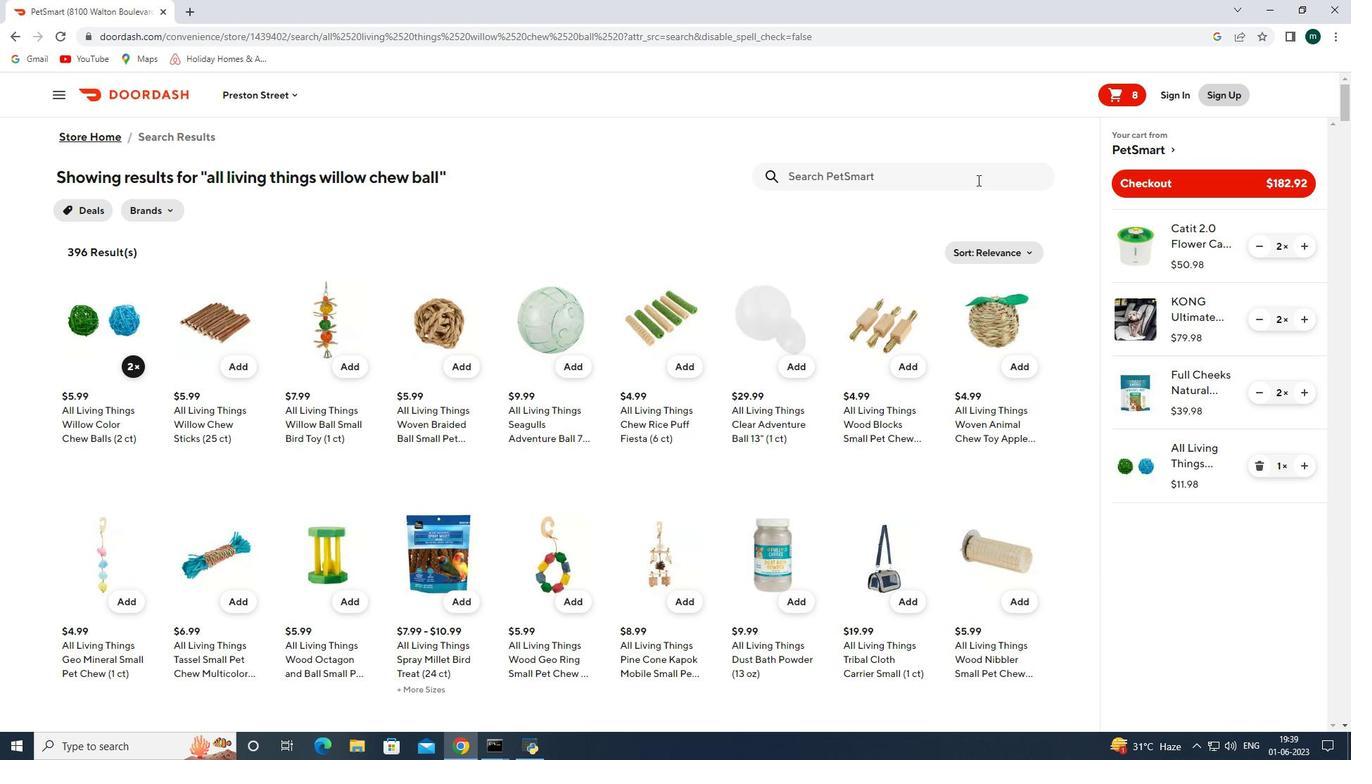 
Action: Key pressed v
Screenshot: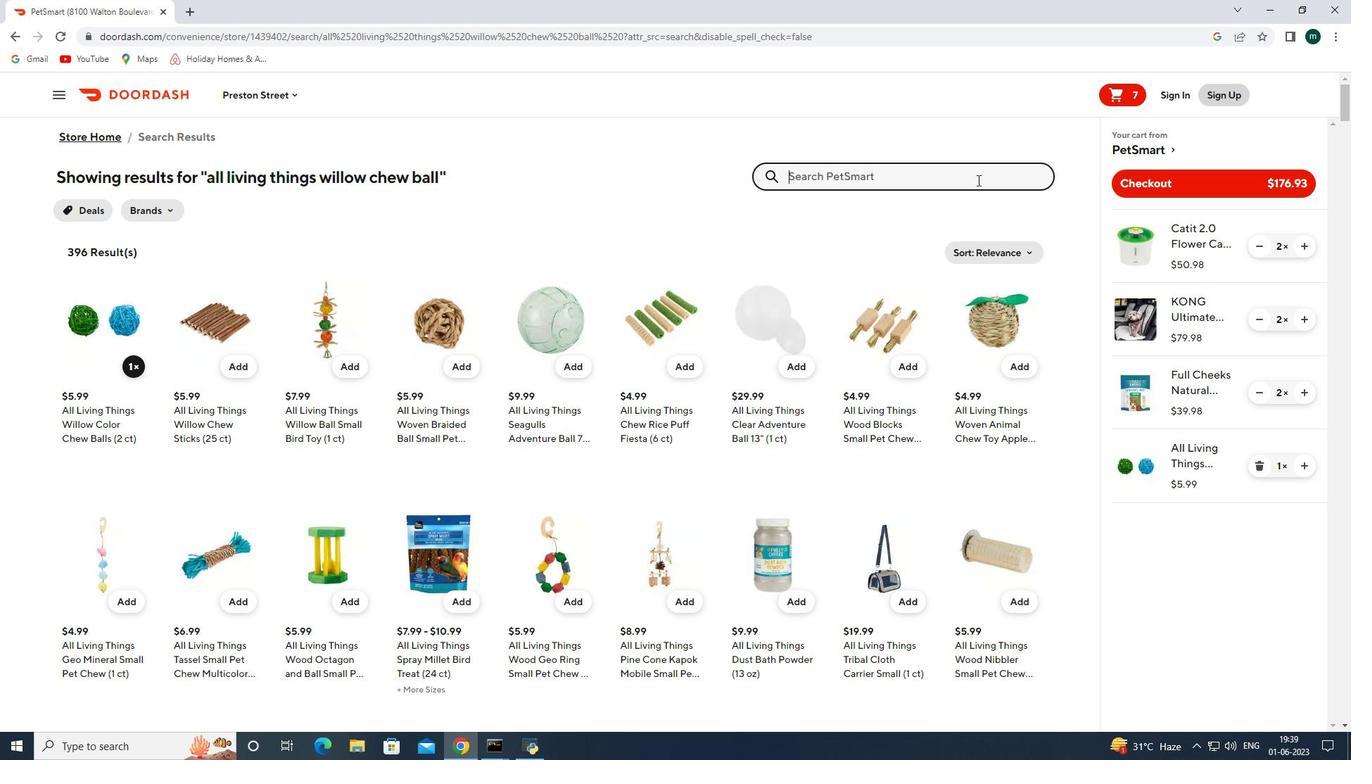 
Action: Mouse moved to (977, 179)
Screenshot: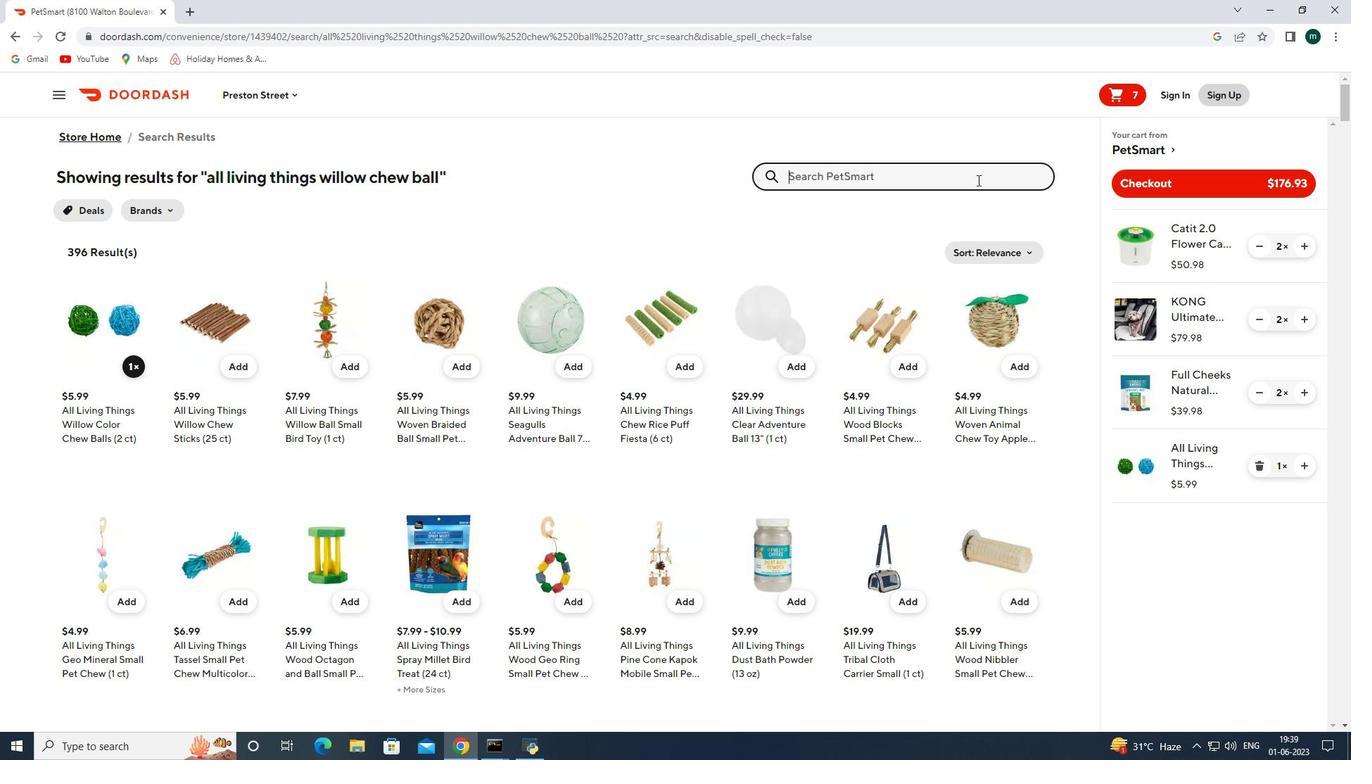 
Action: Key pressed iva<Key.space>la<Key.space>kitty<Key.space>apptizer<Key.space>cat<Key.space>treats<Key.space>chicken<Key.space>and<Key.space>shrimp<Key.space>receipe<Key.space>in<Key.space>broth<Key.enter>
Screenshot: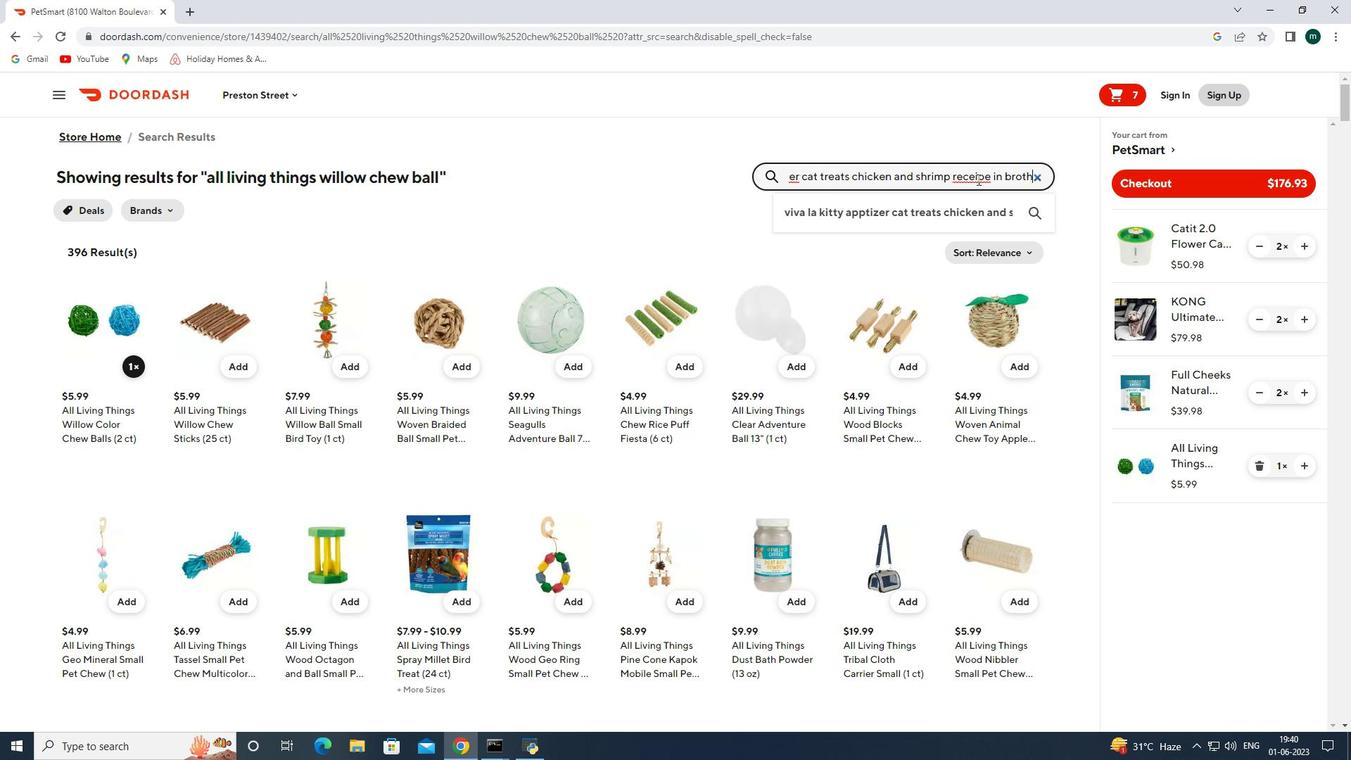 
Action: Mouse moved to (128, 366)
Screenshot: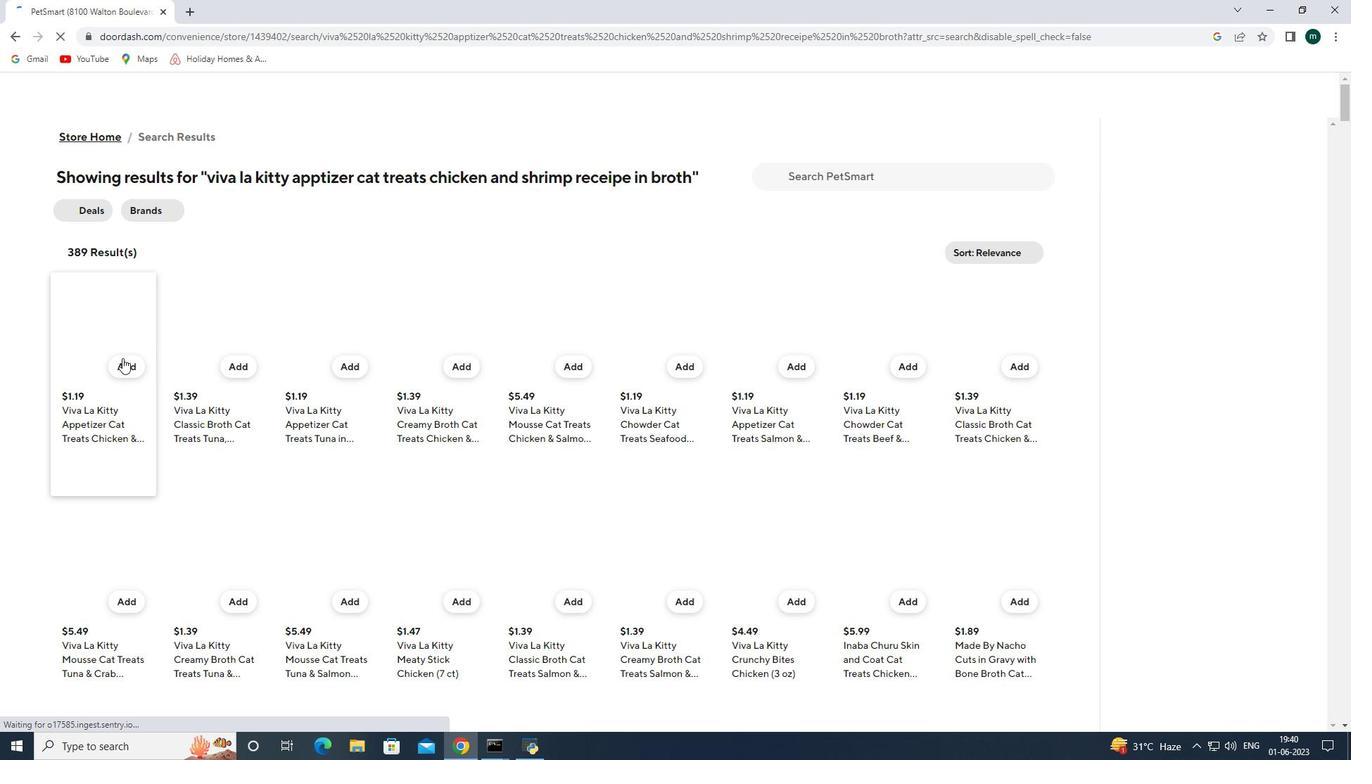 
Action: Mouse pressed left at (128, 366)
Screenshot: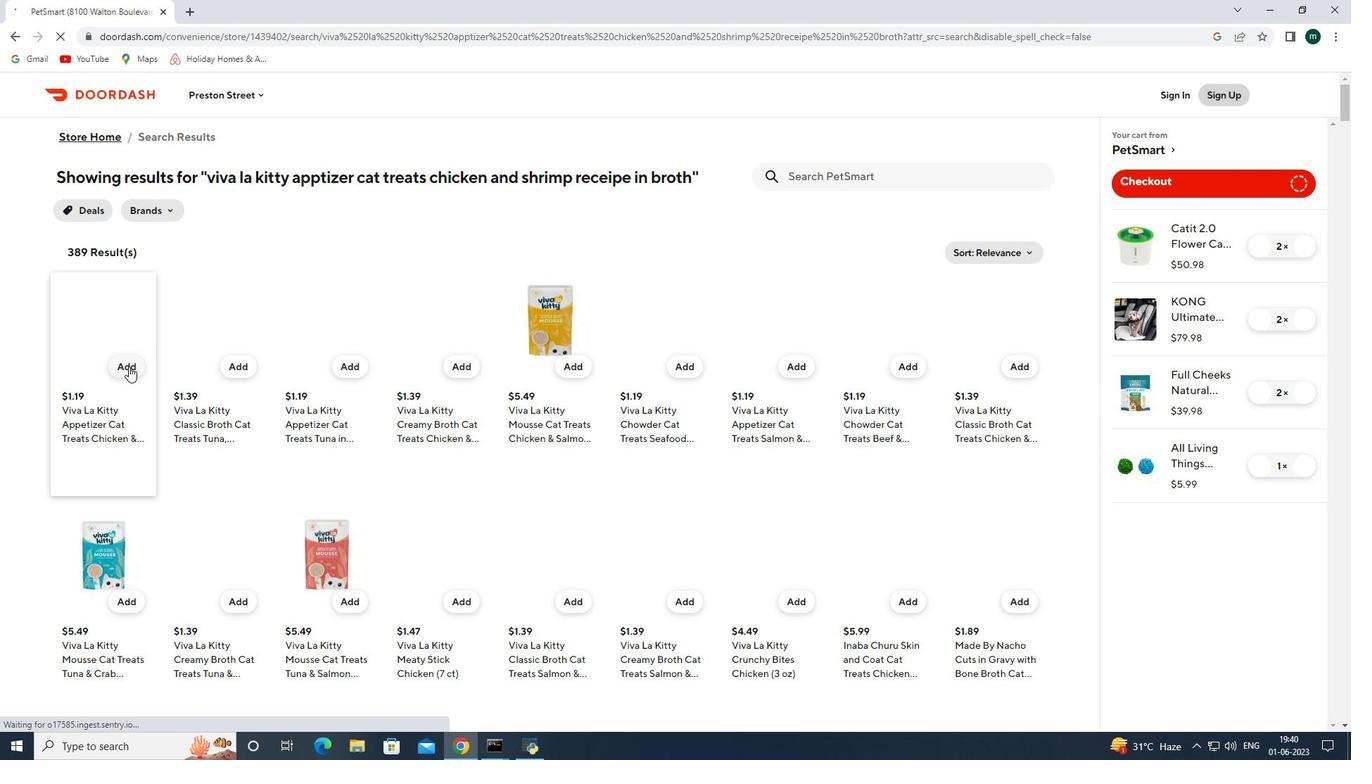 
Action: Mouse moved to (1219, 178)
Screenshot: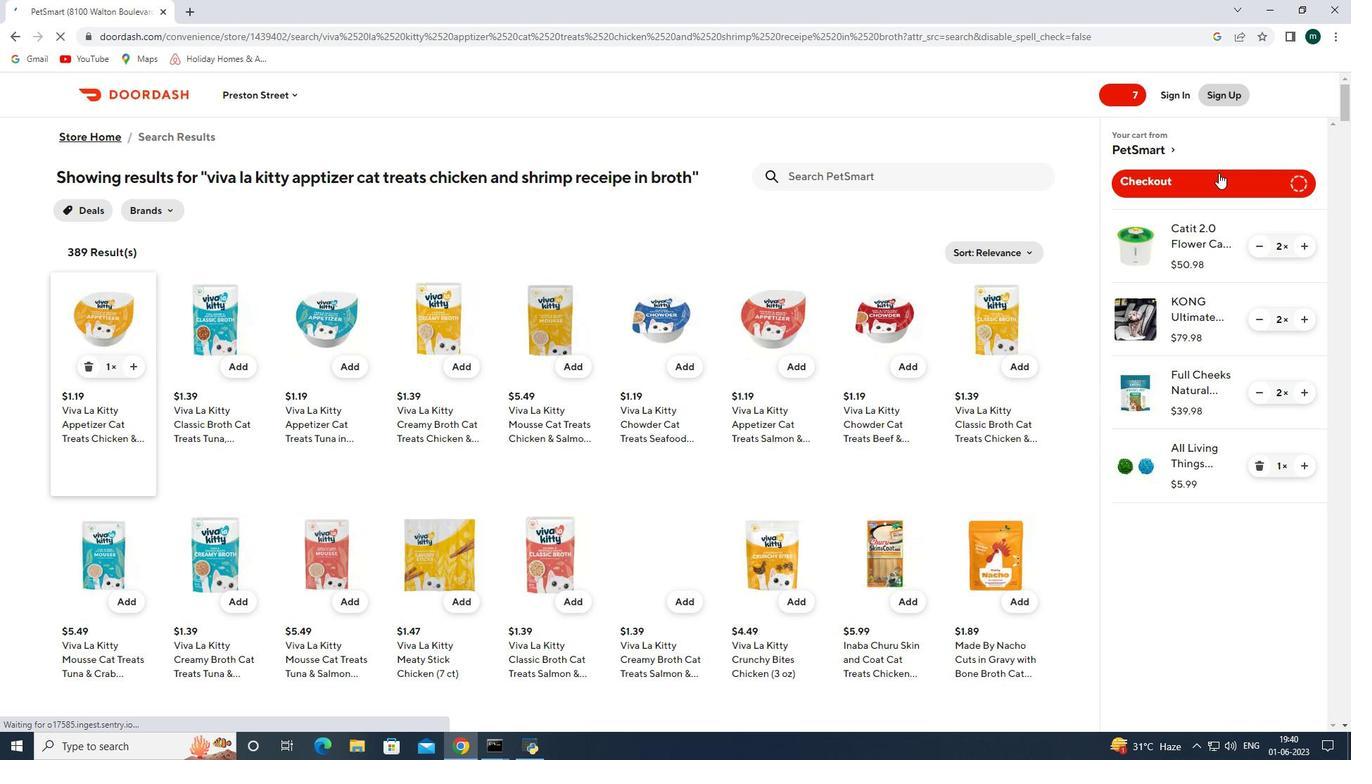 
Action: Mouse pressed left at (1219, 178)
Screenshot: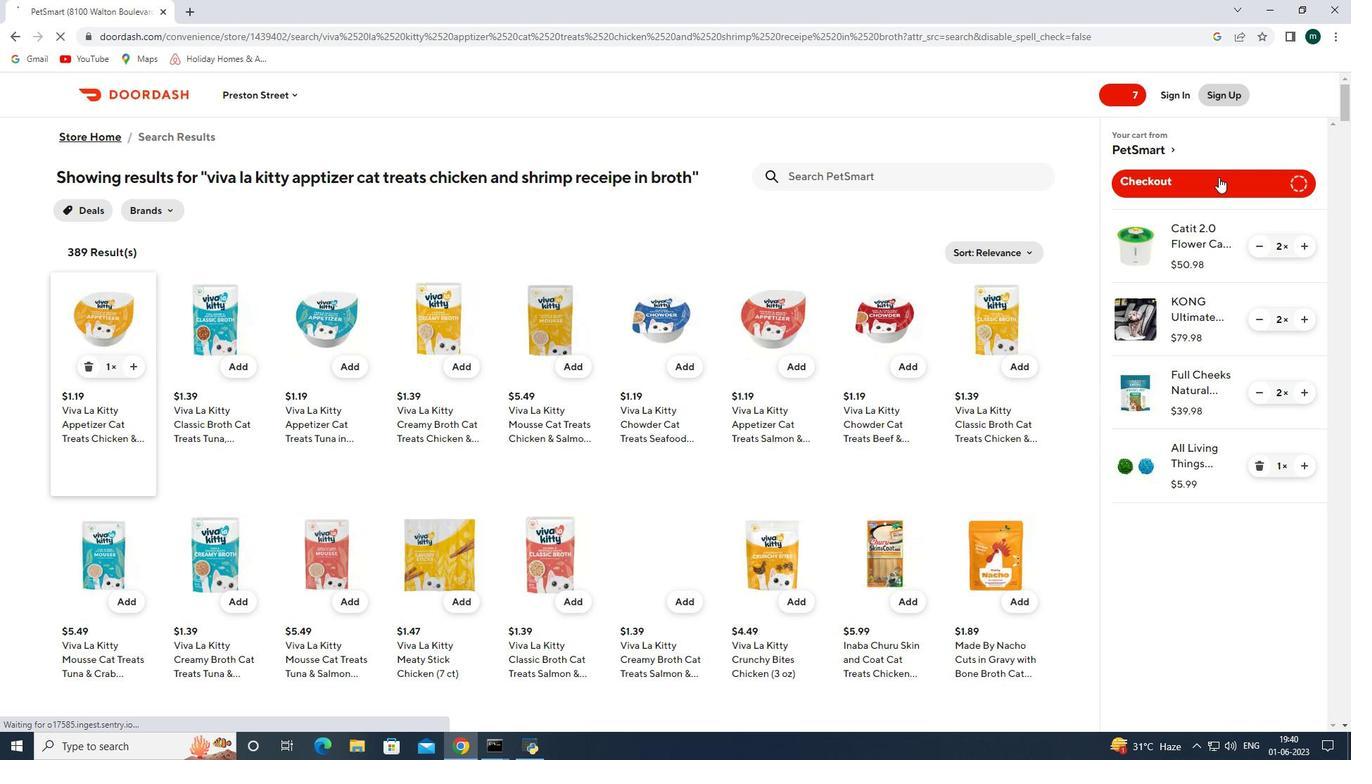 
Action: Mouse moved to (600, 326)
Screenshot: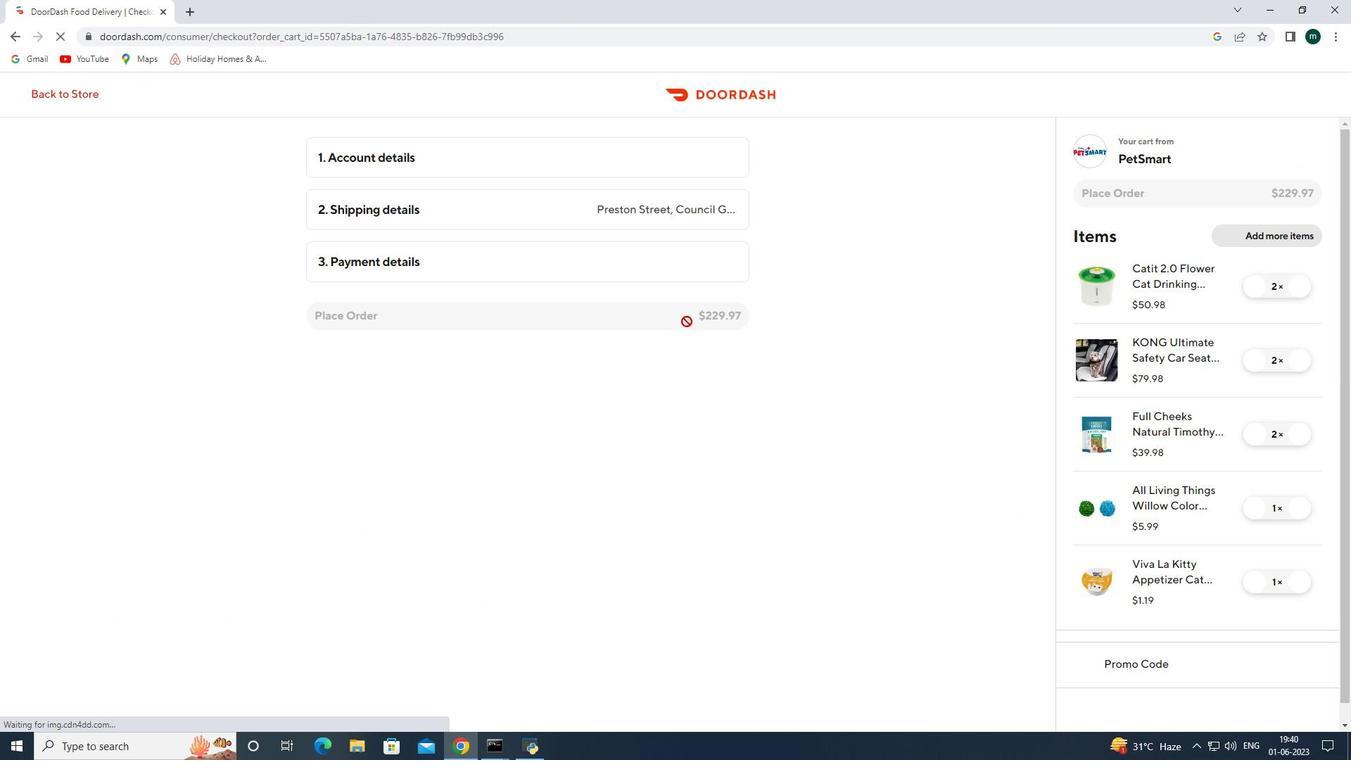
